Task: Design a Vector Pattern for a Beachside Spiritual Gathering.
Action: Mouse moved to (56, 93)
Screenshot: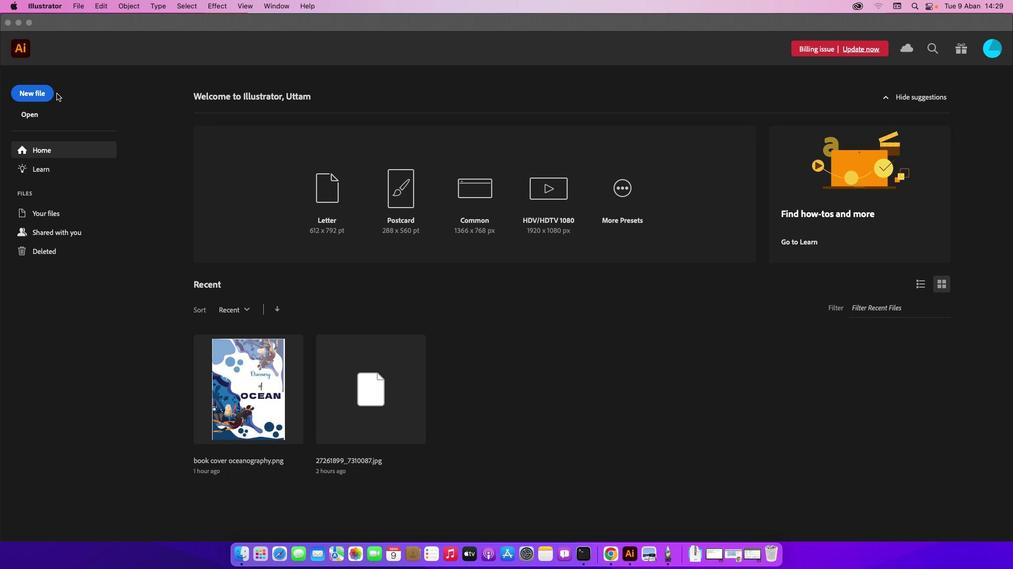 
Action: Mouse pressed left at (56, 93)
Screenshot: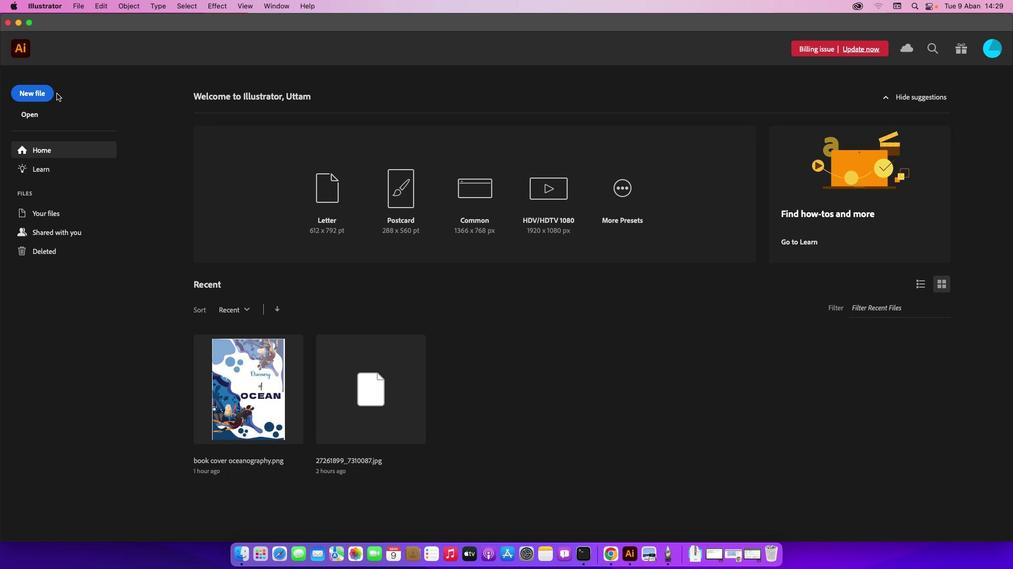 
Action: Mouse moved to (45, 96)
Screenshot: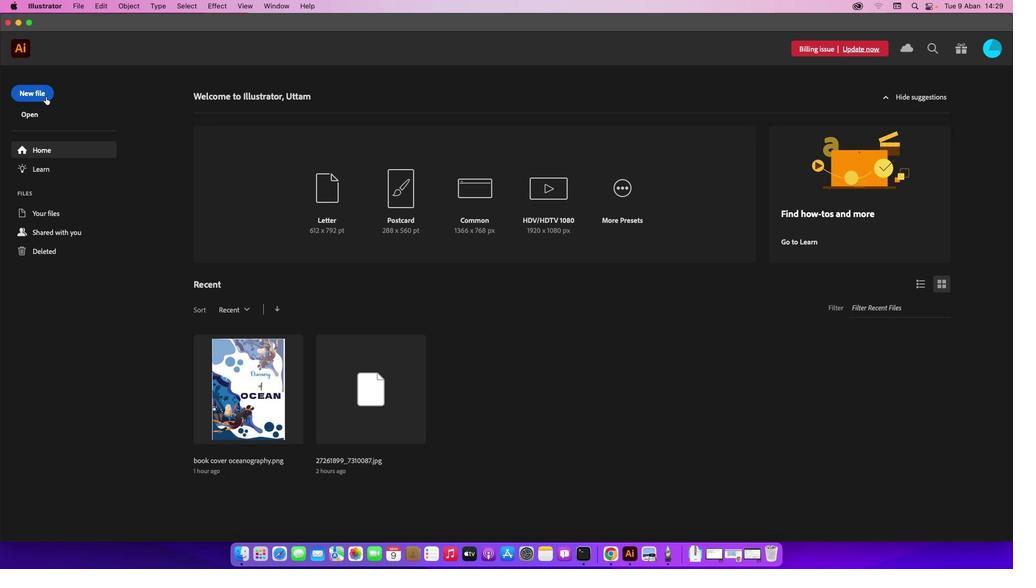 
Action: Mouse pressed left at (45, 96)
Screenshot: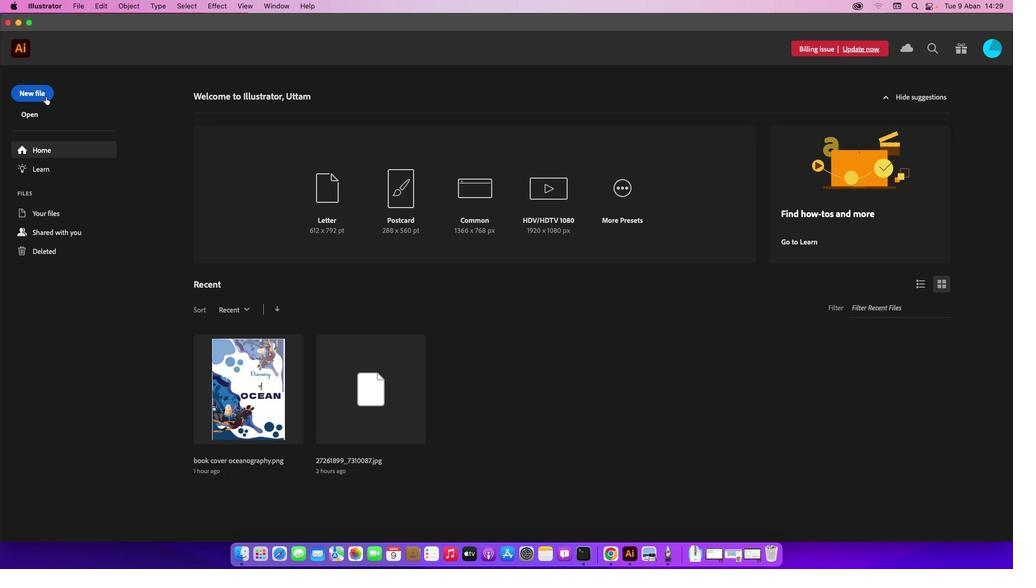 
Action: Mouse moved to (738, 434)
Screenshot: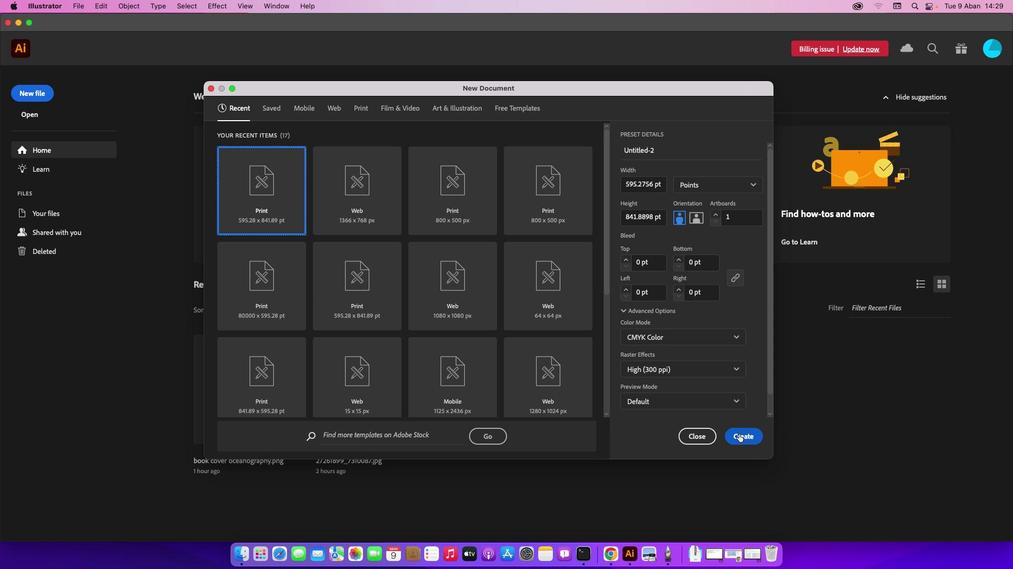 
Action: Mouse pressed left at (738, 434)
Screenshot: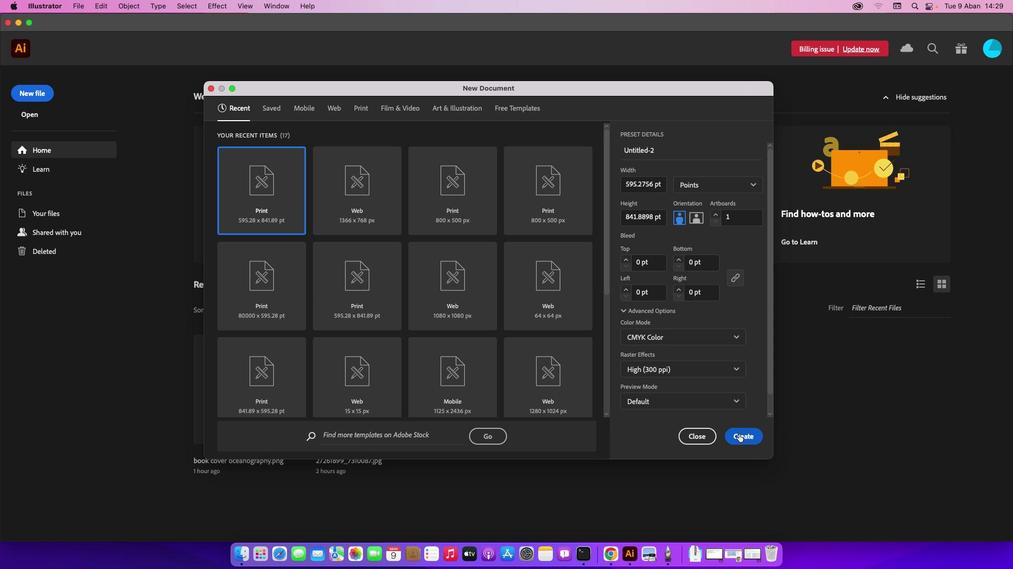
Action: Mouse moved to (75, 4)
Screenshot: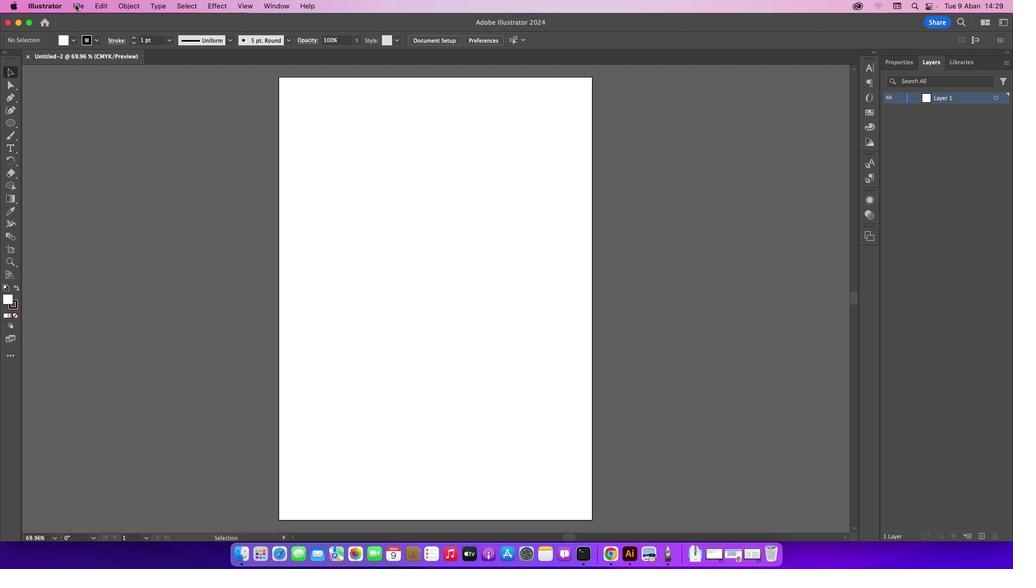 
Action: Mouse pressed left at (75, 4)
Screenshot: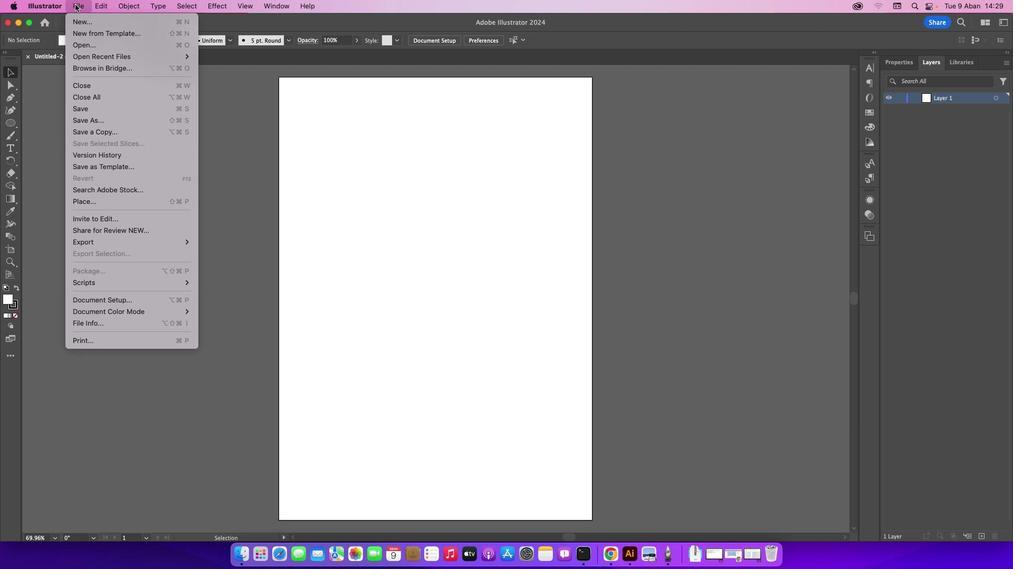 
Action: Mouse moved to (124, 42)
Screenshot: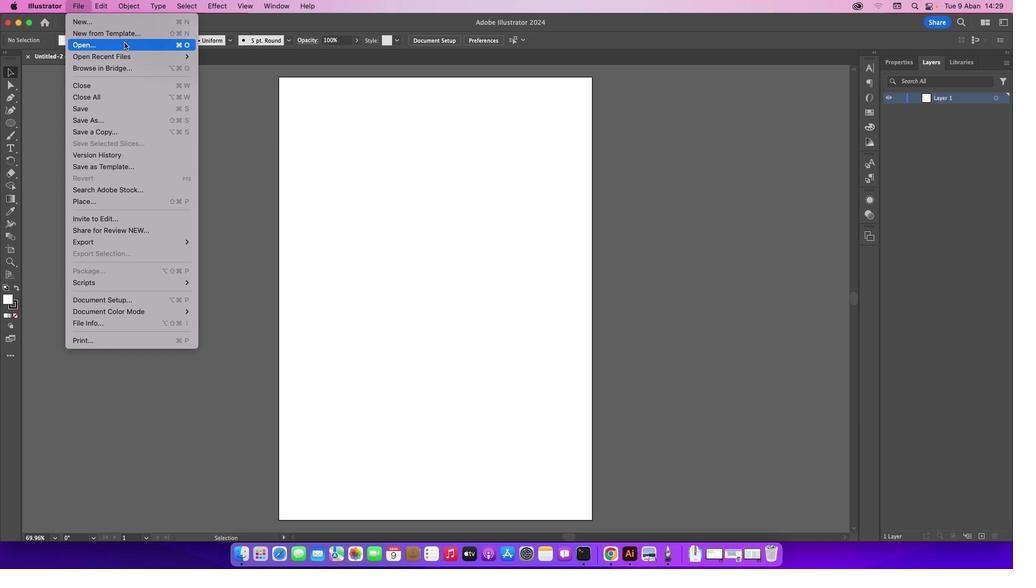 
Action: Mouse pressed left at (124, 42)
Screenshot: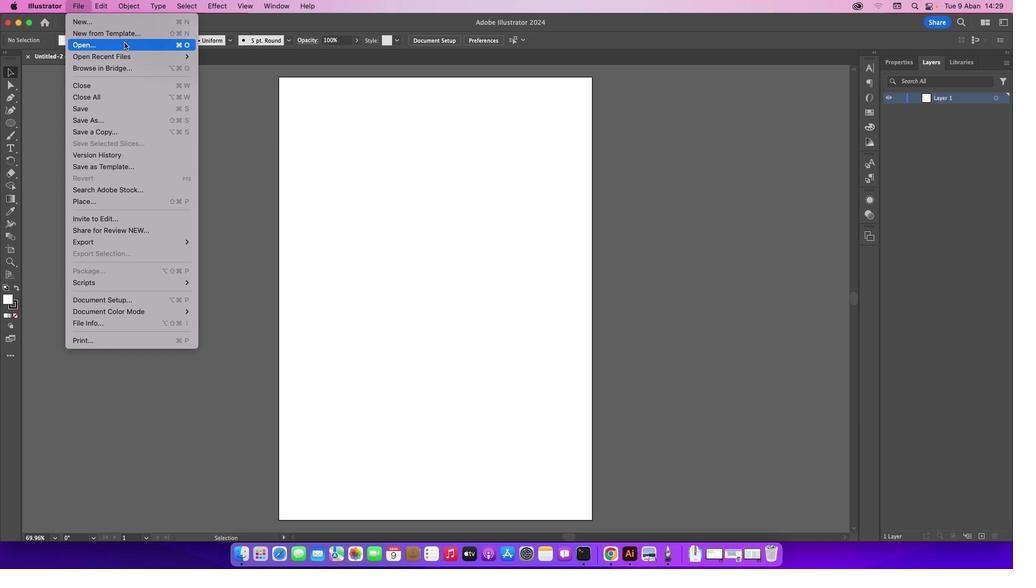 
Action: Mouse moved to (421, 159)
Screenshot: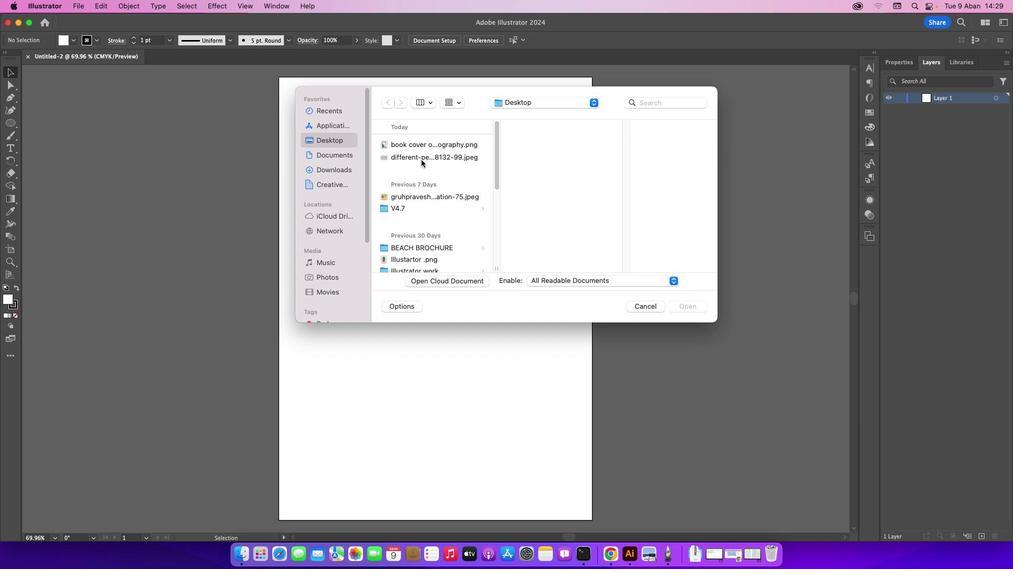 
Action: Mouse pressed left at (421, 159)
Screenshot: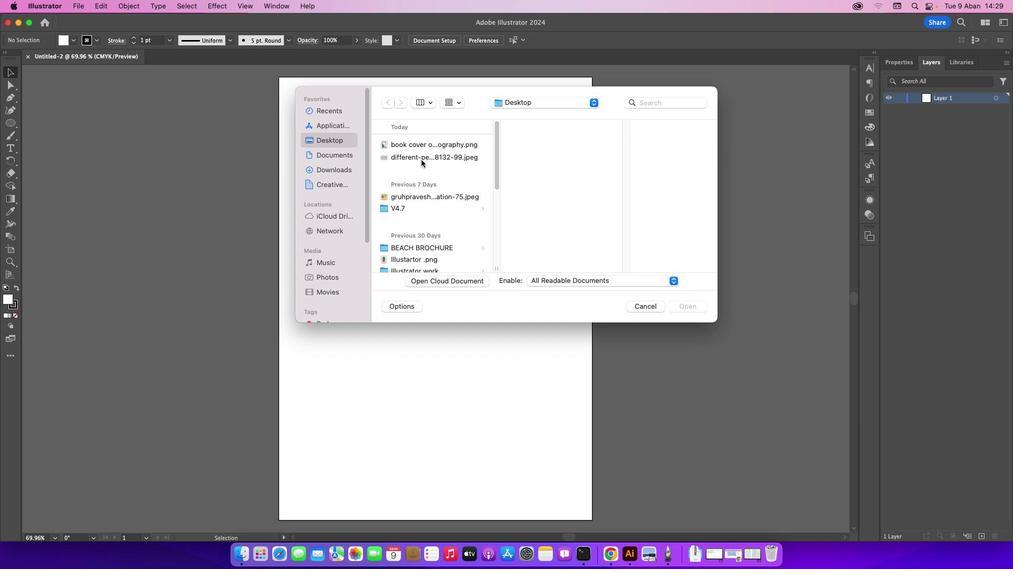 
Action: Mouse moved to (699, 309)
Screenshot: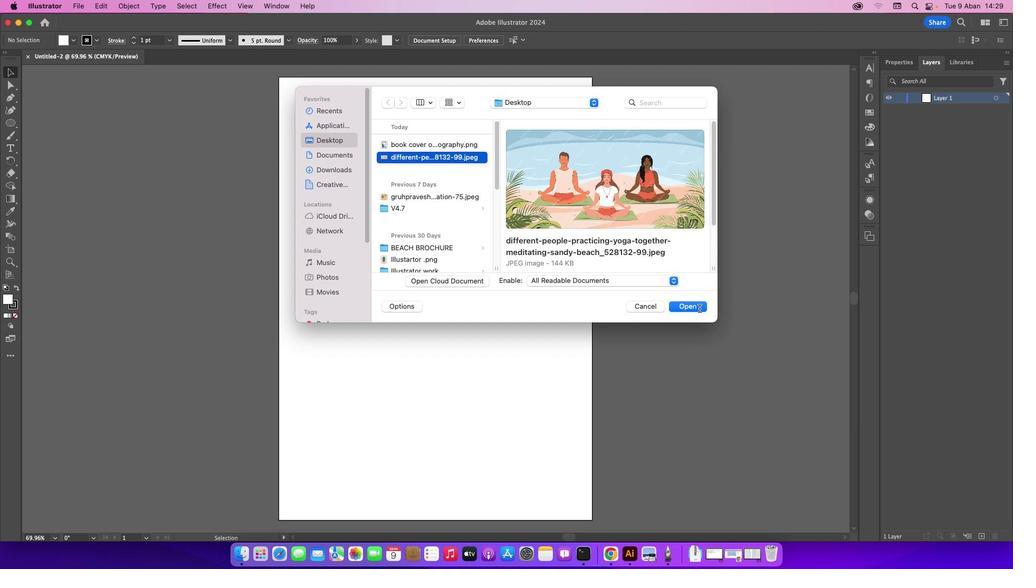 
Action: Mouse pressed left at (699, 309)
Screenshot: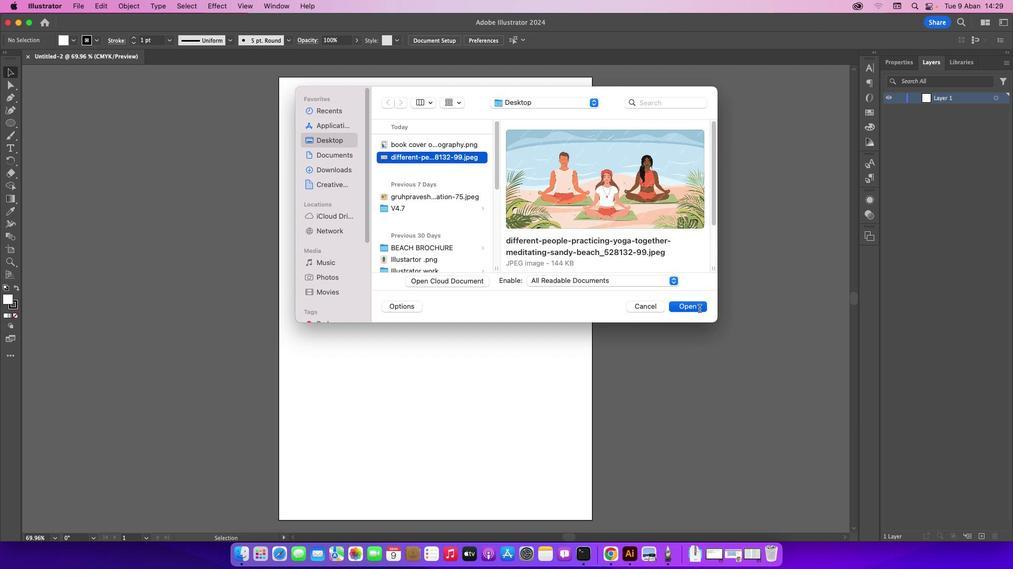 
Action: Mouse moved to (915, 97)
Screenshot: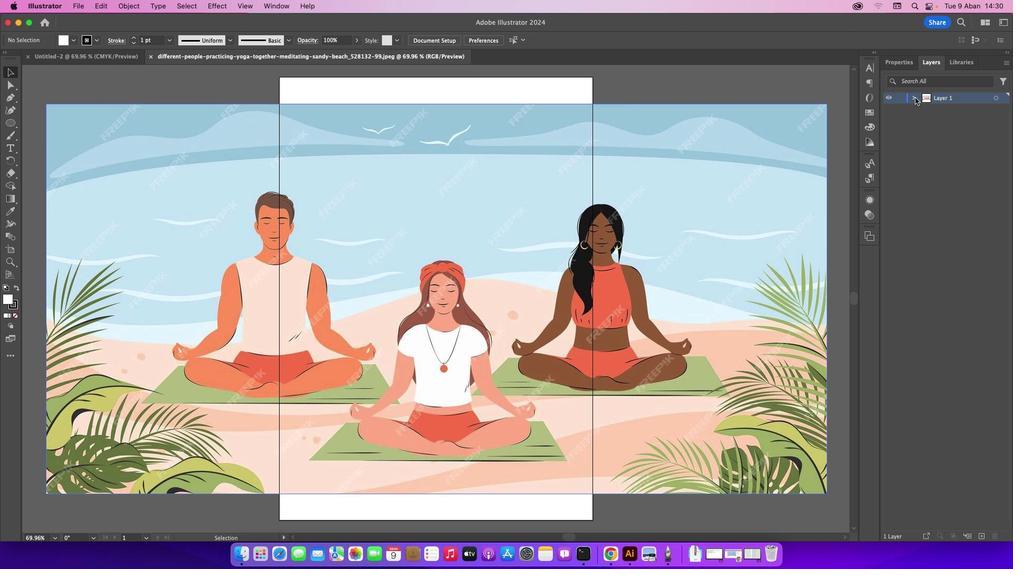 
Action: Mouse pressed left at (915, 97)
Screenshot: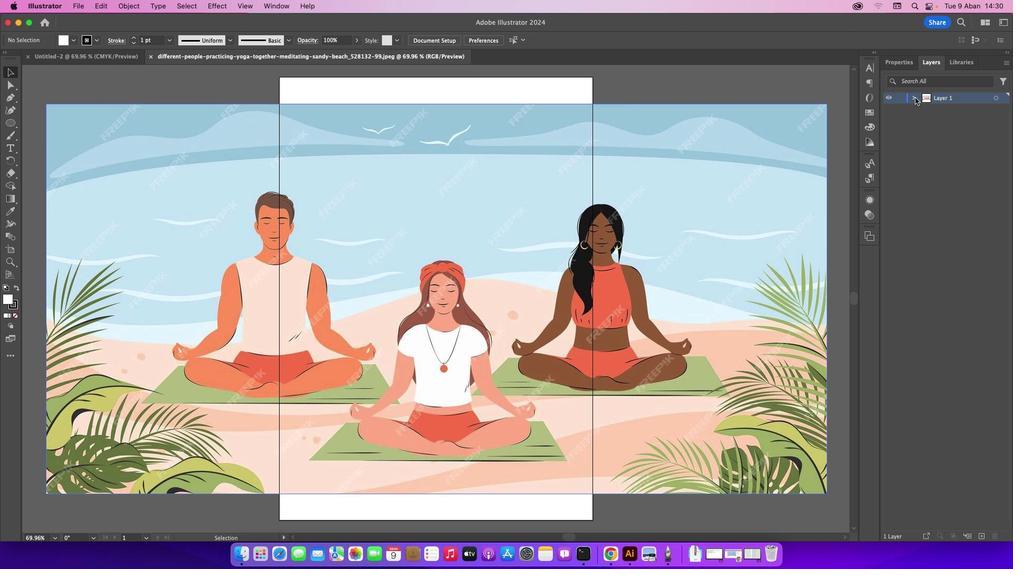 
Action: Mouse moved to (899, 110)
Screenshot: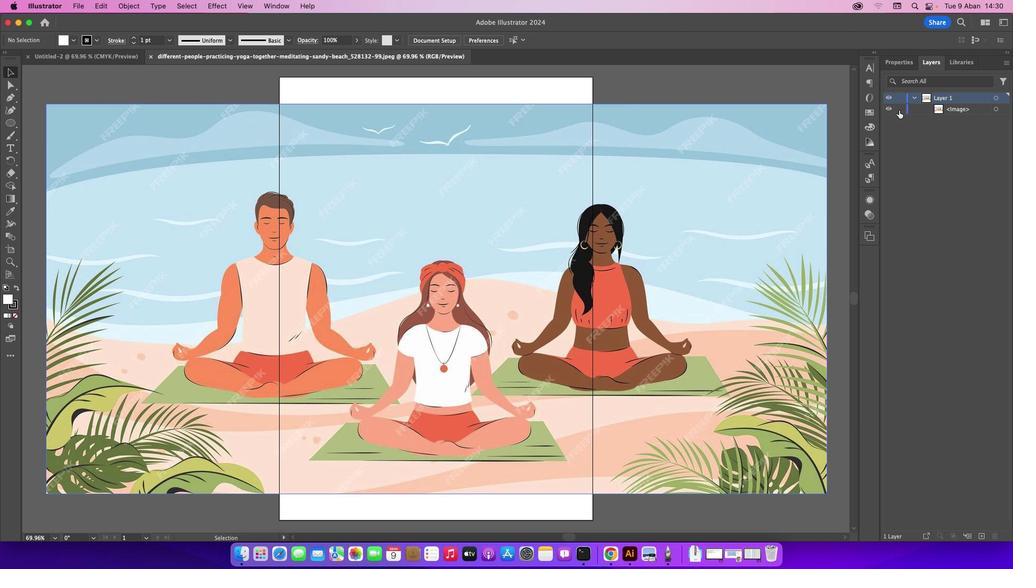 
Action: Mouse pressed left at (899, 110)
Screenshot: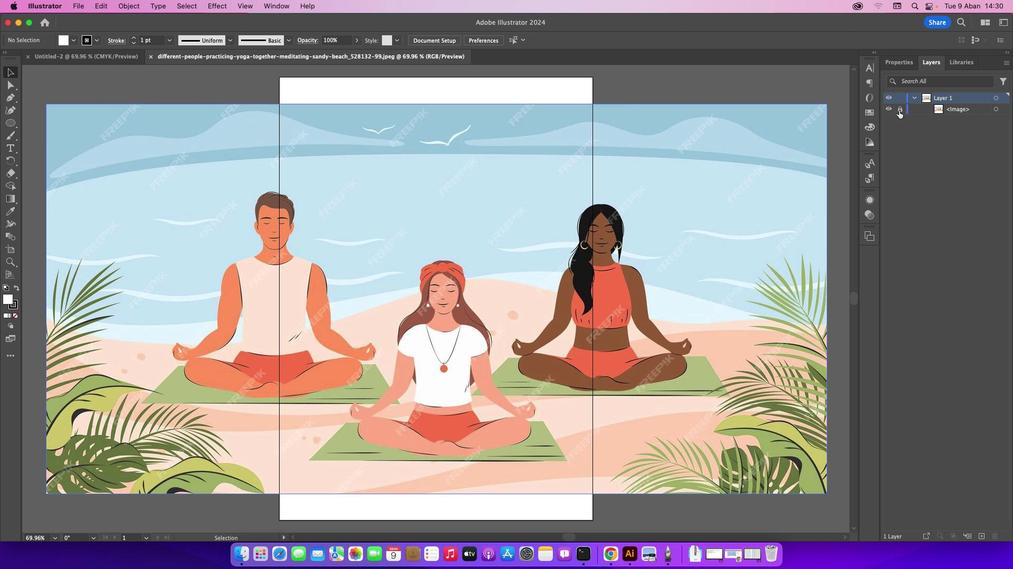 
Action: Mouse moved to (915, 100)
Screenshot: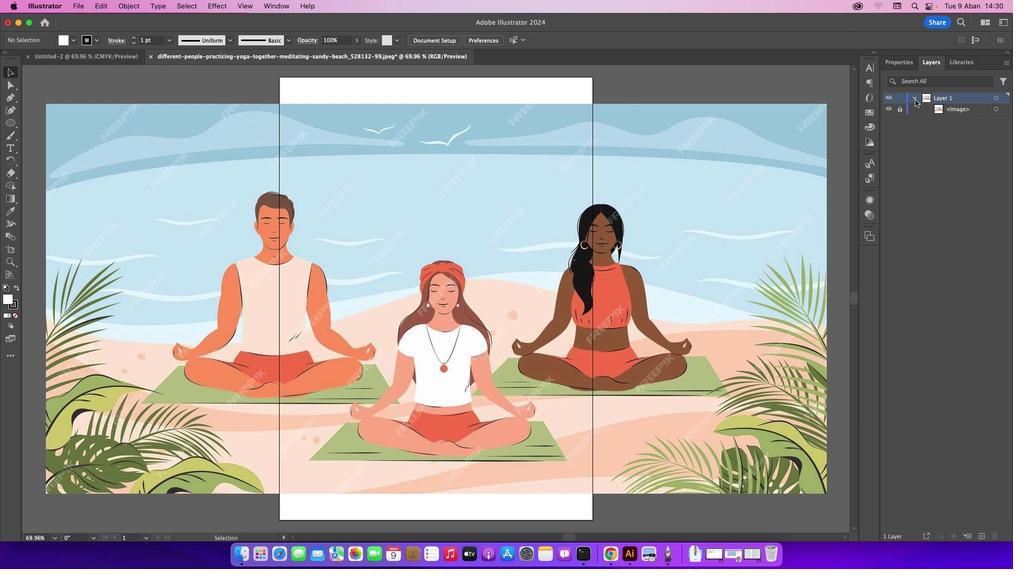 
Action: Mouse pressed left at (915, 100)
Screenshot: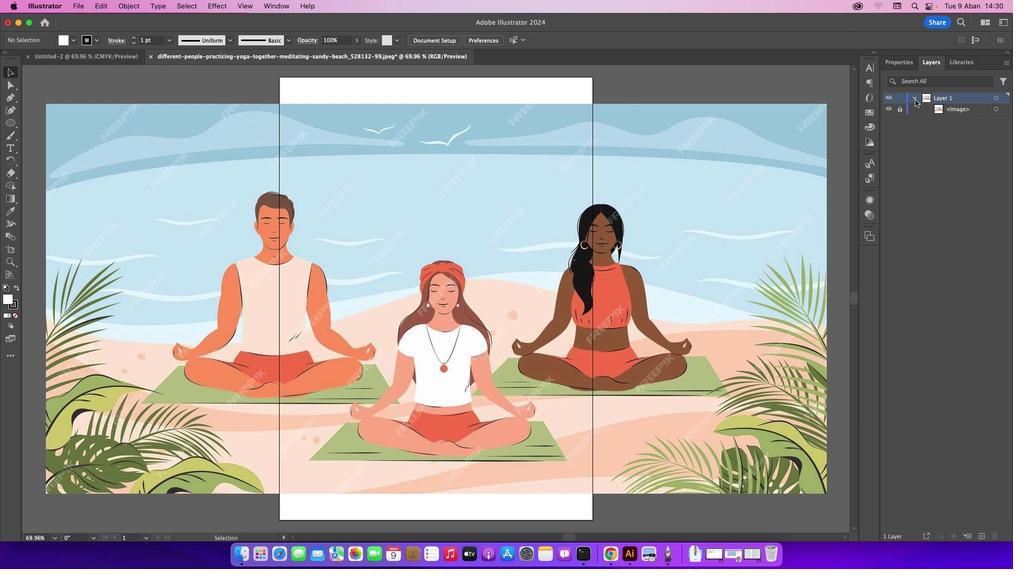 
Action: Mouse pressed left at (915, 100)
Screenshot: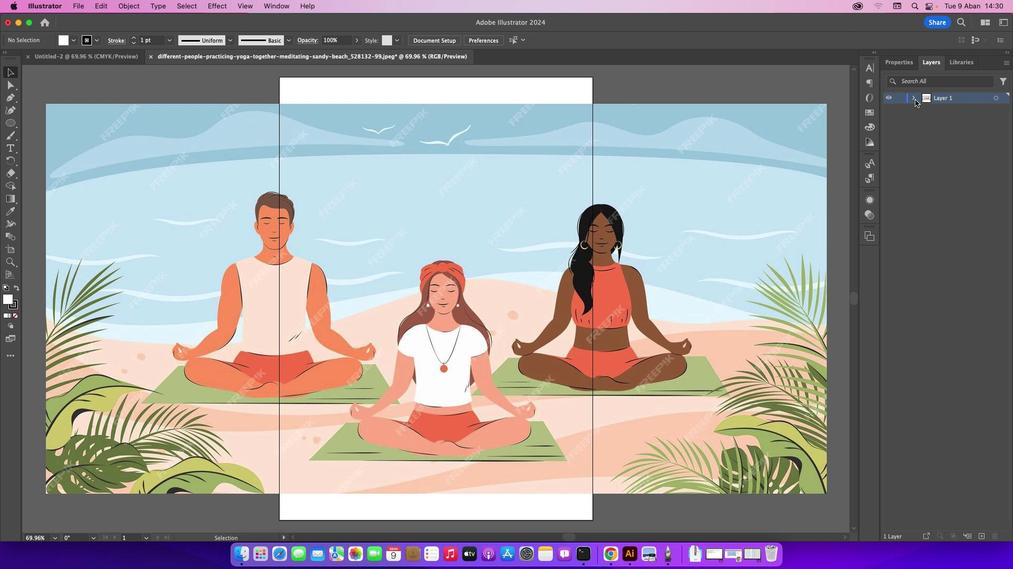 
Action: Mouse pressed left at (915, 100)
Screenshot: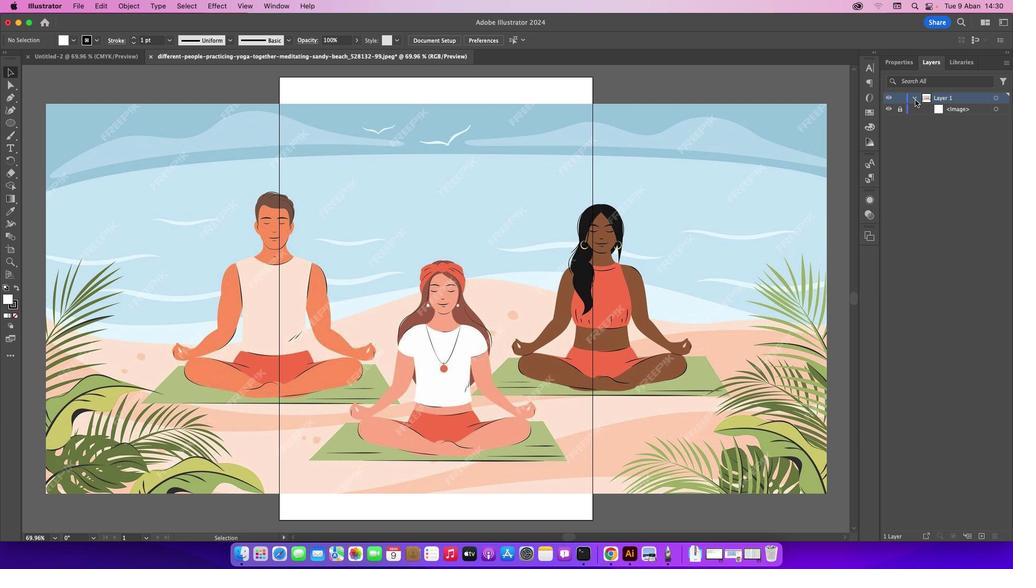 
Action: Mouse moved to (565, 535)
Screenshot: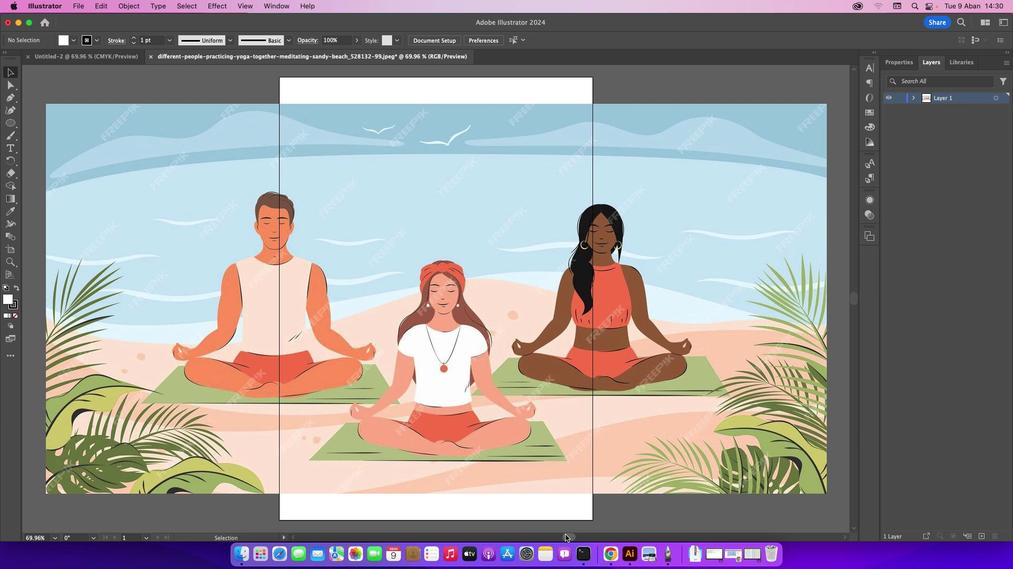 
Action: Mouse pressed left at (565, 535)
Screenshot: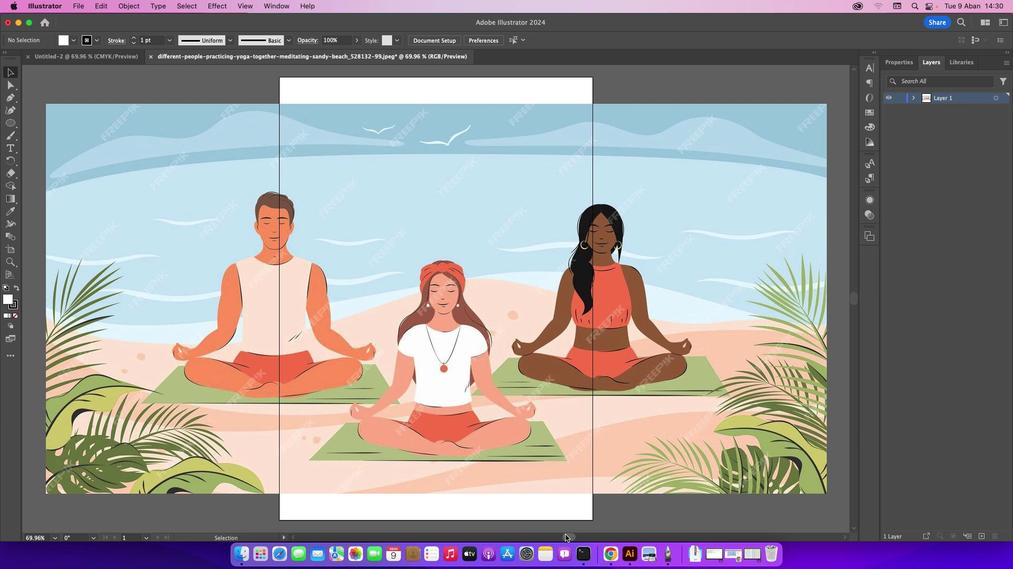 
Action: Mouse moved to (9, 100)
Screenshot: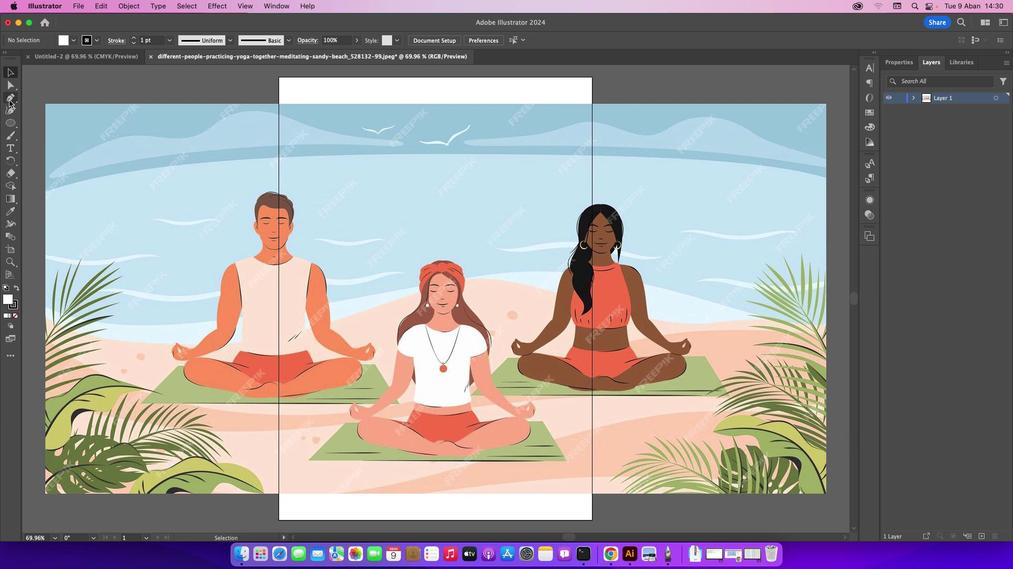 
Action: Mouse pressed left at (9, 100)
Screenshot: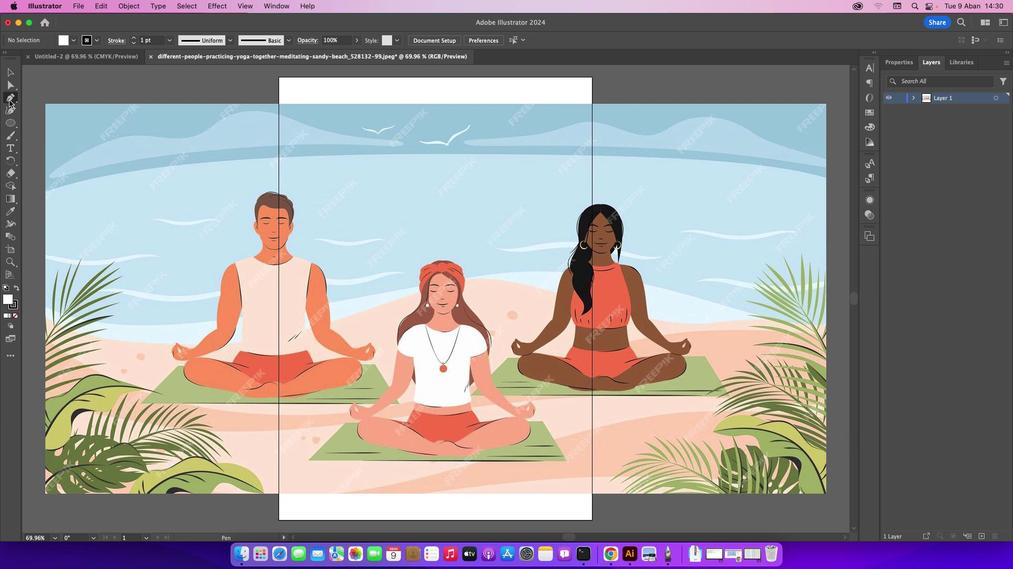 
Action: Mouse moved to (44, 193)
Screenshot: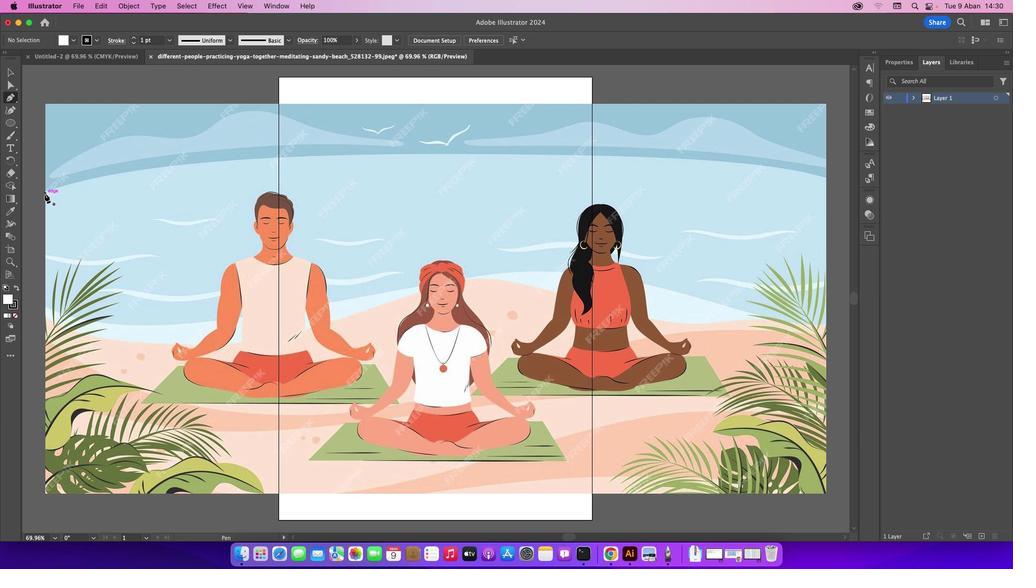 
Action: Mouse pressed left at (44, 193)
Screenshot: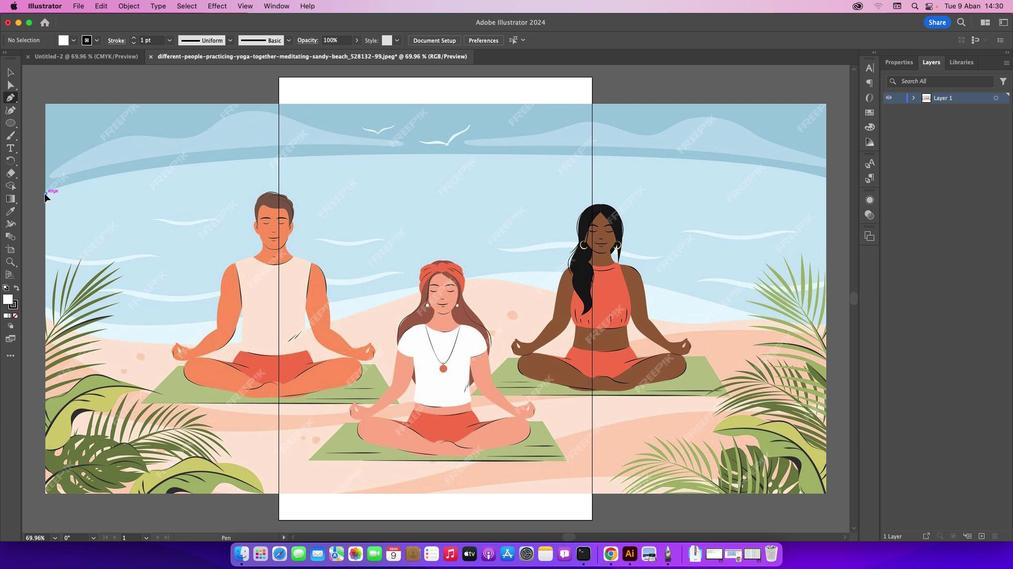 
Action: Mouse moved to (197, 163)
Screenshot: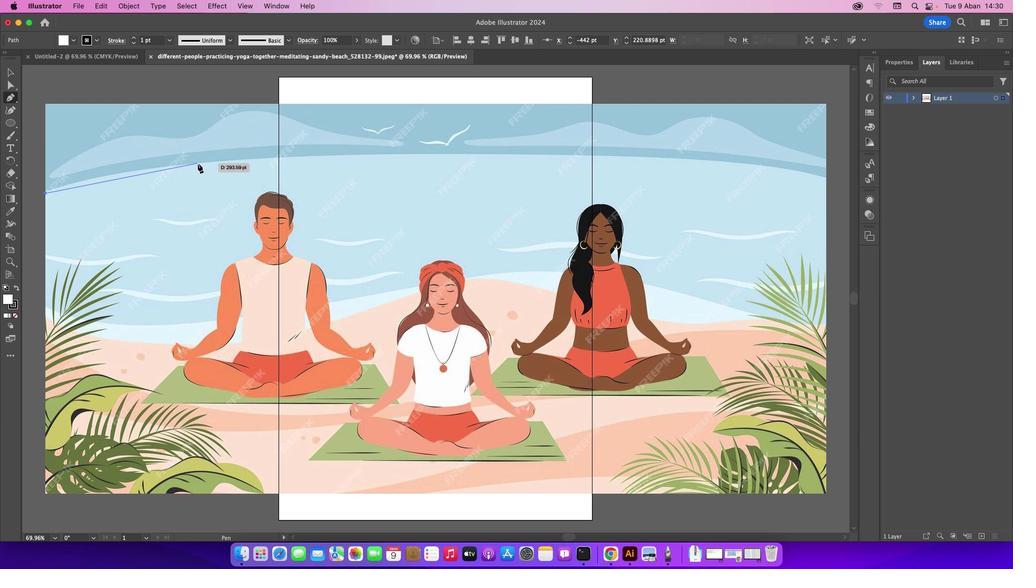 
Action: Mouse pressed left at (197, 163)
Screenshot: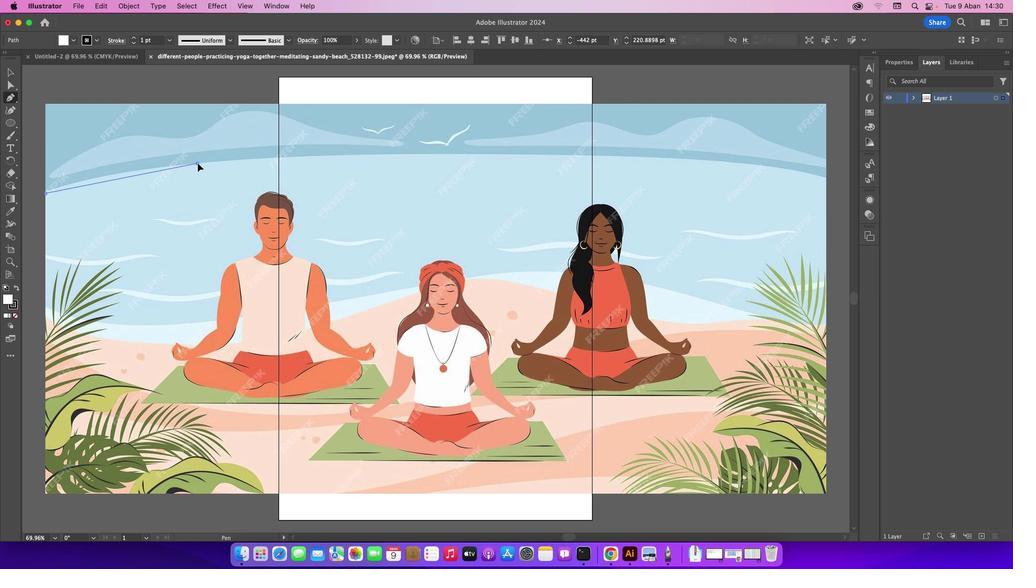 
Action: Mouse moved to (509, 154)
Screenshot: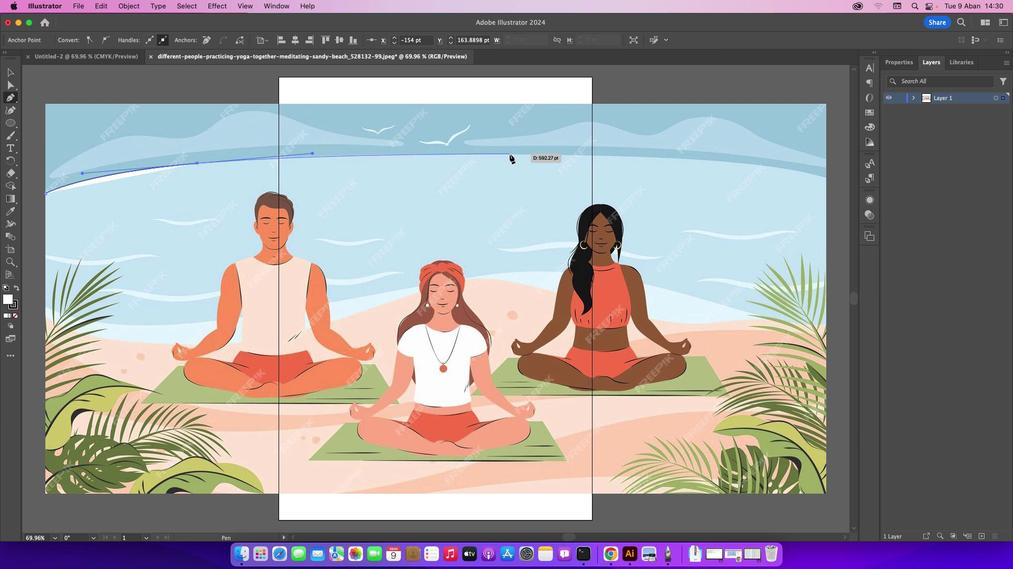 
Action: Mouse pressed left at (509, 154)
Screenshot: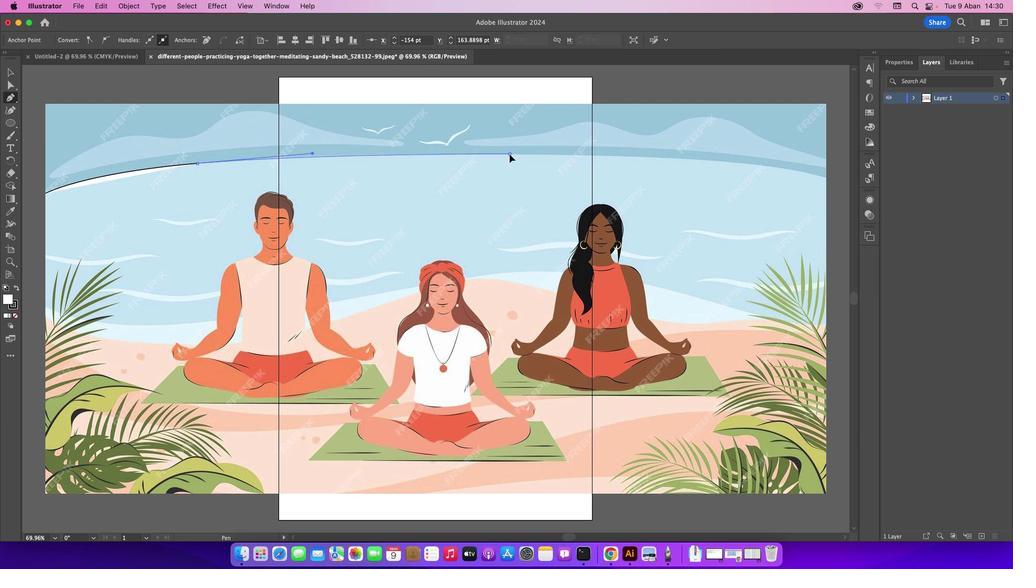 
Action: Mouse moved to (826, 179)
Screenshot: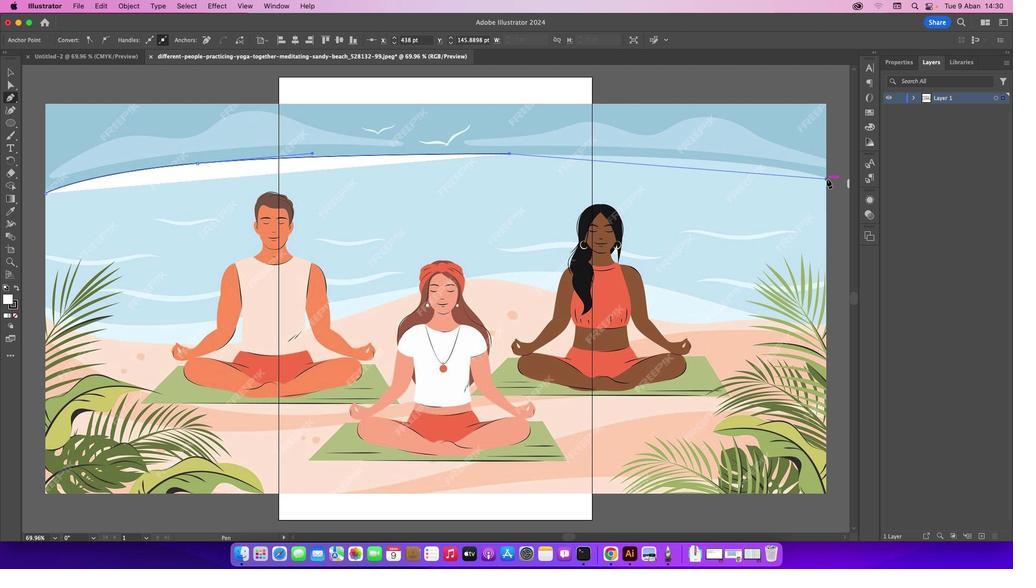 
Action: Mouse pressed left at (826, 179)
Screenshot: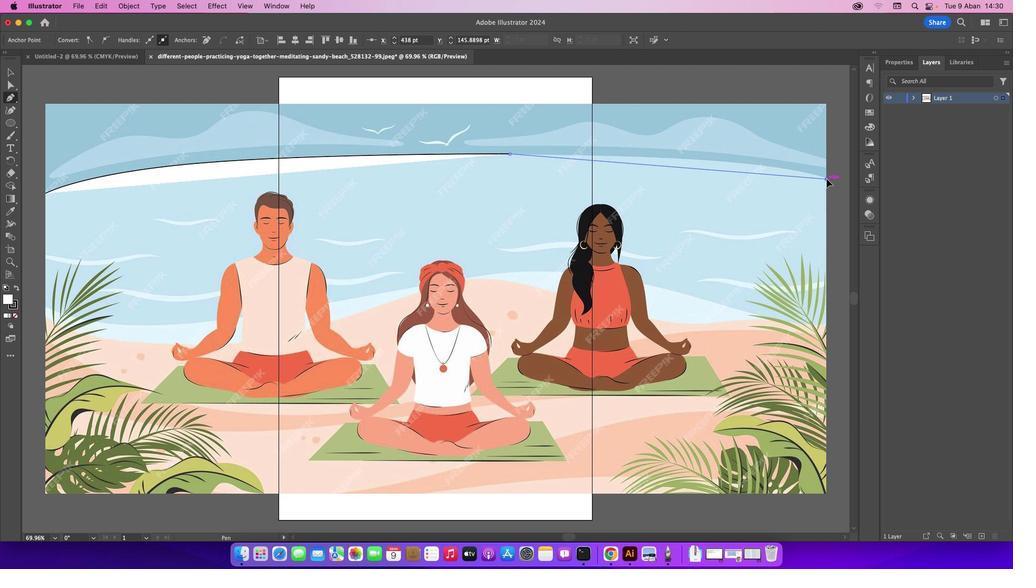 
Action: Mouse moved to (740, 178)
Screenshot: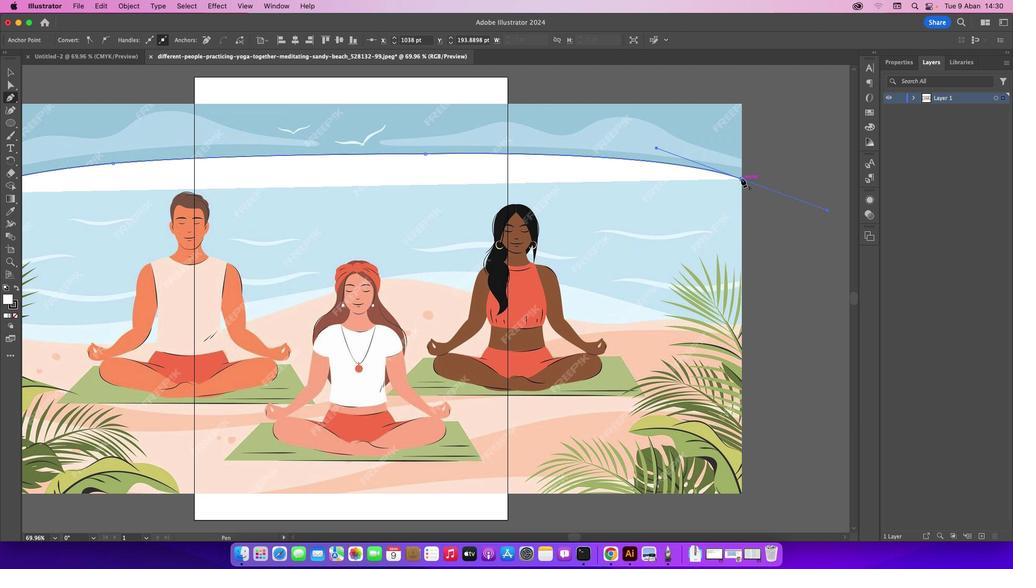 
Action: Mouse pressed left at (740, 178)
Screenshot: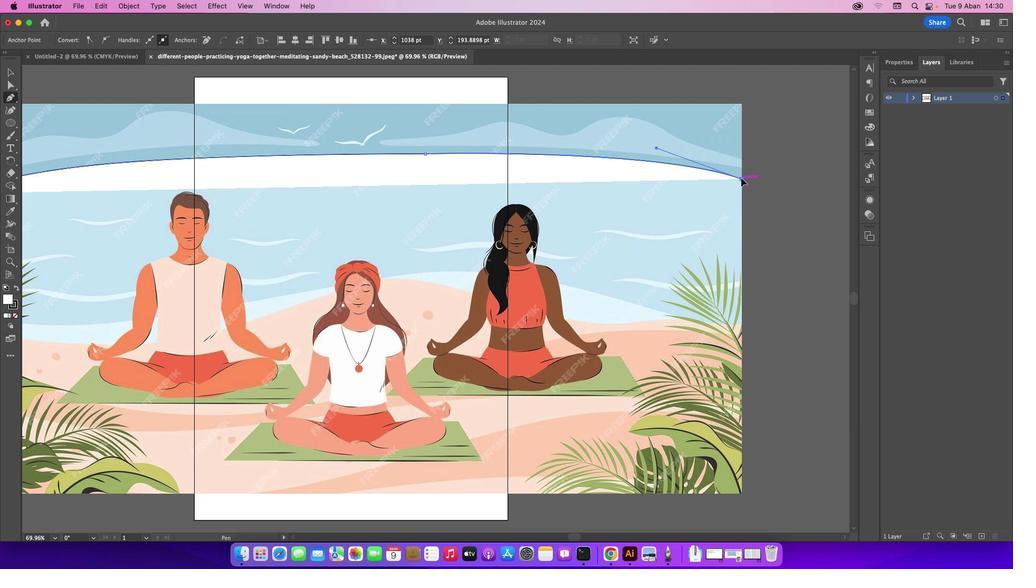 
Action: Mouse moved to (16, 315)
Screenshot: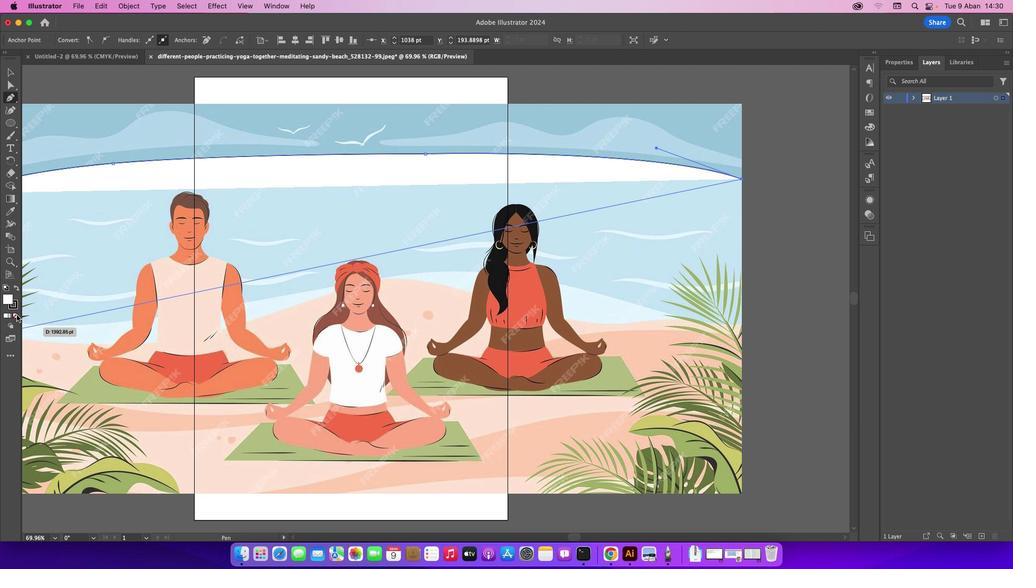 
Action: Mouse pressed left at (16, 315)
Screenshot: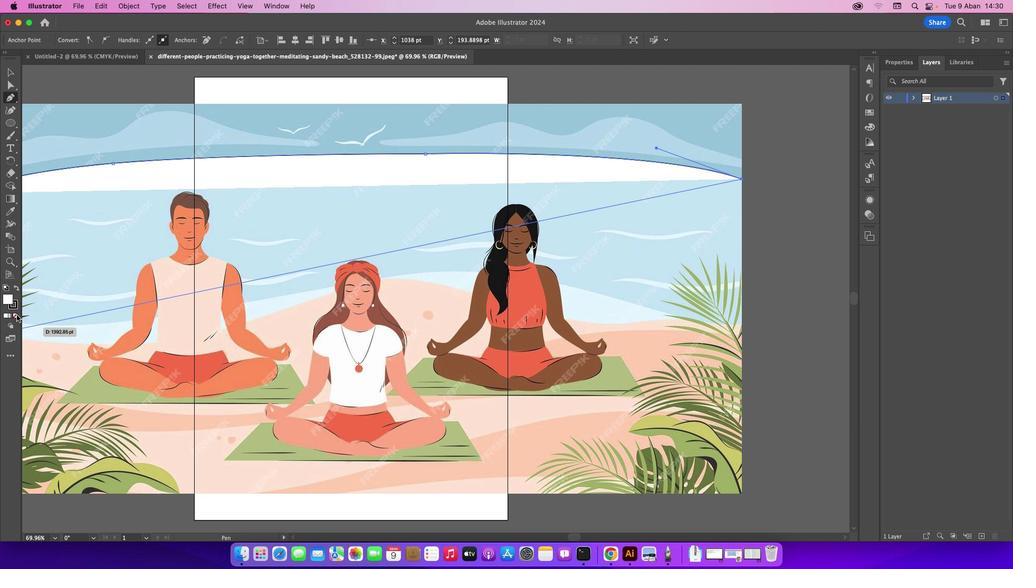 
Action: Mouse moved to (15, 307)
Screenshot: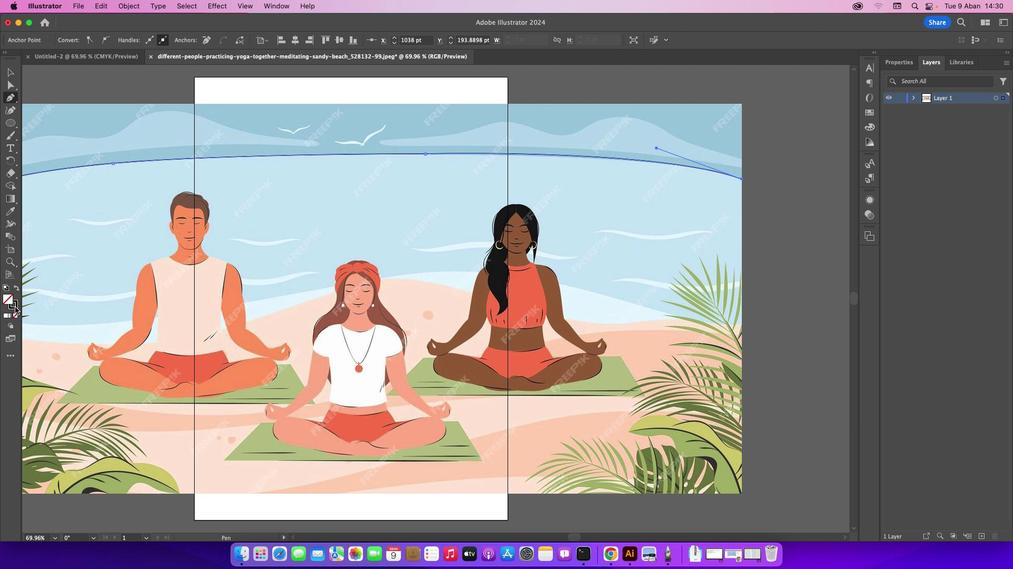
Action: Mouse pressed left at (15, 307)
Screenshot: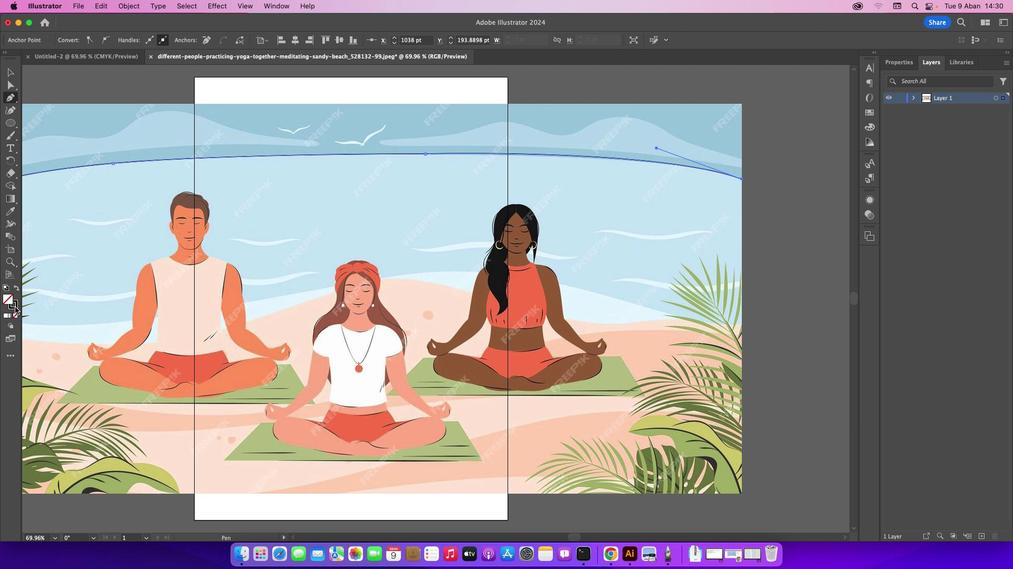 
Action: Mouse moved to (18, 318)
Screenshot: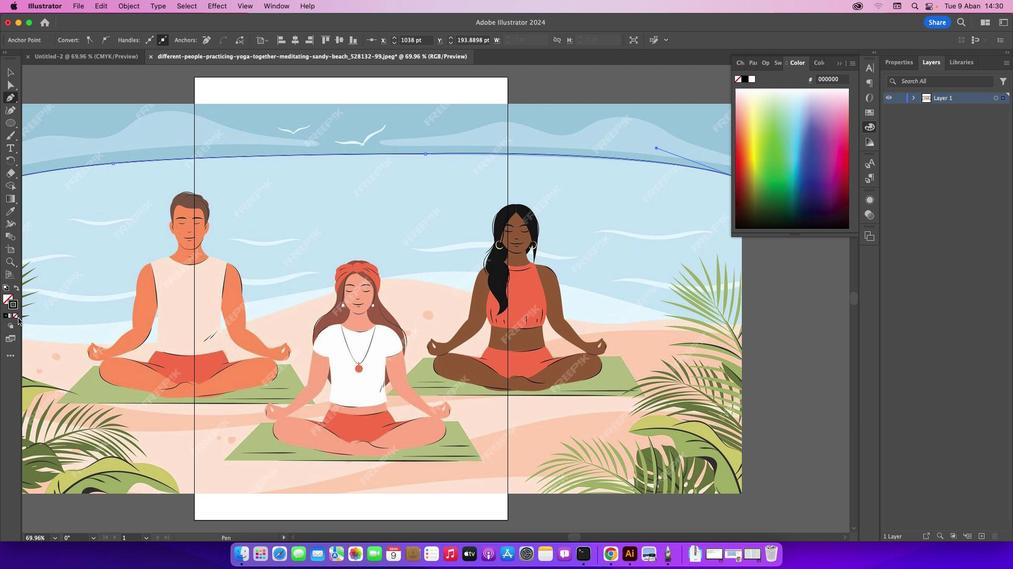 
Action: Mouse pressed left at (18, 318)
Screenshot: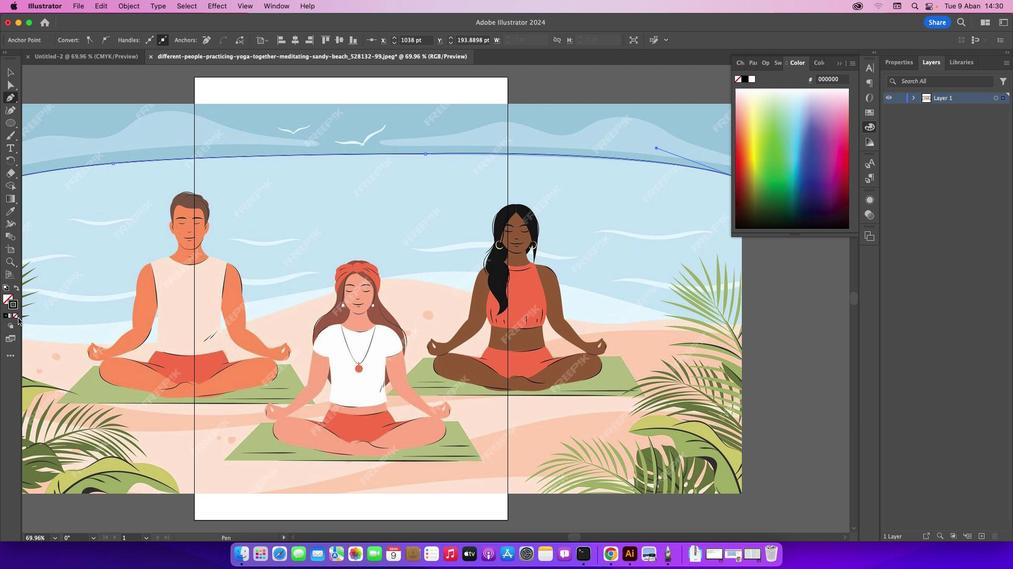 
Action: Mouse moved to (16, 318)
Screenshot: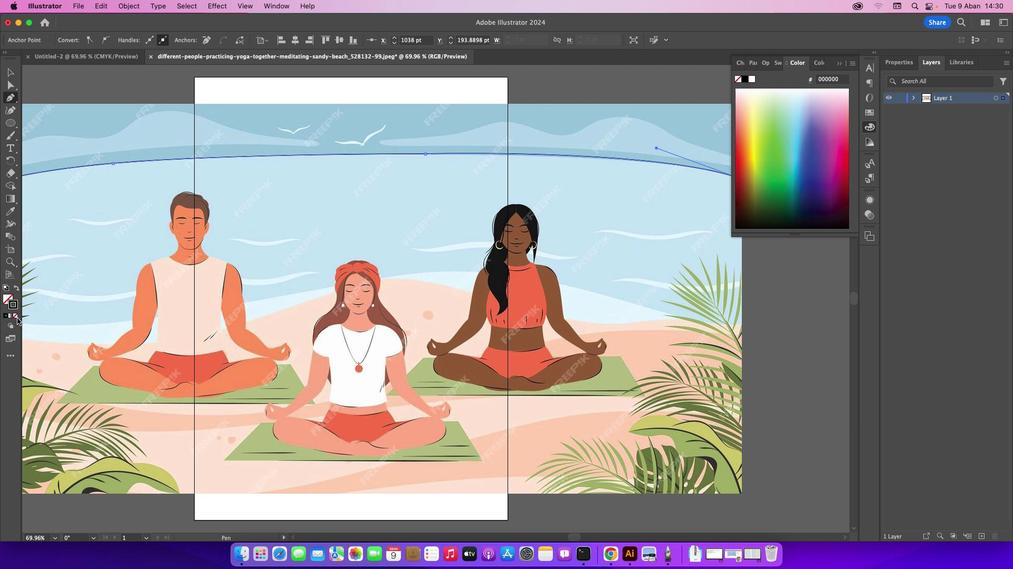 
Action: Mouse pressed left at (16, 318)
Screenshot: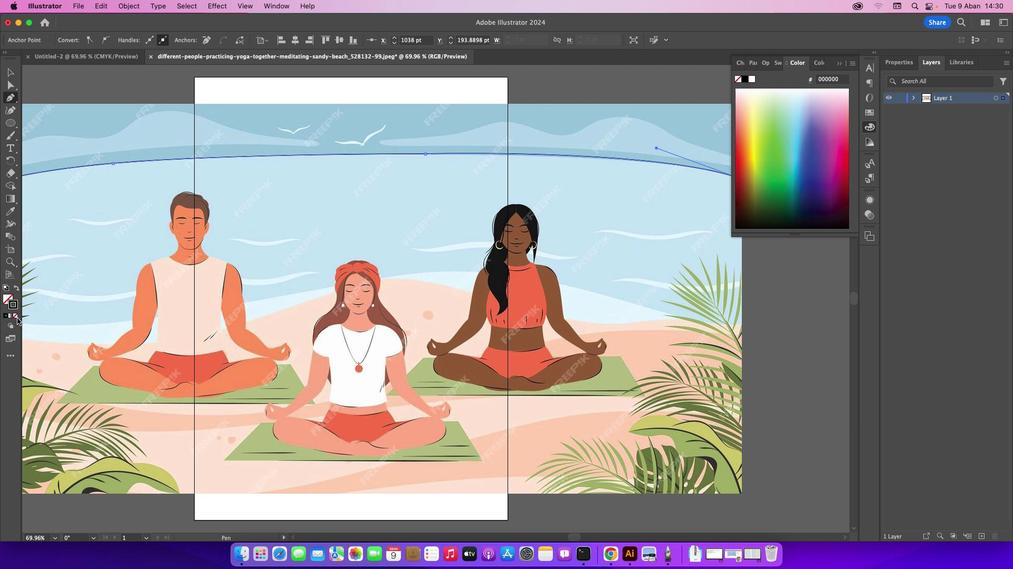 
Action: Mouse moved to (836, 62)
Screenshot: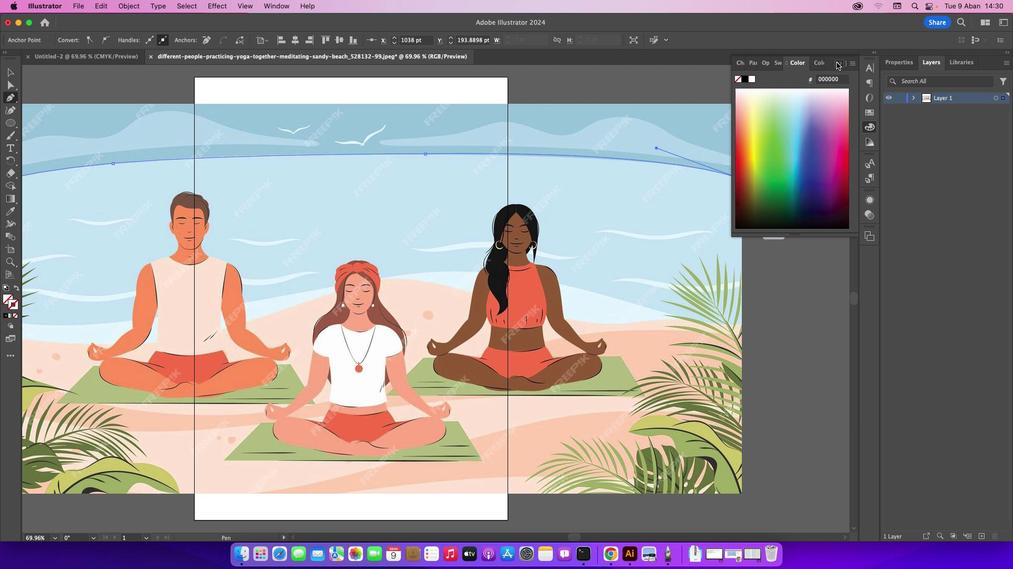 
Action: Mouse pressed left at (836, 62)
Screenshot: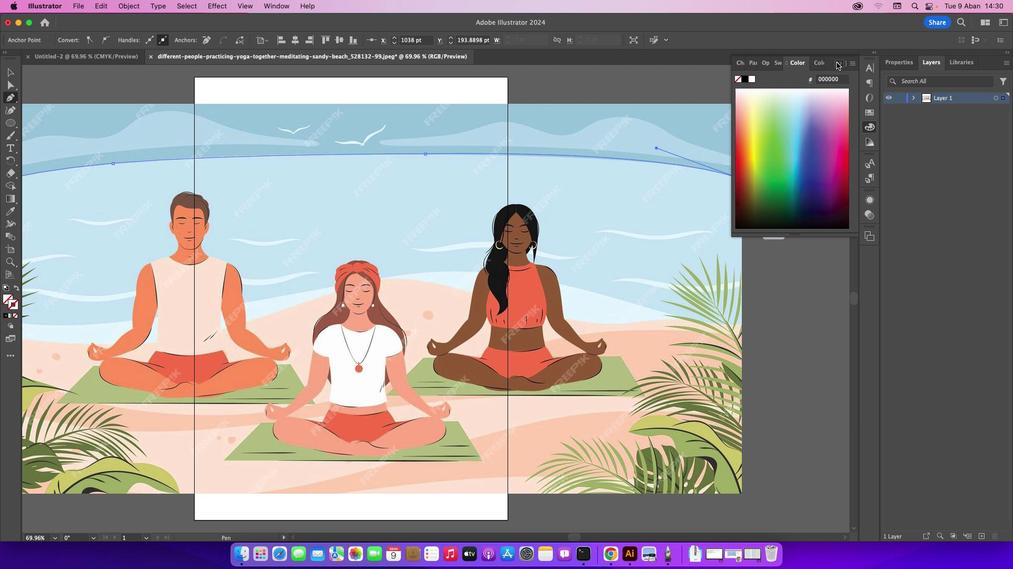 
Action: Mouse moved to (742, 103)
Screenshot: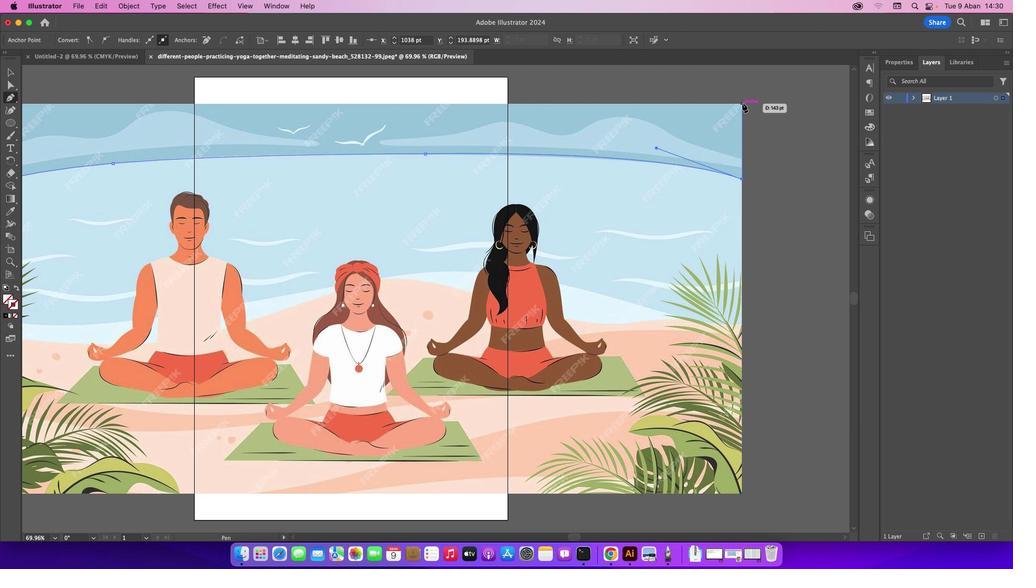 
Action: Mouse pressed left at (742, 103)
Screenshot: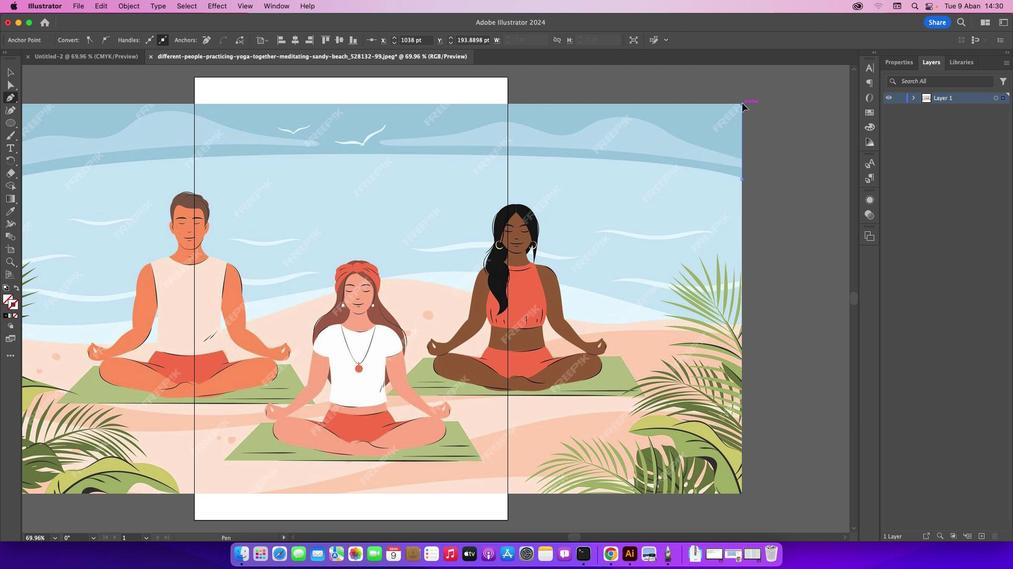 
Action: Mouse moved to (313, 103)
Screenshot: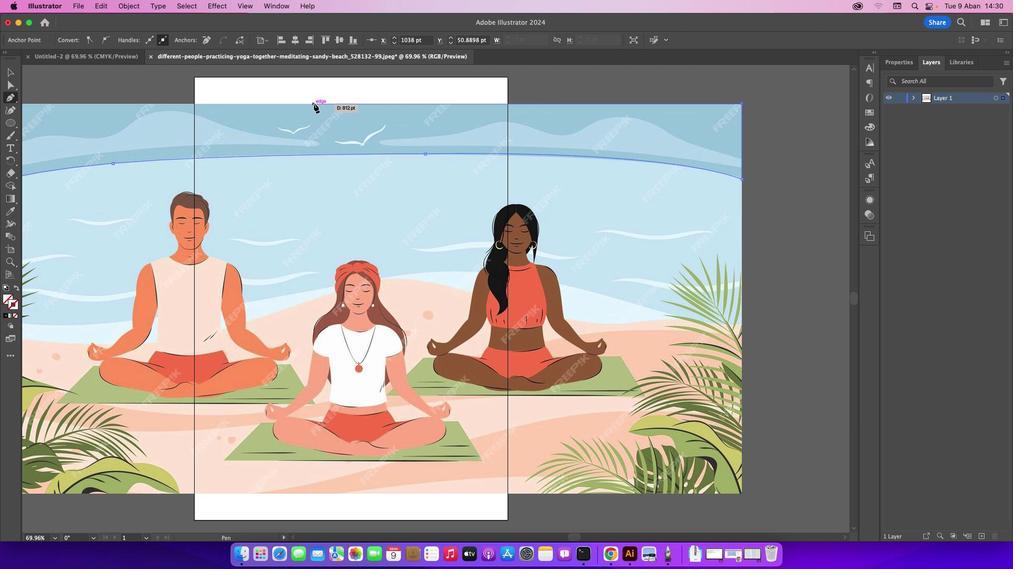 
Action: Mouse pressed left at (313, 103)
Screenshot: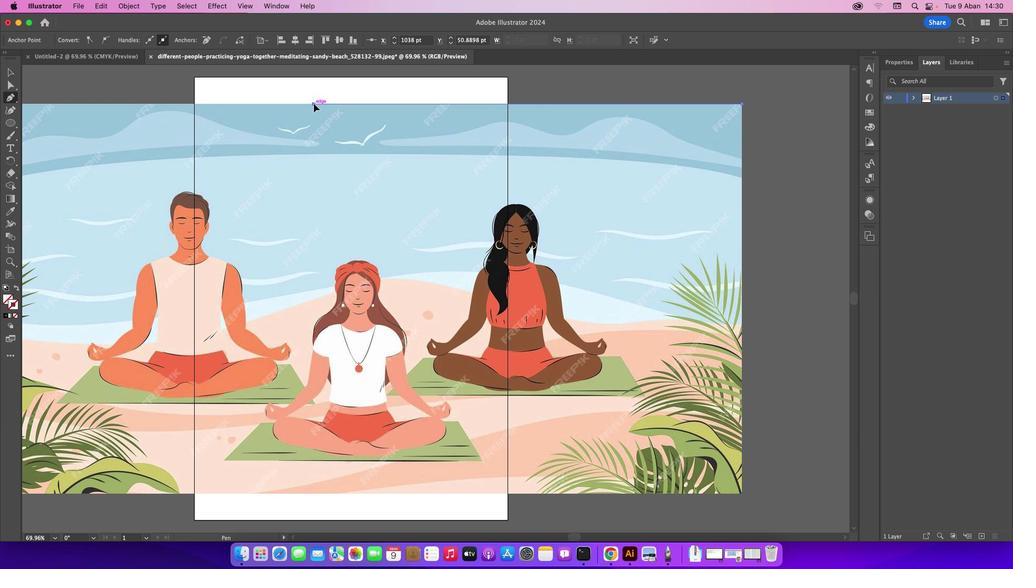
Action: Mouse moved to (295, 539)
Screenshot: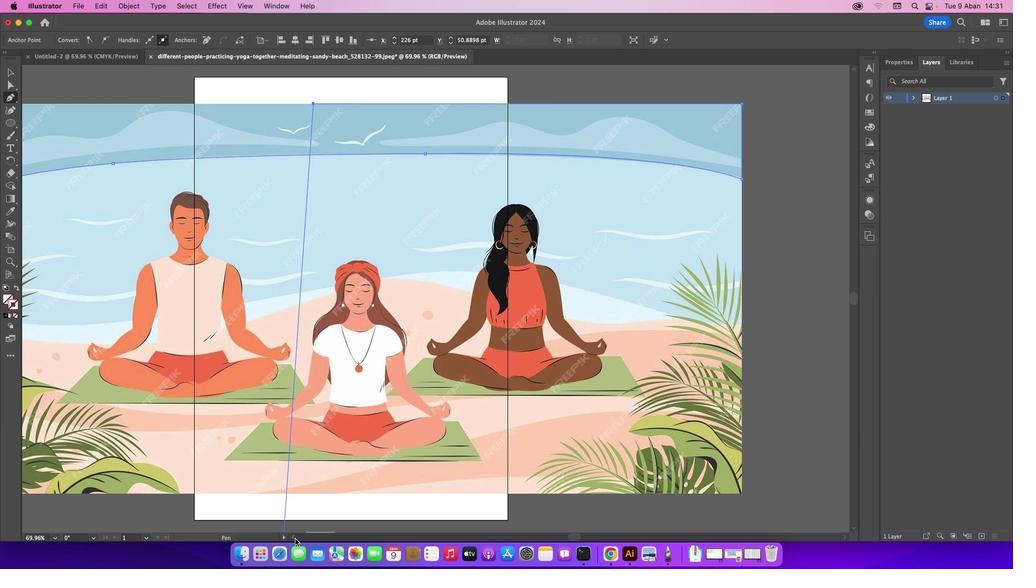 
Action: Mouse pressed left at (295, 539)
Screenshot: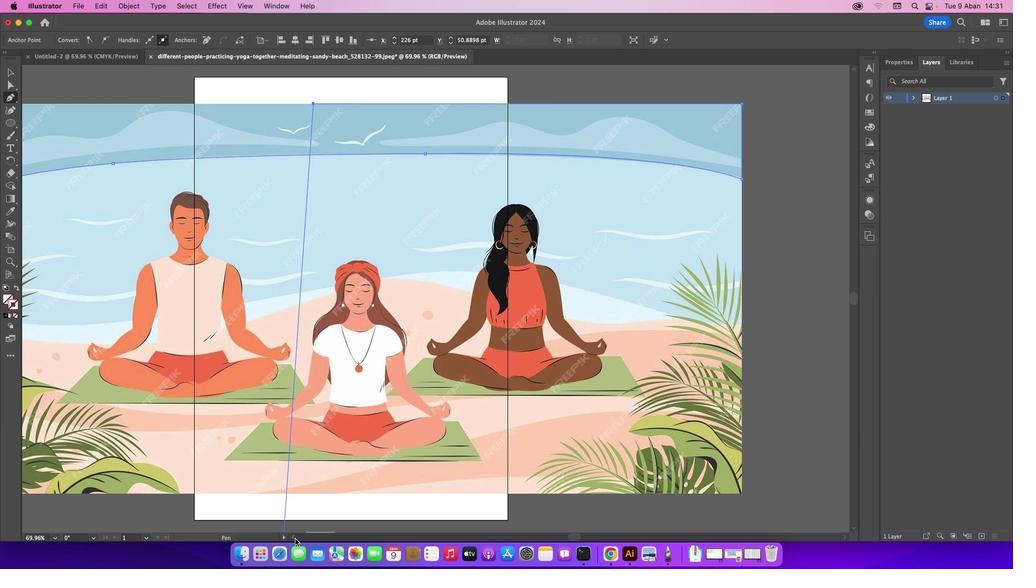 
Action: Mouse pressed left at (295, 539)
Screenshot: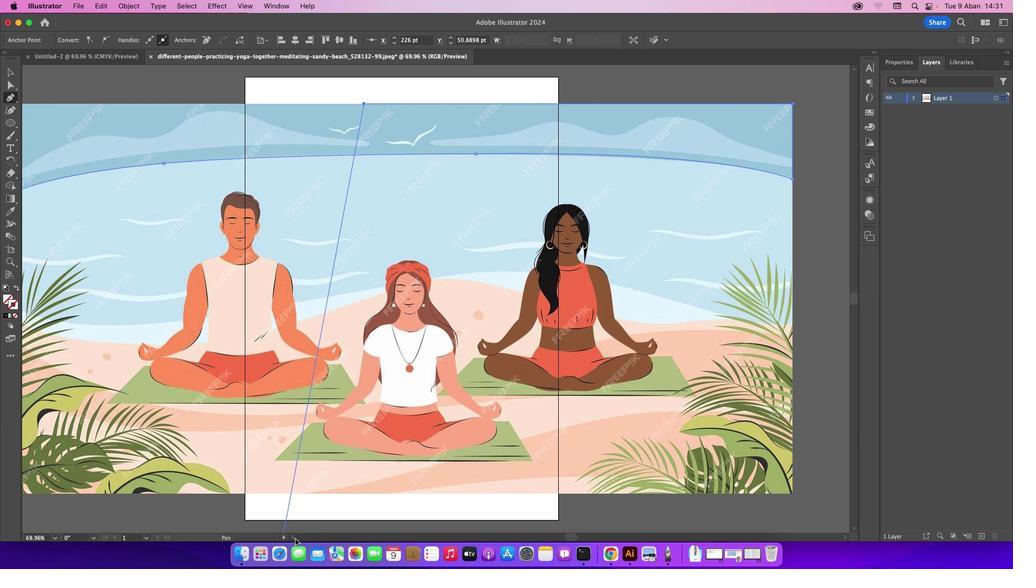 
Action: Mouse pressed left at (295, 539)
Screenshot: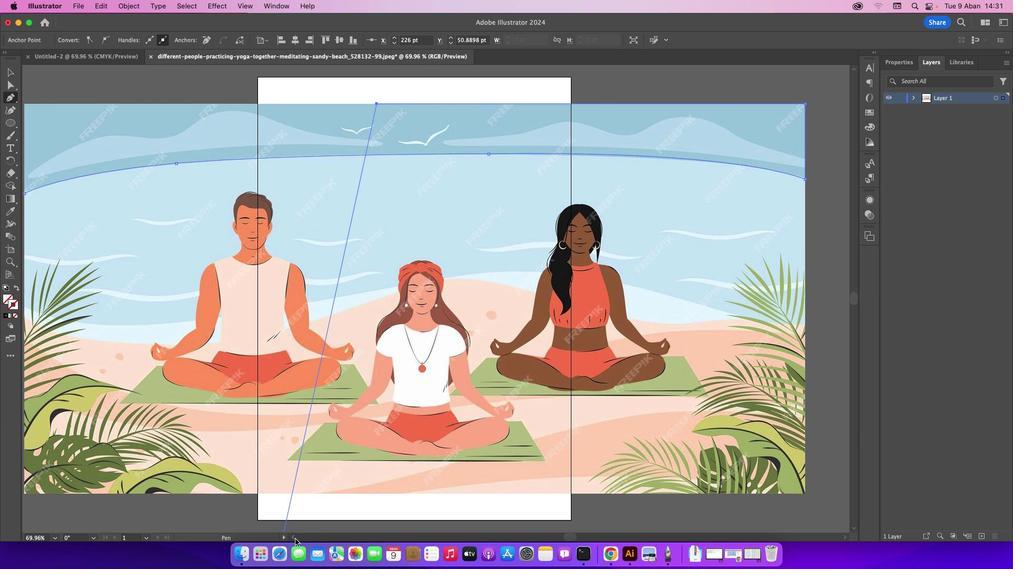 
Action: Mouse pressed left at (295, 539)
Screenshot: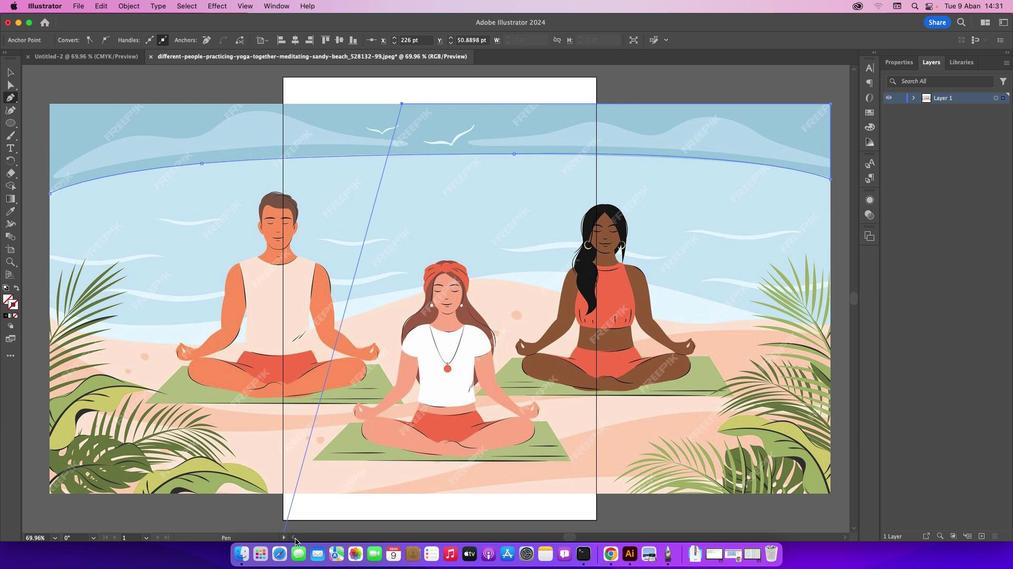 
Action: Mouse pressed left at (295, 539)
Screenshot: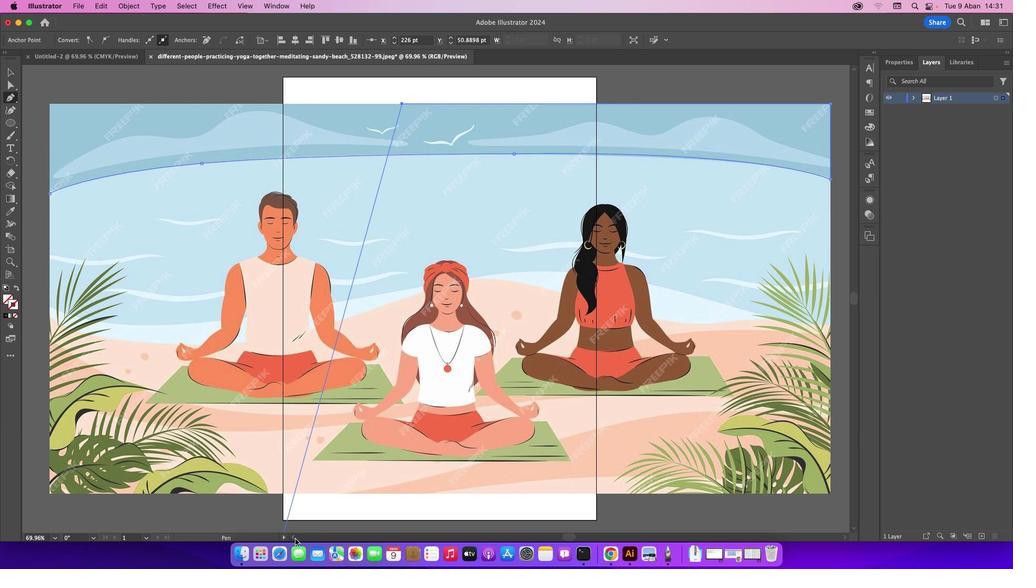 
Action: Mouse pressed left at (295, 539)
Screenshot: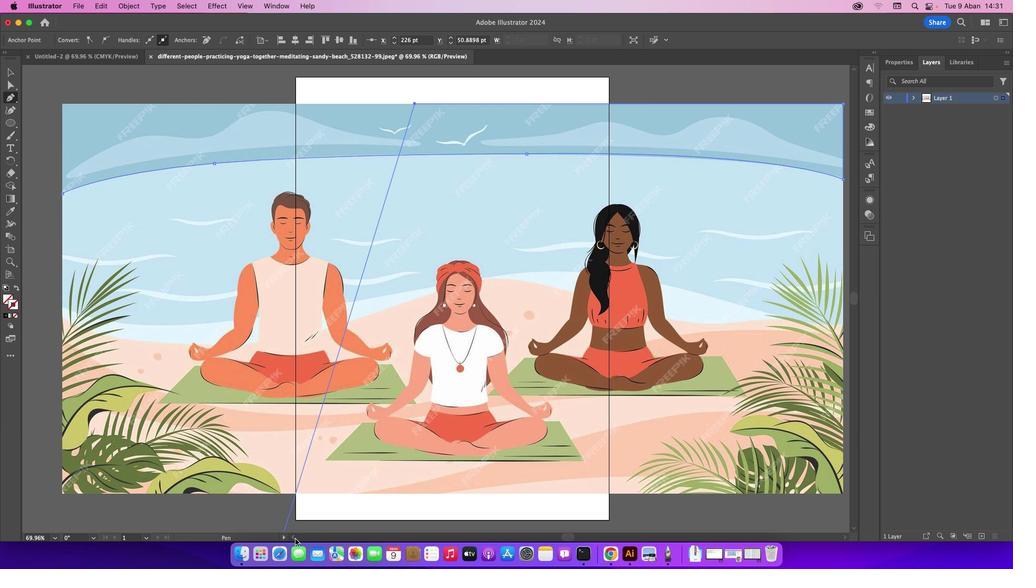 
Action: Mouse pressed left at (295, 539)
Screenshot: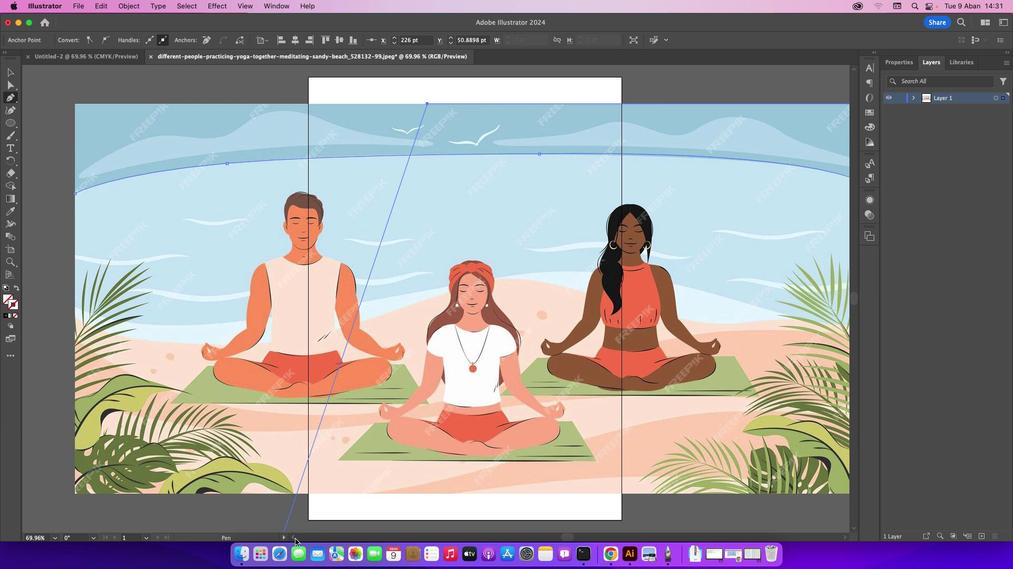 
Action: Mouse moved to (86, 104)
Screenshot: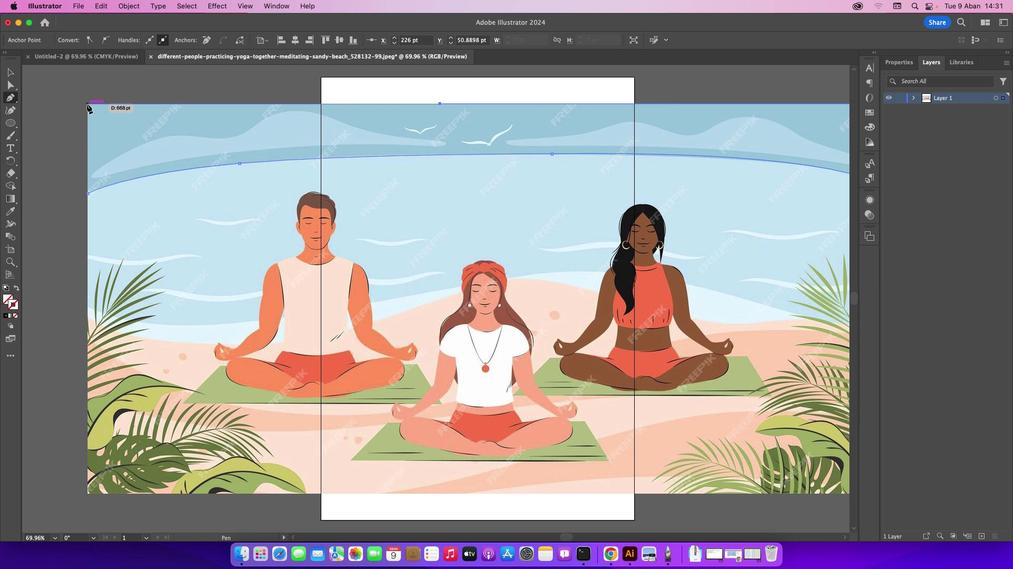 
Action: Mouse pressed left at (86, 104)
Screenshot: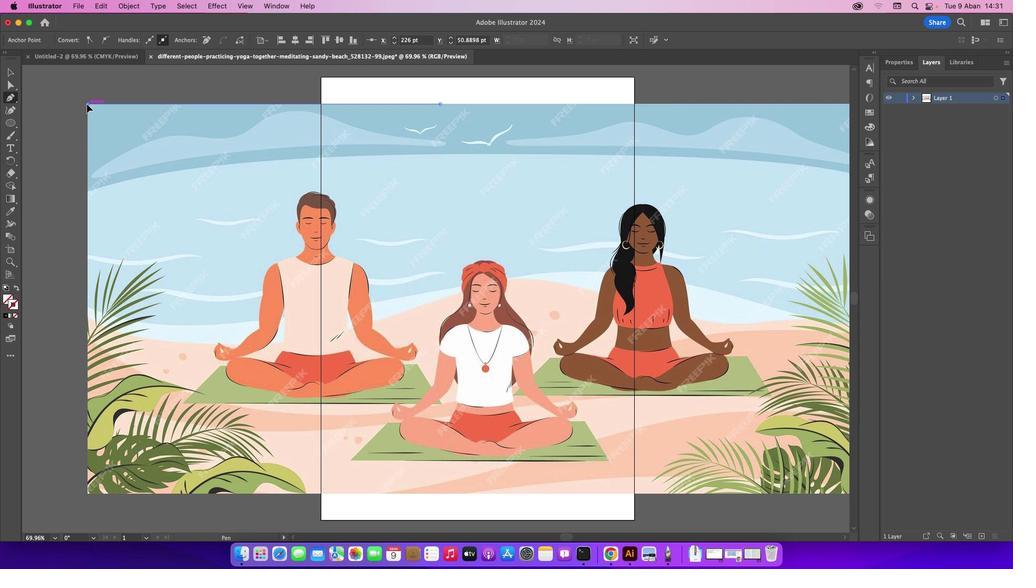 
Action: Mouse moved to (87, 194)
Screenshot: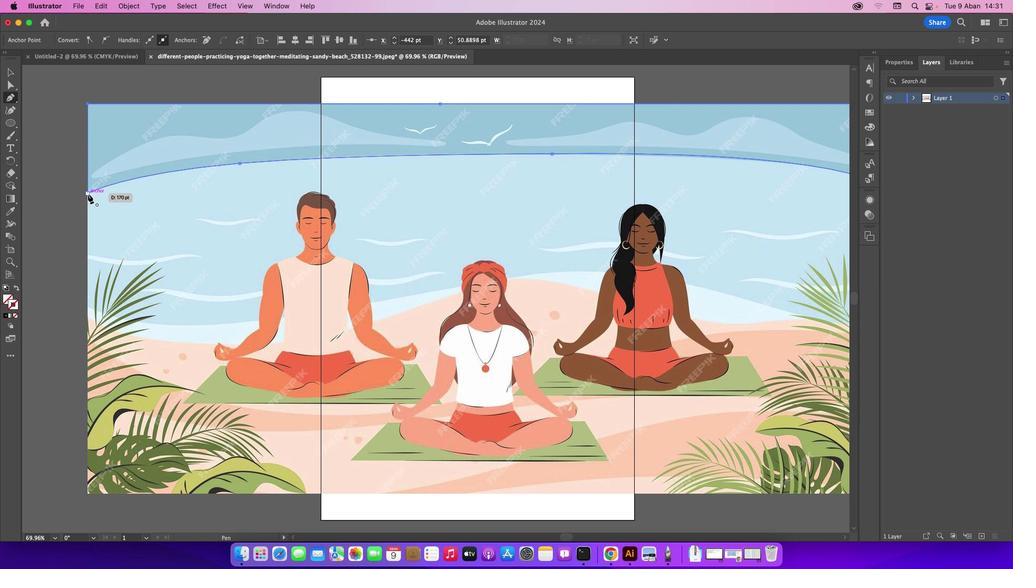 
Action: Mouse pressed left at (87, 194)
Screenshot: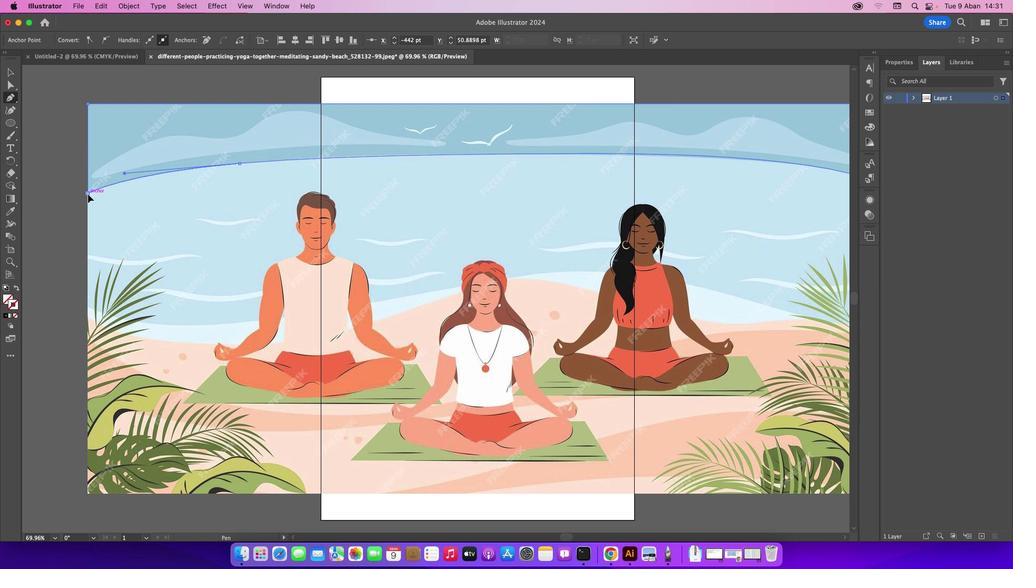 
Action: Mouse moved to (7, 75)
Screenshot: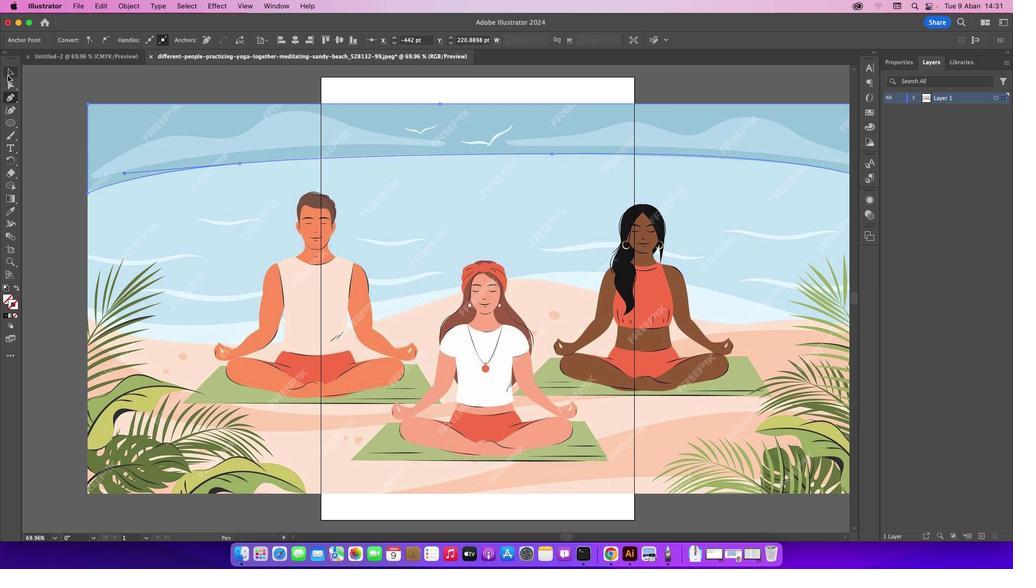 
Action: Mouse pressed left at (7, 75)
Screenshot: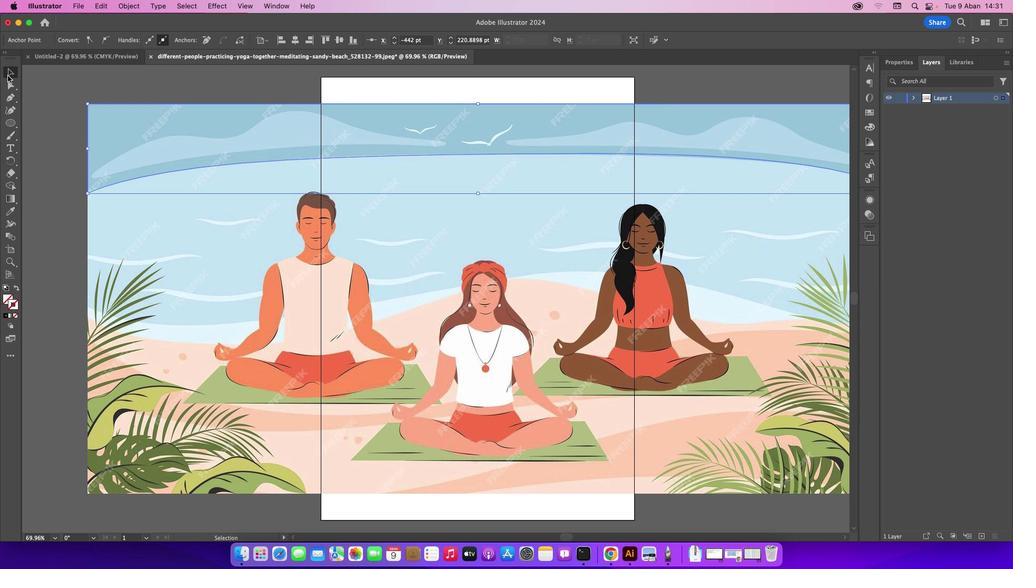 
Action: Mouse moved to (294, 103)
Screenshot: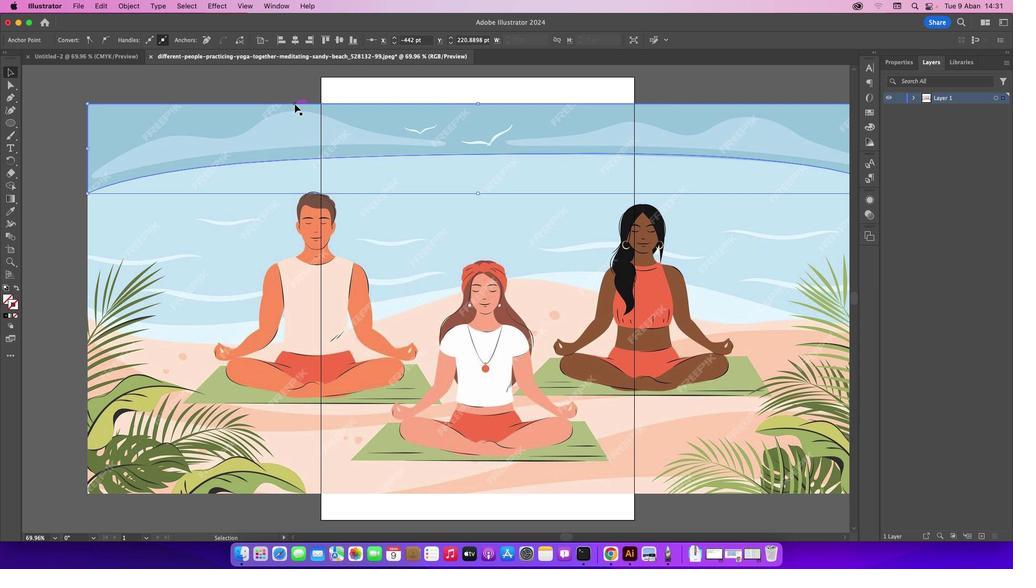
Action: Mouse pressed left at (294, 103)
Screenshot: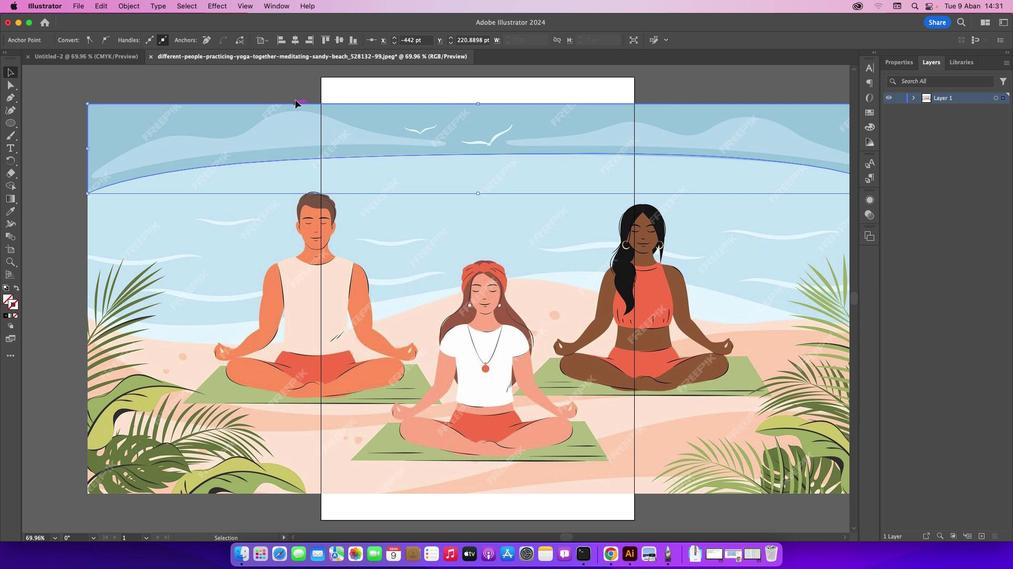 
Action: Mouse moved to (221, 125)
Screenshot: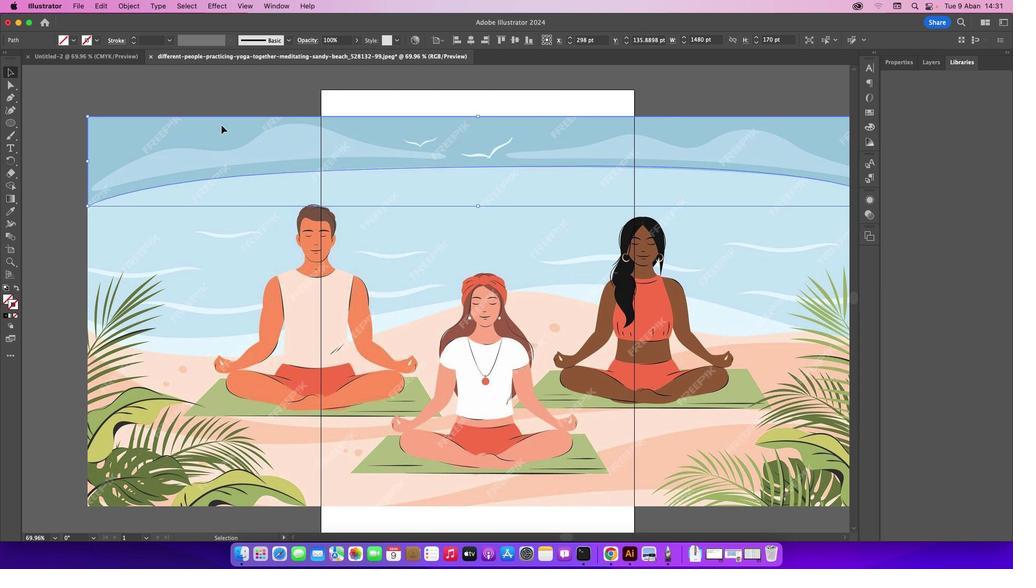 
Action: Mouse scrolled (221, 125) with delta (0, 0)
Screenshot: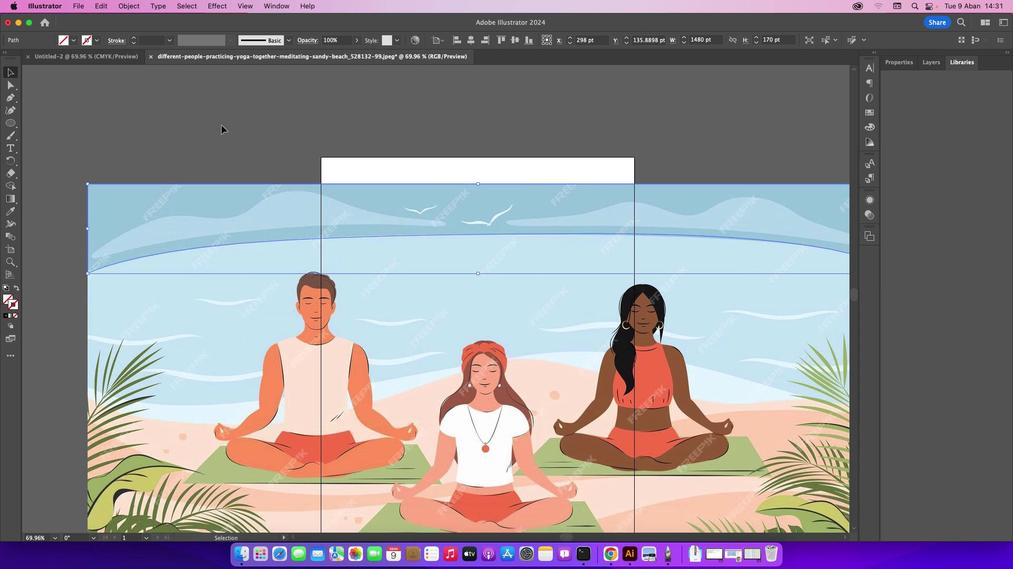 
Action: Mouse scrolled (221, 125) with delta (0, 0)
Screenshot: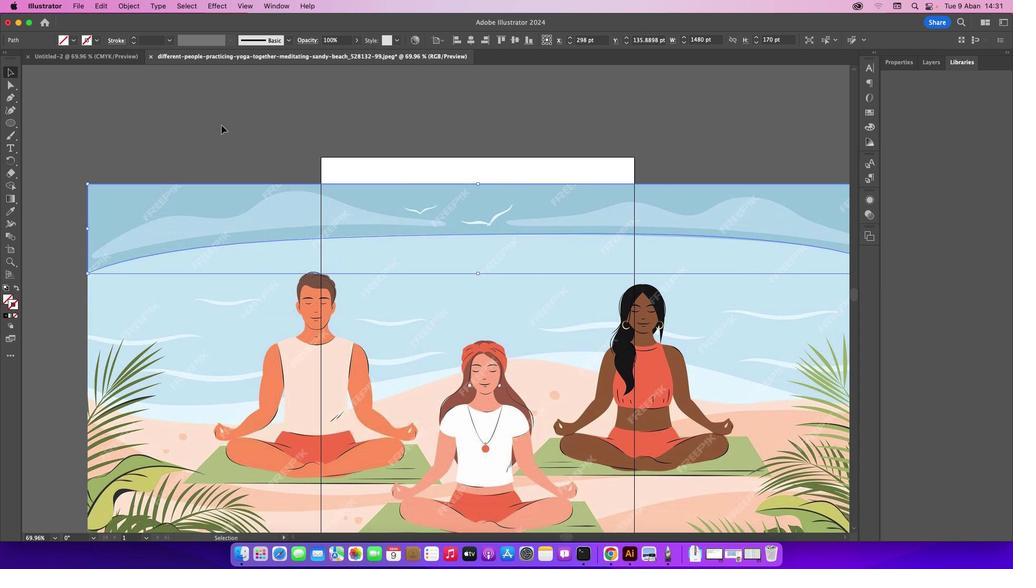 
Action: Mouse scrolled (221, 125) with delta (0, 1)
Screenshot: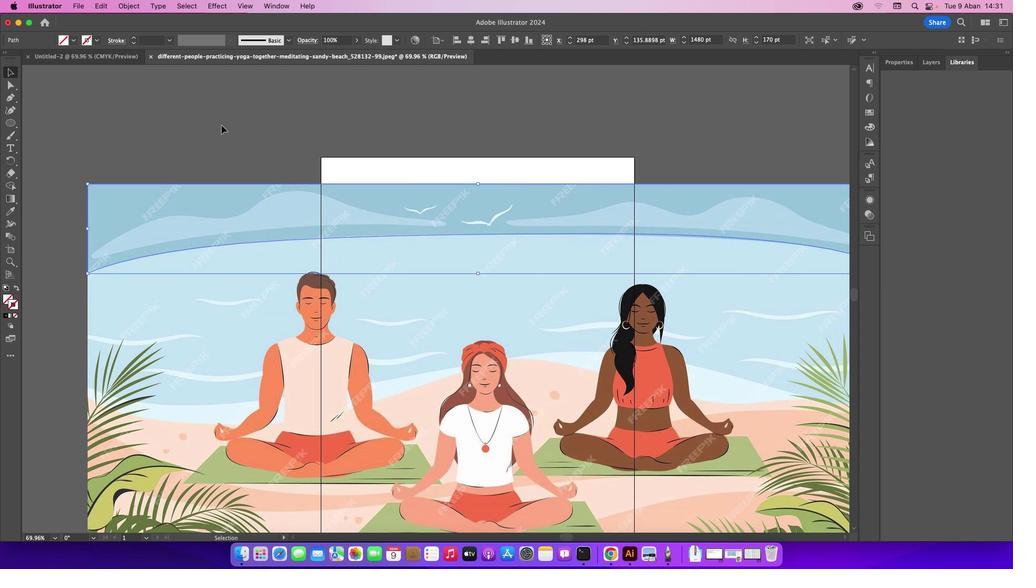 
Action: Mouse scrolled (221, 125) with delta (0, 1)
Screenshot: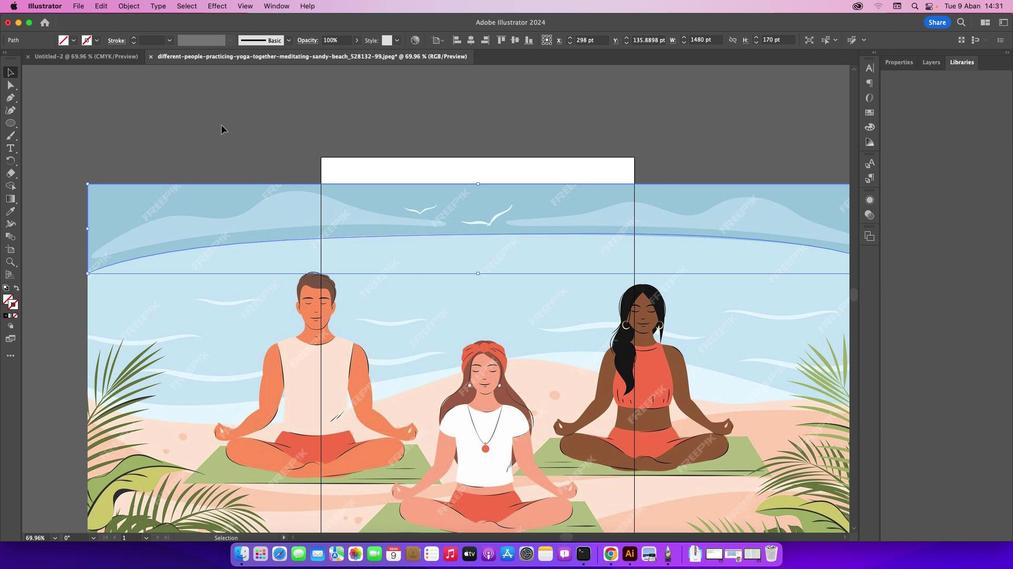 
Action: Mouse scrolled (221, 125) with delta (0, 0)
Screenshot: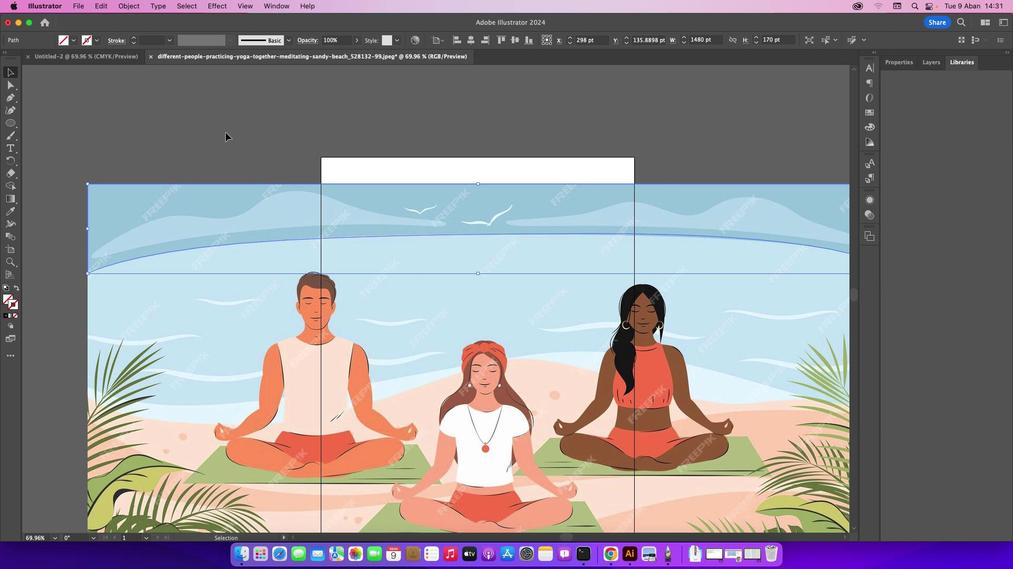 
Action: Mouse moved to (272, 183)
Screenshot: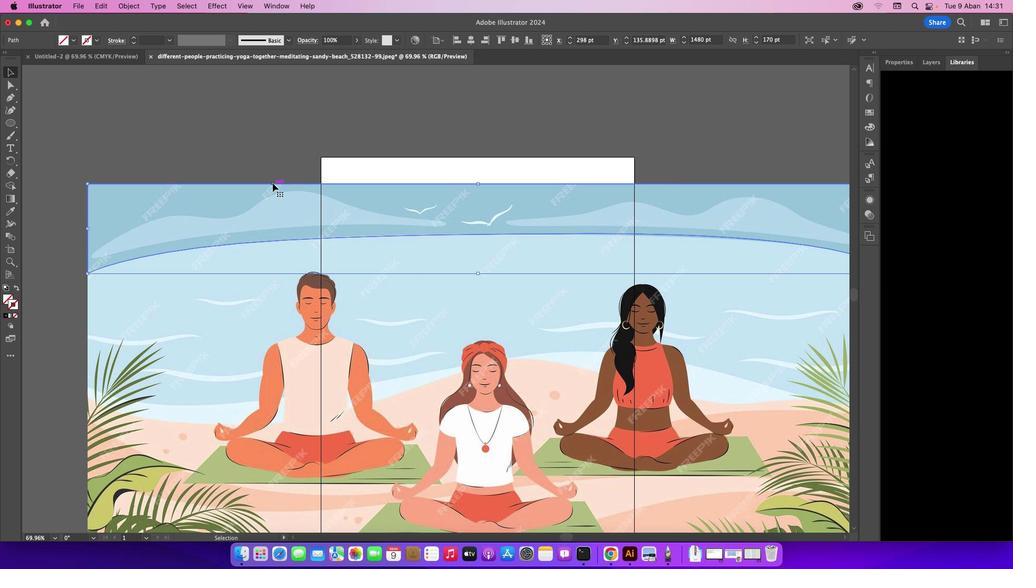 
Action: Mouse pressed left at (272, 183)
Screenshot: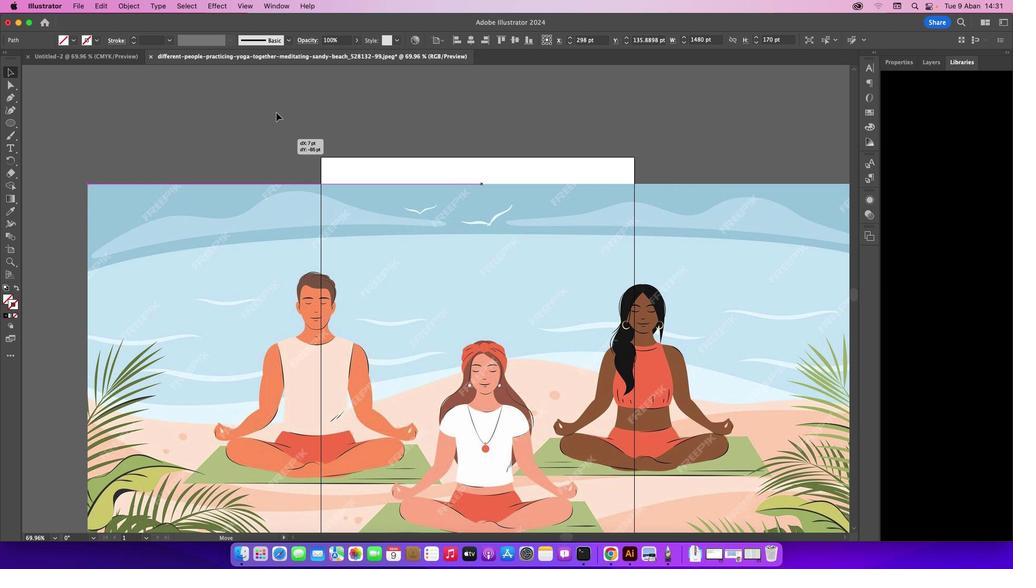 
Action: Mouse moved to (14, 207)
Screenshot: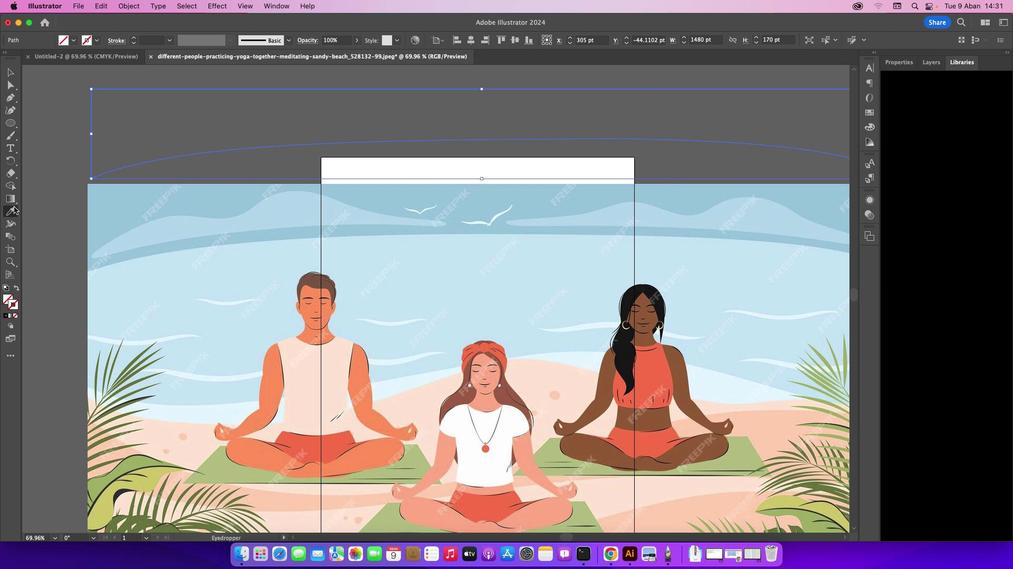 
Action: Mouse pressed left at (14, 207)
Screenshot: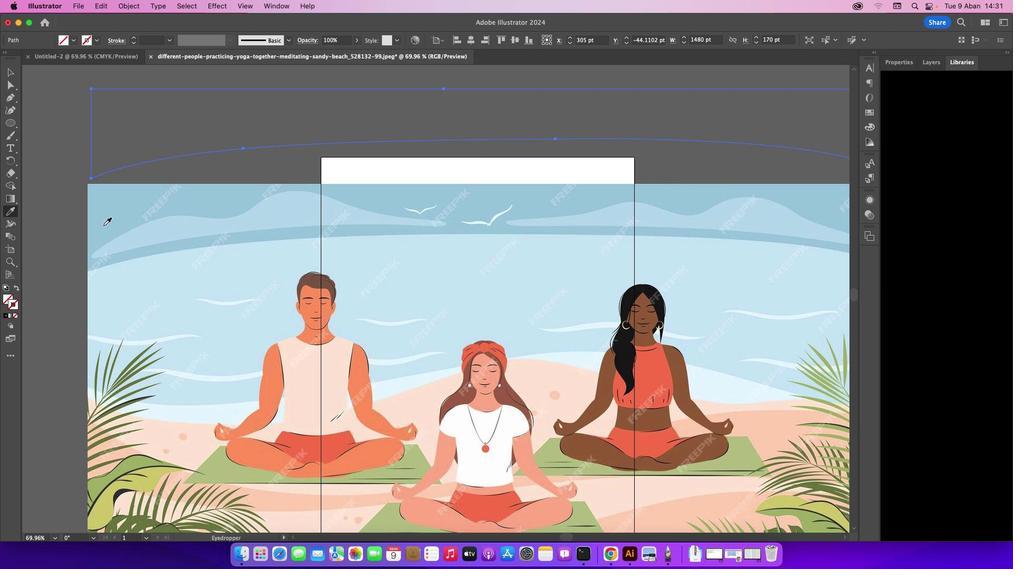
Action: Mouse moved to (115, 214)
Screenshot: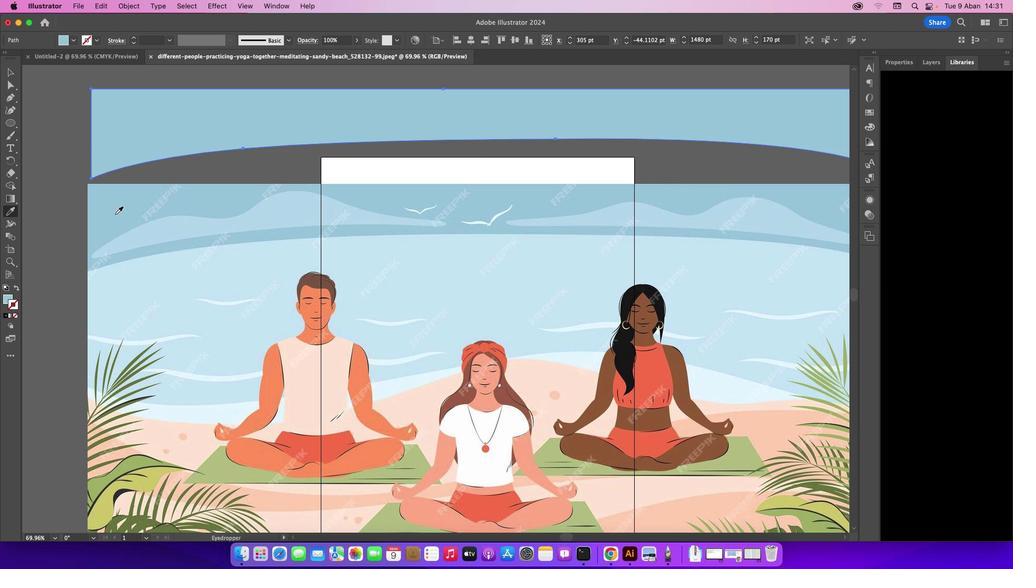 
Action: Mouse pressed left at (115, 214)
Screenshot: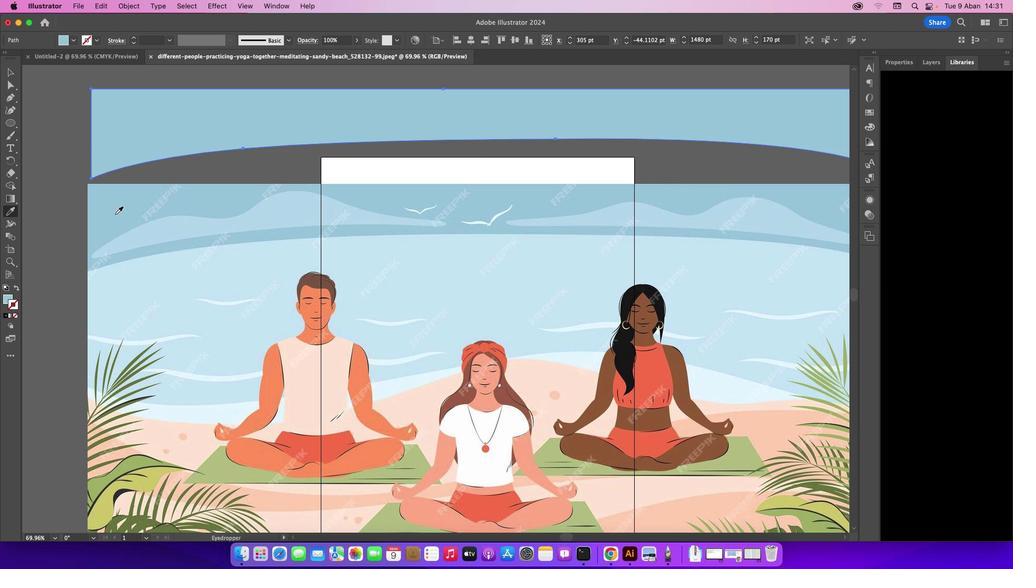 
Action: Mouse moved to (11, 73)
Screenshot: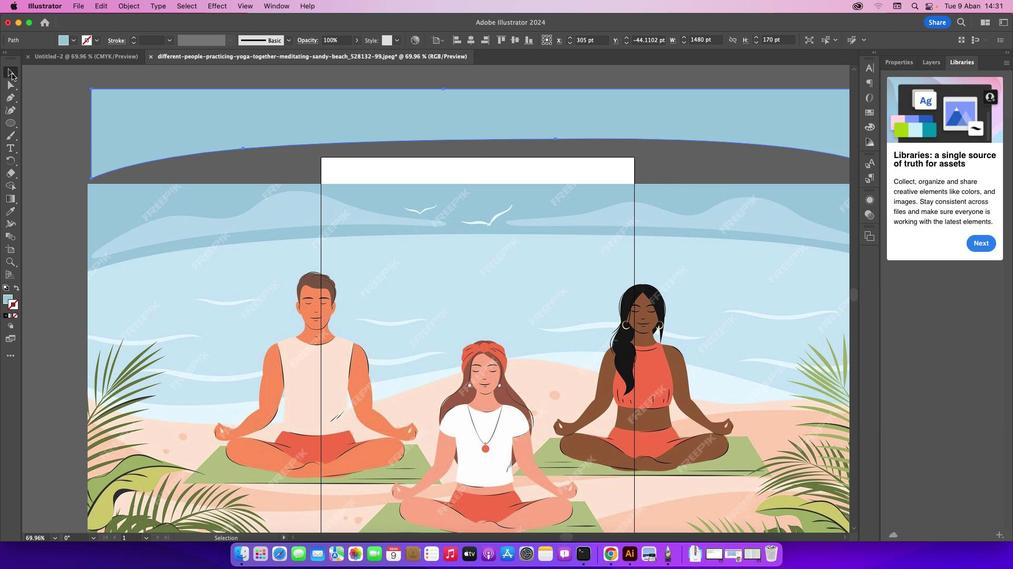 
Action: Mouse pressed left at (11, 73)
Screenshot: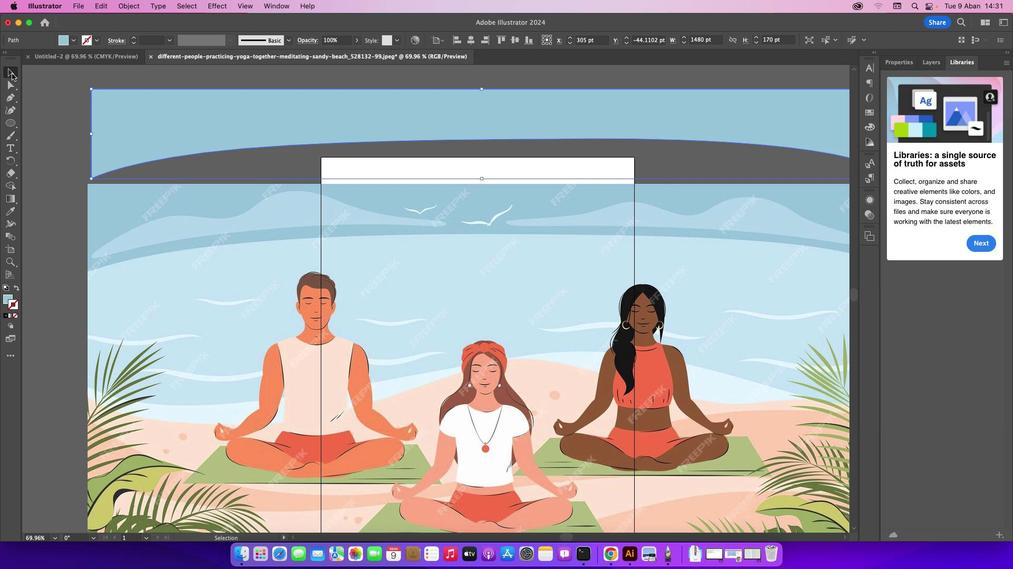 
Action: Mouse moved to (251, 122)
Screenshot: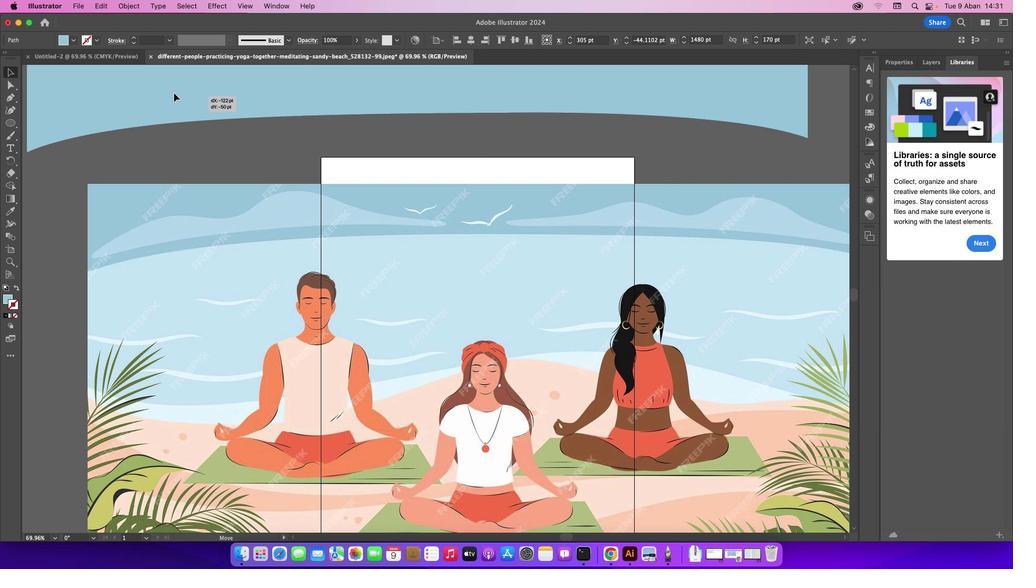 
Action: Mouse pressed left at (251, 122)
Screenshot: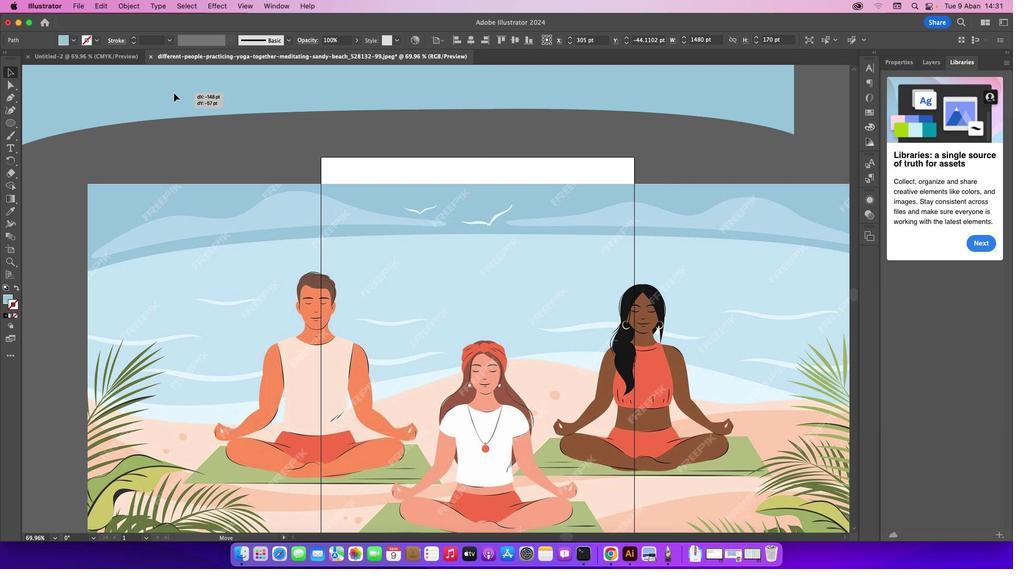 
Action: Mouse moved to (567, 537)
Screenshot: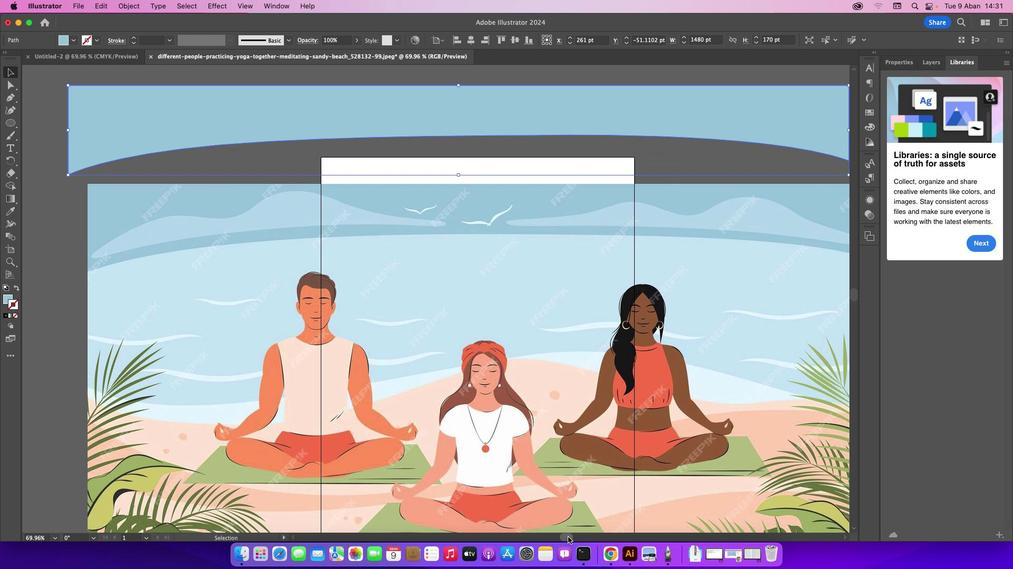 
Action: Mouse pressed left at (567, 537)
Screenshot: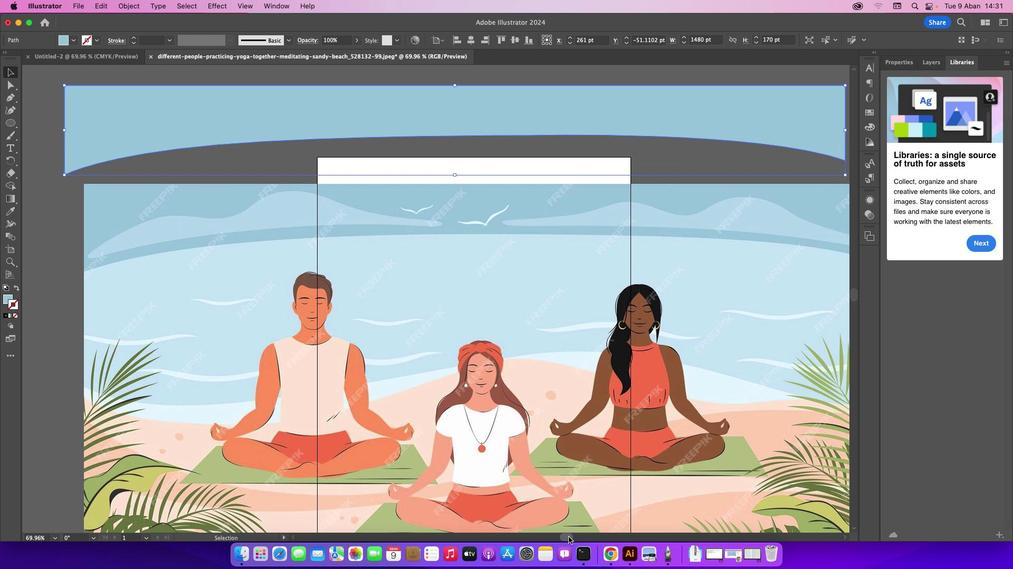 
Action: Mouse moved to (263, 107)
Screenshot: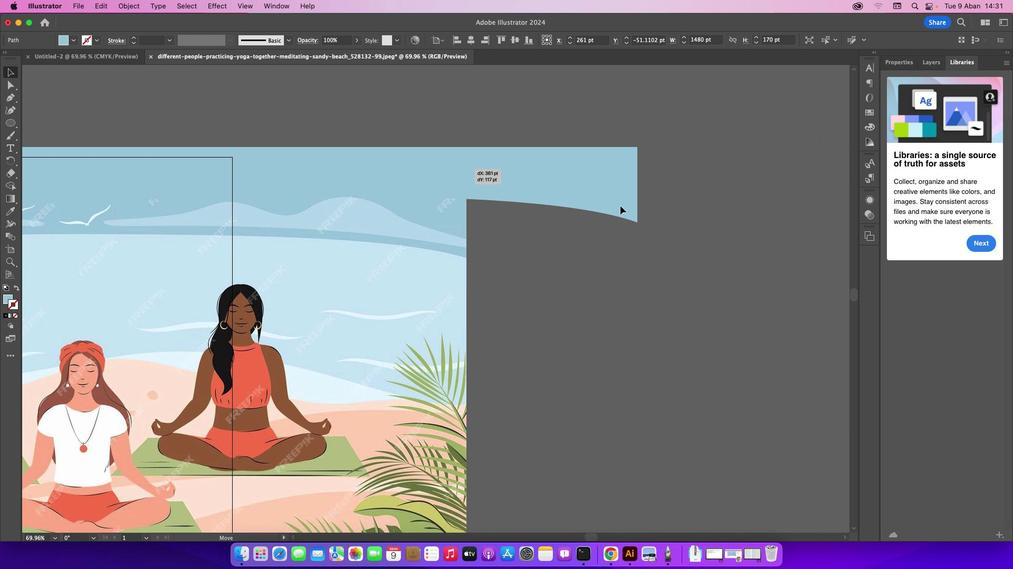 
Action: Mouse pressed left at (263, 107)
Screenshot: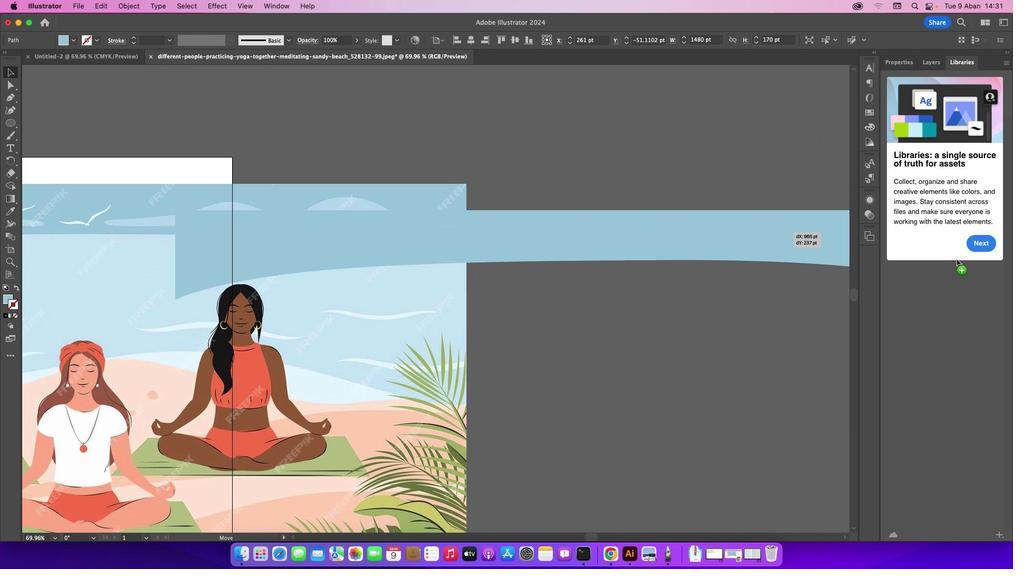 
Action: Mouse moved to (269, 109)
Screenshot: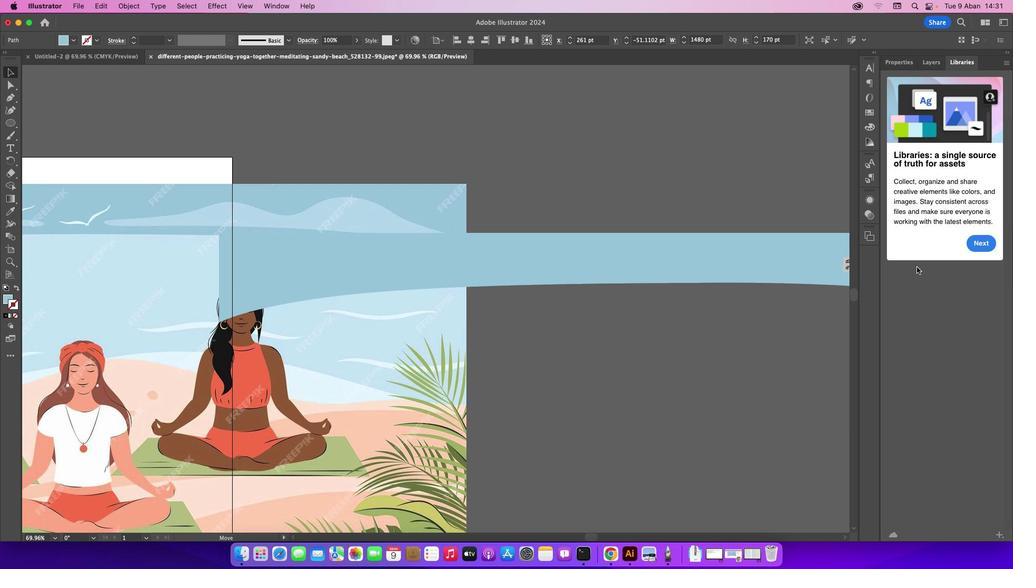 
Action: Mouse pressed left at (269, 109)
Screenshot: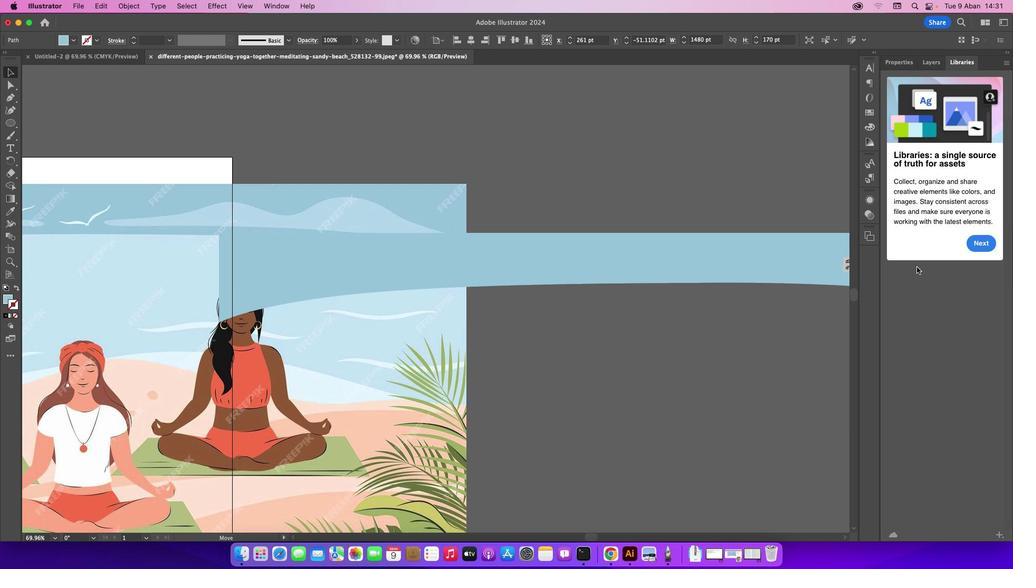 
Action: Mouse moved to (207, 106)
Screenshot: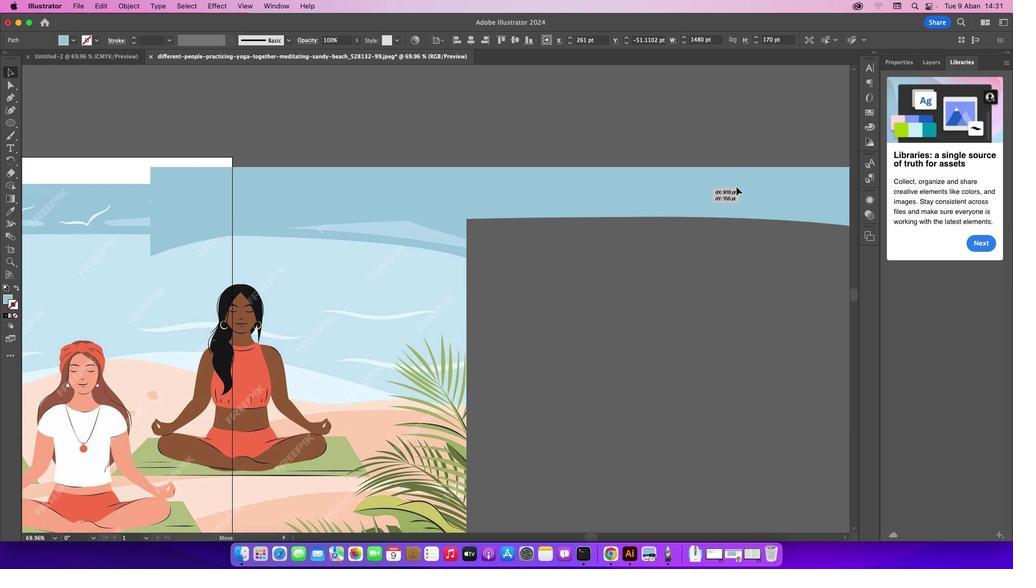 
Action: Mouse pressed left at (207, 106)
Screenshot: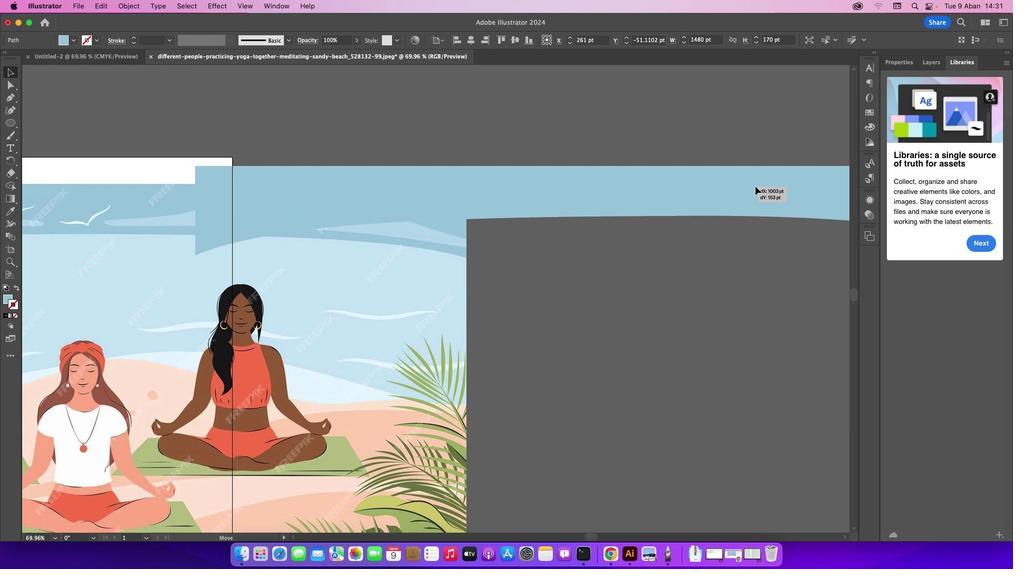 
Action: Mouse moved to (267, 191)
Screenshot: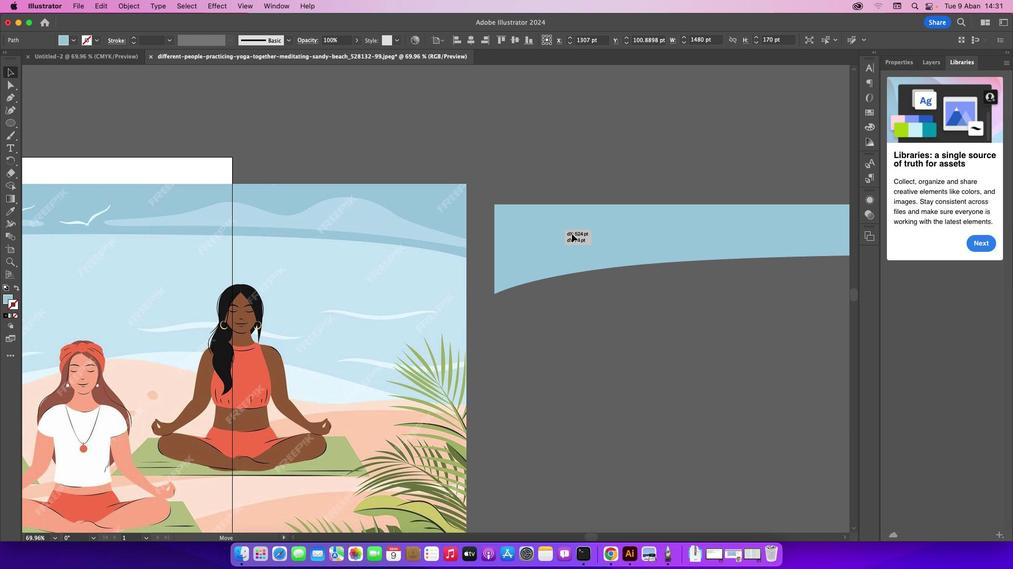 
Action: Mouse pressed left at (267, 191)
Screenshot: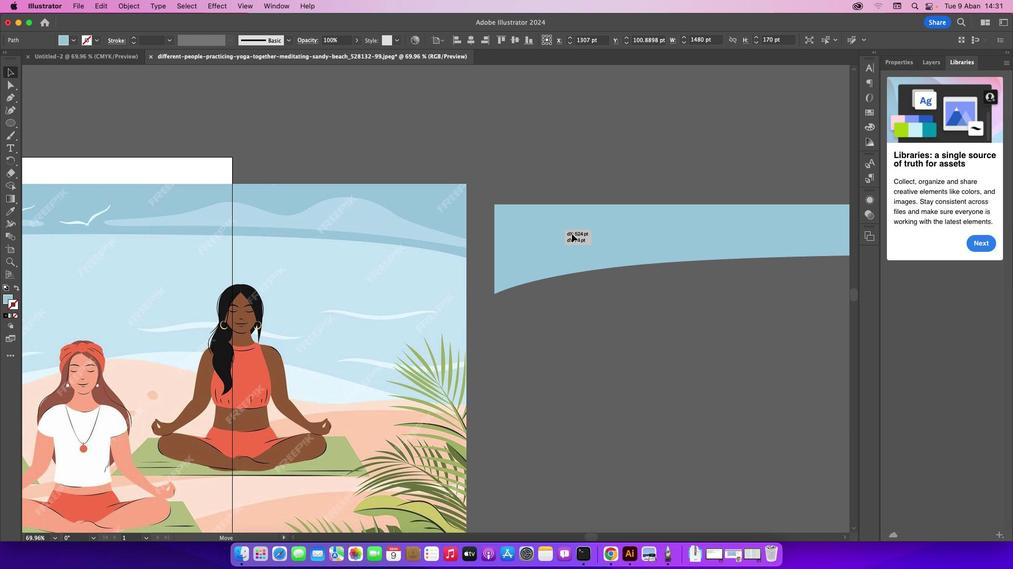 
Action: Mouse moved to (496, 125)
Screenshot: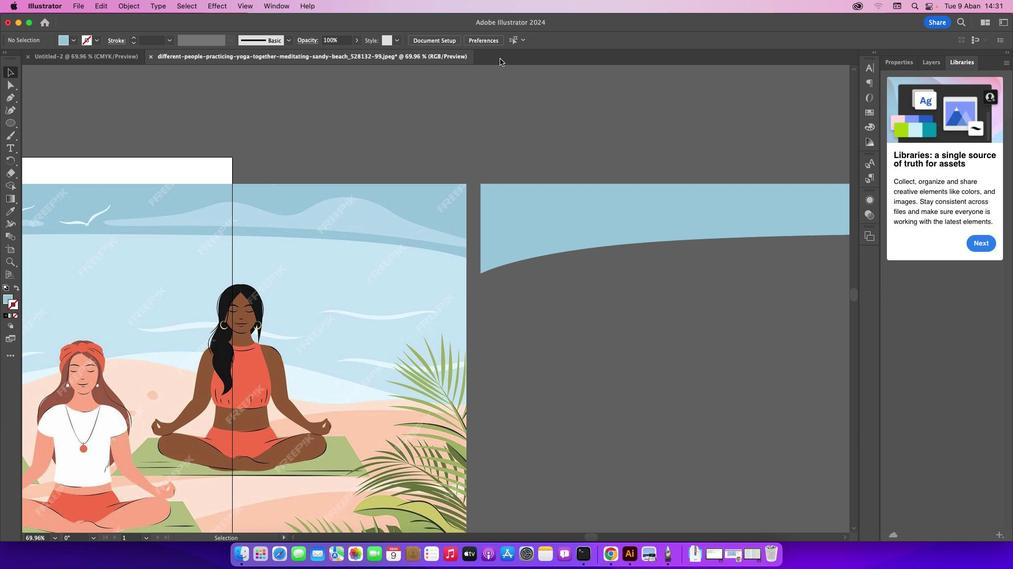 
Action: Mouse pressed left at (496, 125)
Screenshot: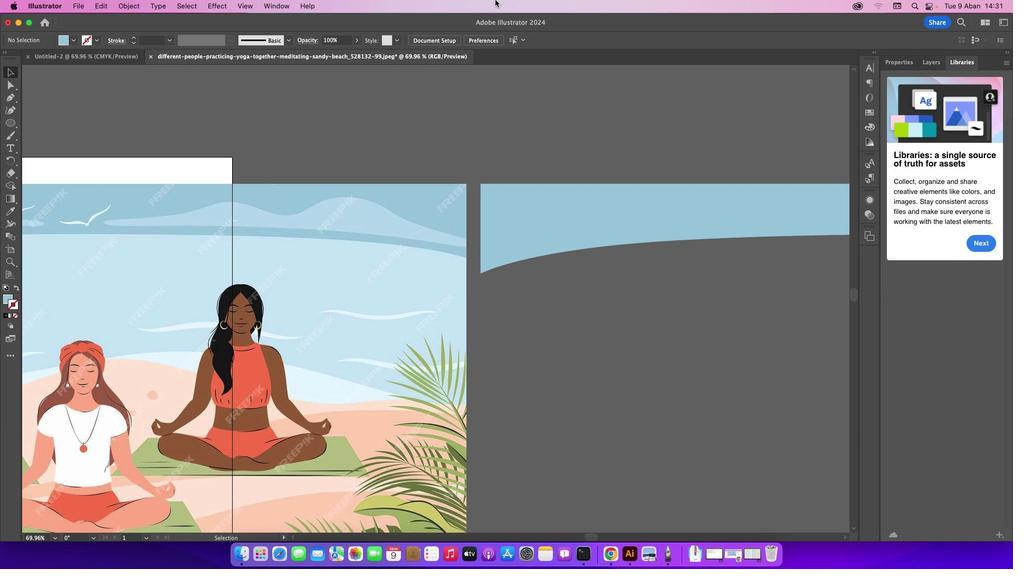 
Action: Mouse moved to (591, 537)
Screenshot: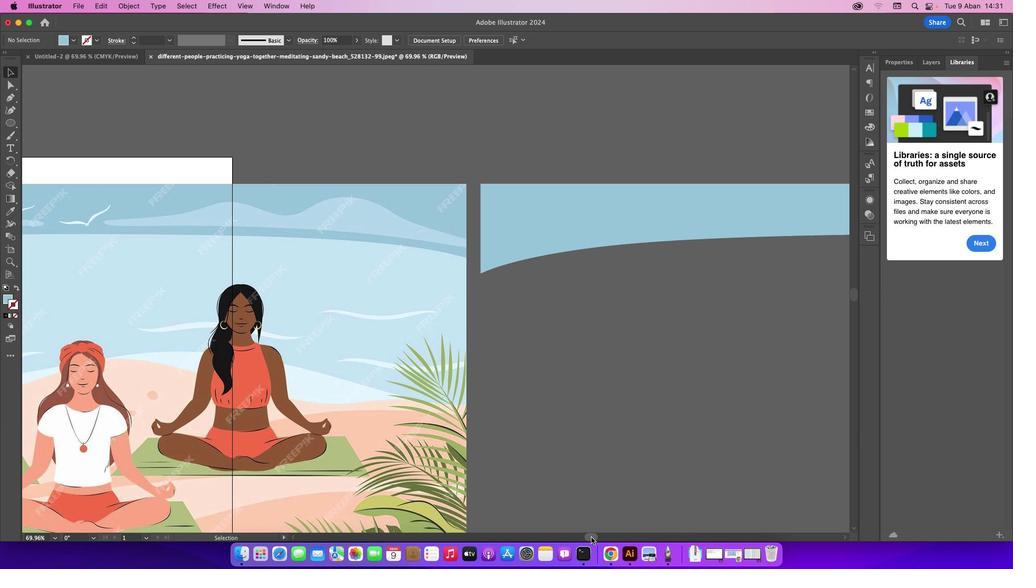 
Action: Mouse pressed left at (591, 537)
Screenshot: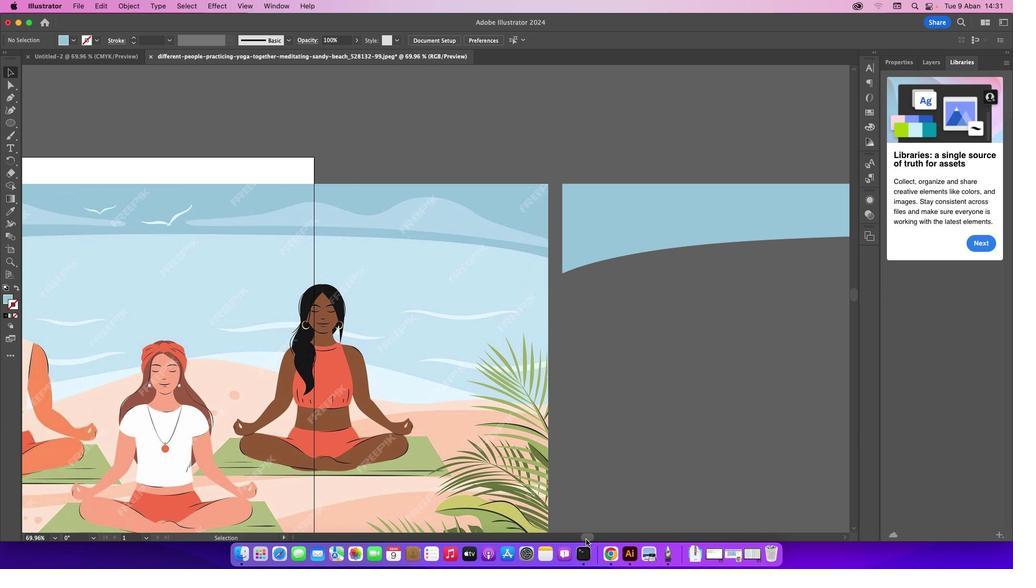 
Action: Mouse moved to (10, 99)
Screenshot: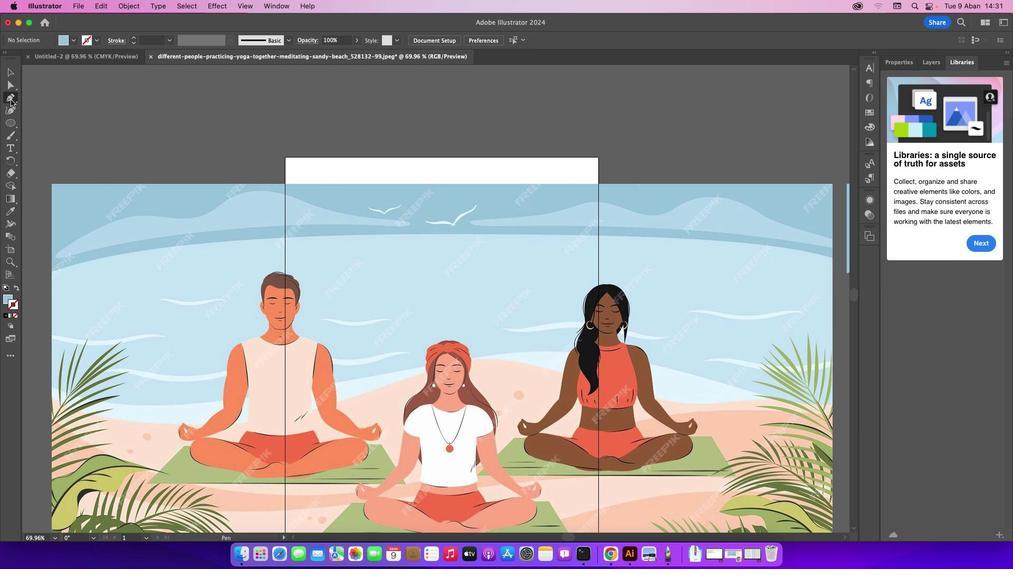 
Action: Mouse pressed left at (10, 99)
Screenshot: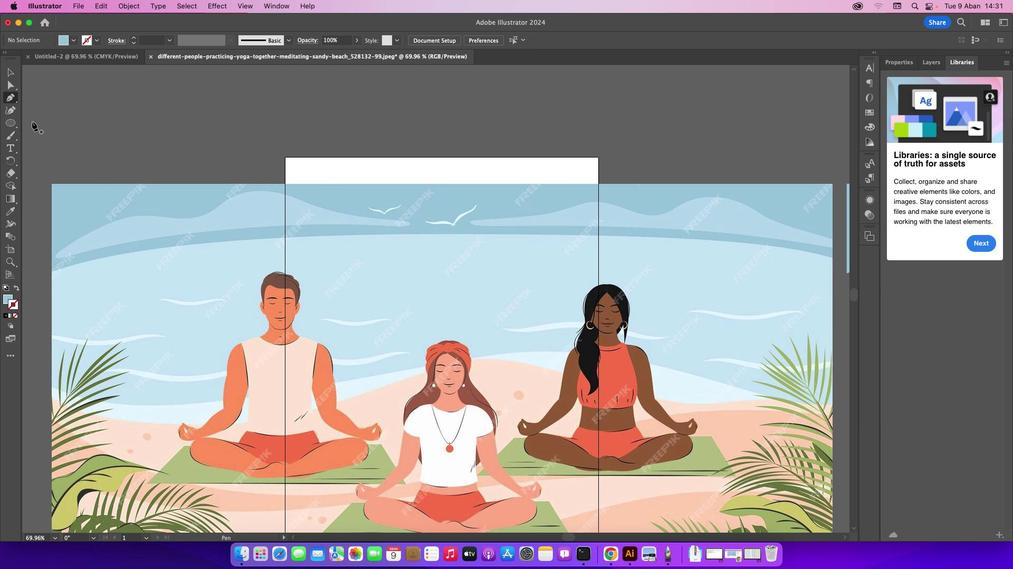 
Action: Mouse moved to (50, 273)
Screenshot: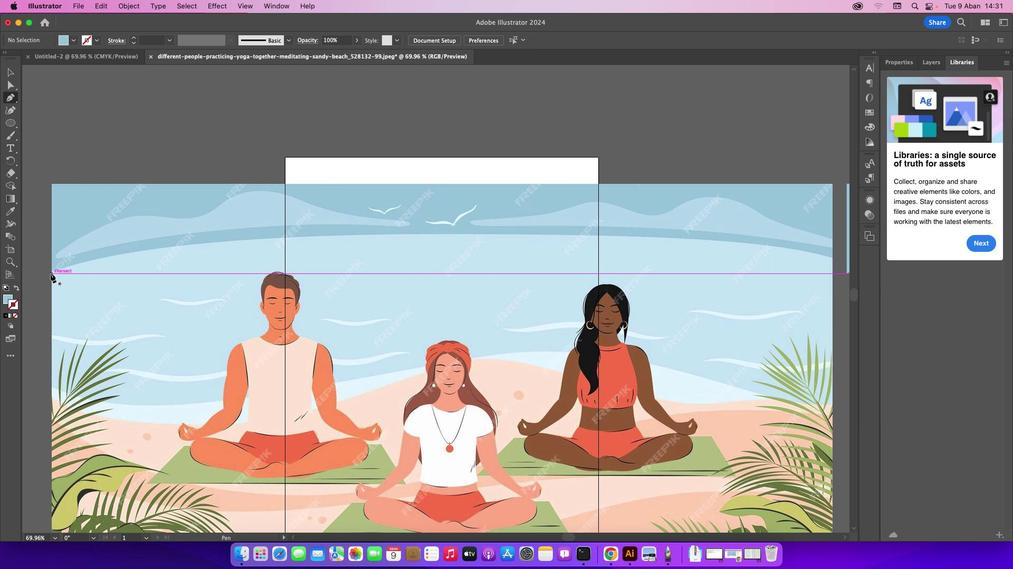 
Action: Mouse pressed left at (50, 273)
Screenshot: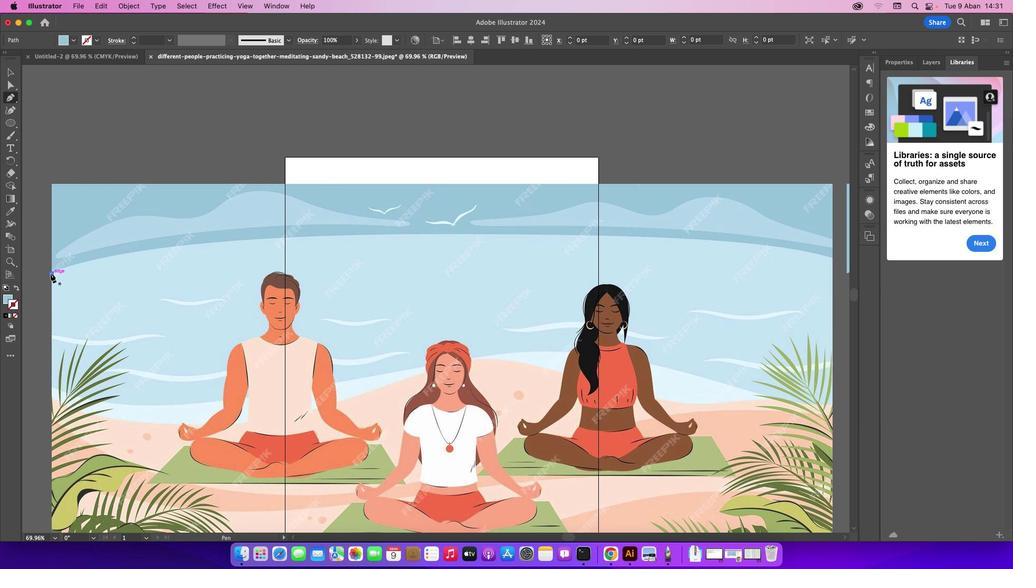 
Action: Mouse moved to (266, 239)
Screenshot: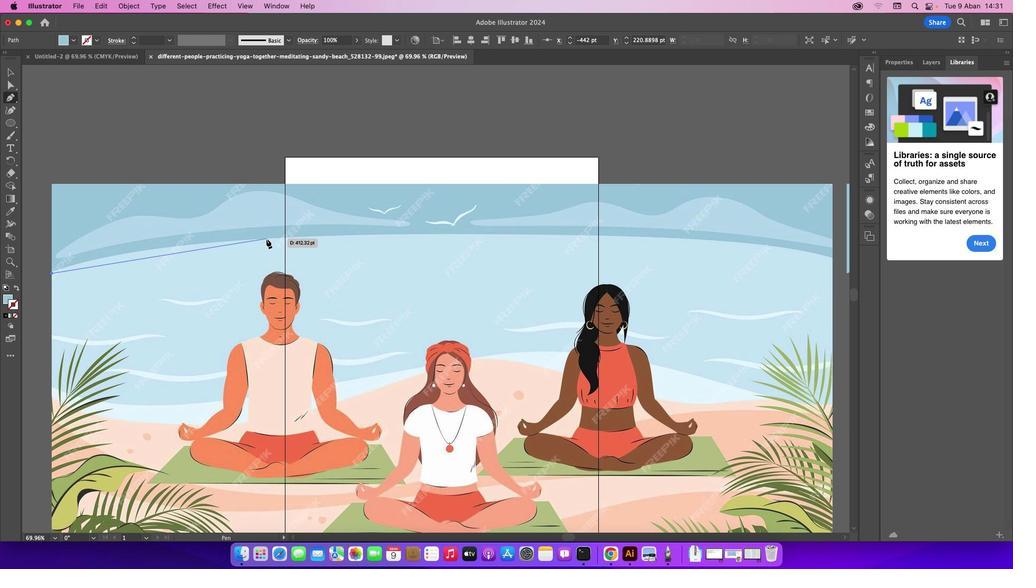 
Action: Mouse pressed left at (266, 239)
Screenshot: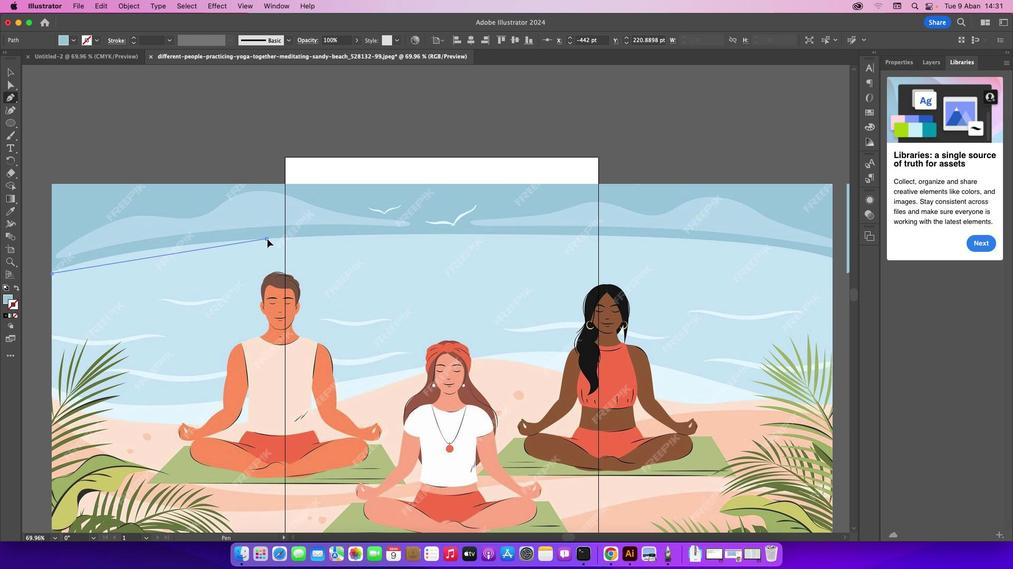
Action: Mouse moved to (398, 240)
Screenshot: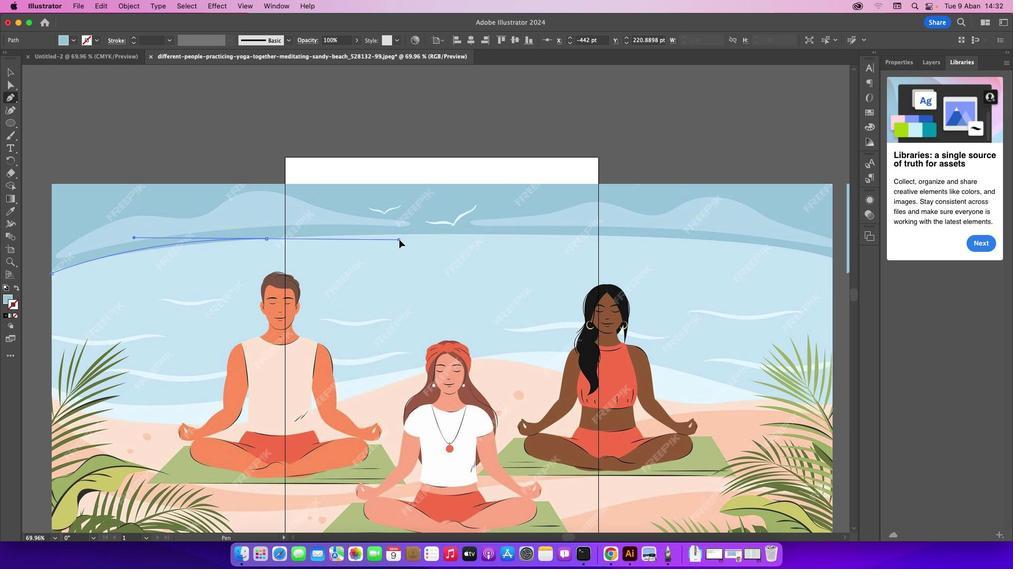
Action: Key pressed Key.cmd
Screenshot: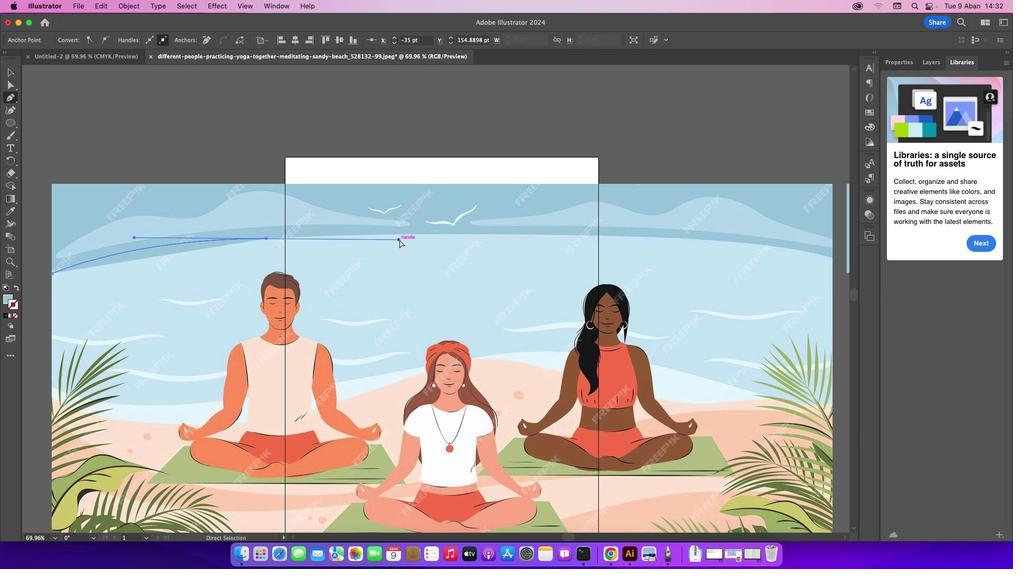 
Action: Mouse moved to (398, 240)
Screenshot: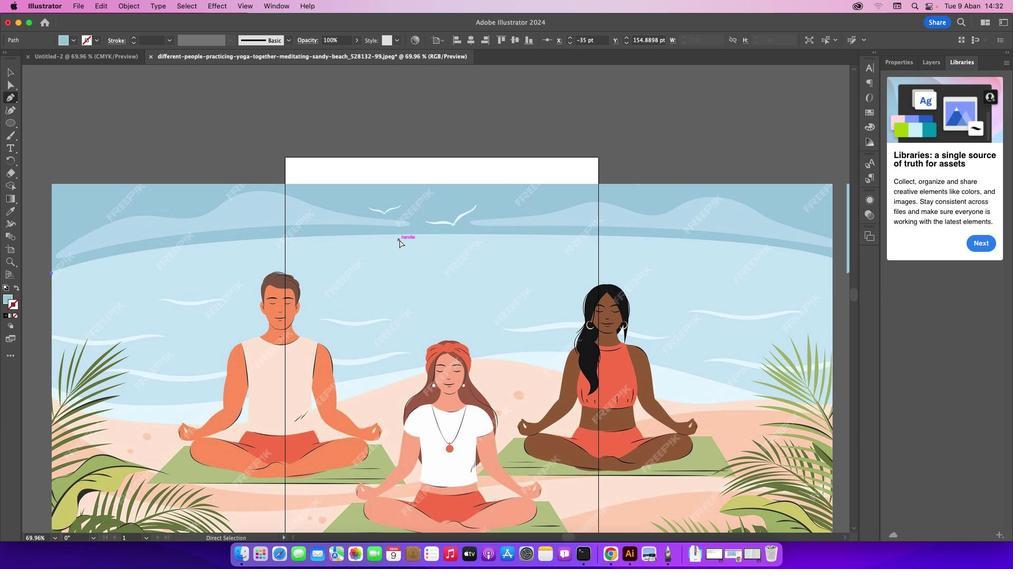 
Action: Key pressed 'z'
Screenshot: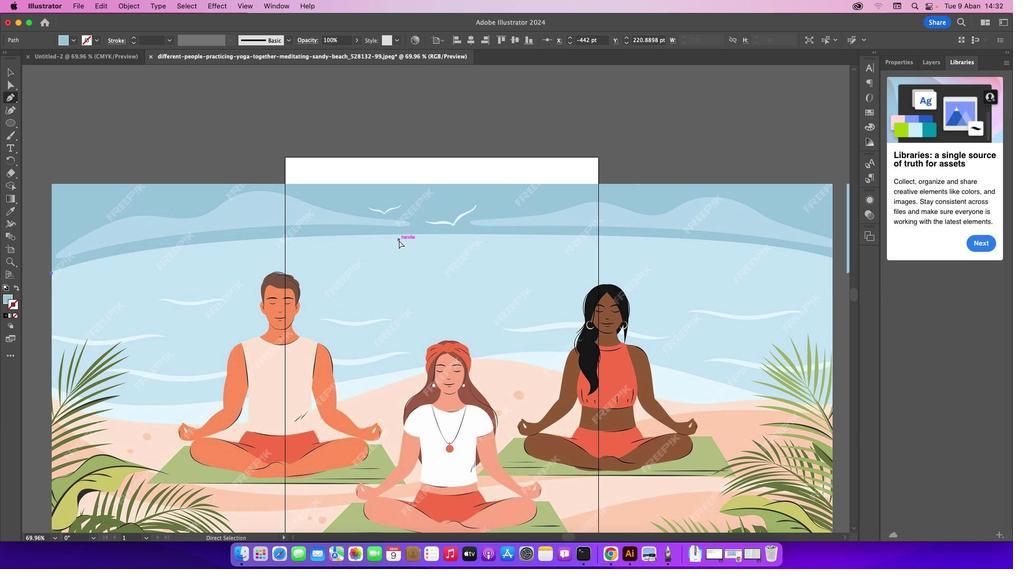 
Action: Mouse moved to (160, 249)
Screenshot: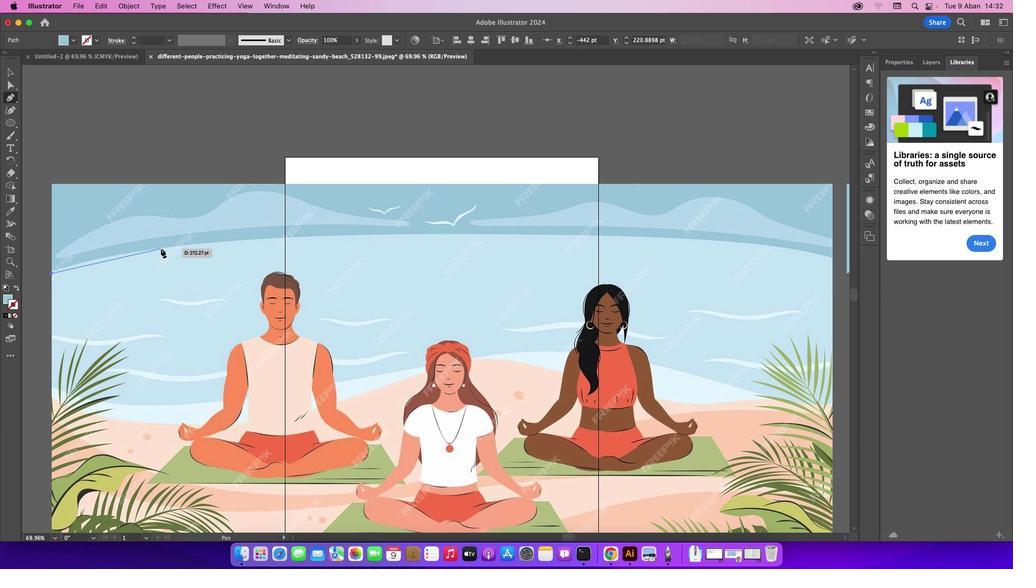
Action: Mouse pressed left at (160, 249)
Screenshot: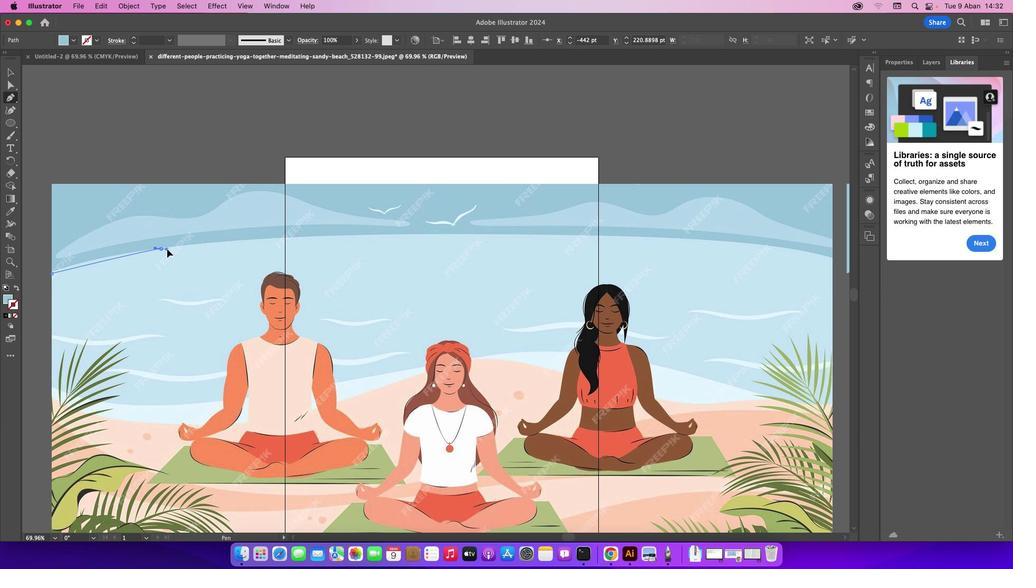 
Action: Mouse moved to (162, 247)
Screenshot: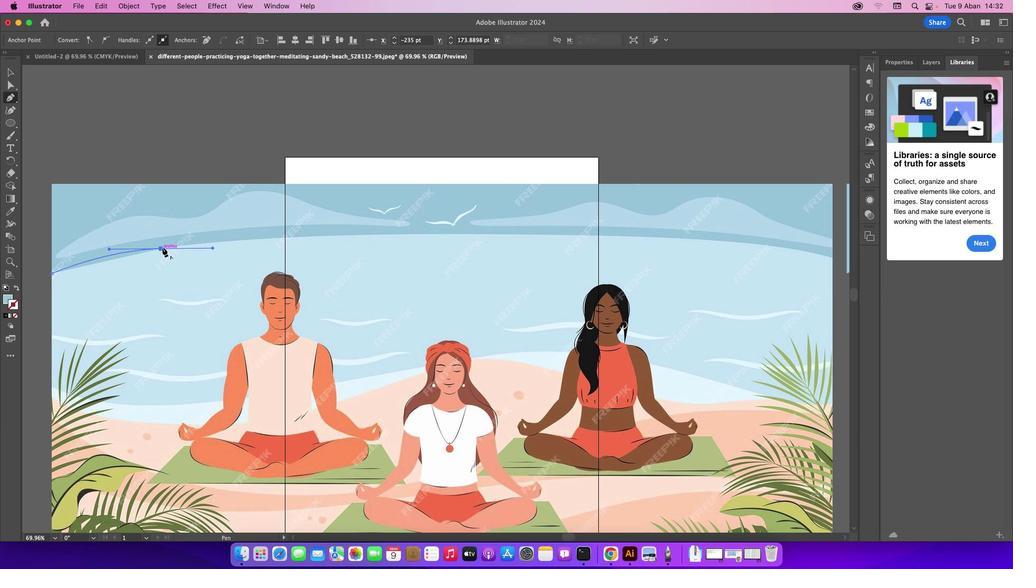 
Action: Mouse pressed left at (162, 247)
Screenshot: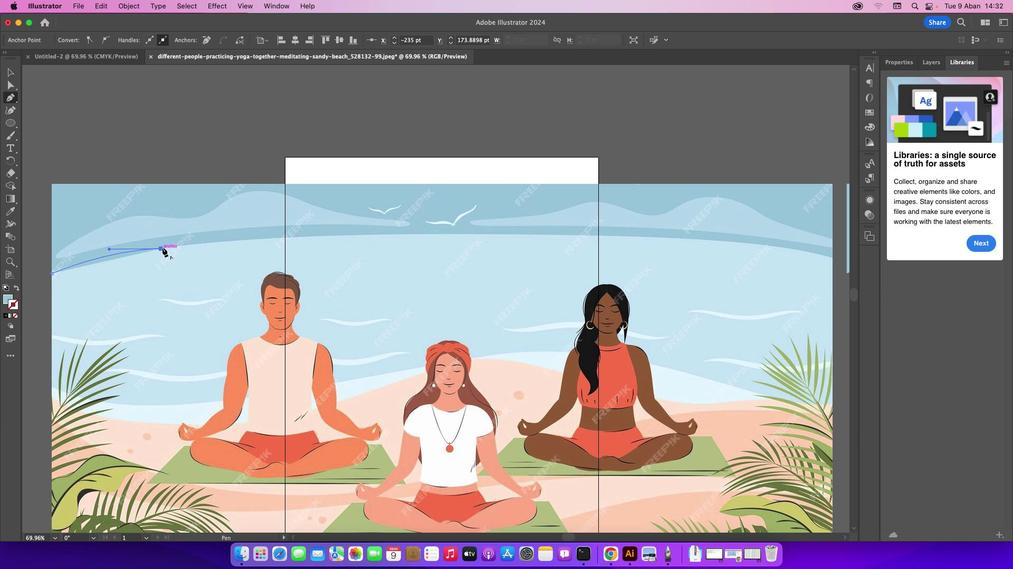 
Action: Mouse moved to (310, 236)
Screenshot: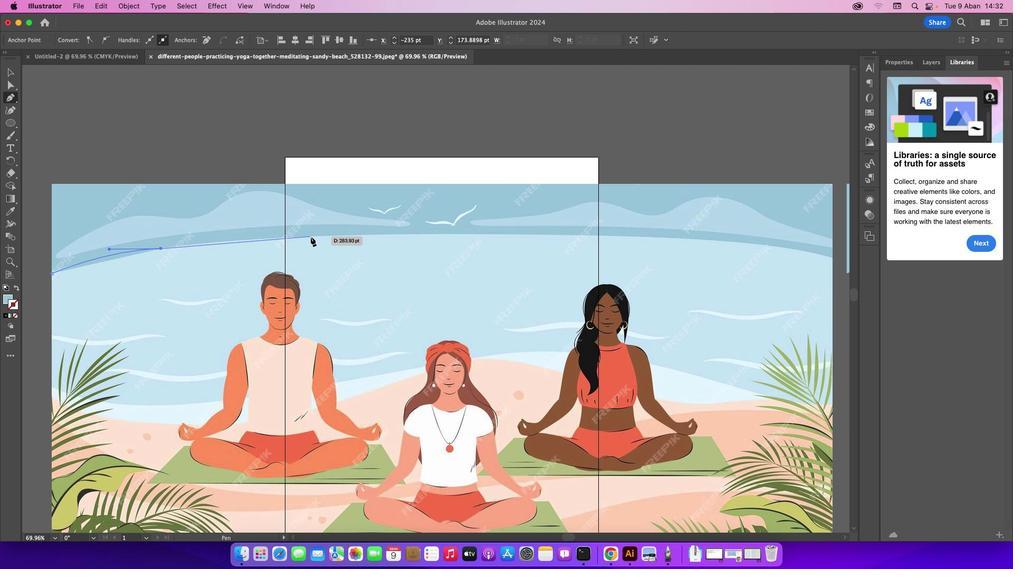 
Action: Mouse pressed left at (310, 236)
Screenshot: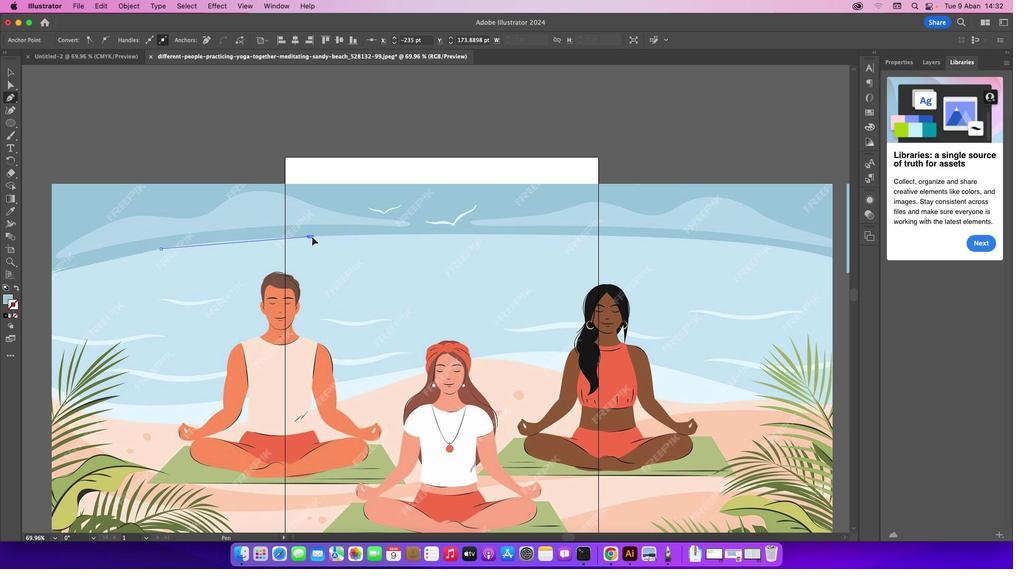 
Action: Mouse moved to (604, 235)
Screenshot: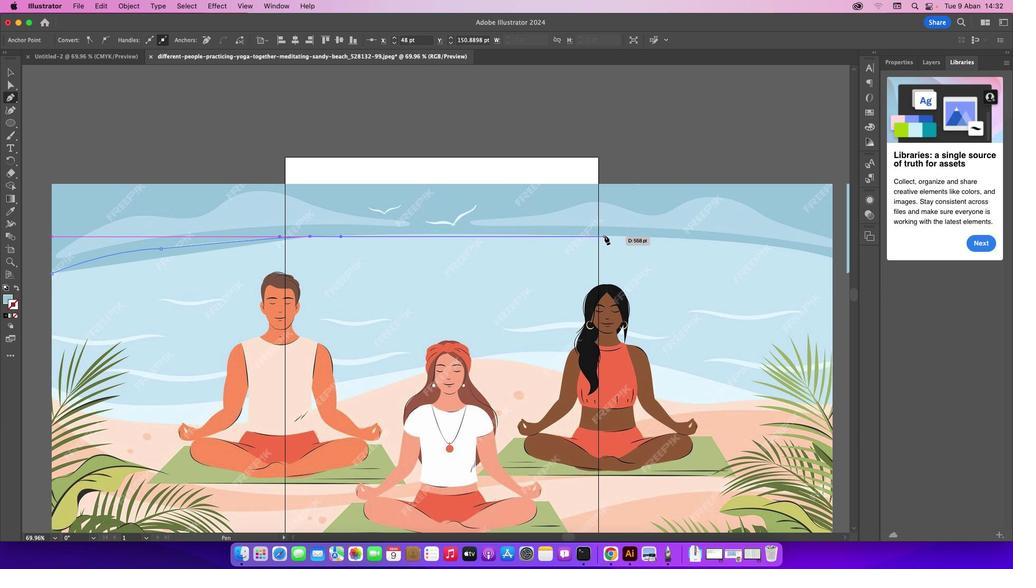 
Action: Mouse pressed left at (604, 235)
Screenshot: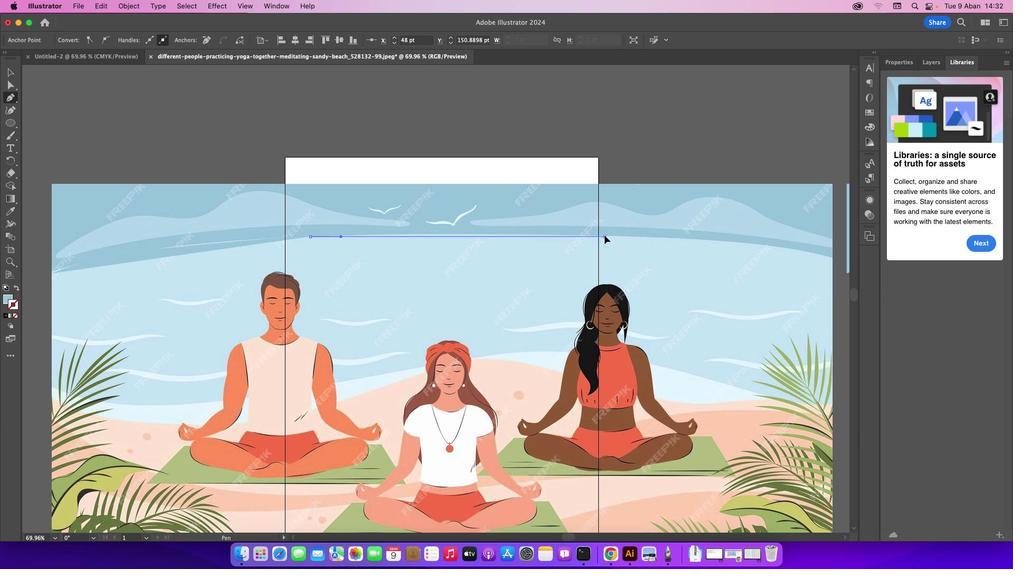 
Action: Mouse moved to (831, 259)
Screenshot: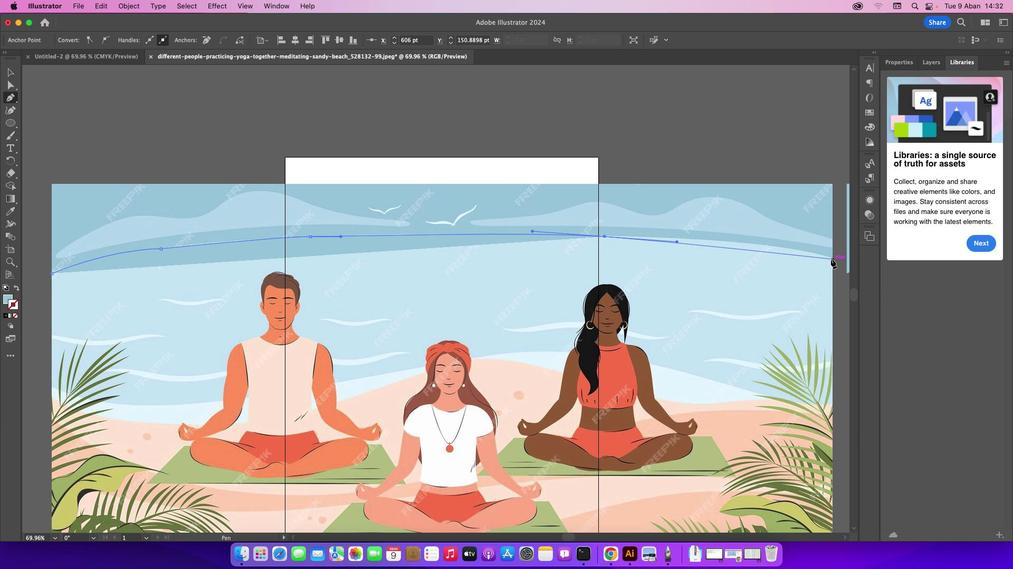 
Action: Mouse pressed left at (831, 259)
Screenshot: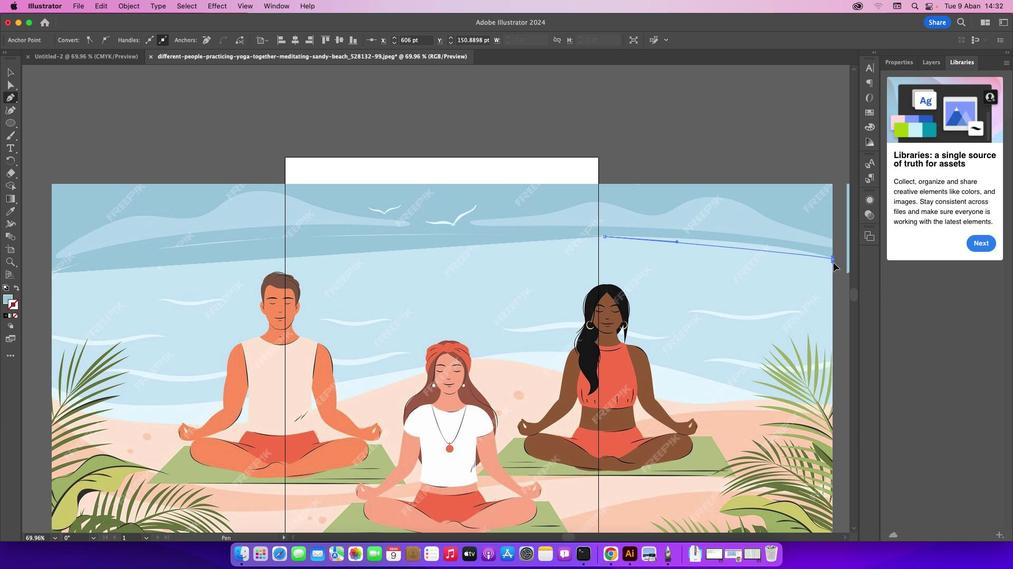 
Action: Mouse moved to (722, 258)
Screenshot: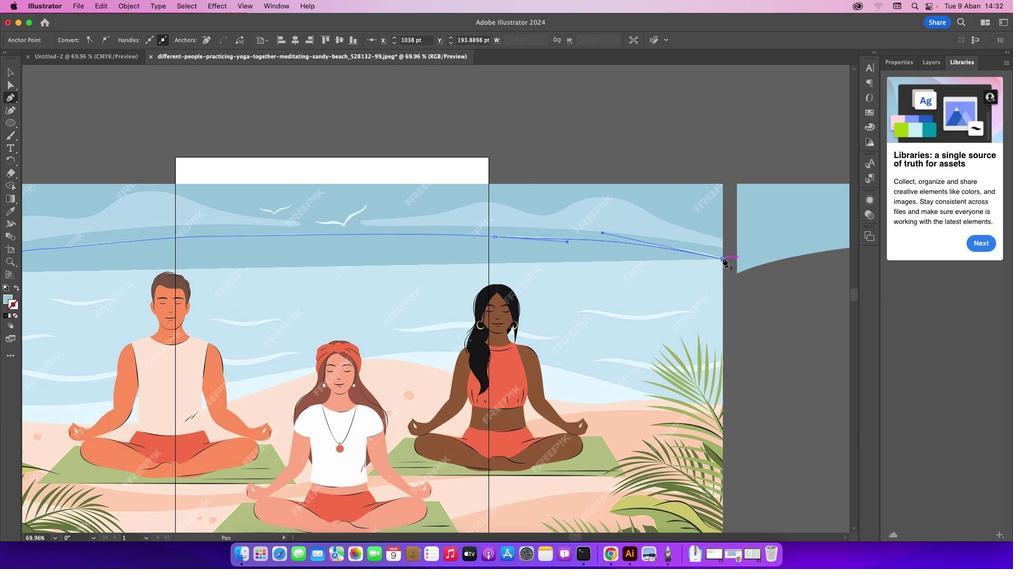 
Action: Mouse pressed left at (722, 258)
Screenshot: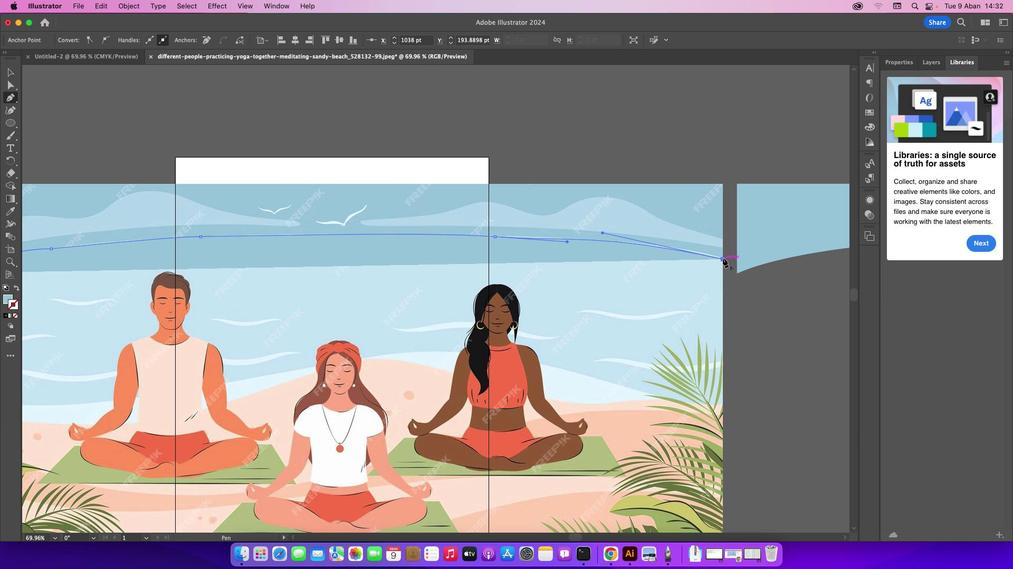 
Action: Mouse moved to (722, 404)
Screenshot: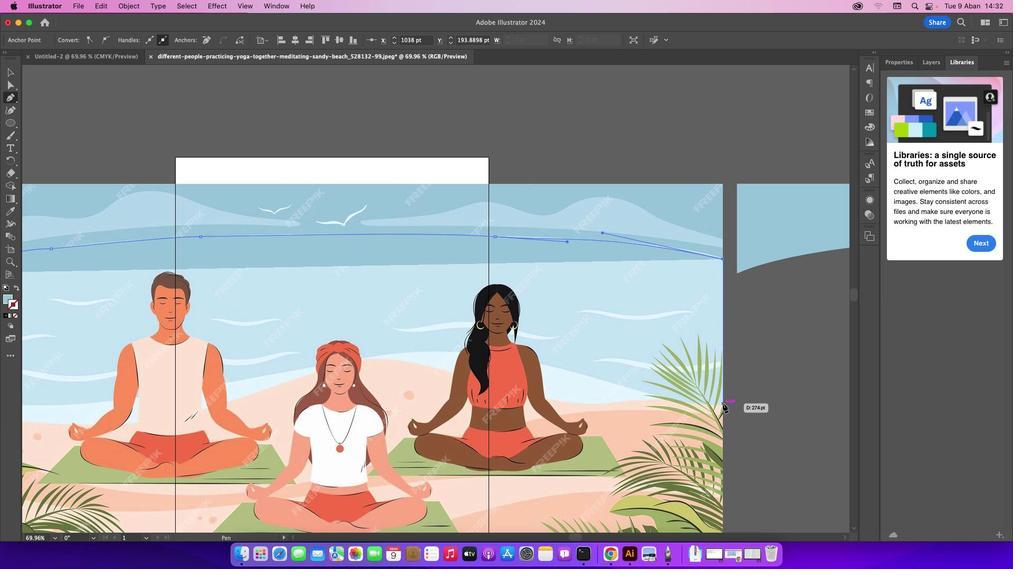 
Action: Mouse pressed left at (722, 404)
Screenshot: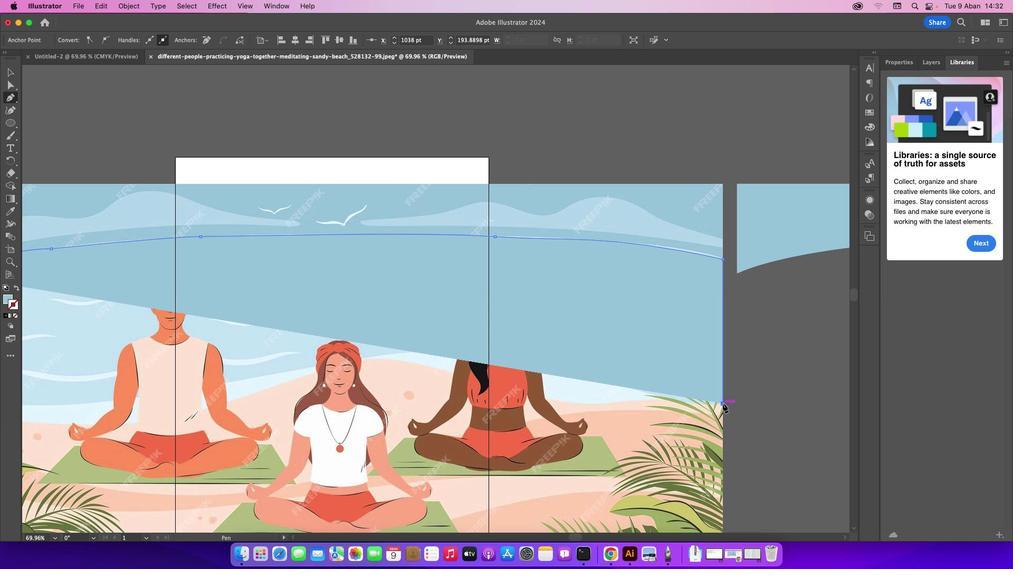 
Action: Mouse moved to (18, 318)
Screenshot: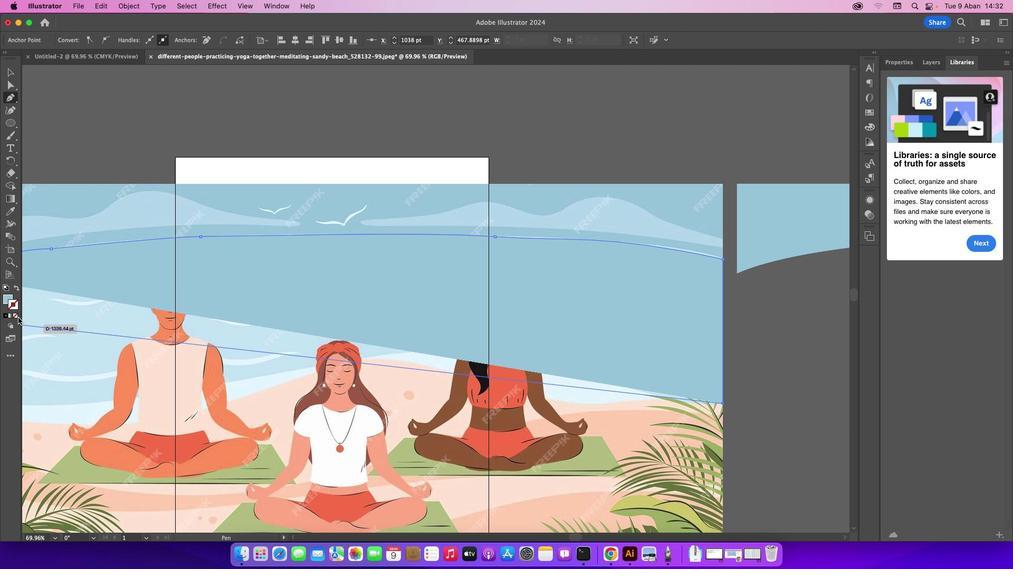 
Action: Mouse pressed left at (18, 318)
Screenshot: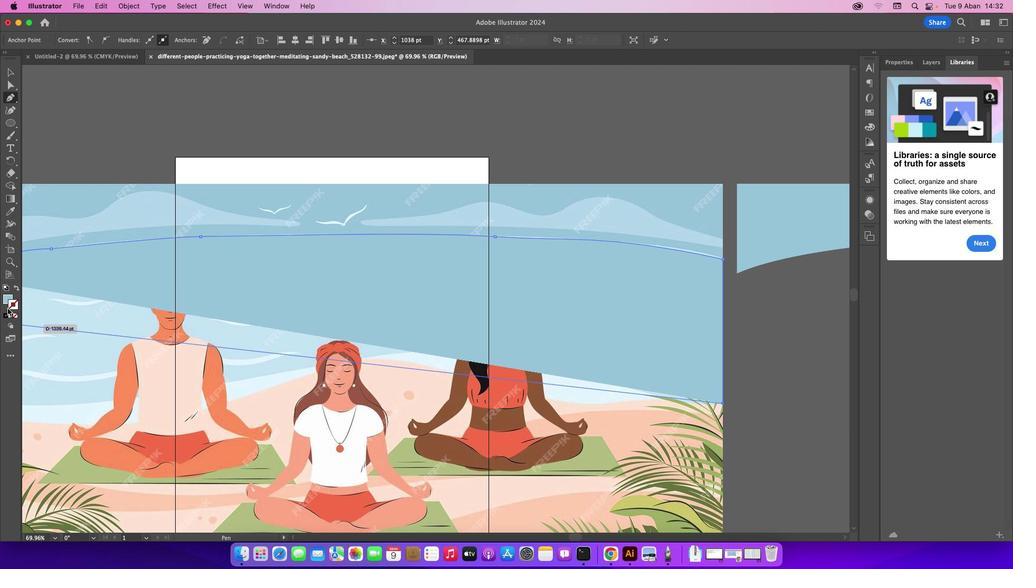
Action: Mouse moved to (6, 298)
Screenshot: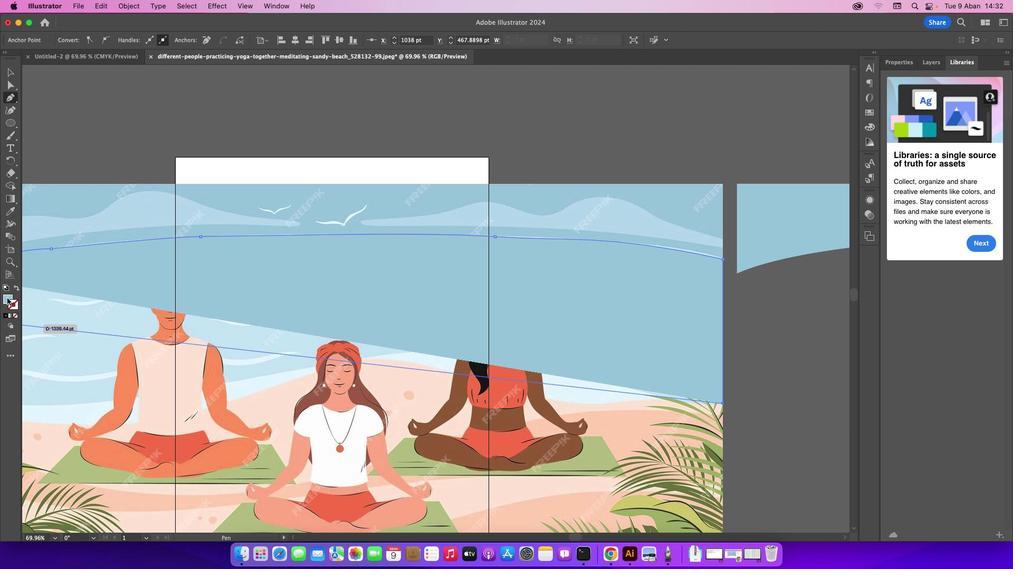 
Action: Mouse pressed left at (6, 298)
Screenshot: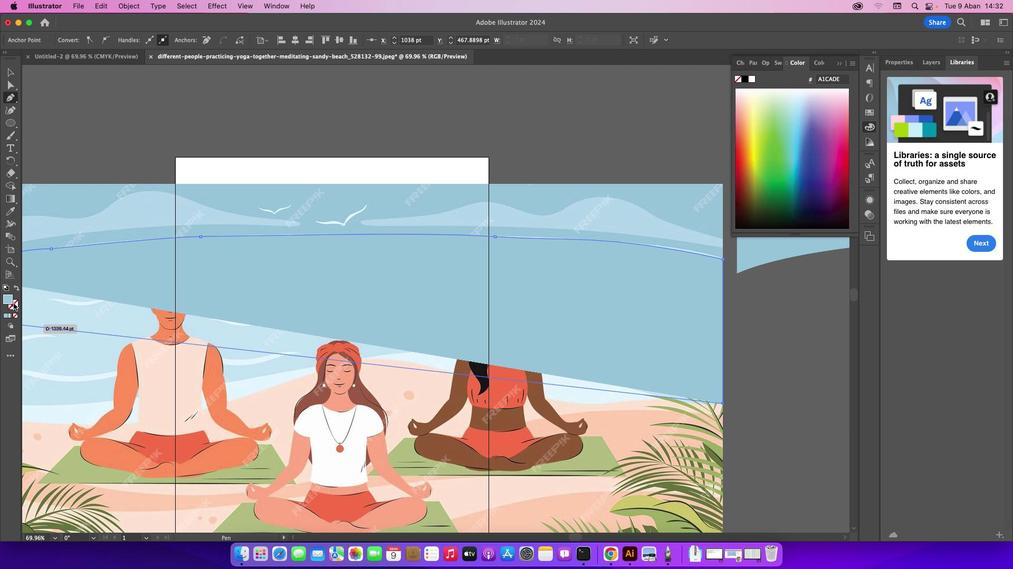 
Action: Mouse moved to (16, 316)
Screenshot: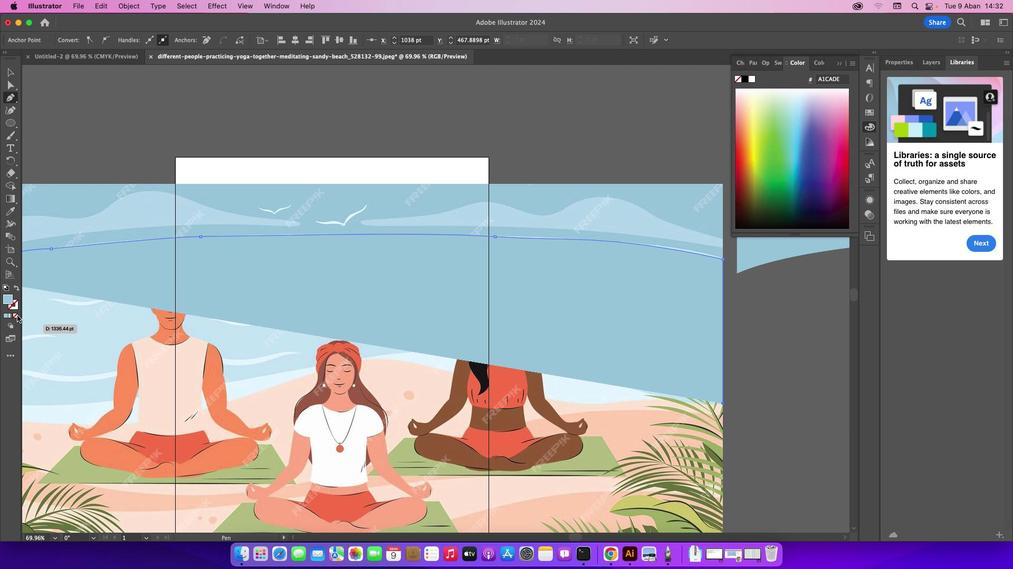 
Action: Mouse pressed left at (16, 316)
Screenshot: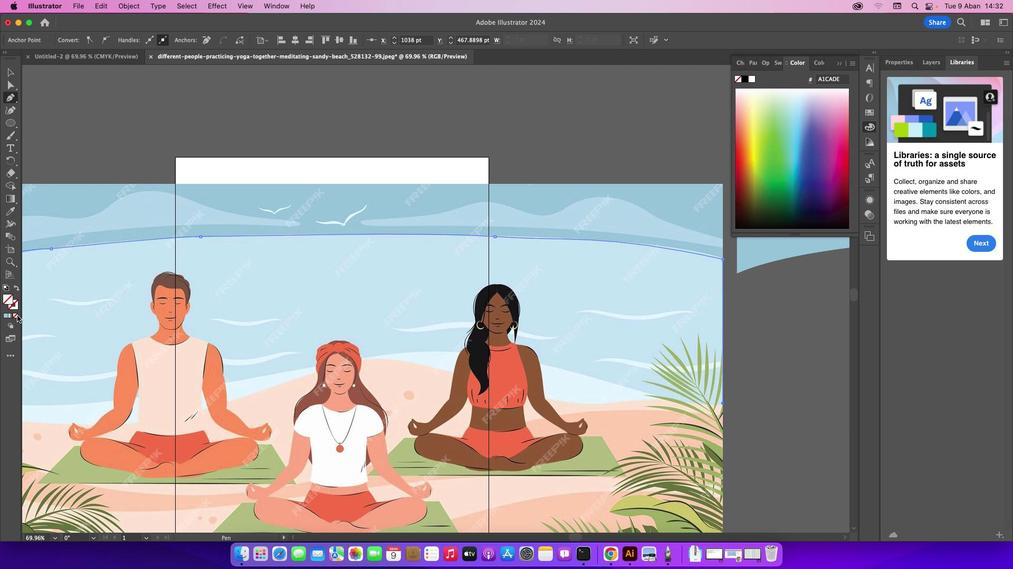 
Action: Mouse moved to (143, 416)
Screenshot: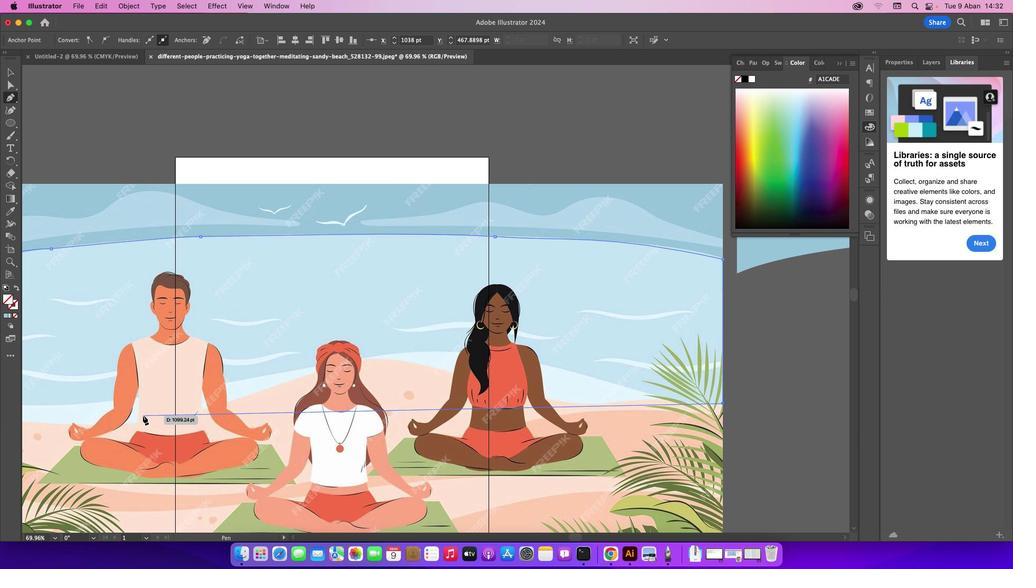 
Action: Mouse pressed left at (143, 416)
Screenshot: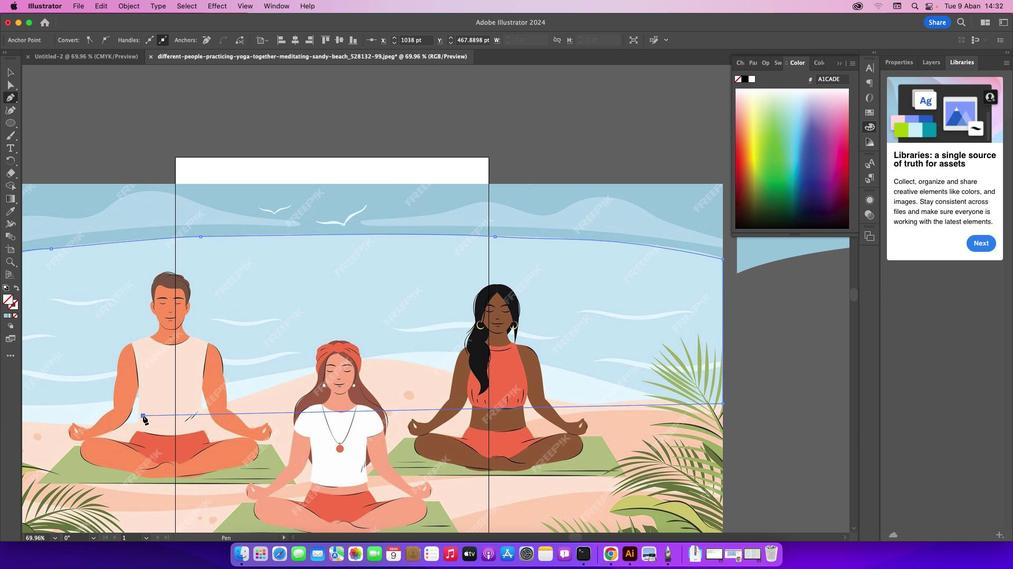 
Action: Mouse moved to (573, 539)
Screenshot: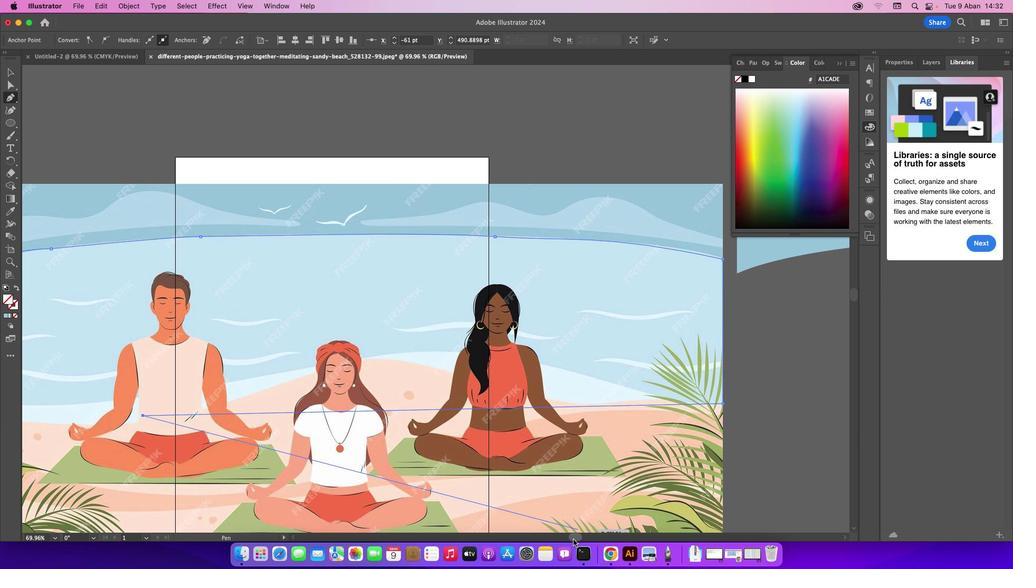 
Action: Mouse pressed left at (573, 539)
Screenshot: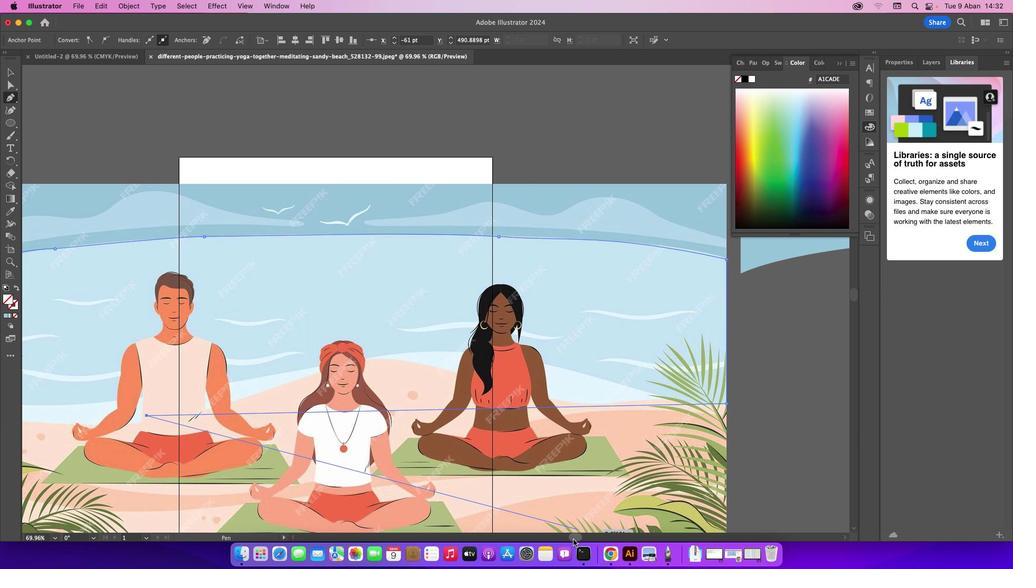 
Action: Mouse moved to (307, 420)
Screenshot: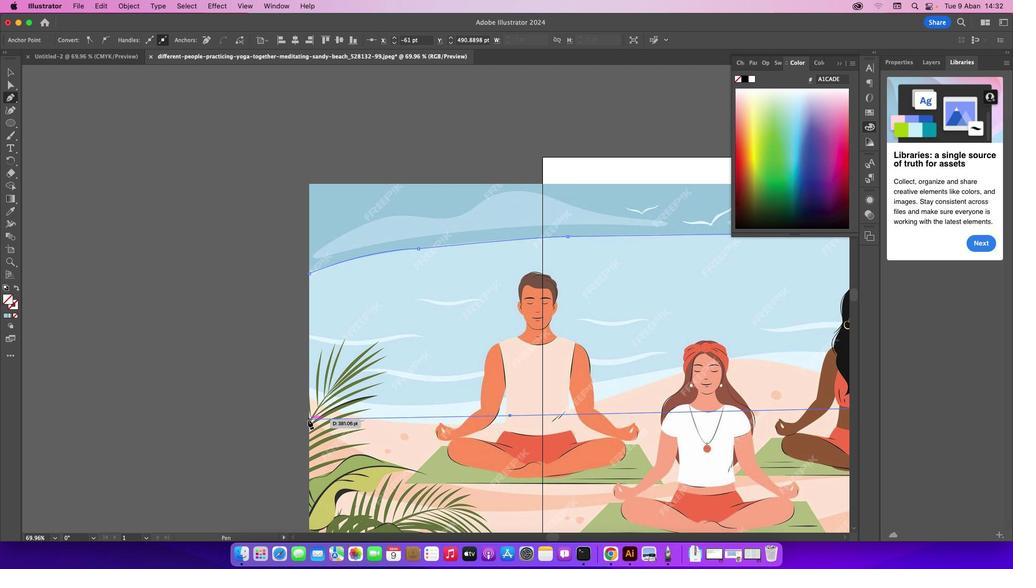
Action: Mouse pressed left at (307, 420)
Screenshot: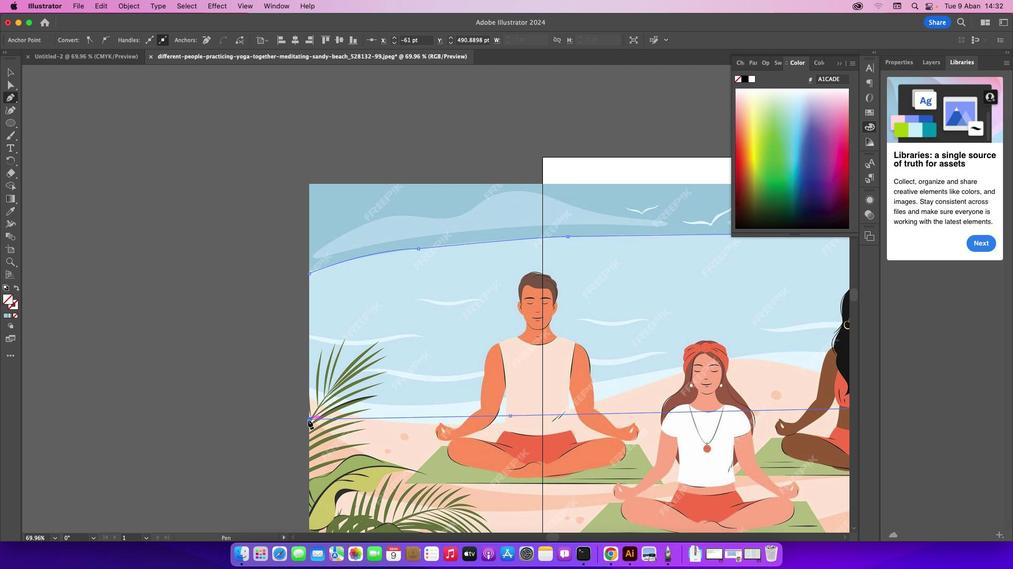 
Action: Mouse moved to (310, 273)
Screenshot: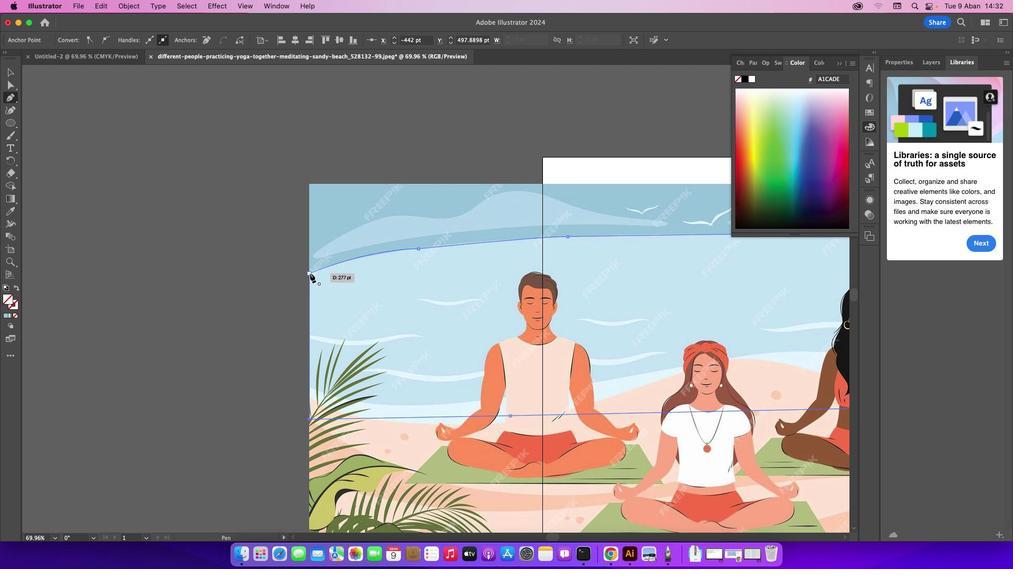 
Action: Mouse pressed left at (310, 273)
Screenshot: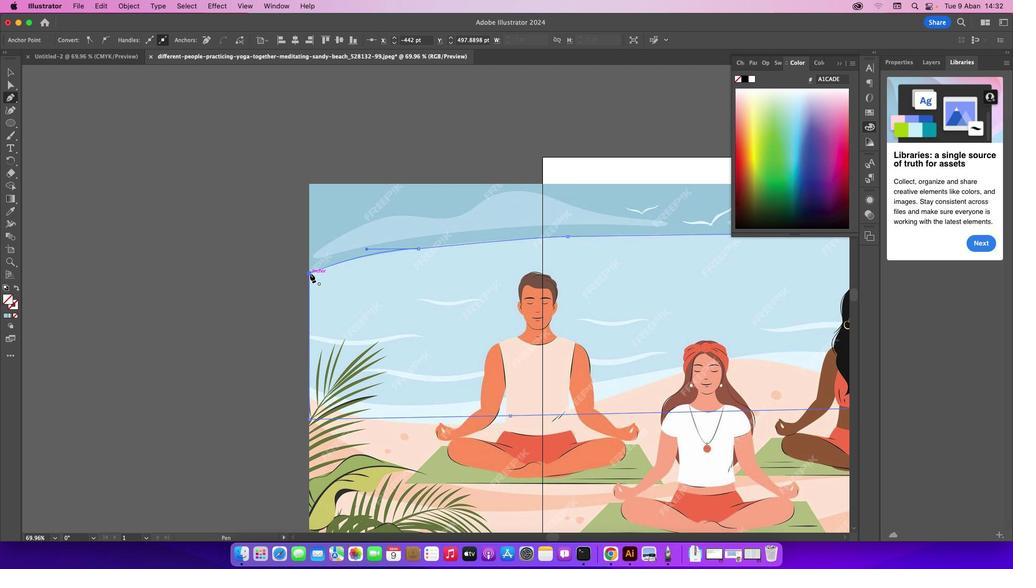 
Action: Mouse moved to (14, 73)
Screenshot: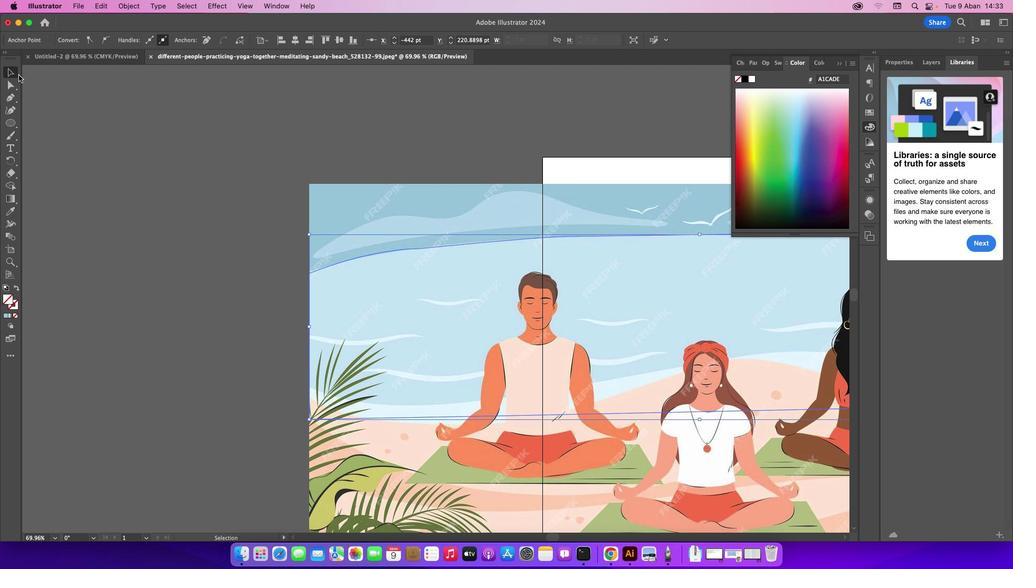 
Action: Mouse pressed left at (14, 73)
Screenshot: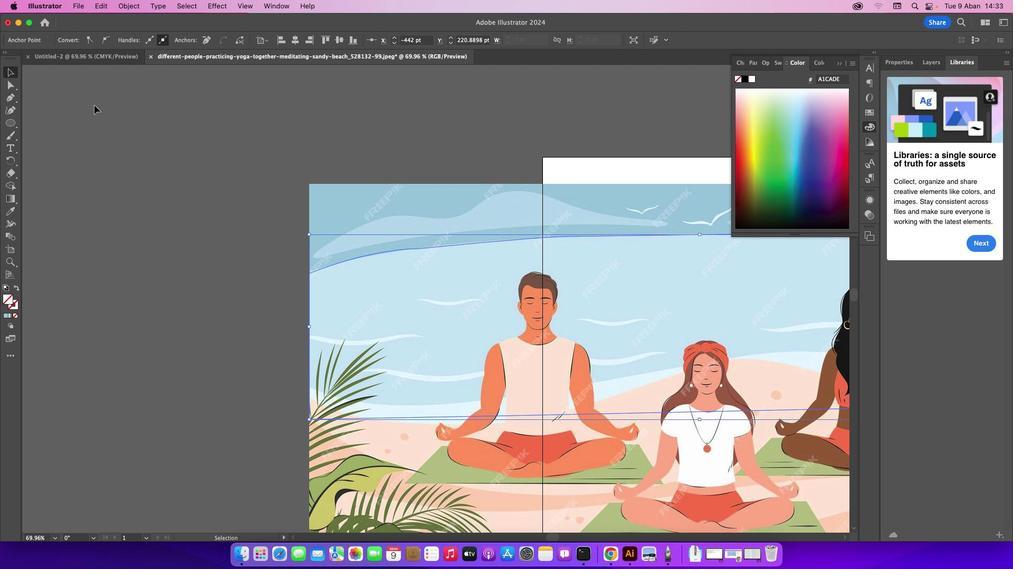 
Action: Mouse moved to (101, 107)
Screenshot: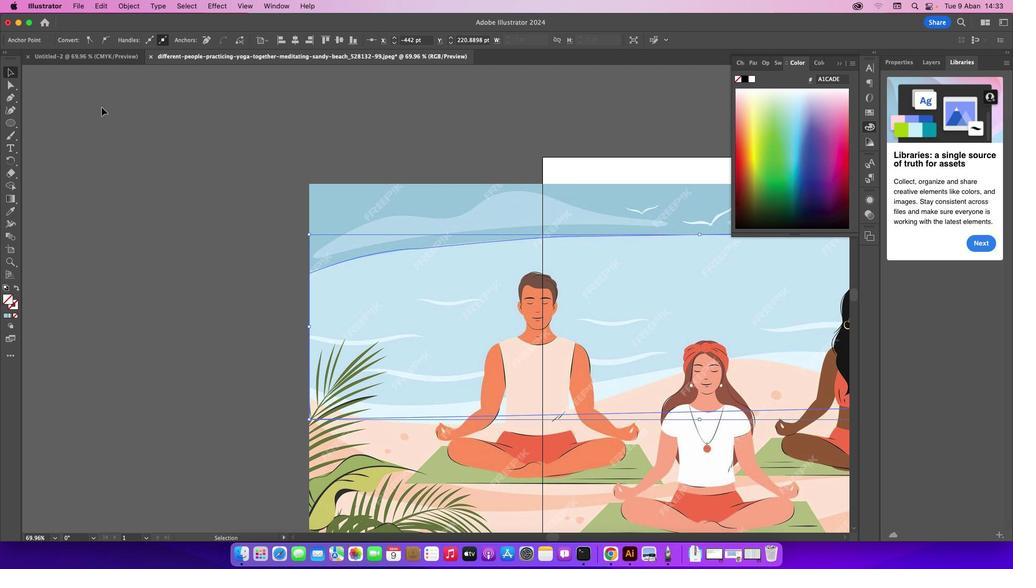 
Action: Mouse pressed left at (101, 107)
Screenshot: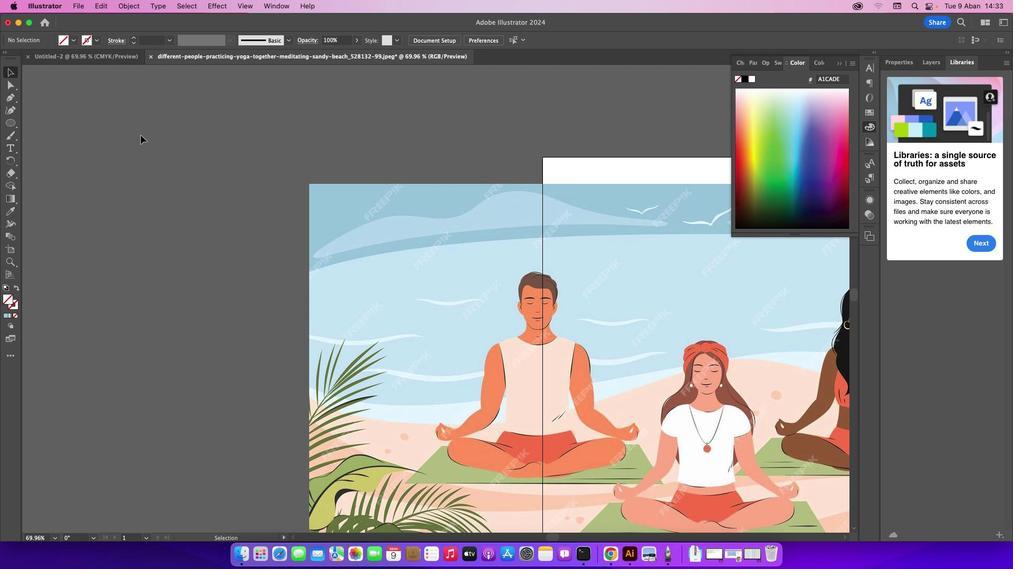 
Action: Mouse moved to (412, 248)
Screenshot: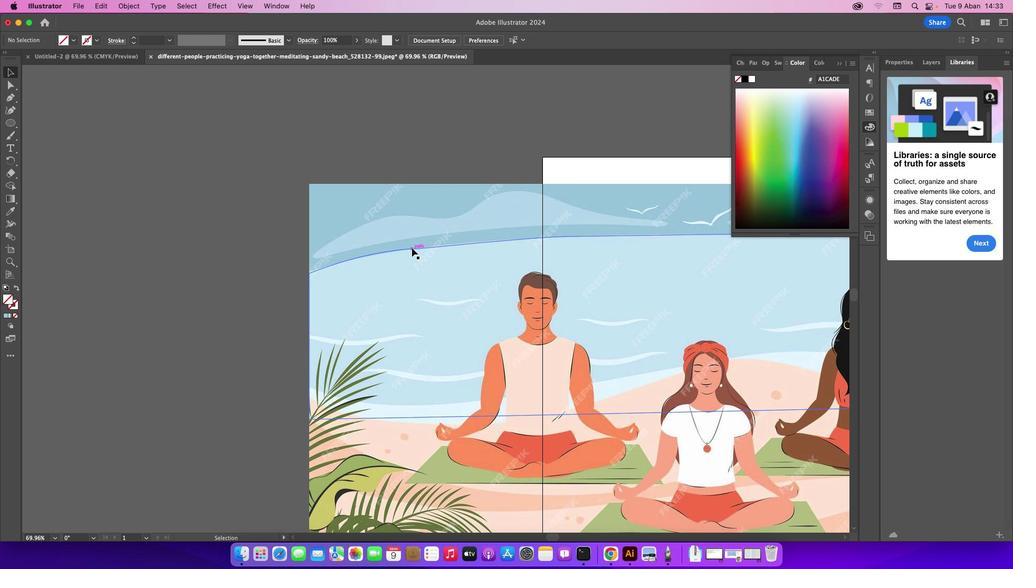 
Action: Mouse pressed left at (412, 248)
Screenshot: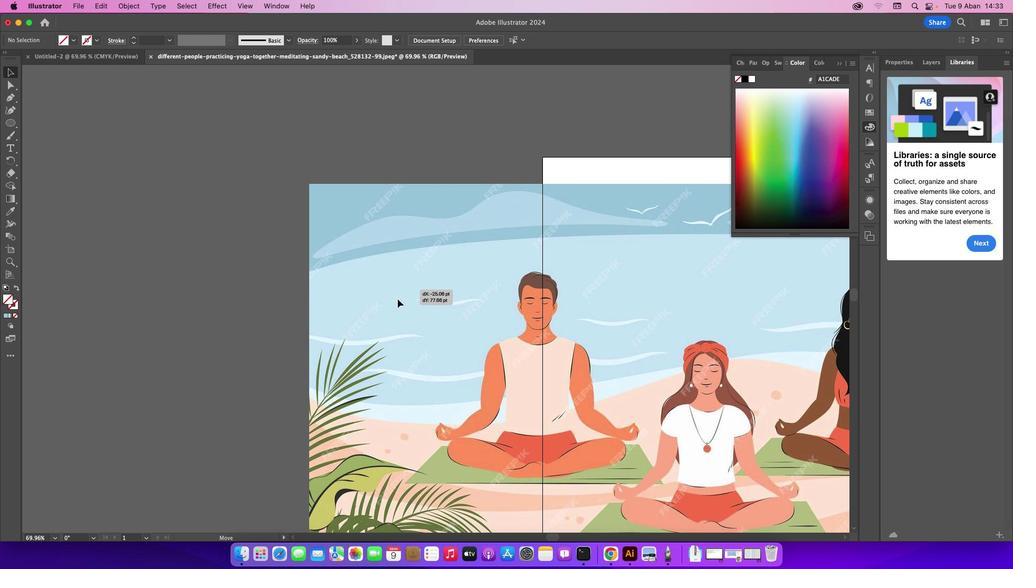 
Action: Mouse moved to (7, 214)
Screenshot: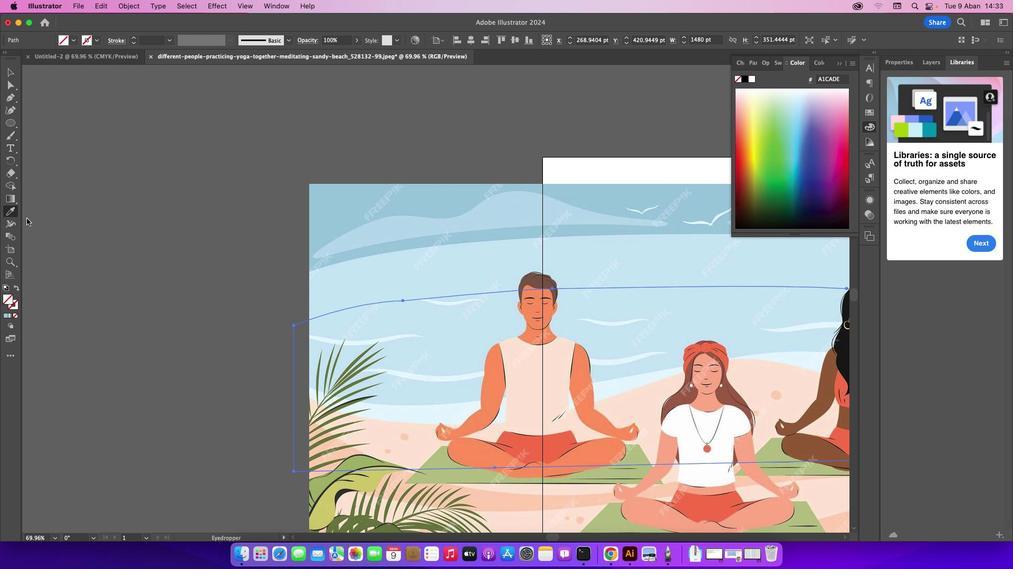 
Action: Mouse pressed left at (7, 214)
Screenshot: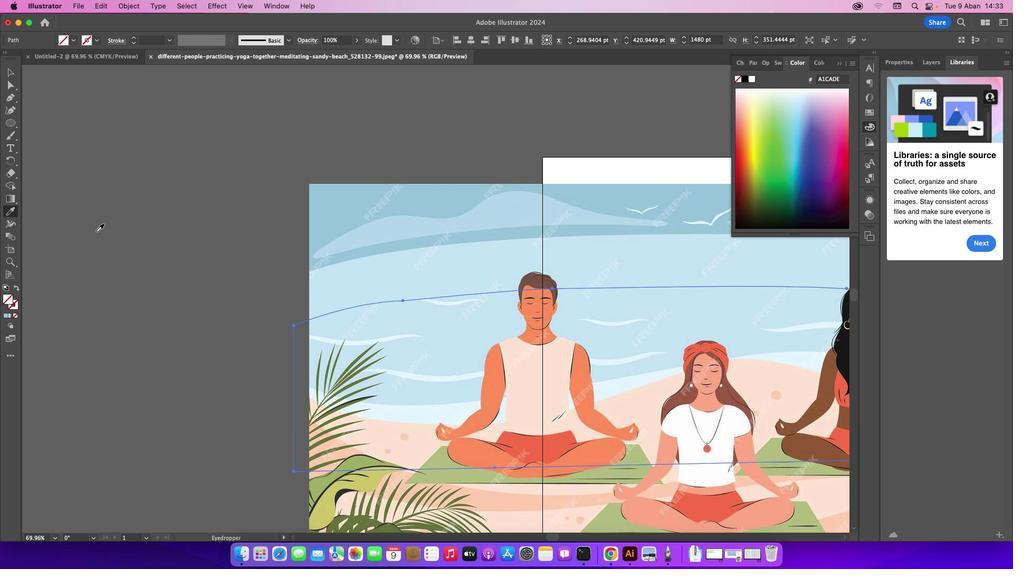 
Action: Mouse moved to (392, 272)
Screenshot: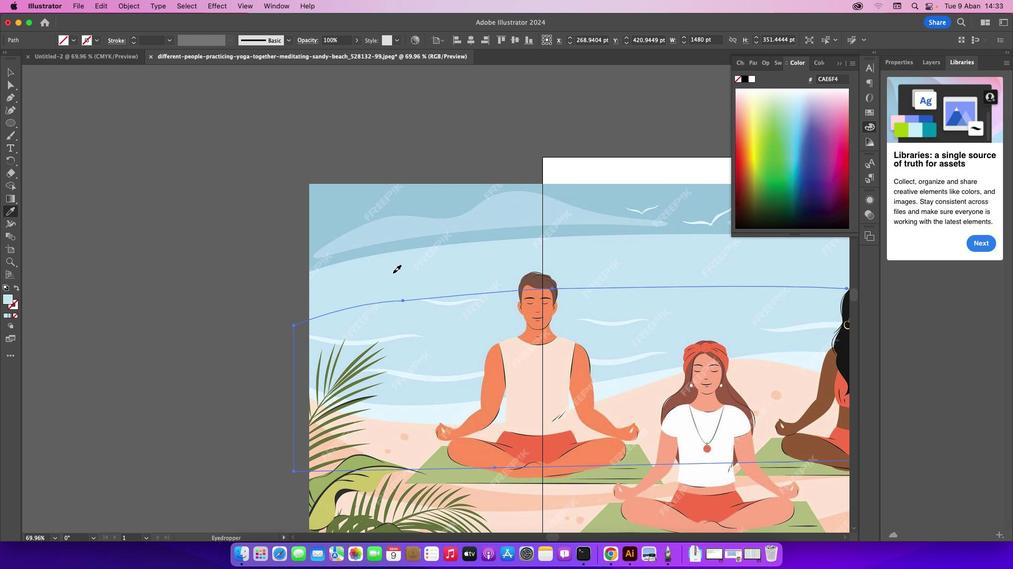 
Action: Mouse pressed left at (392, 272)
Screenshot: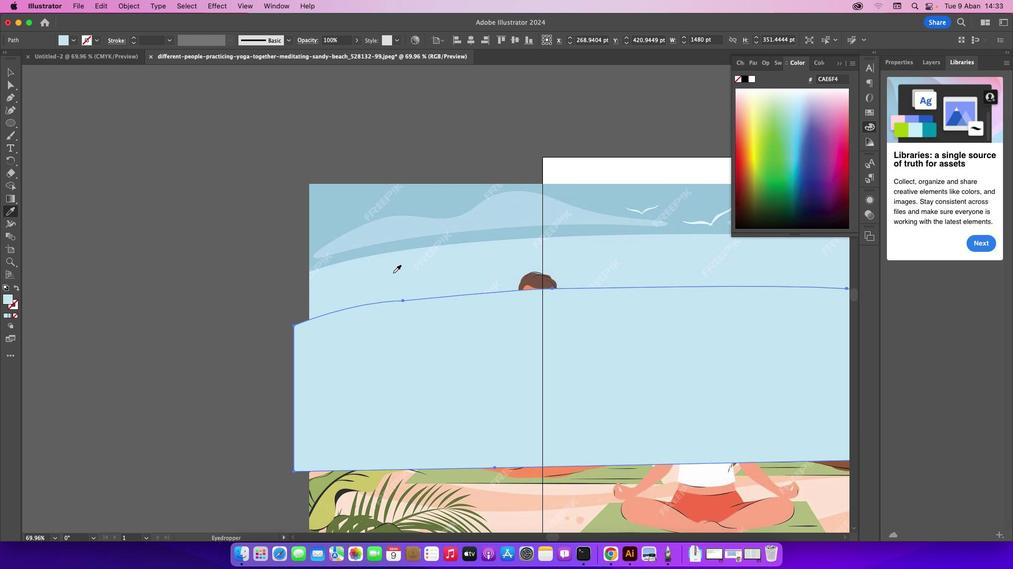 
Action: Mouse moved to (14, 72)
Screenshot: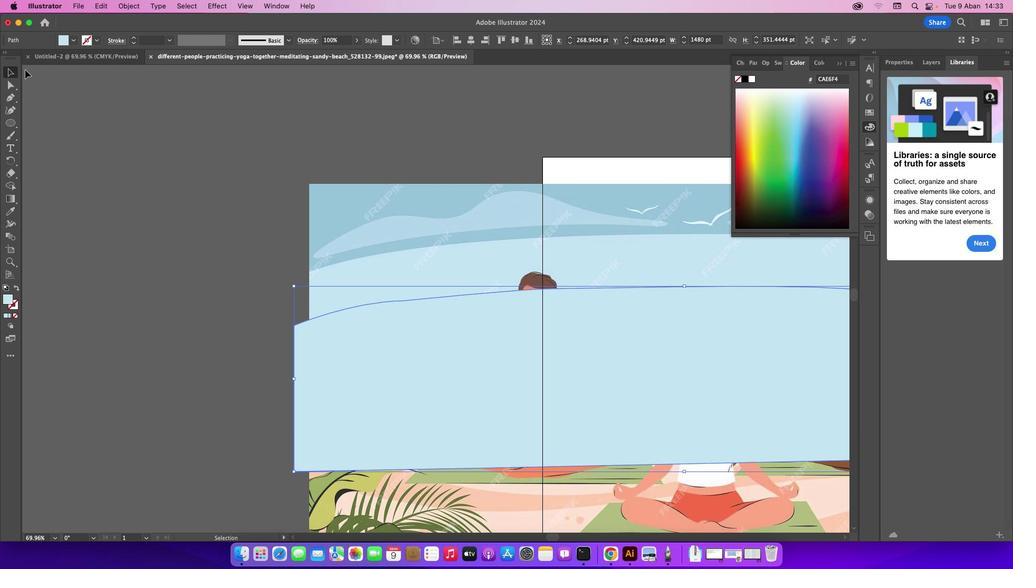 
Action: Mouse pressed left at (14, 72)
Screenshot: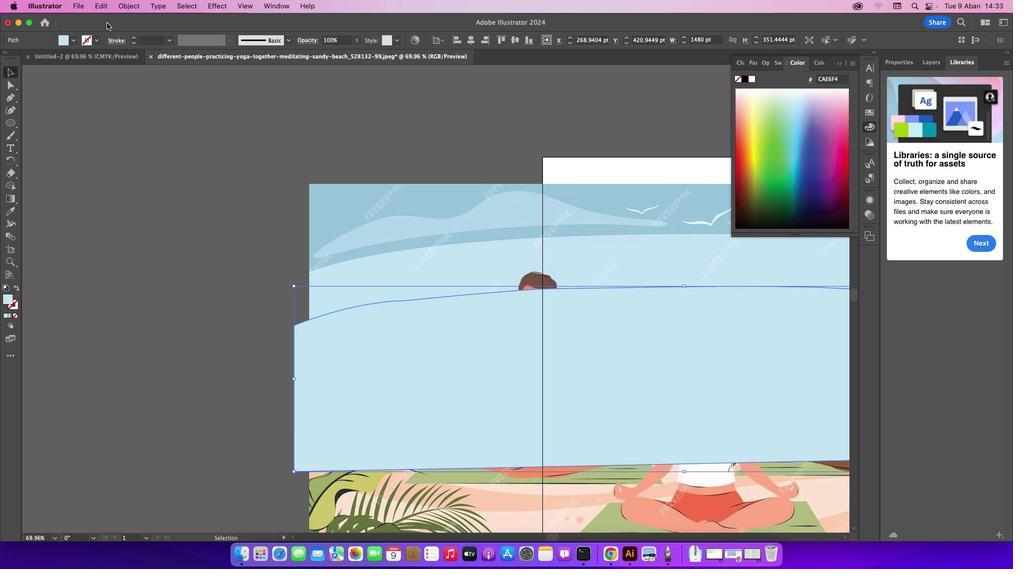 
Action: Mouse moved to (550, 537)
Screenshot: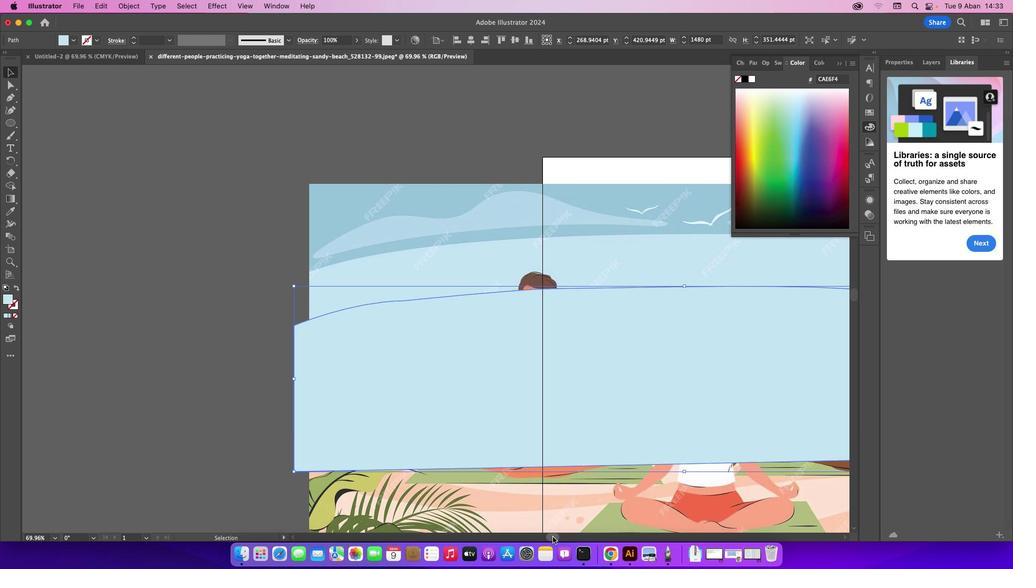 
Action: Mouse pressed left at (550, 537)
Screenshot: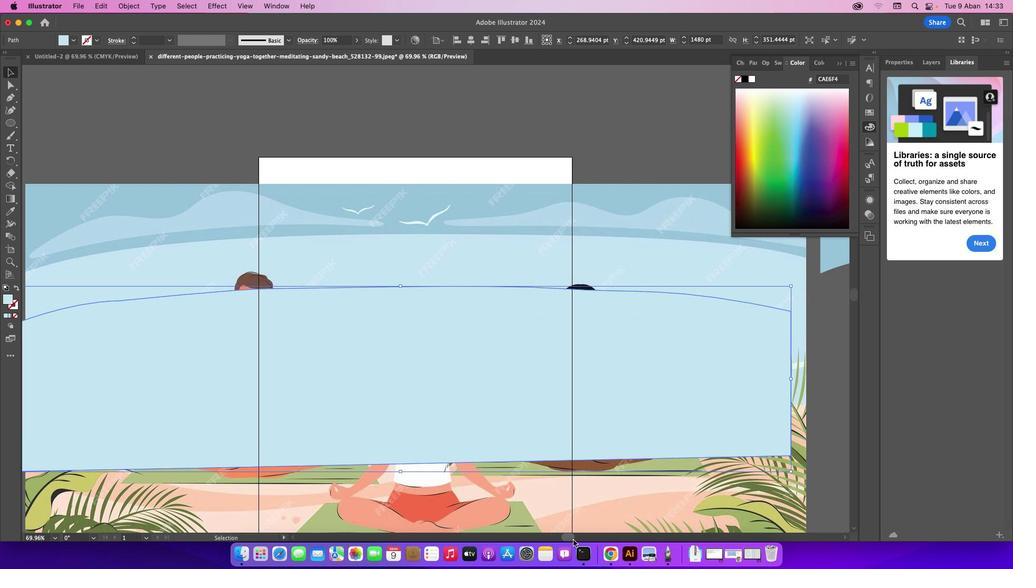
Action: Mouse moved to (178, 332)
Screenshot: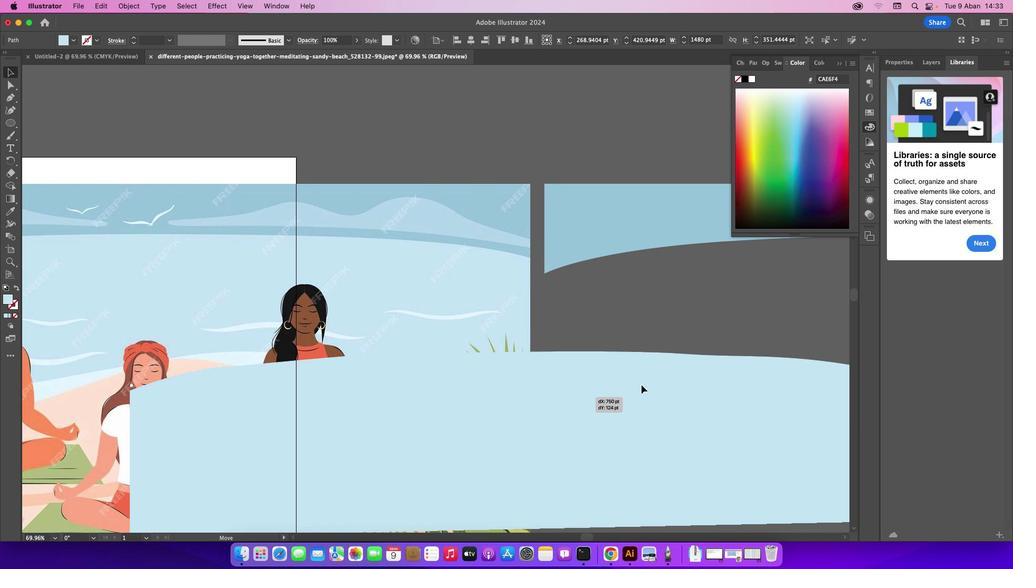 
Action: Mouse pressed left at (178, 332)
Screenshot: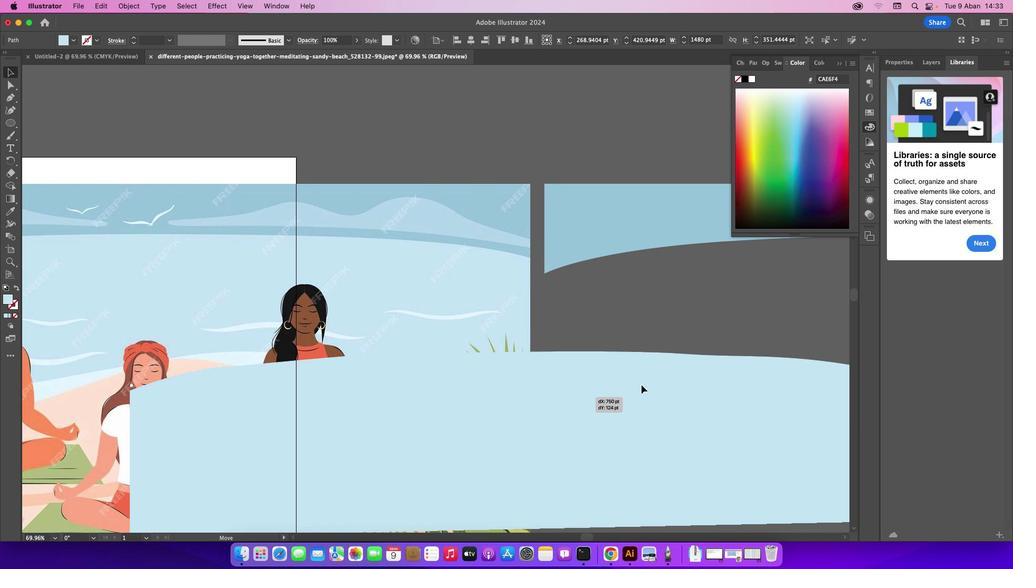 
Action: Mouse moved to (291, 434)
Screenshot: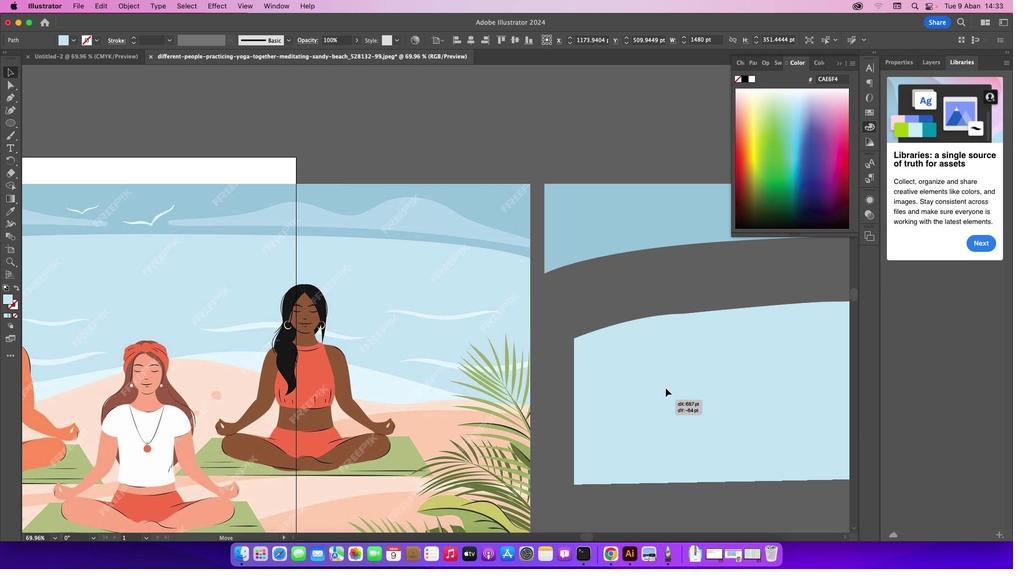 
Action: Mouse pressed left at (291, 434)
Screenshot: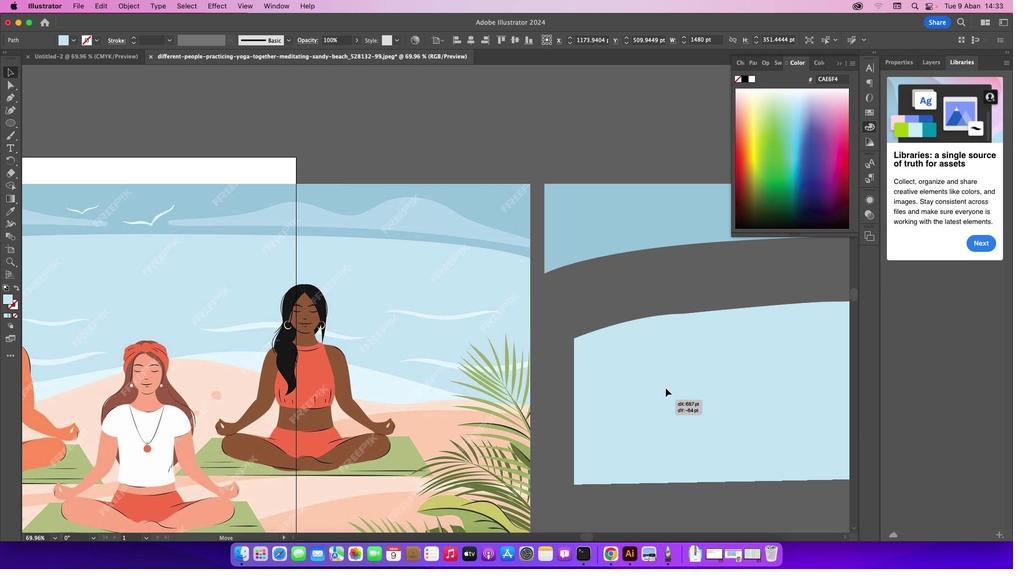 
Action: Mouse moved to (834, 62)
Screenshot: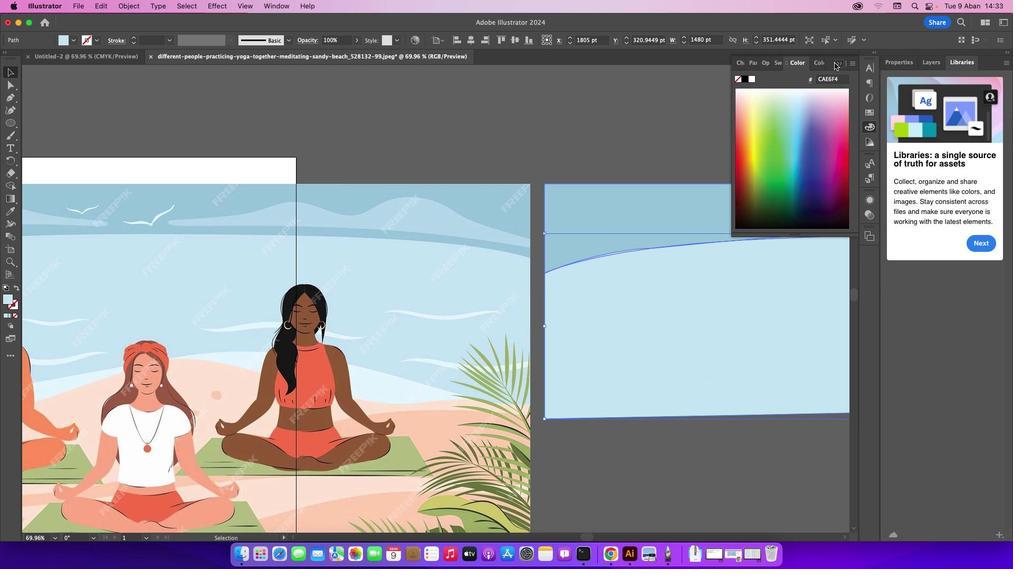 
Action: Mouse pressed left at (834, 62)
Screenshot: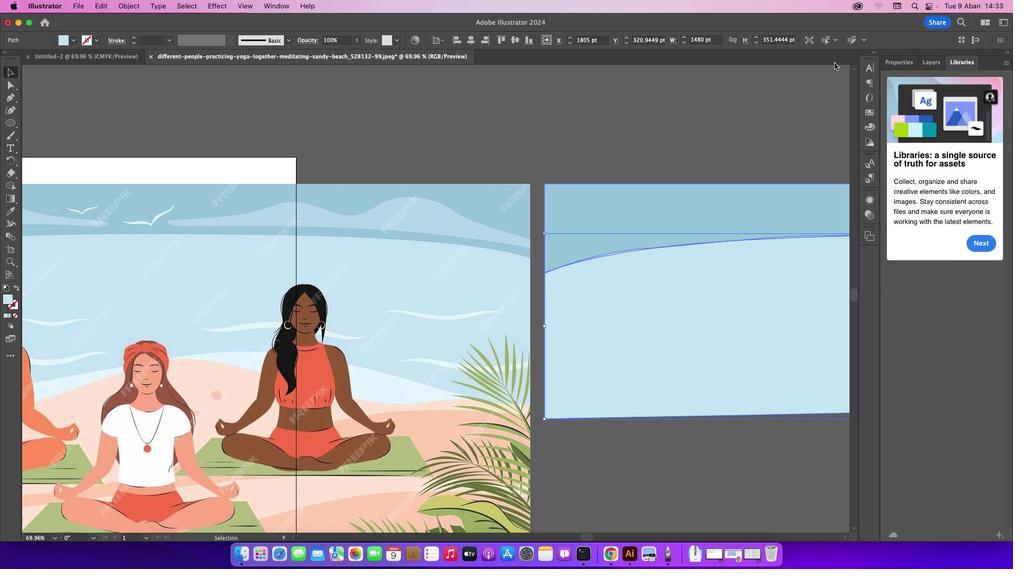 
Action: Mouse moved to (588, 425)
Screenshot: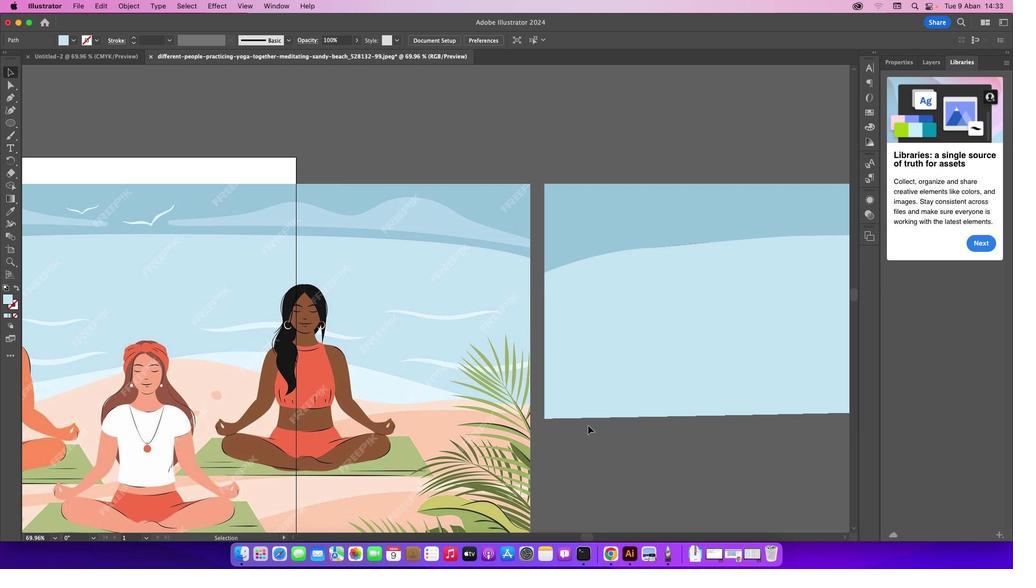 
Action: Mouse pressed left at (588, 425)
Screenshot: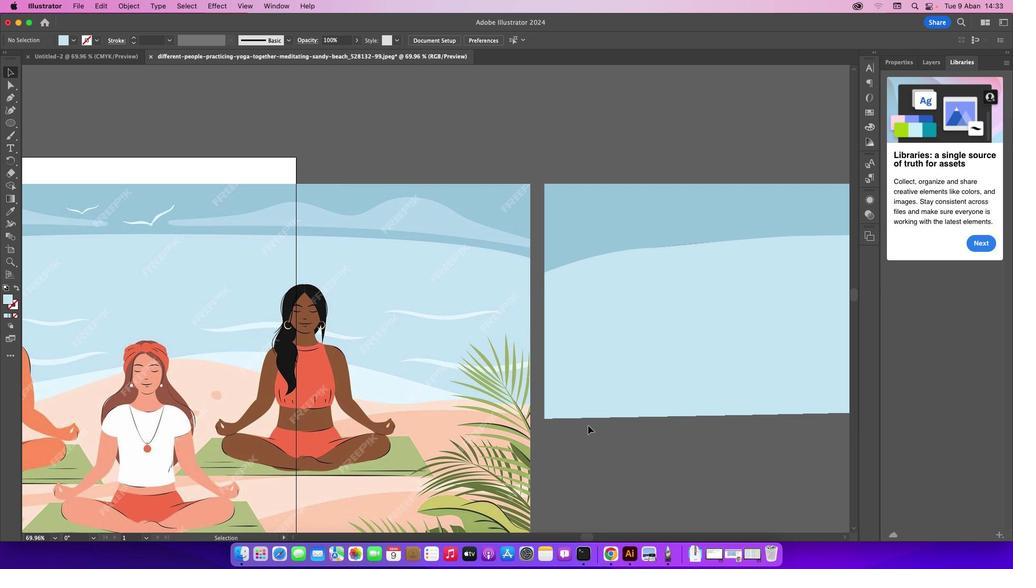 
Action: Mouse moved to (586, 537)
Screenshot: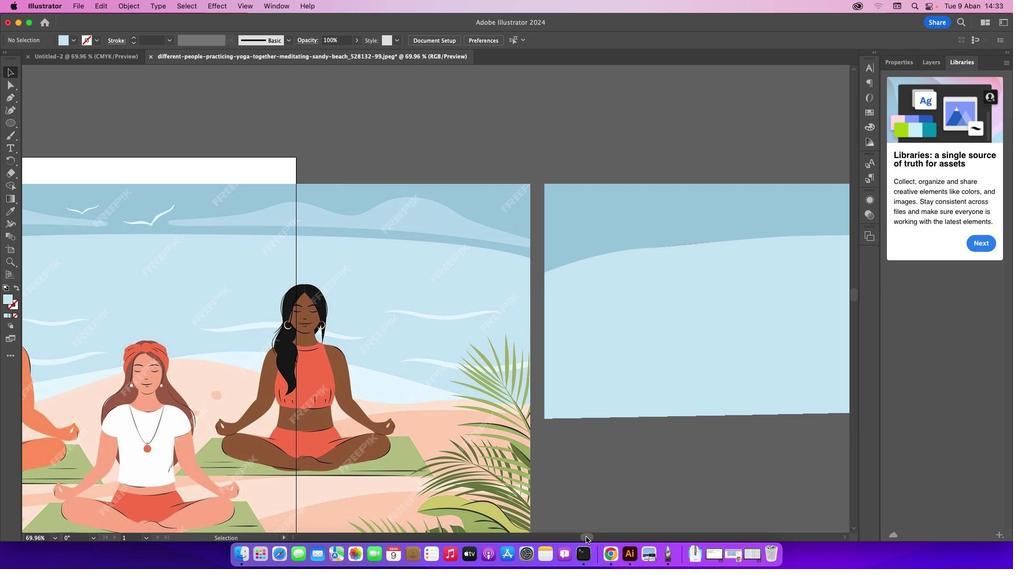 
Action: Mouse pressed left at (586, 537)
Screenshot: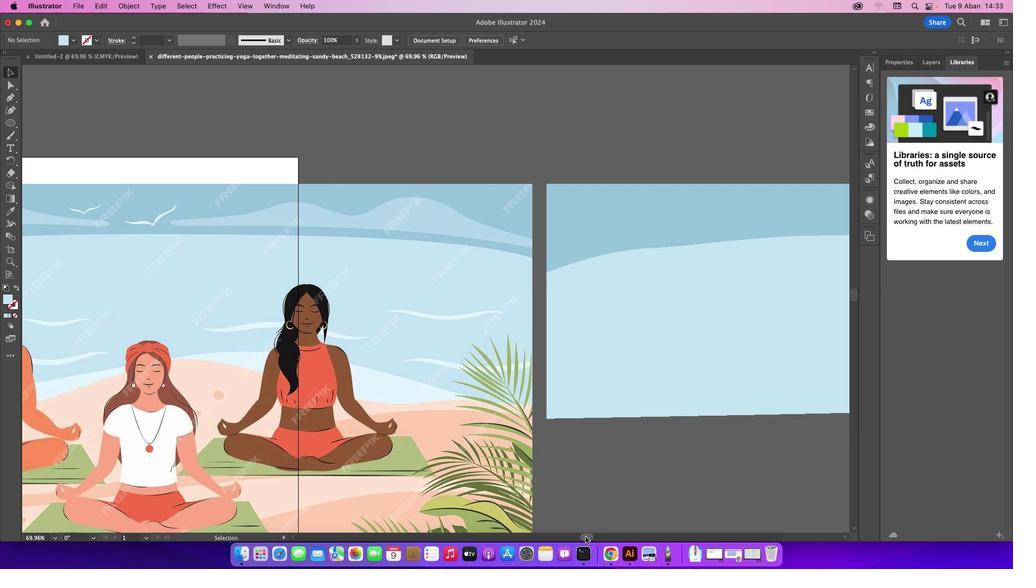 
Action: Mouse moved to (13, 99)
Screenshot: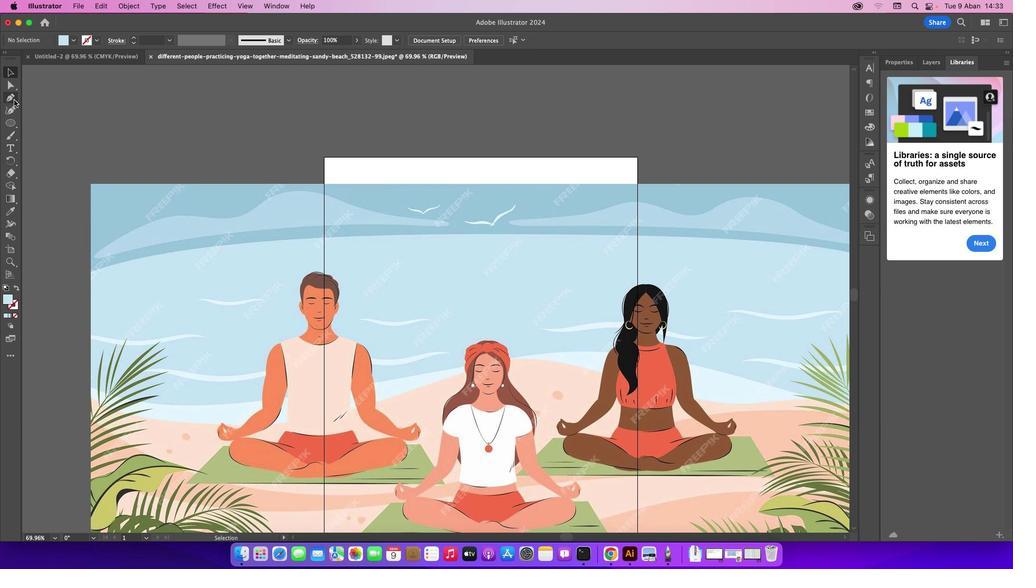 
Action: Mouse pressed left at (13, 99)
Screenshot: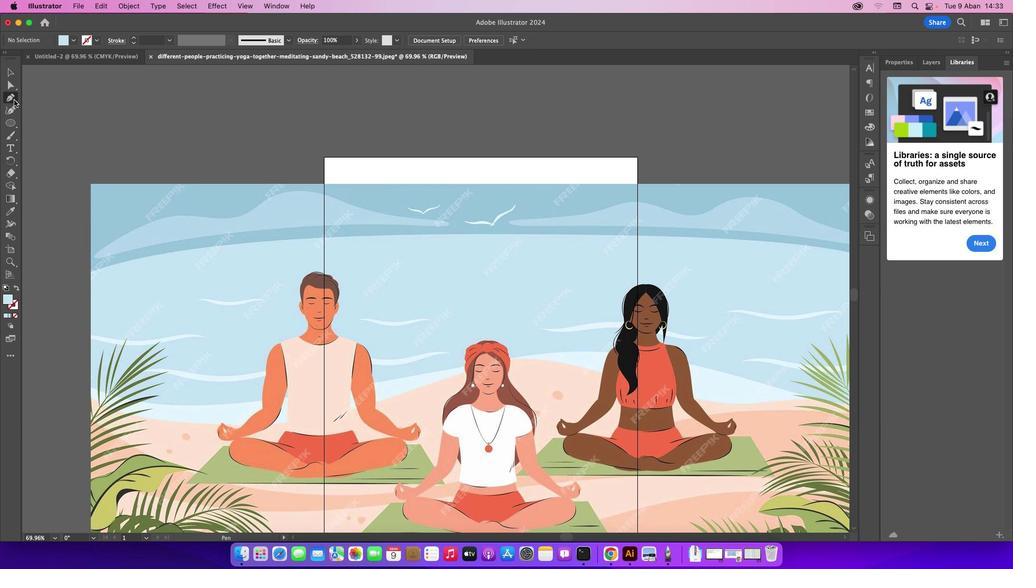 
Action: Mouse moved to (113, 254)
Screenshot: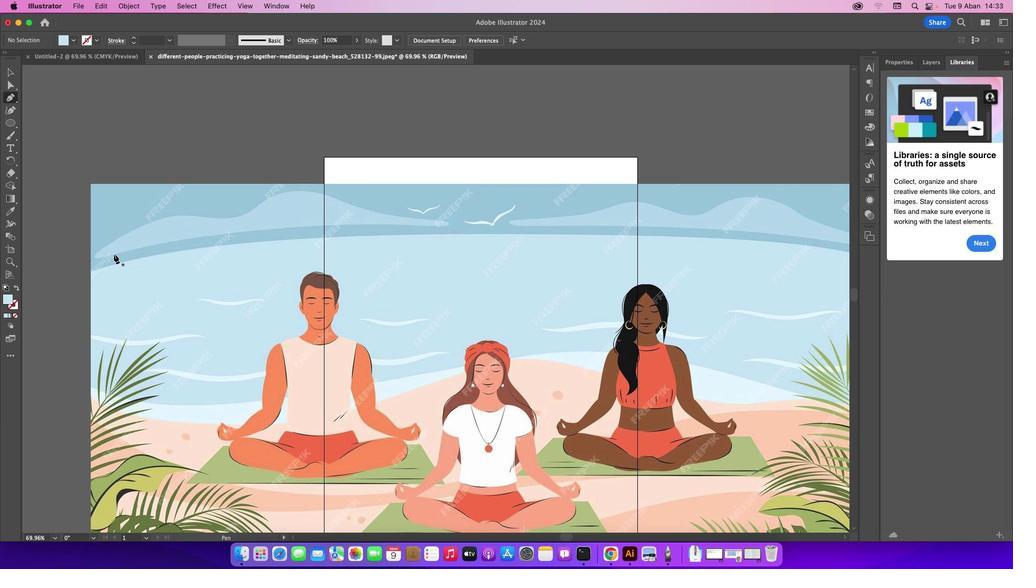 
Action: Mouse pressed left at (113, 254)
Screenshot: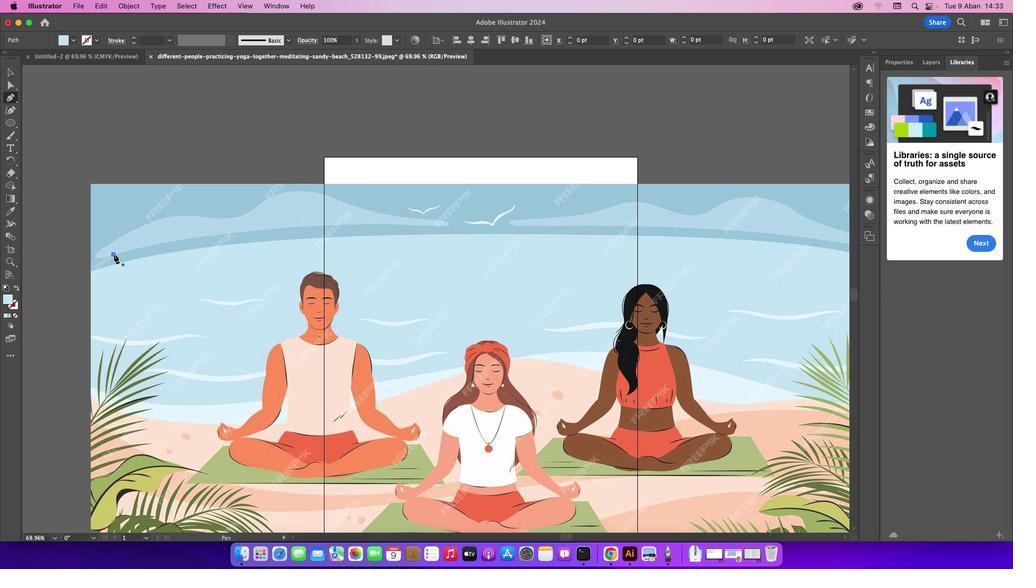 
Action: Mouse moved to (284, 227)
Screenshot: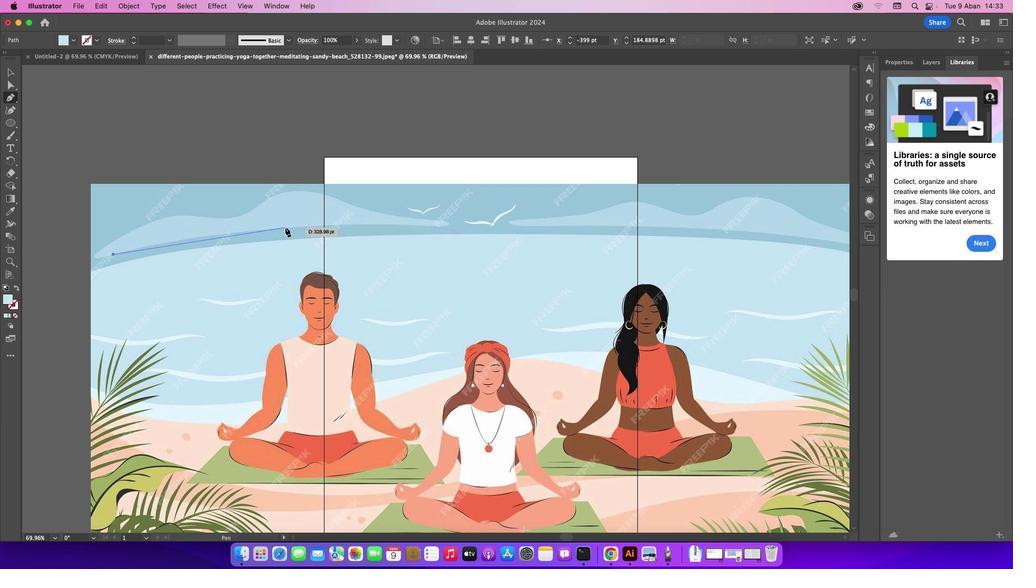 
Action: Mouse pressed left at (284, 227)
Screenshot: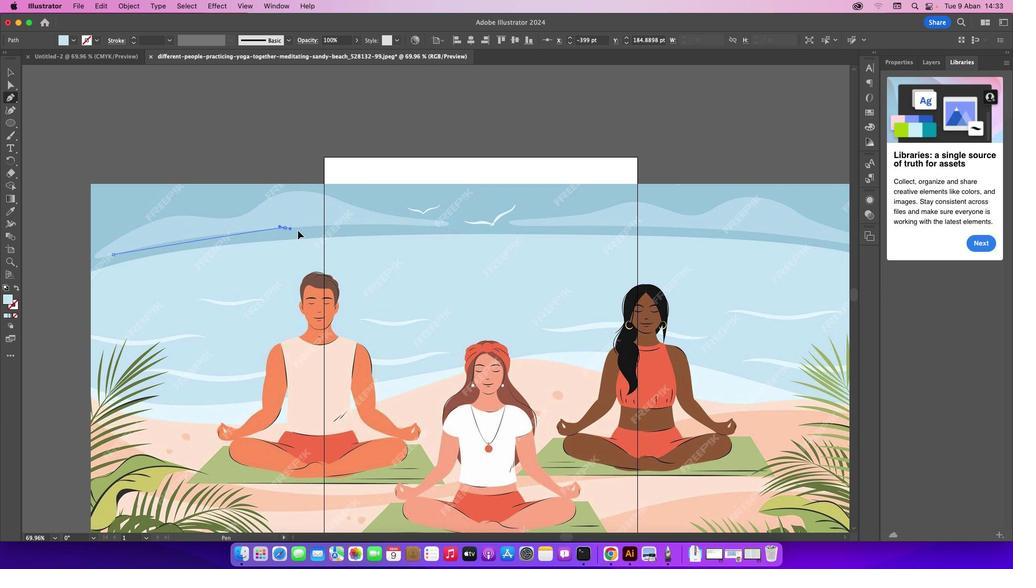 
Action: Mouse moved to (395, 224)
Screenshot: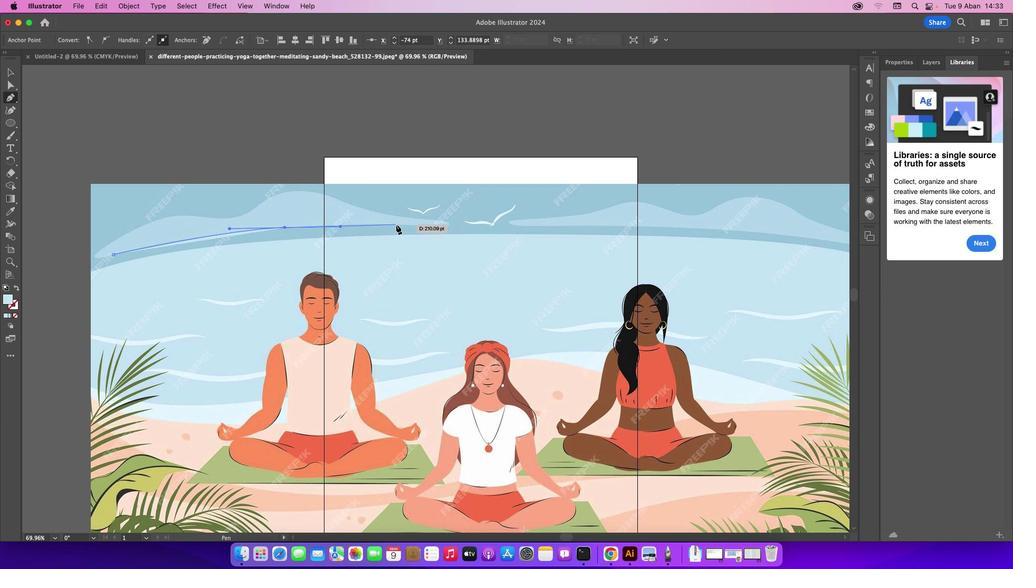 
Action: Mouse pressed left at (395, 224)
Screenshot: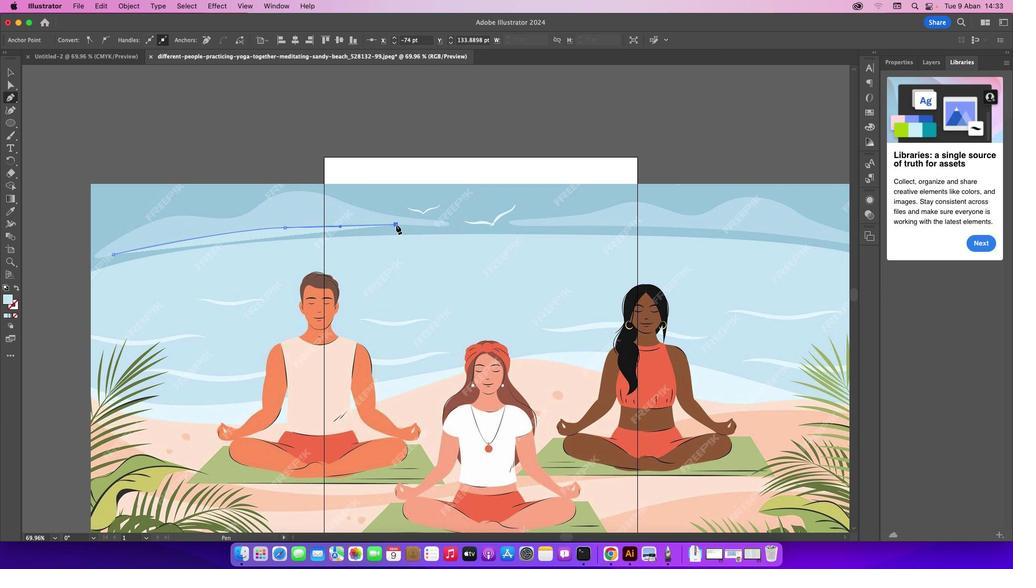 
Action: Mouse moved to (440, 227)
Screenshot: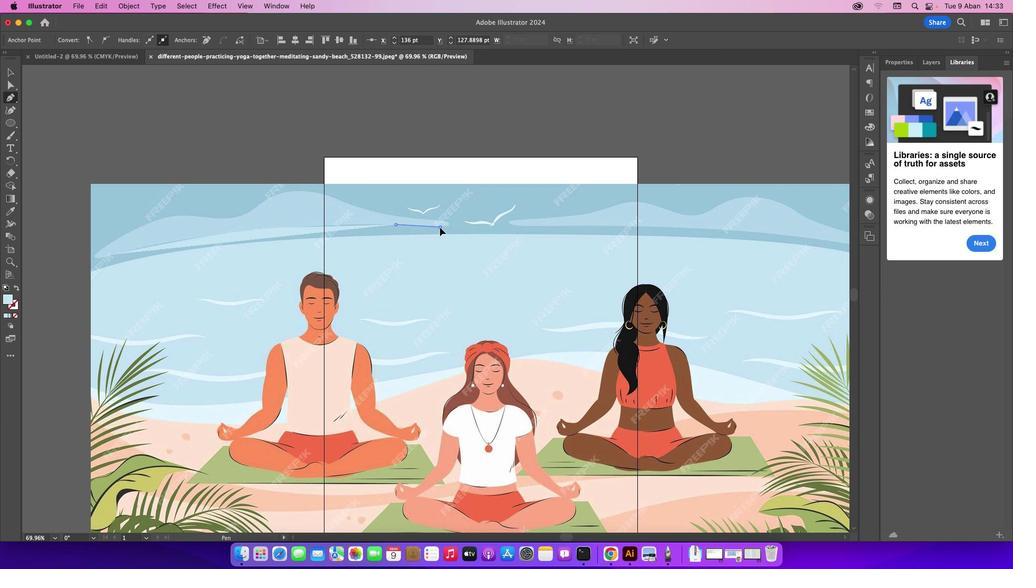 
Action: Mouse pressed left at (440, 227)
Screenshot: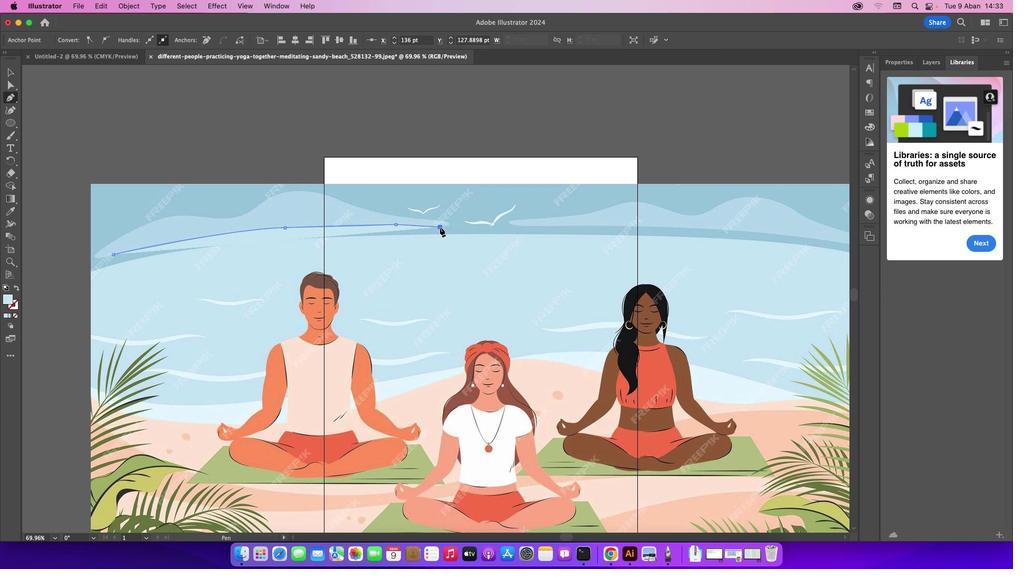 
Action: Mouse moved to (446, 223)
Screenshot: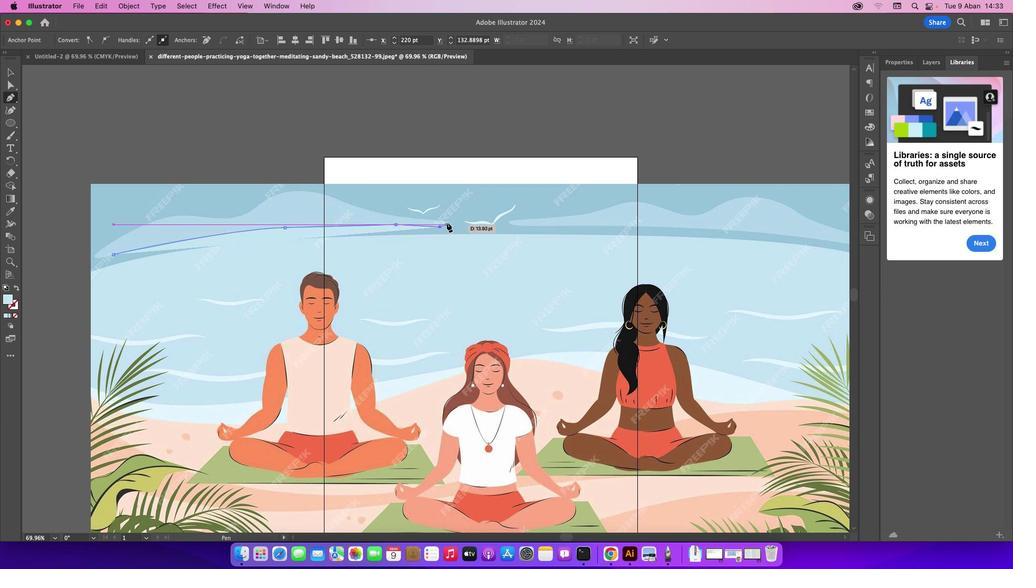 
Action: Mouse pressed left at (446, 223)
Screenshot: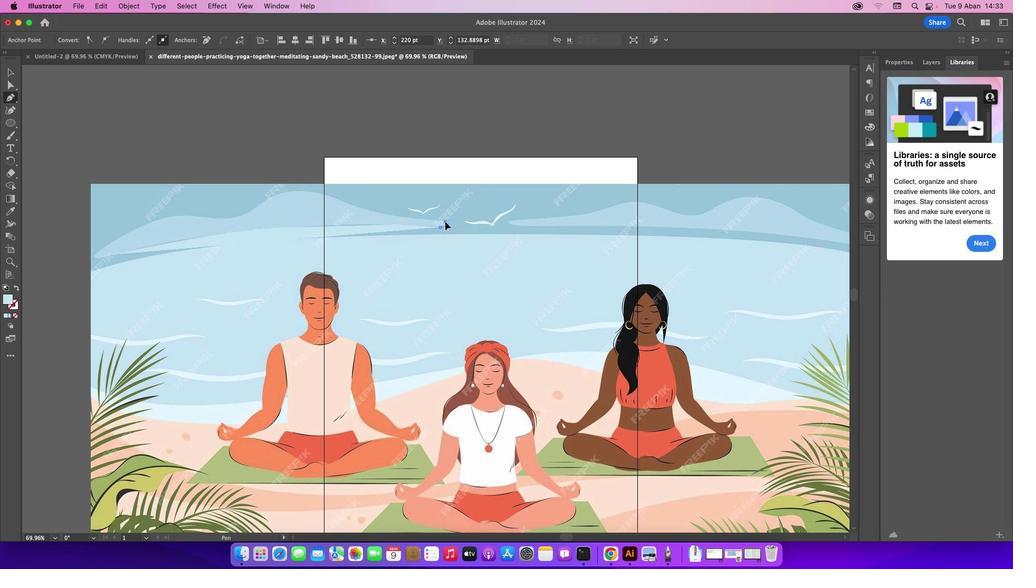 
Action: Mouse moved to (436, 221)
Screenshot: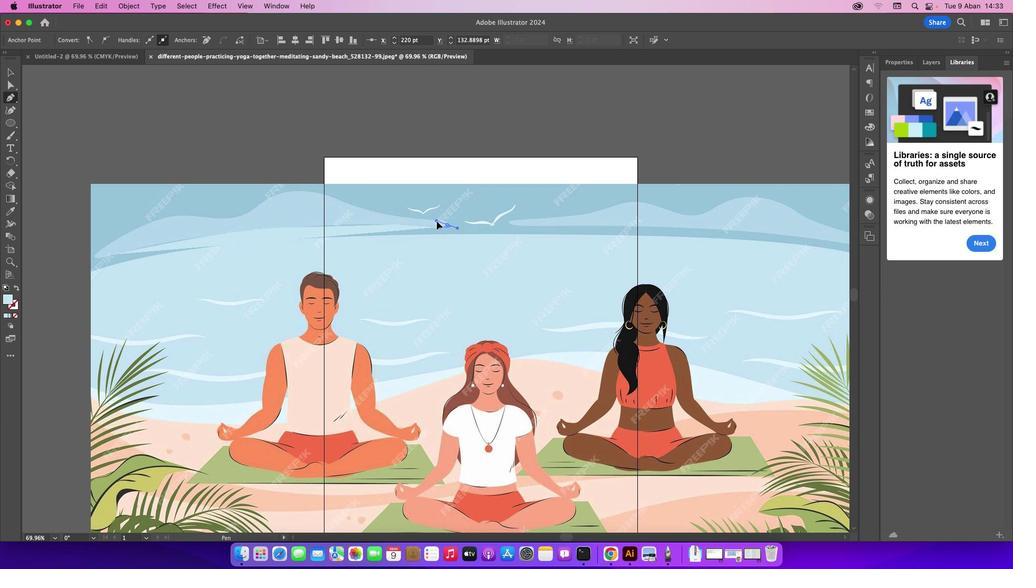
Action: Key pressed Key.cmd'z'
Screenshot: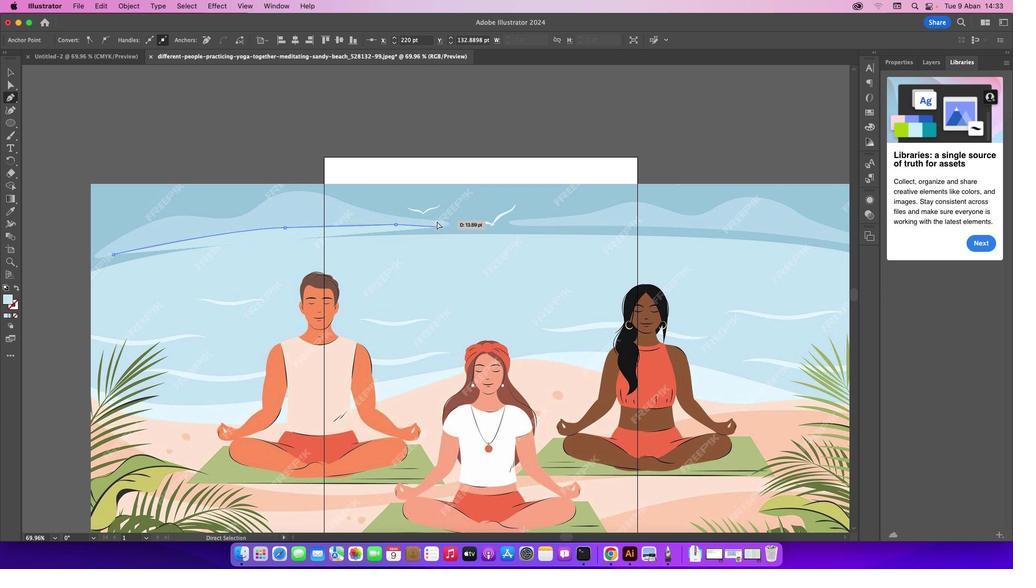 
Action: Mouse moved to (444, 221)
Screenshot: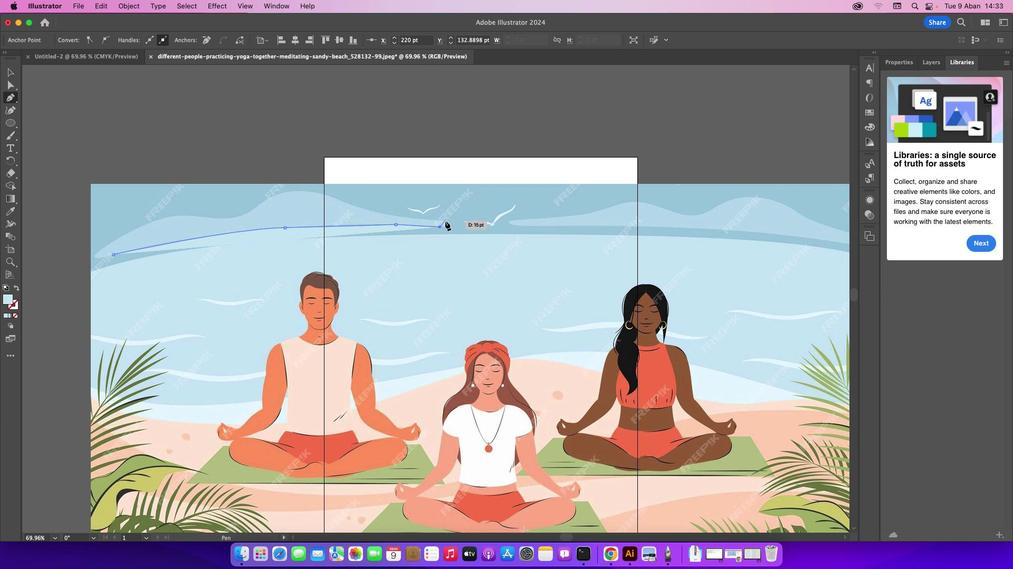 
Action: Mouse pressed left at (444, 221)
Screenshot: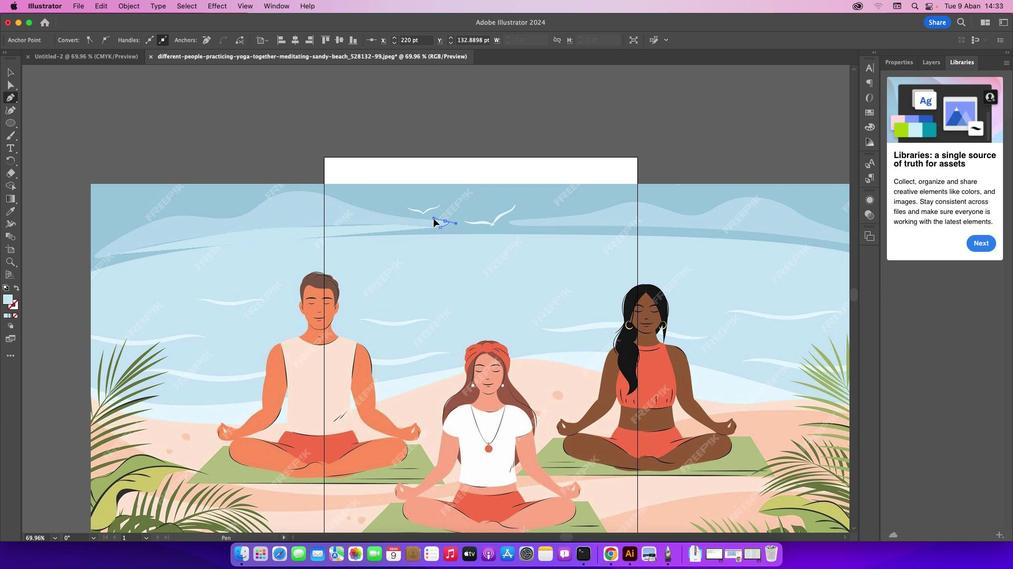 
Action: Mouse moved to (374, 211)
Screenshot: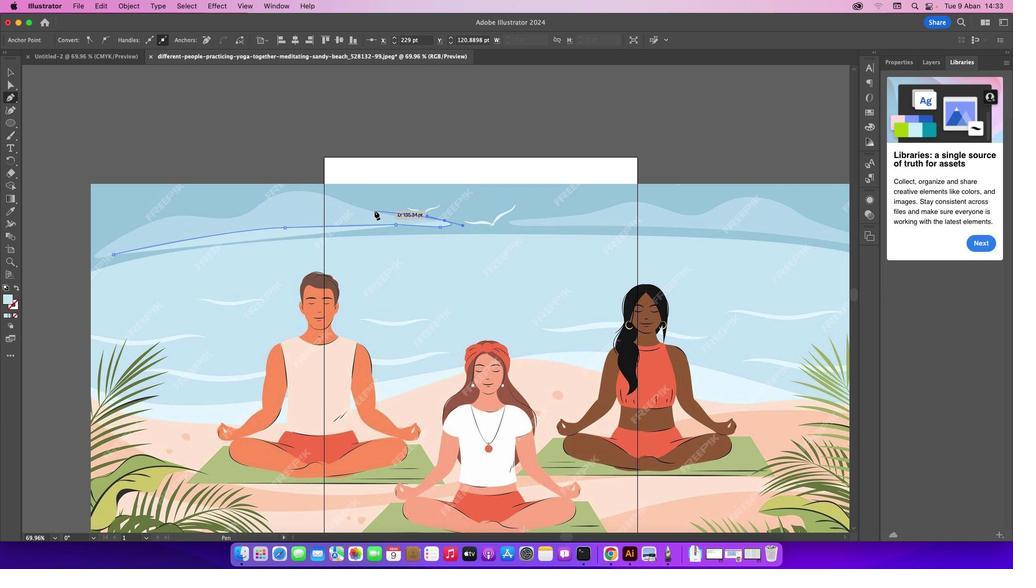 
Action: Mouse pressed left at (374, 211)
Screenshot: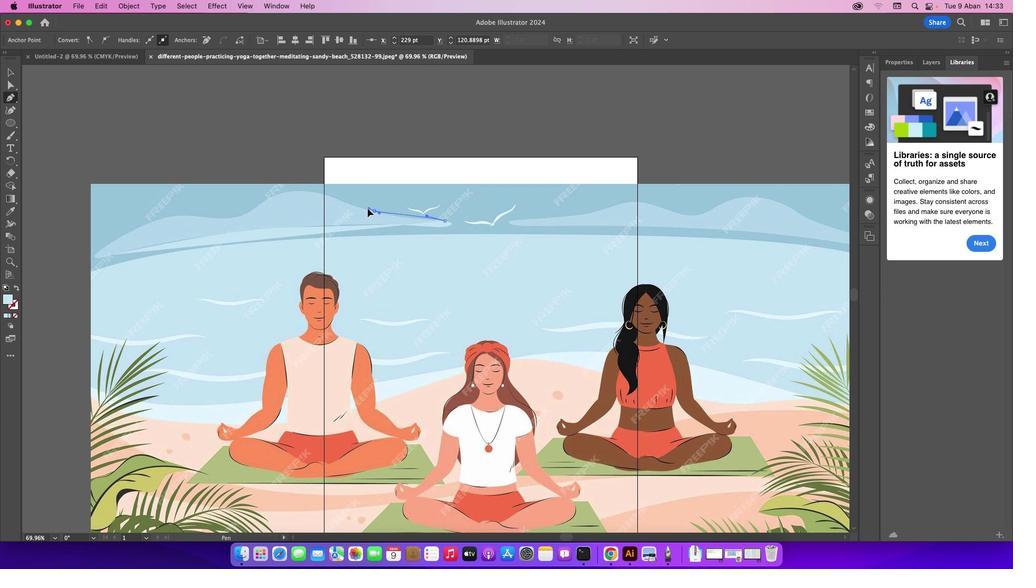 
Action: Mouse moved to (287, 192)
Screenshot: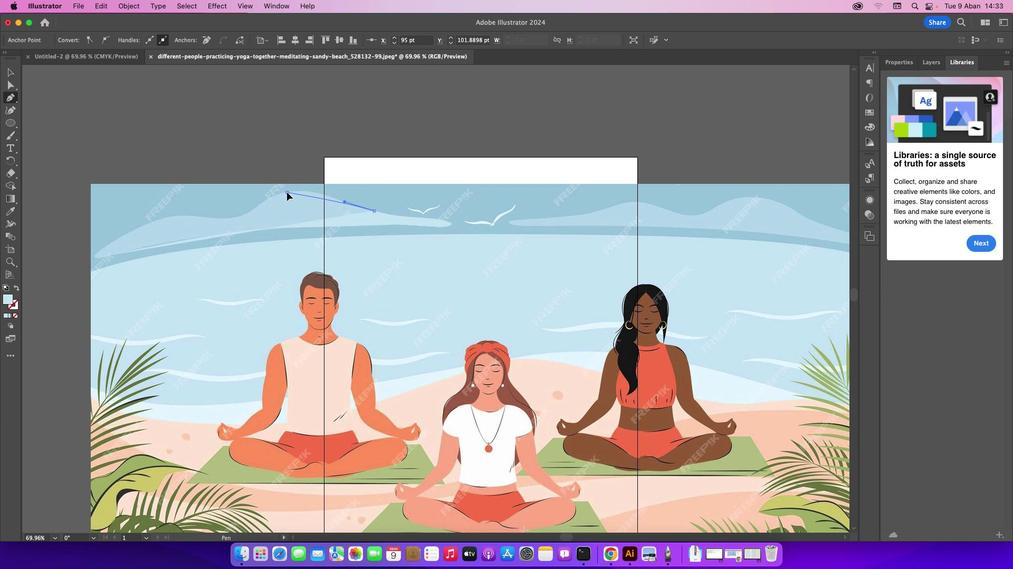 
Action: Mouse pressed left at (287, 192)
Screenshot: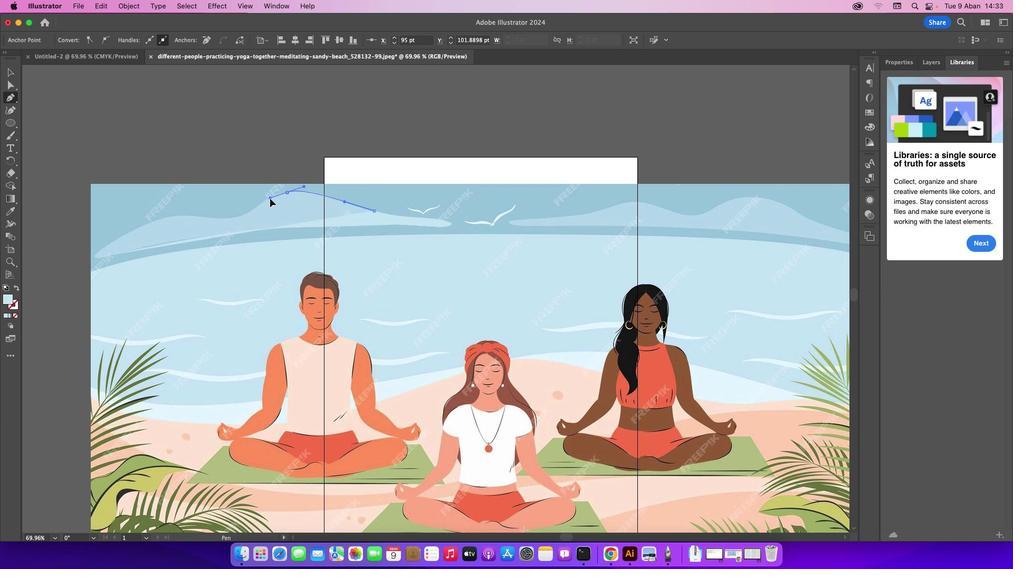 
Action: Mouse moved to (13, 316)
Screenshot: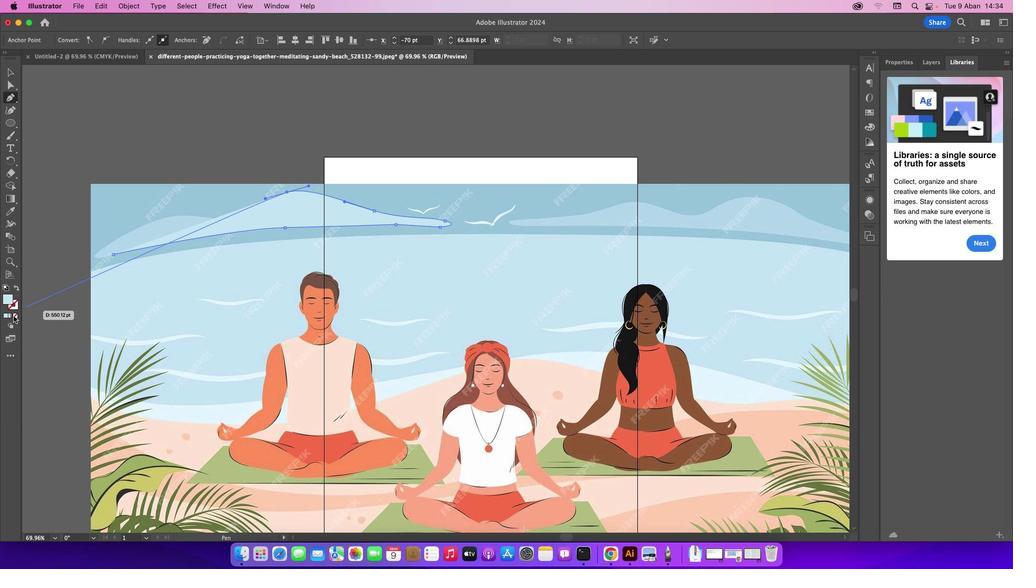 
Action: Mouse pressed left at (13, 316)
Screenshot: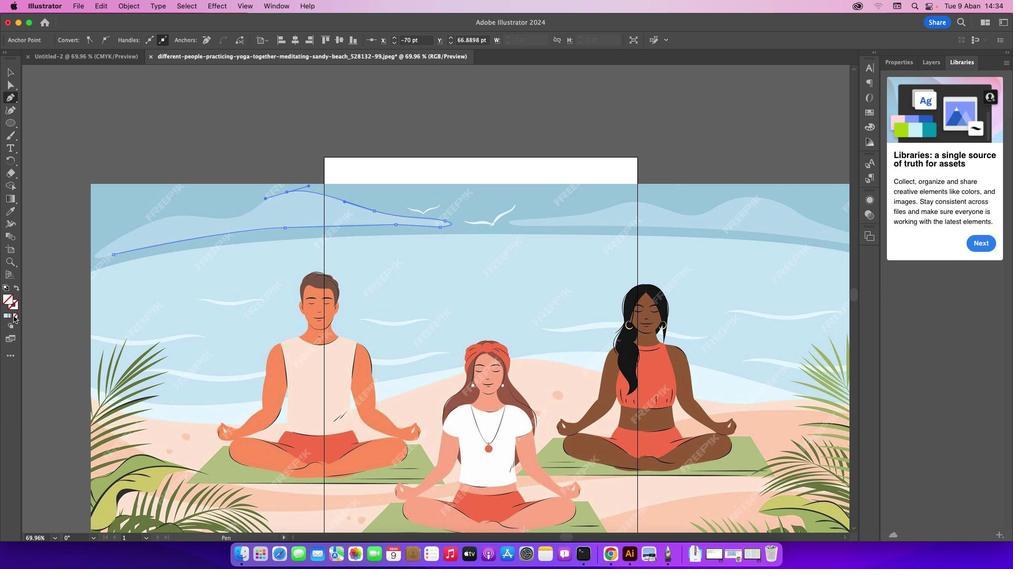 
Action: Mouse moved to (249, 212)
Screenshot: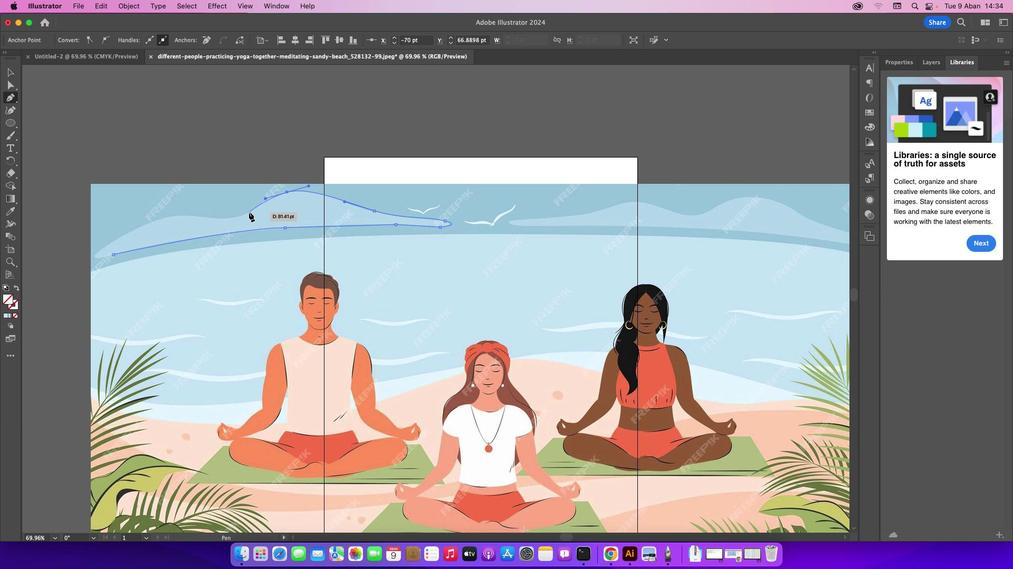 
Action: Mouse pressed left at (249, 212)
Screenshot: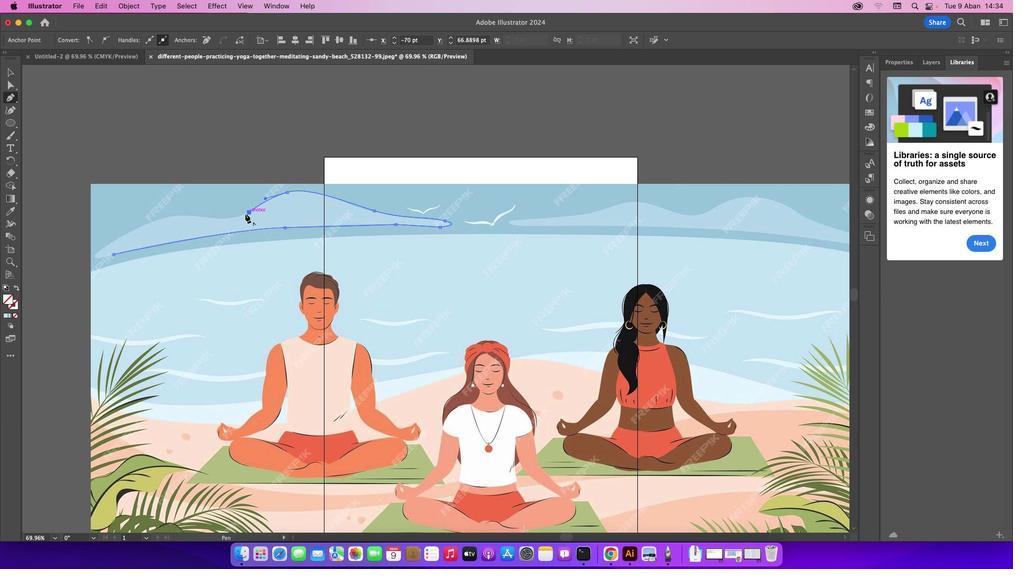 
Action: Mouse moved to (200, 217)
Screenshot: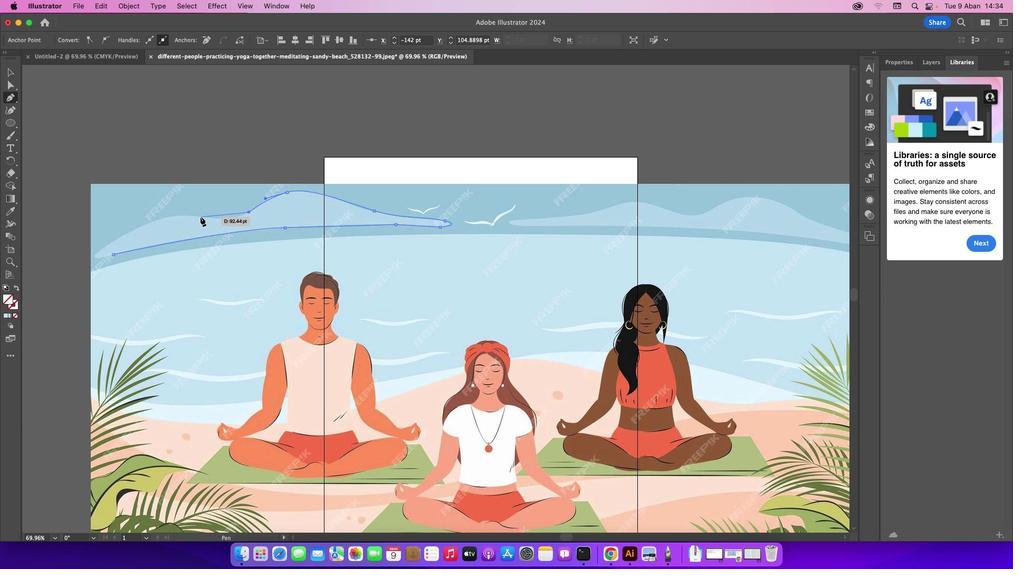 
Action: Mouse pressed left at (200, 217)
Screenshot: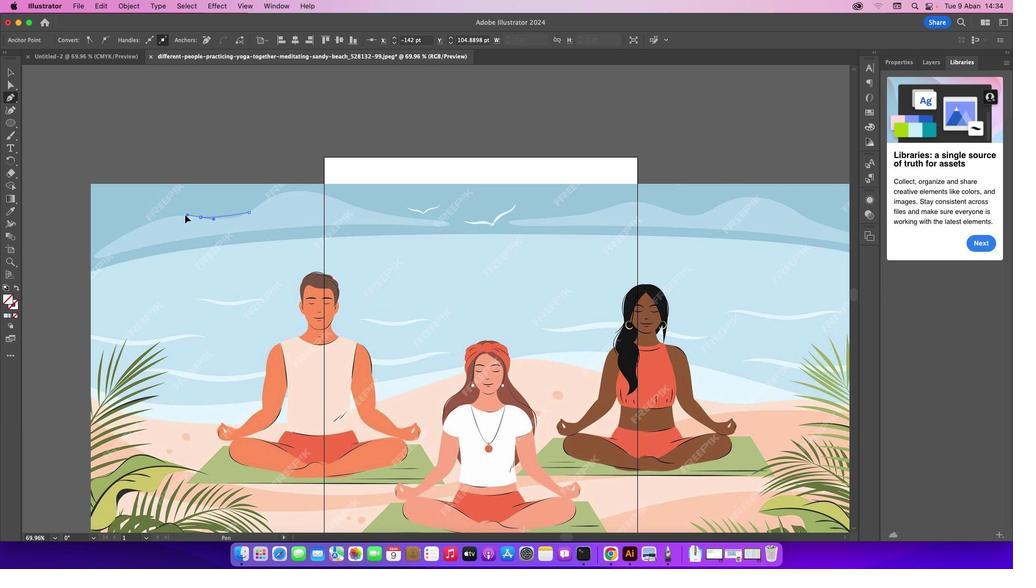 
Action: Mouse moved to (141, 225)
Screenshot: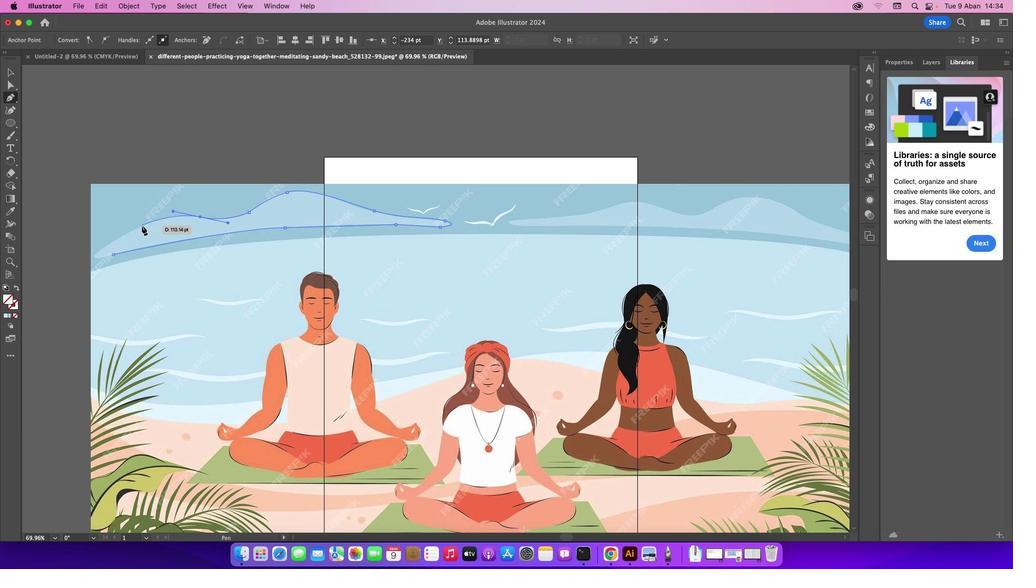 
Action: Mouse pressed left at (141, 225)
Screenshot: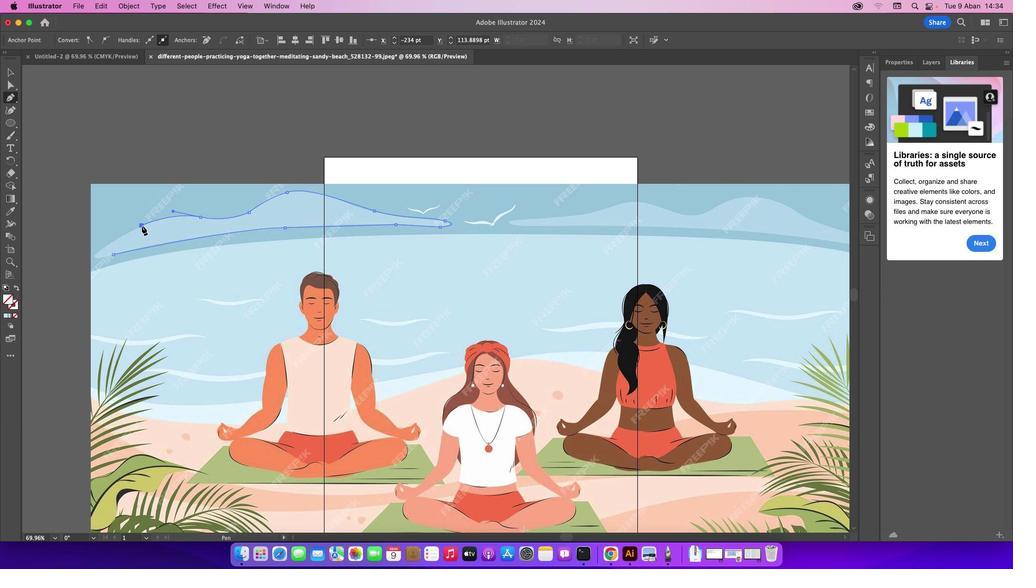 
Action: Mouse moved to (97, 250)
Screenshot: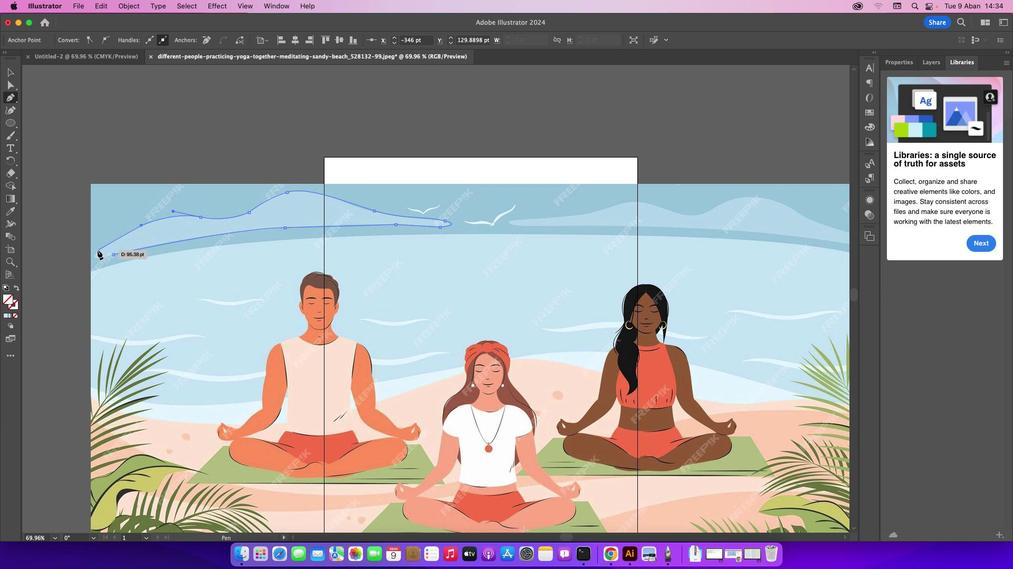 
Action: Mouse pressed left at (97, 250)
Screenshot: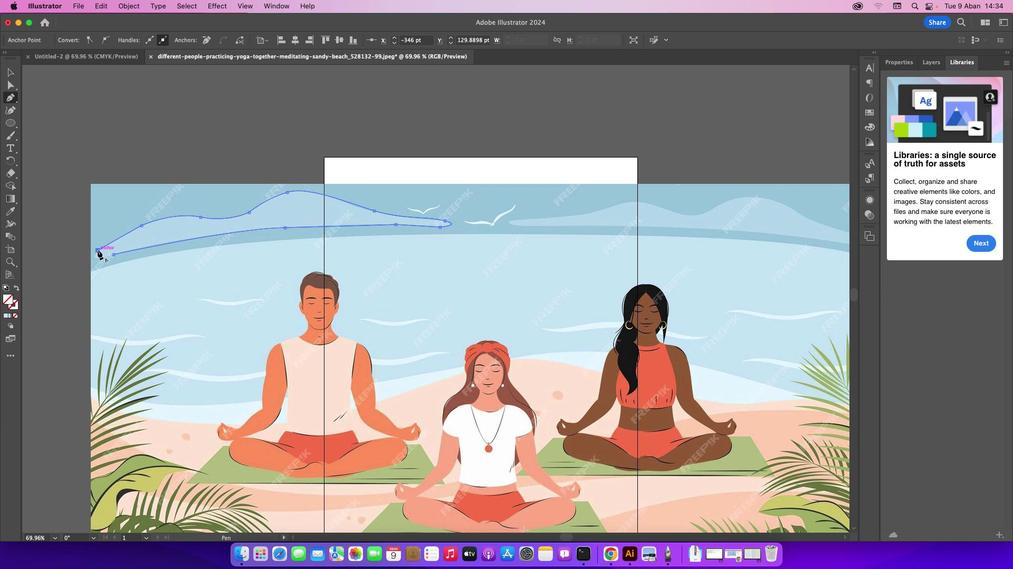 
Action: Mouse moved to (112, 254)
Screenshot: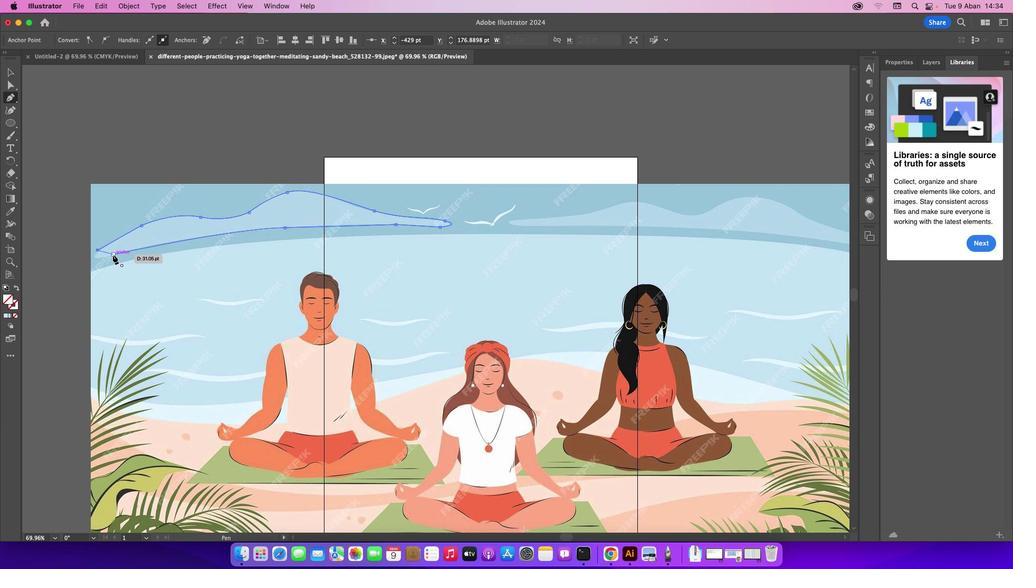 
Action: Mouse pressed left at (112, 254)
Screenshot: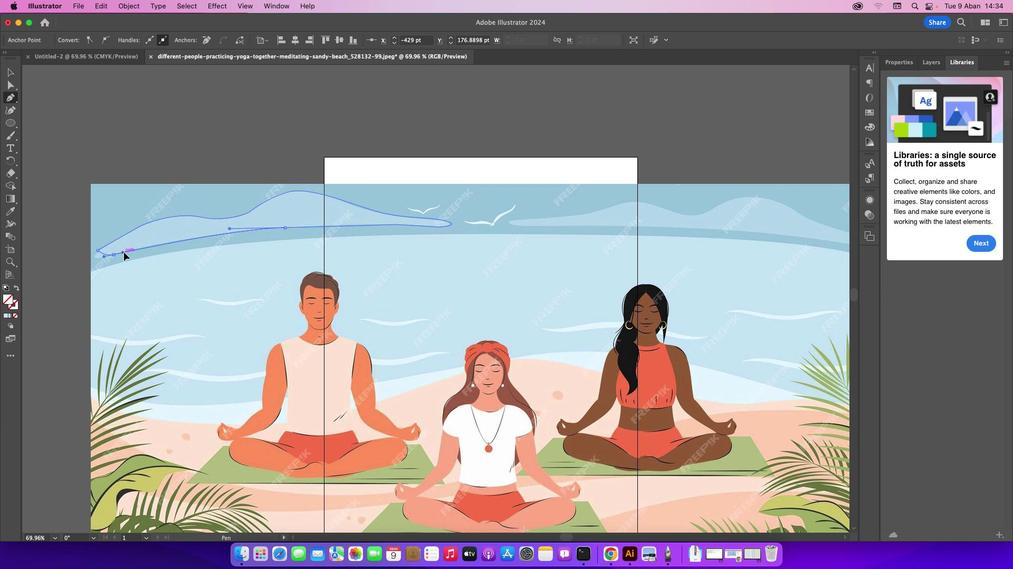 
Action: Mouse moved to (11, 68)
Screenshot: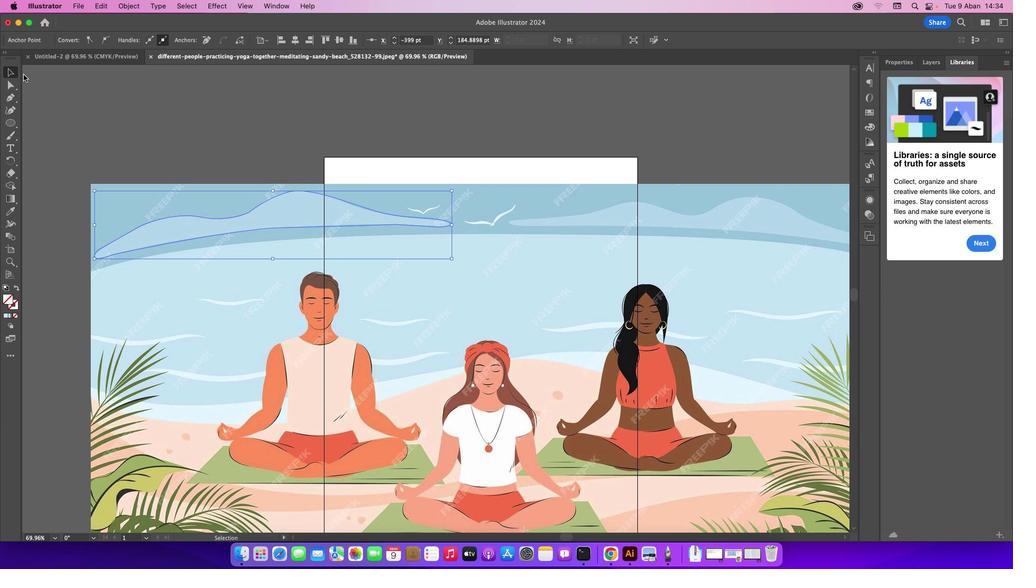 
Action: Mouse pressed left at (11, 68)
Screenshot: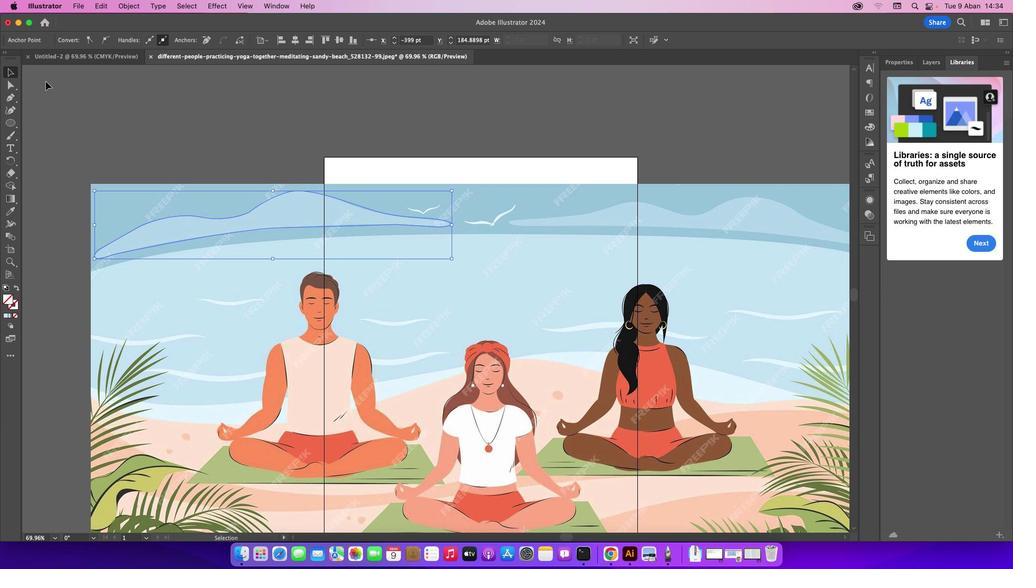 
Action: Mouse moved to (48, 81)
Screenshot: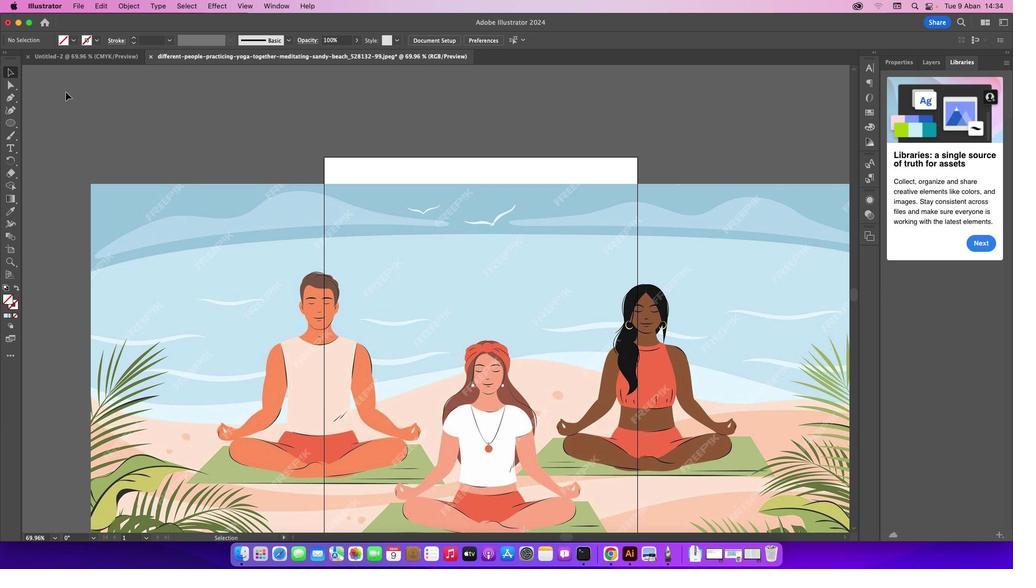
Action: Mouse pressed left at (48, 81)
Screenshot: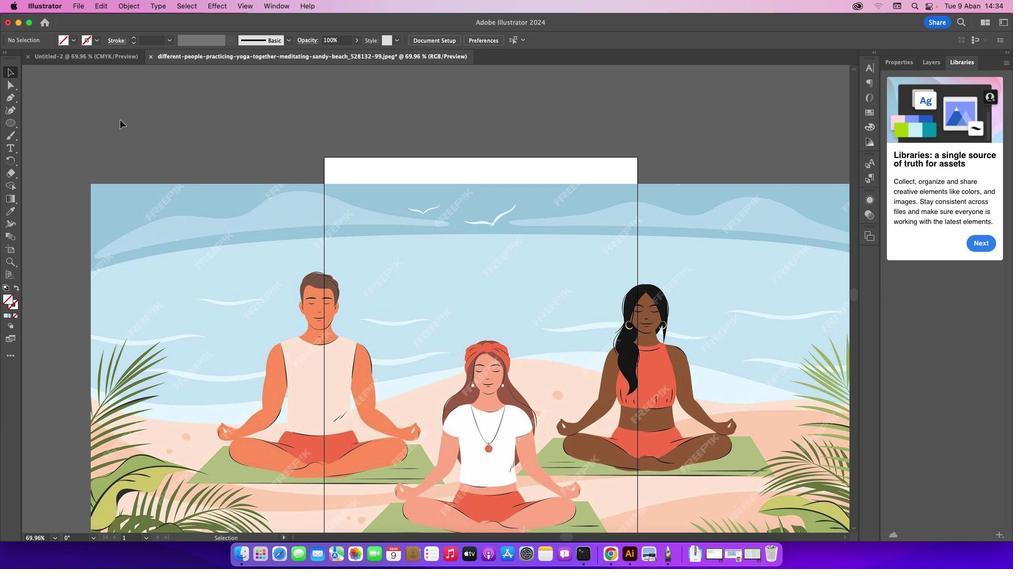 
Action: Mouse moved to (261, 206)
Screenshot: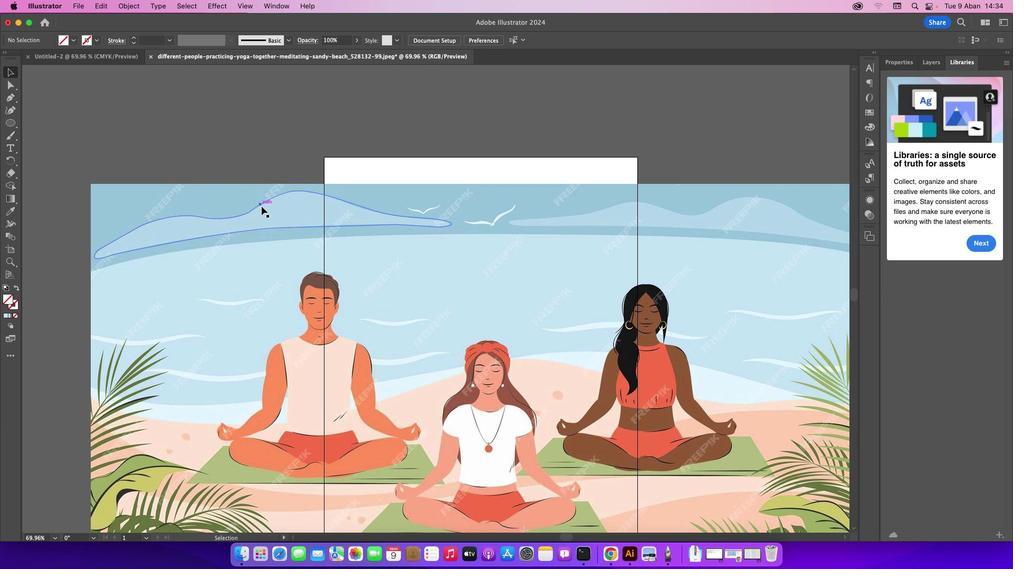 
Action: Mouse pressed left at (261, 206)
Screenshot: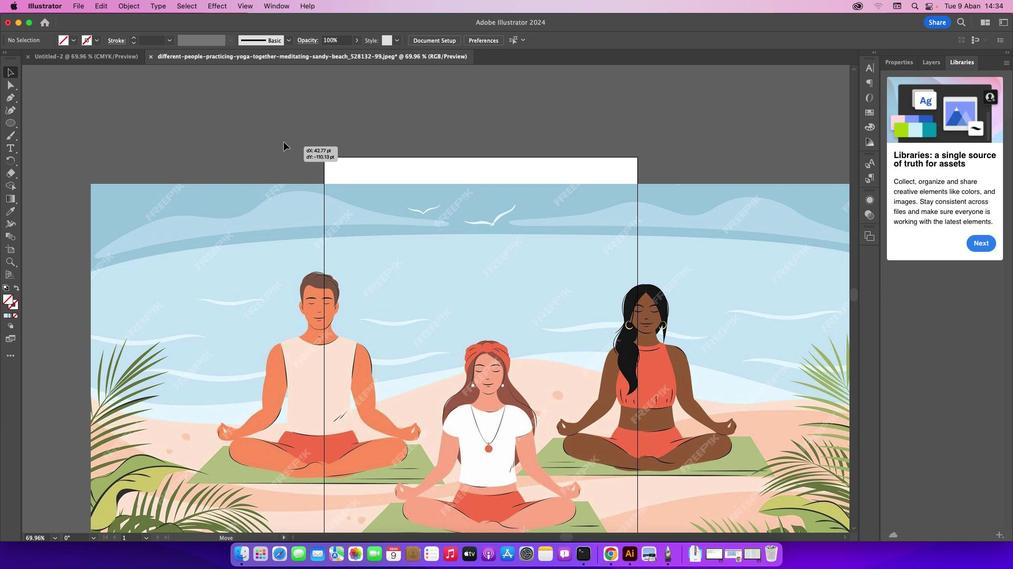 
Action: Mouse moved to (13, 210)
Screenshot: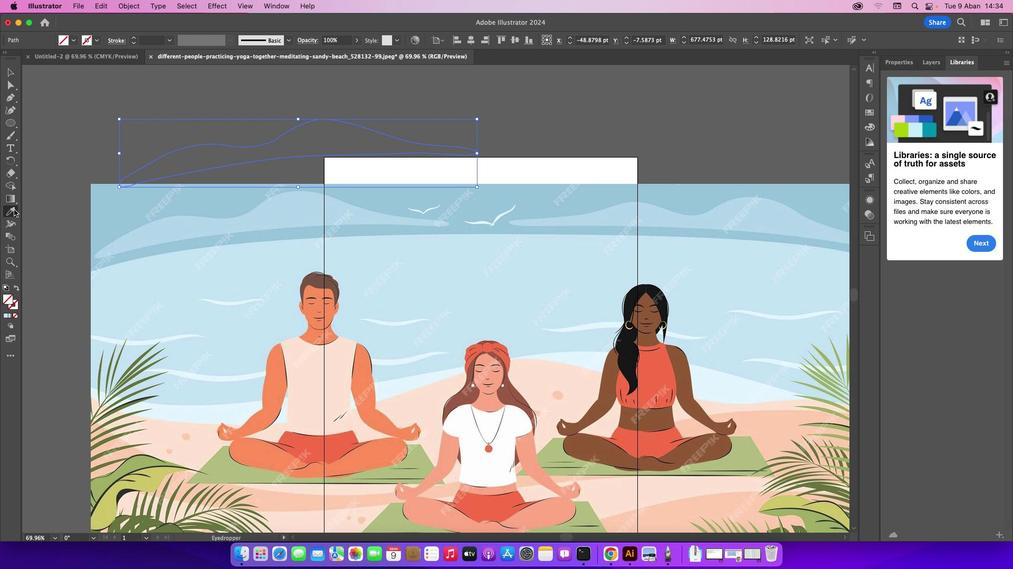 
Action: Mouse pressed left at (13, 210)
Screenshot: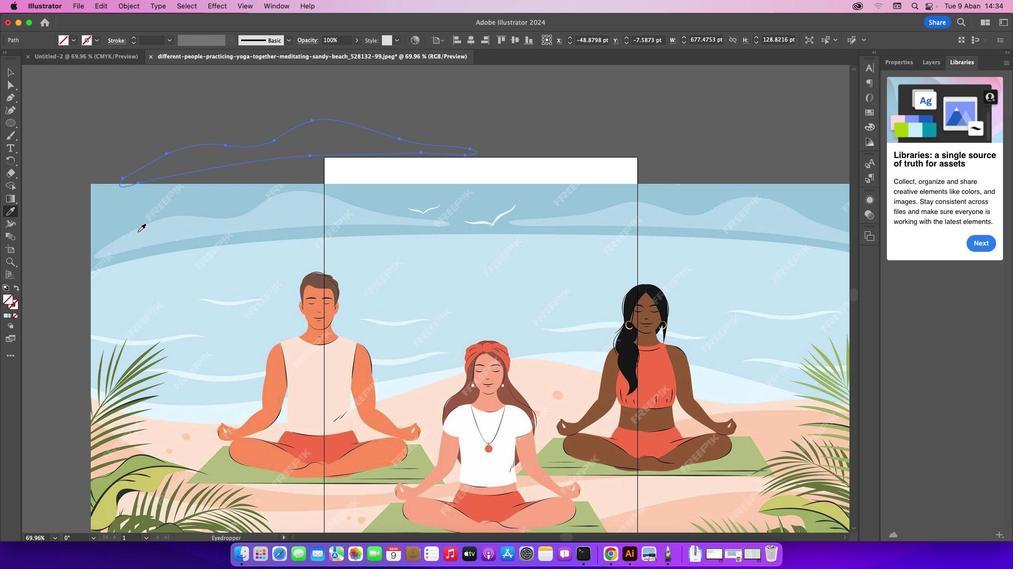 
Action: Mouse moved to (168, 233)
Screenshot: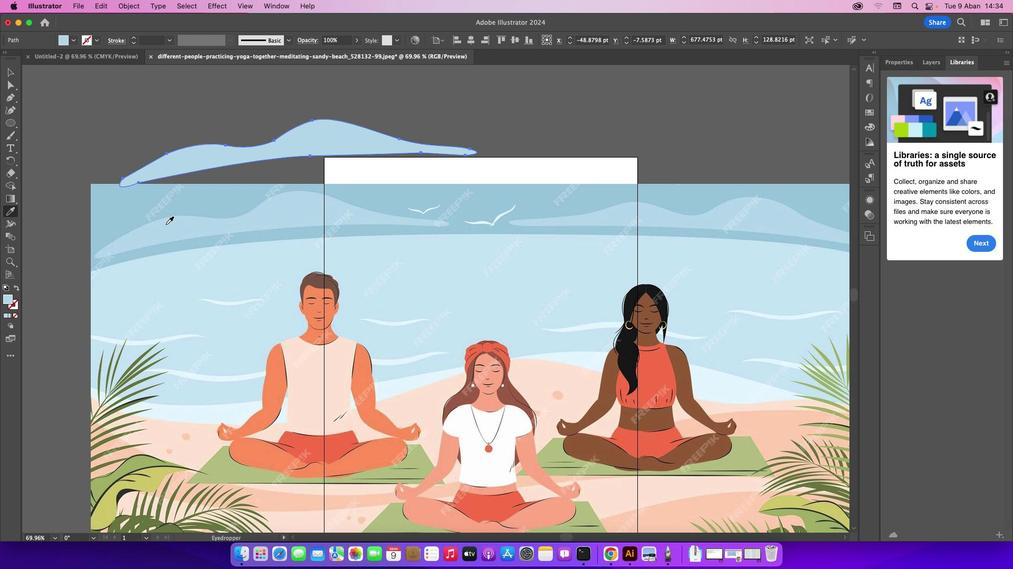 
Action: Mouse pressed left at (168, 233)
Screenshot: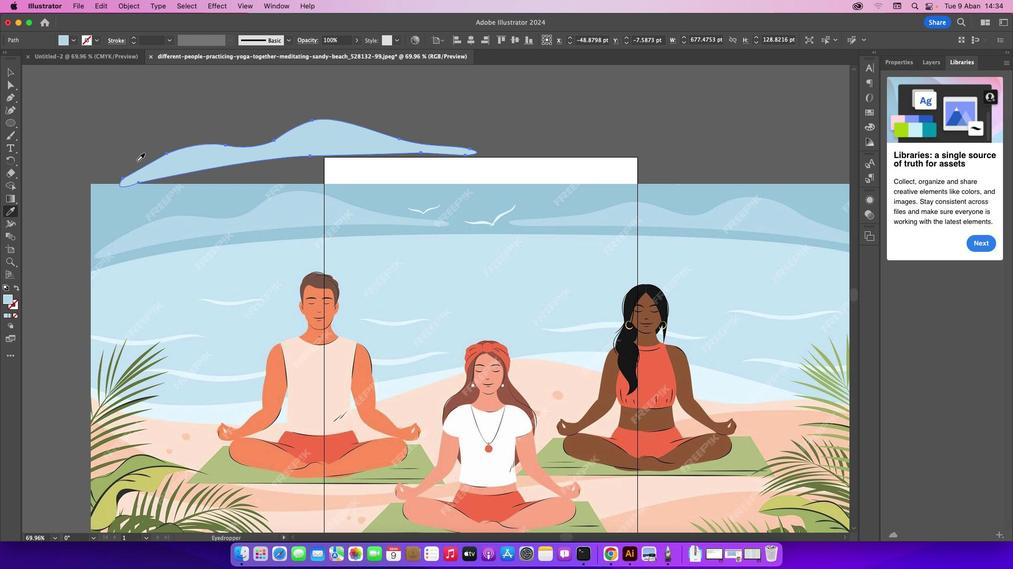 
Action: Mouse moved to (17, 69)
Screenshot: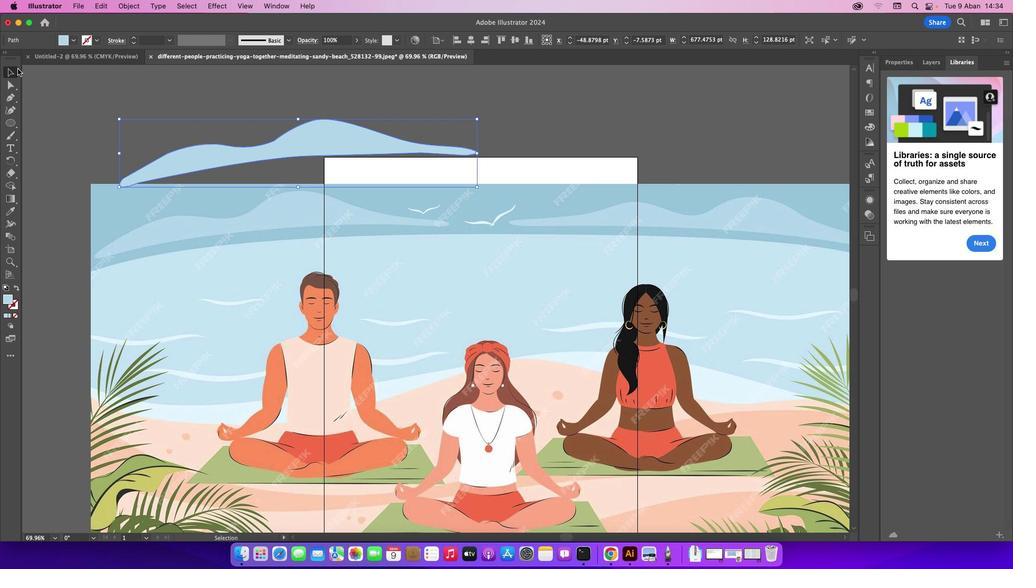 
Action: Mouse pressed left at (17, 69)
Screenshot: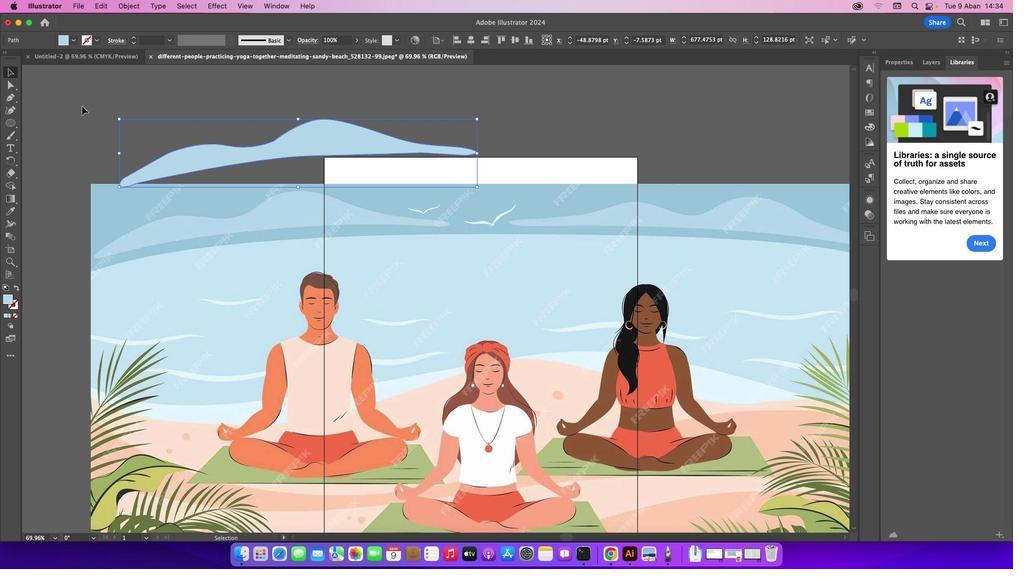 
Action: Mouse moved to (97, 110)
Screenshot: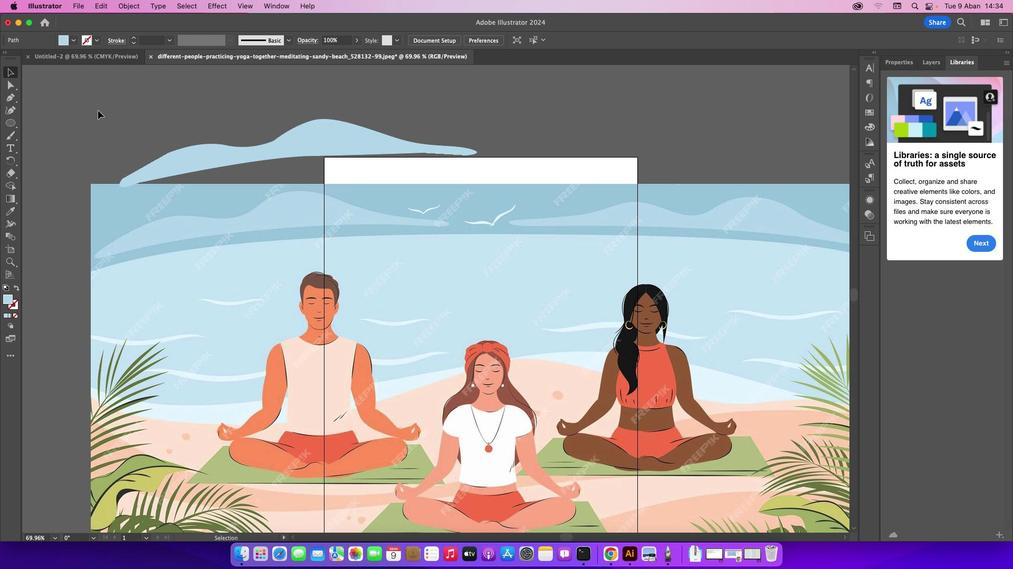 
Action: Mouse pressed left at (97, 110)
Screenshot: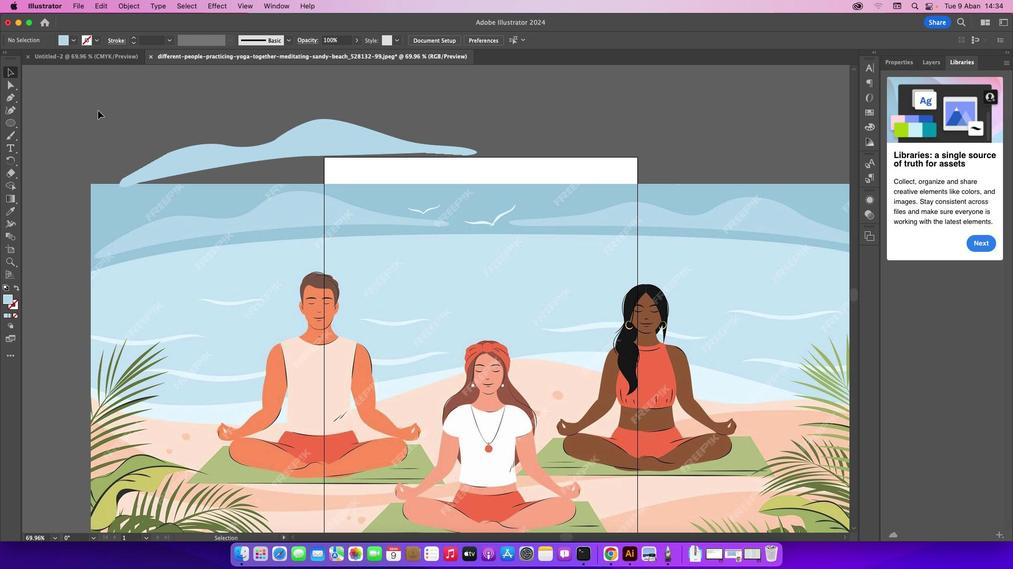 
Action: Mouse moved to (90, 112)
Screenshot: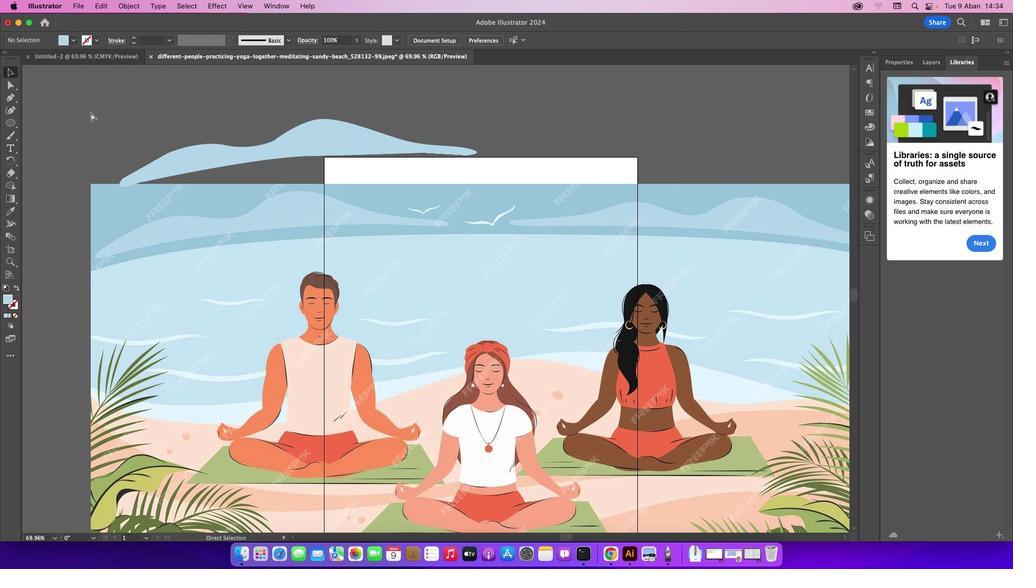 
Action: Key pressed Key.cmd_r'-''-''-'
Screenshot: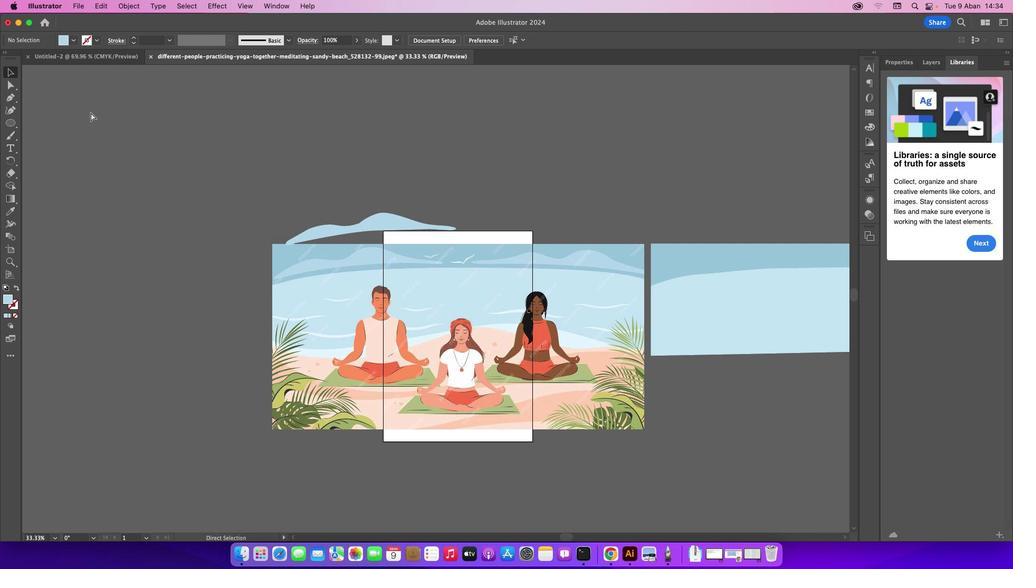 
Action: Mouse moved to (390, 217)
Screenshot: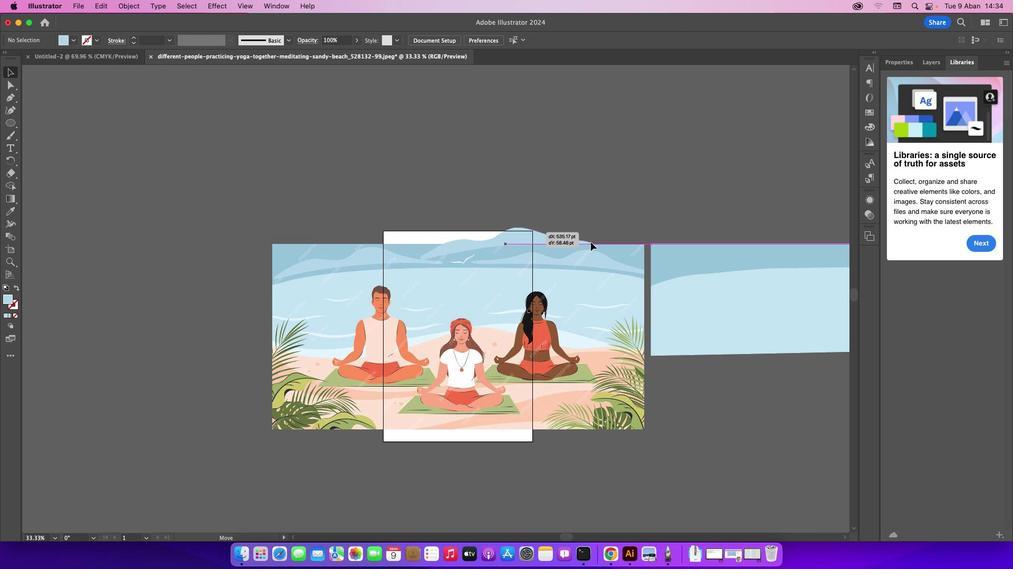 
Action: Mouse pressed left at (390, 217)
Screenshot: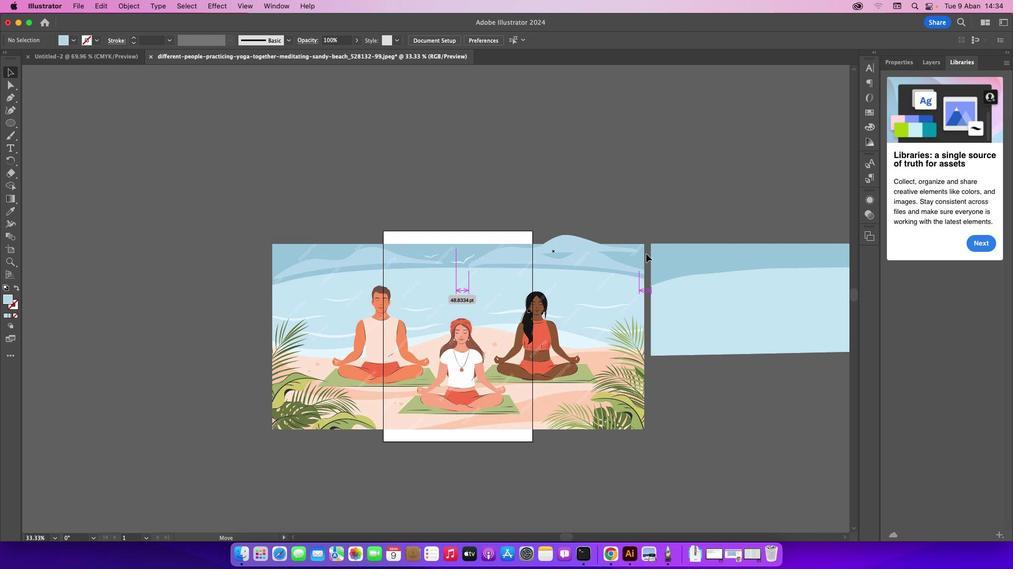 
Action: Mouse moved to (751, 212)
Screenshot: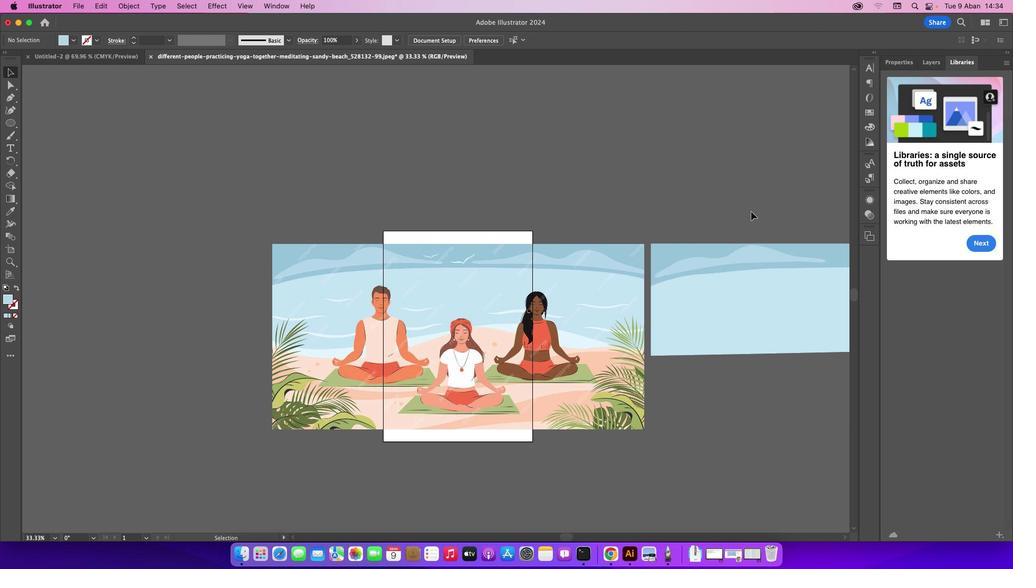 
Action: Mouse pressed left at (751, 212)
Screenshot: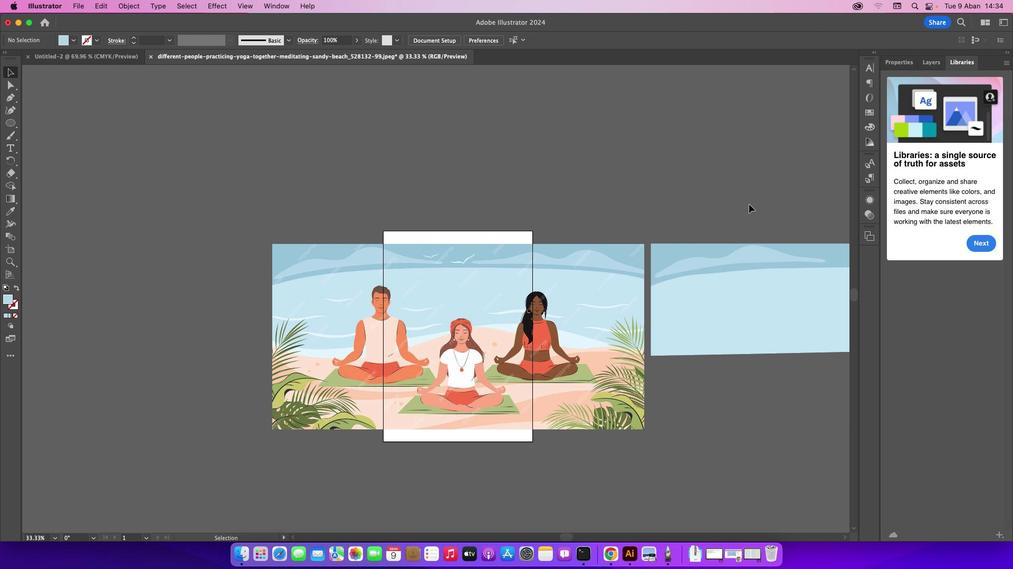 
Action: Mouse moved to (566, 536)
Screenshot: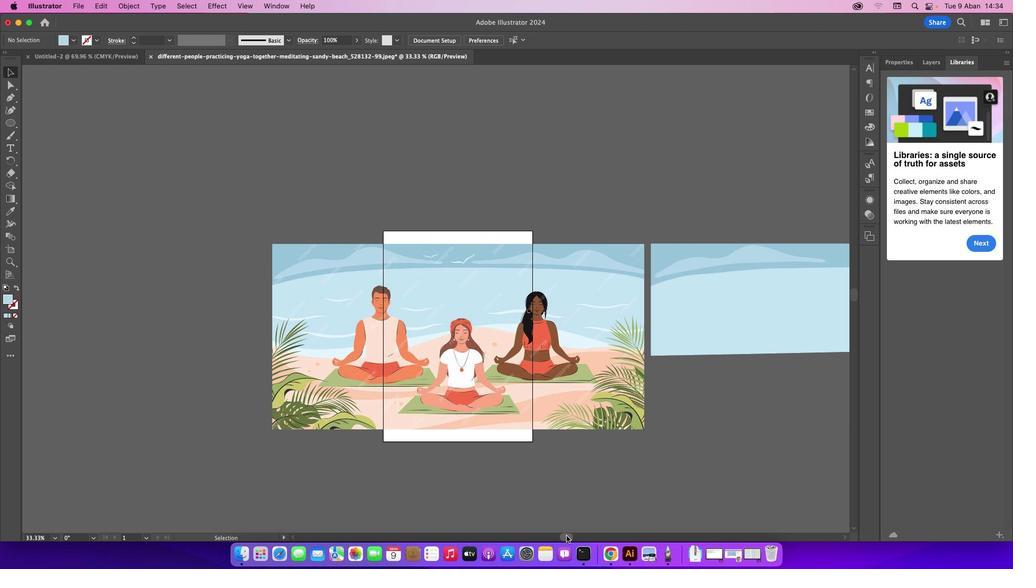 
Action: Mouse pressed left at (566, 536)
Screenshot: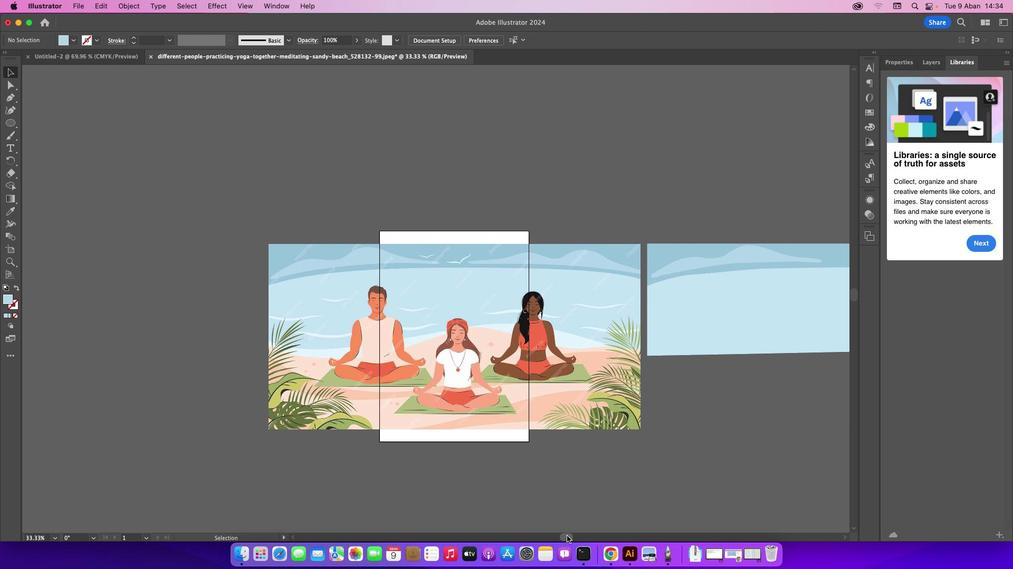 
Action: Mouse moved to (590, 293)
Screenshot: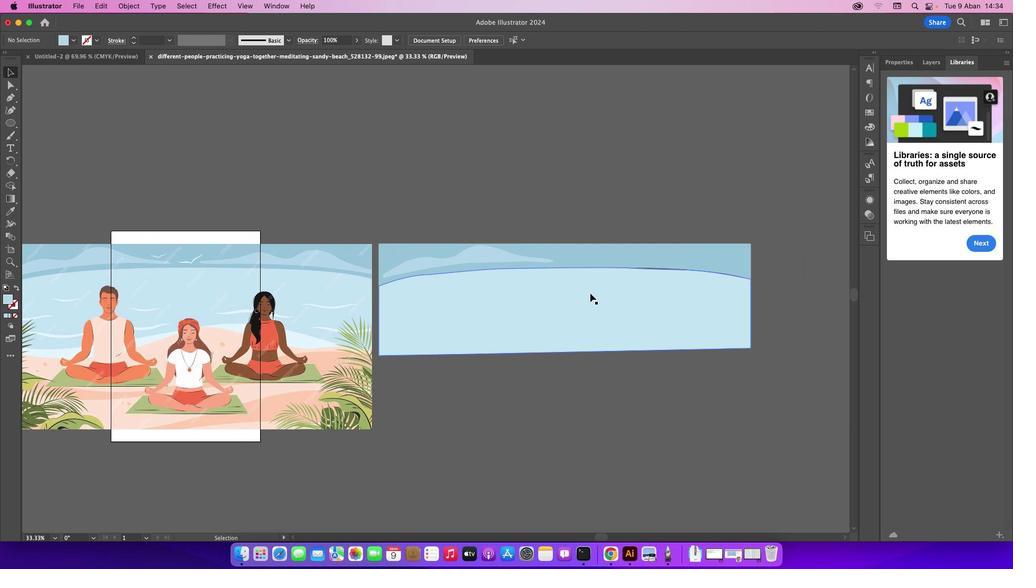 
Action: Mouse pressed left at (590, 293)
Screenshot: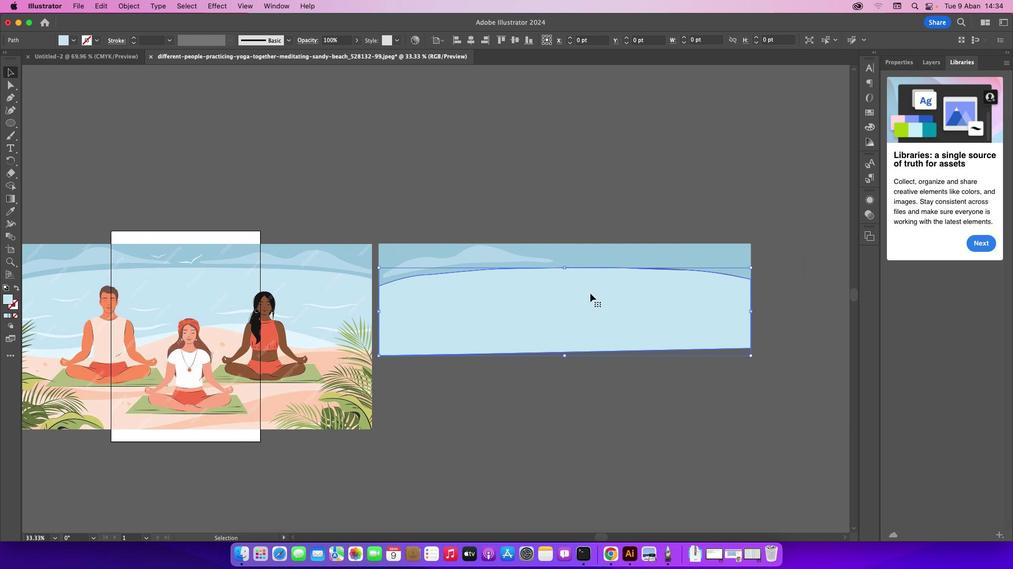 
Action: Mouse moved to (565, 267)
Screenshot: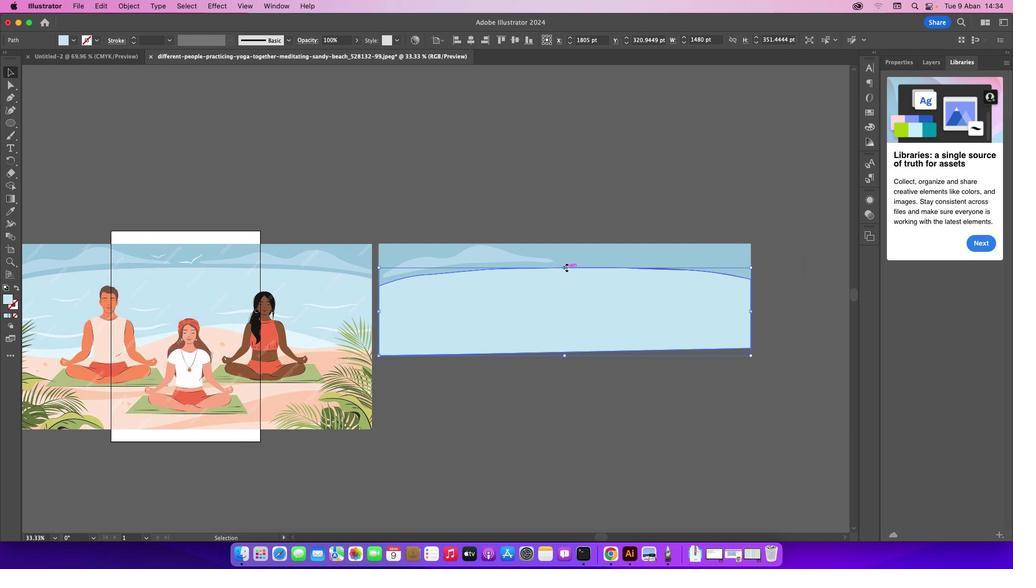
Action: Mouse pressed left at (565, 267)
Screenshot: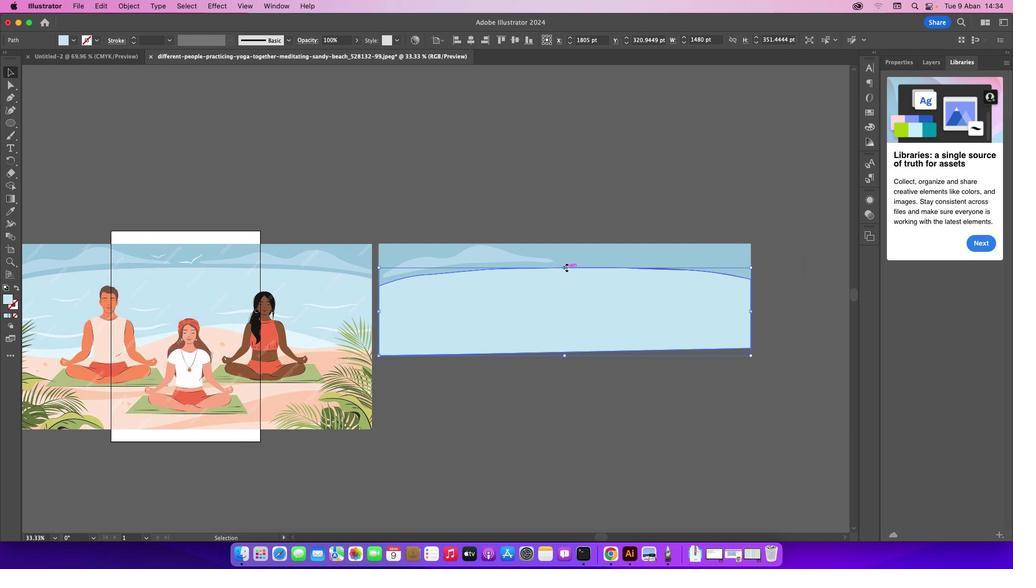 
Action: Mouse moved to (555, 195)
Screenshot: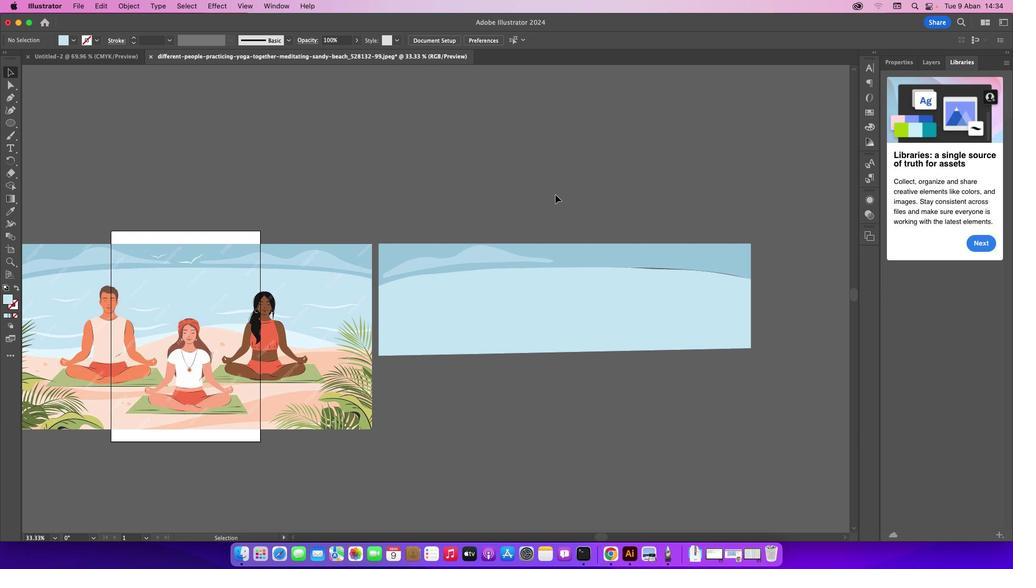
Action: Mouse pressed left at (555, 195)
Screenshot: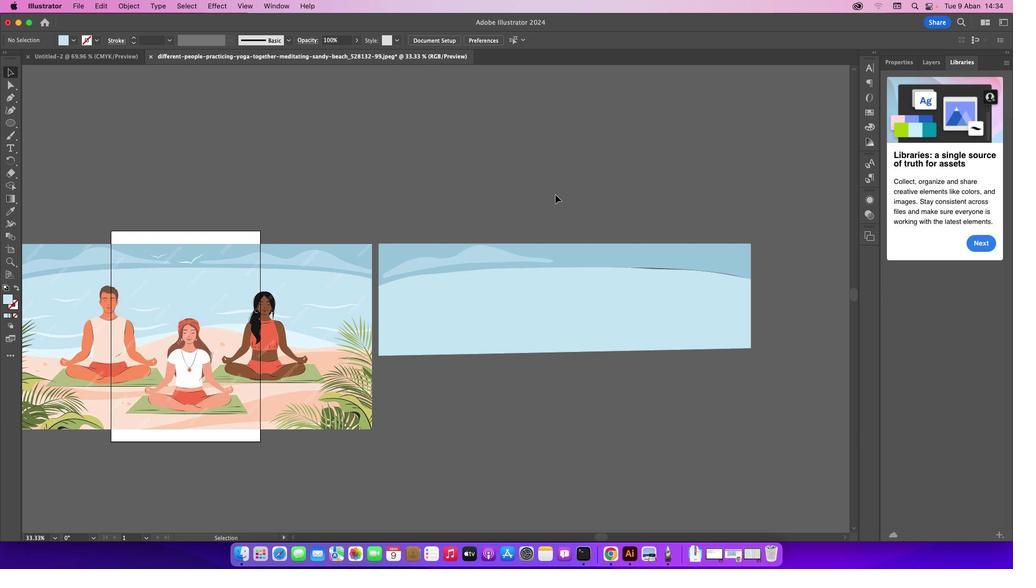 
Action: Mouse moved to (16, 98)
Screenshot: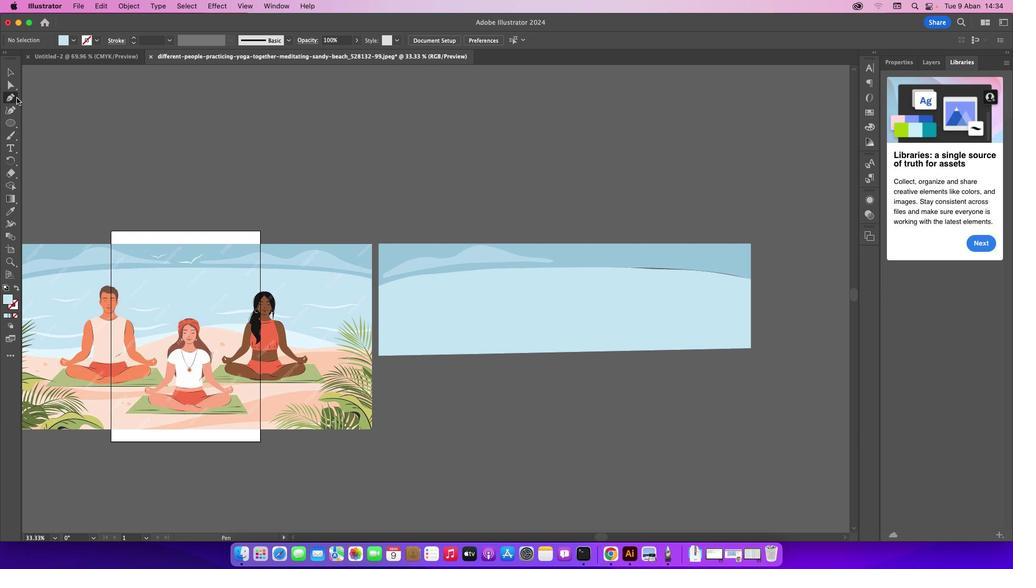 
Action: Mouse pressed left at (16, 98)
Screenshot: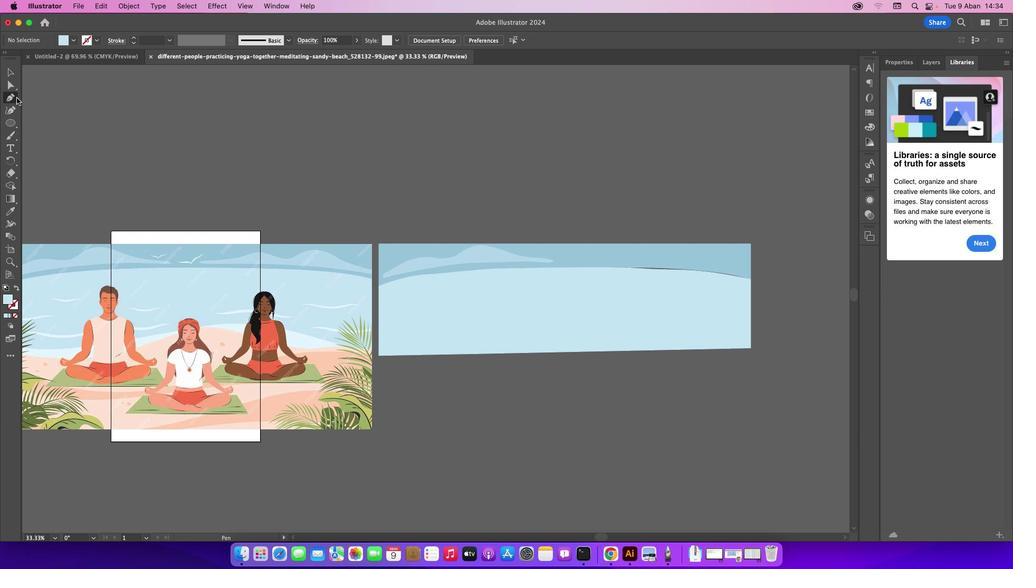 
Action: Mouse moved to (201, 264)
Screenshot: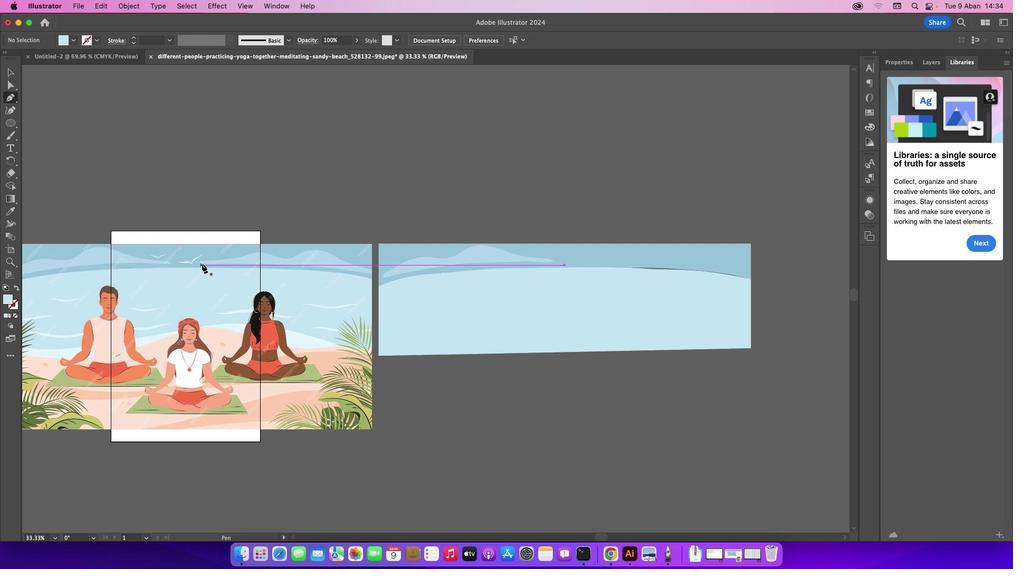 
Action: Key pressed Key.cmd_r'=''='
Screenshot: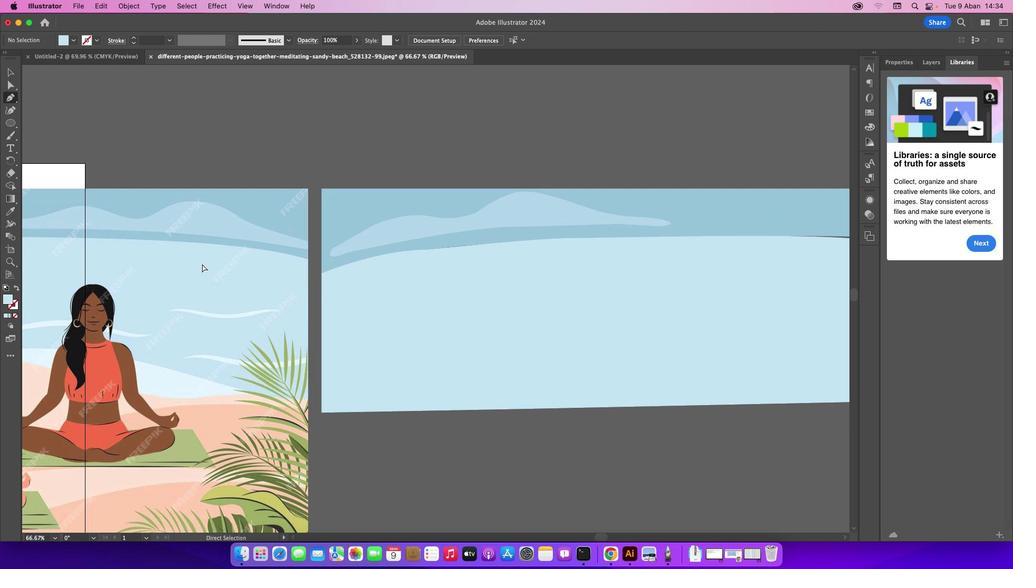 
Action: Mouse moved to (307, 241)
Screenshot: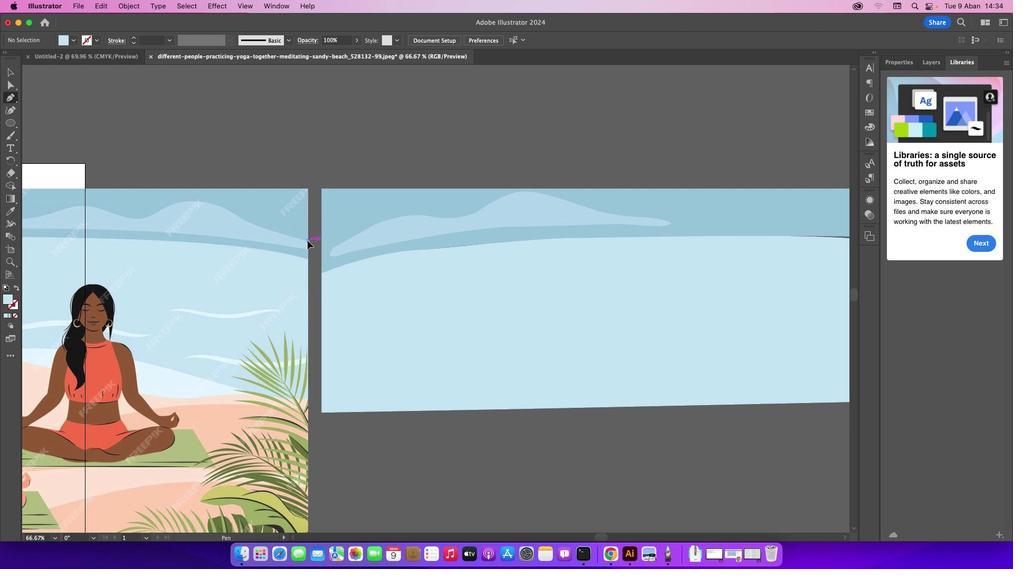 
Action: Mouse pressed left at (307, 241)
Screenshot: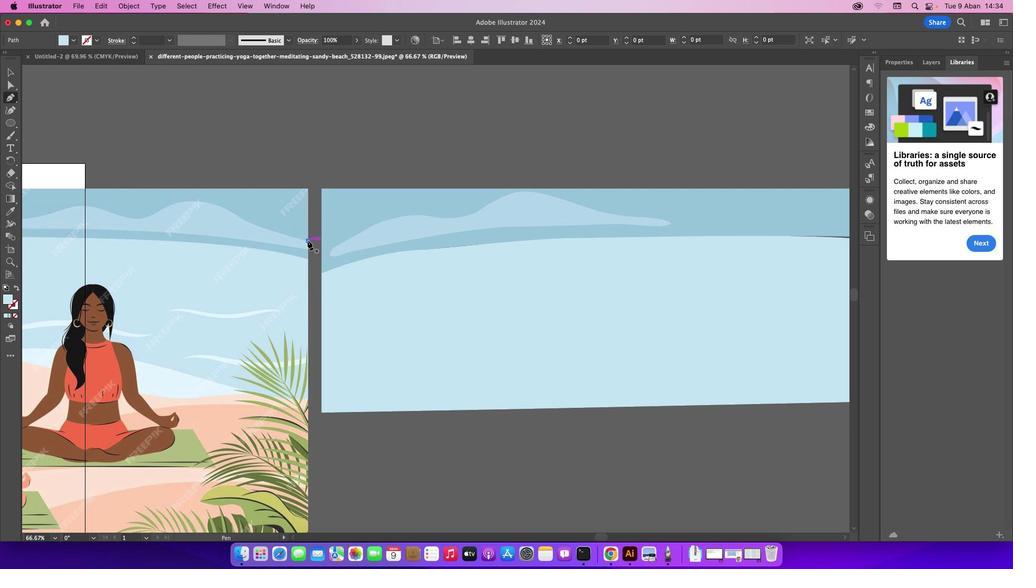
Action: Mouse moved to (306, 250)
Screenshot: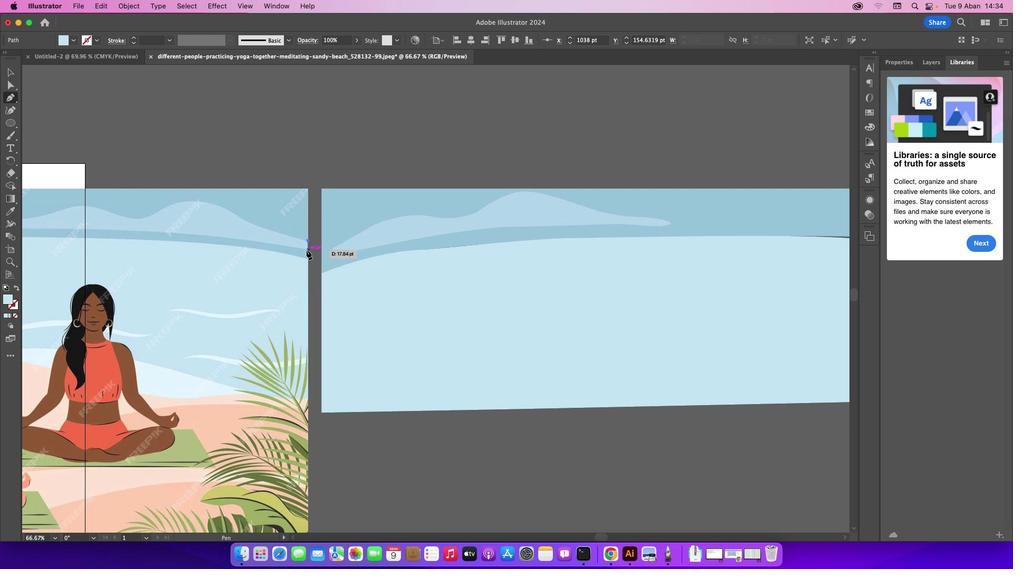 
Action: Mouse pressed left at (306, 250)
Screenshot: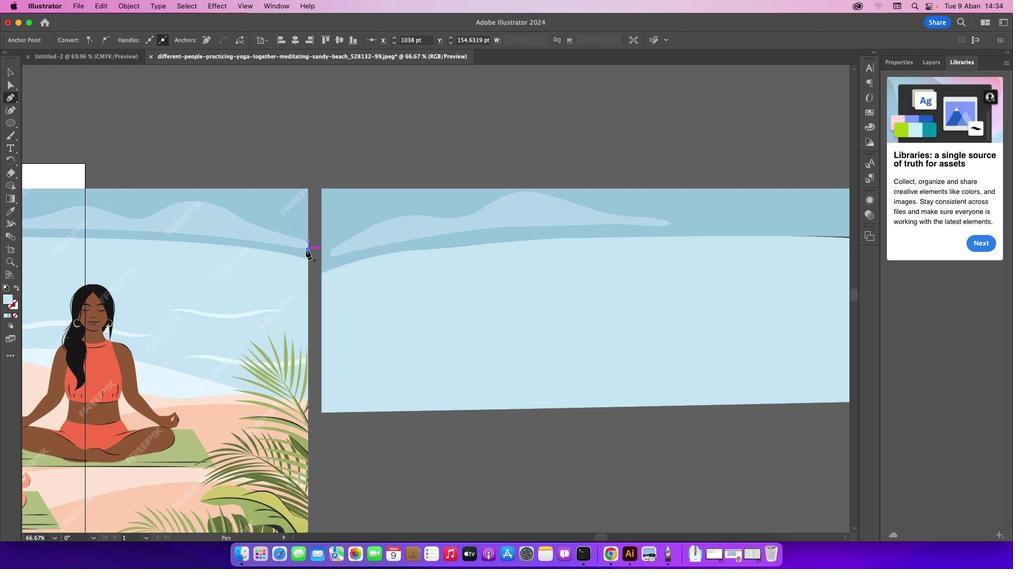
Action: Mouse moved to (199, 236)
Screenshot: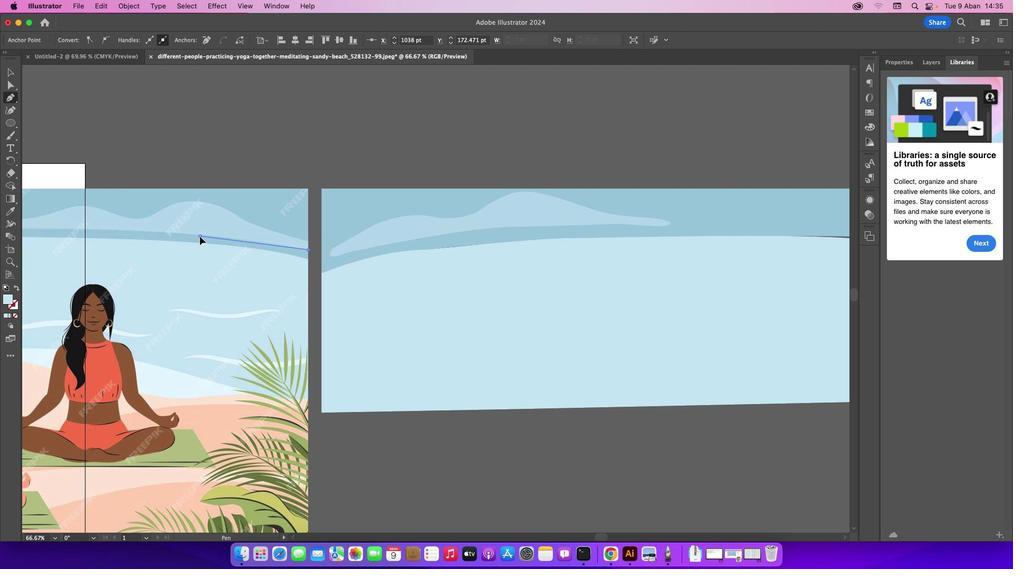
Action: Mouse pressed left at (199, 236)
Screenshot: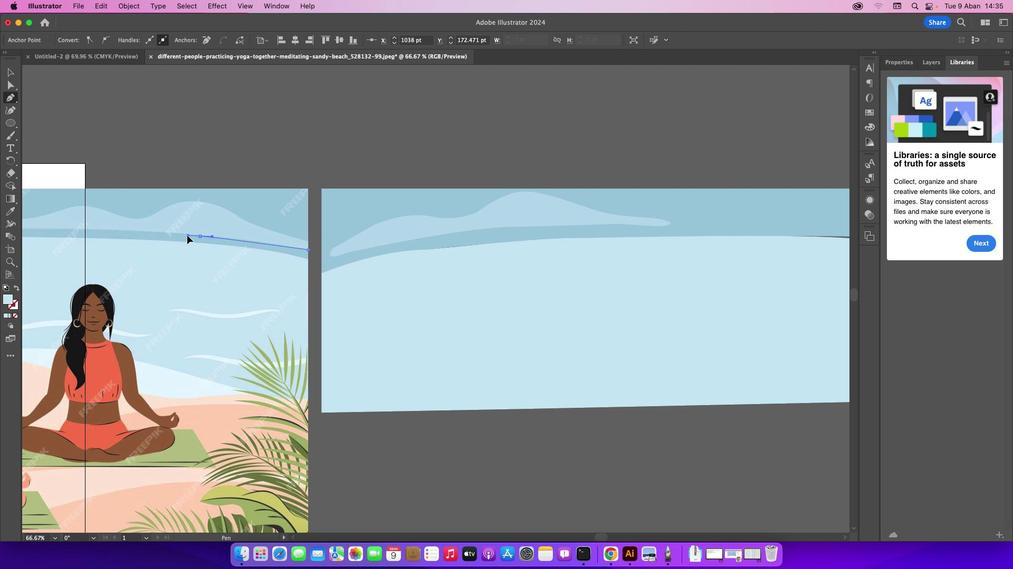 
Action: Mouse moved to (81, 229)
Screenshot: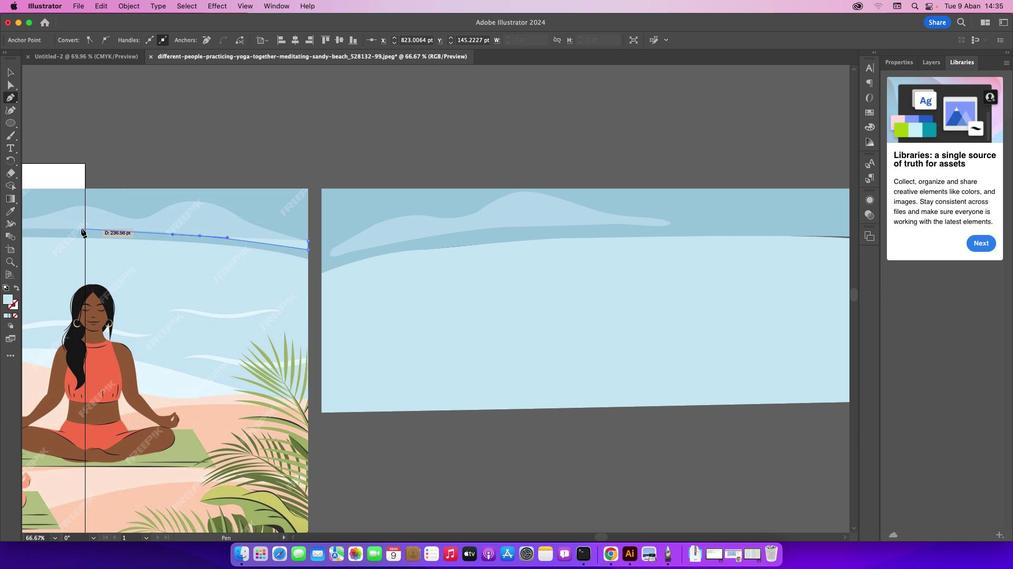 
Action: Mouse pressed left at (81, 229)
Screenshot: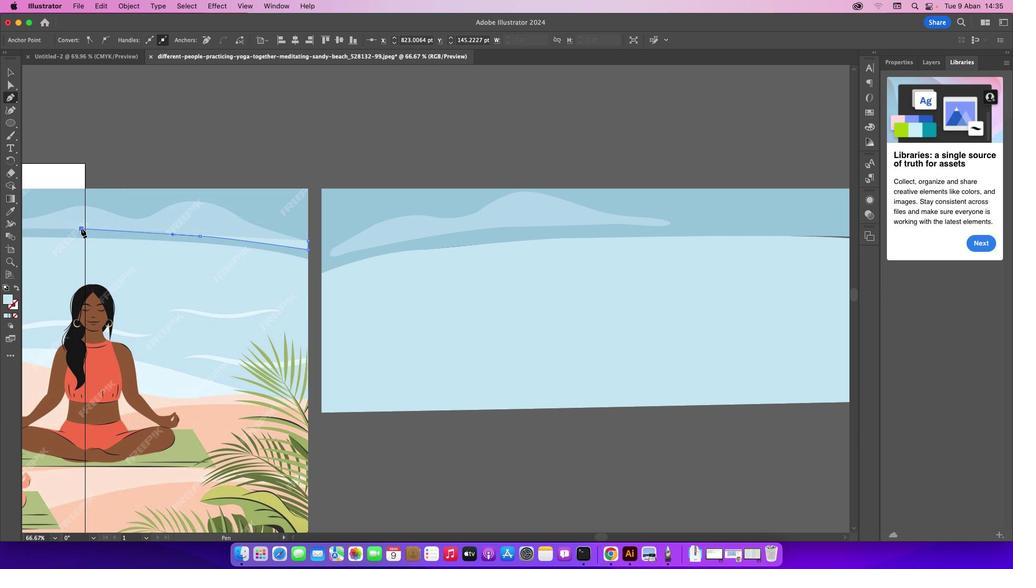 
Action: Mouse moved to (605, 537)
Screenshot: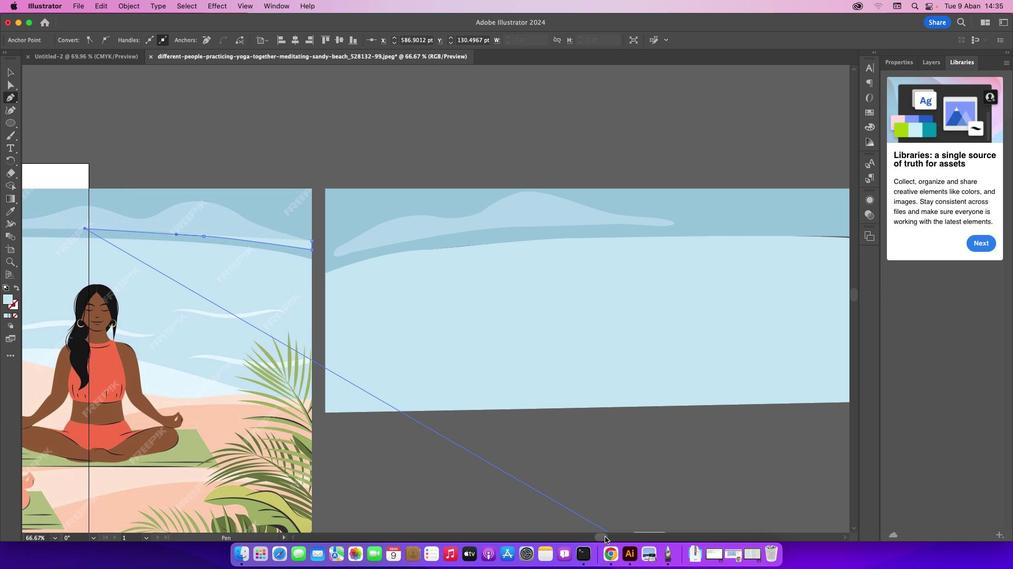 
Action: Mouse pressed left at (605, 537)
Screenshot: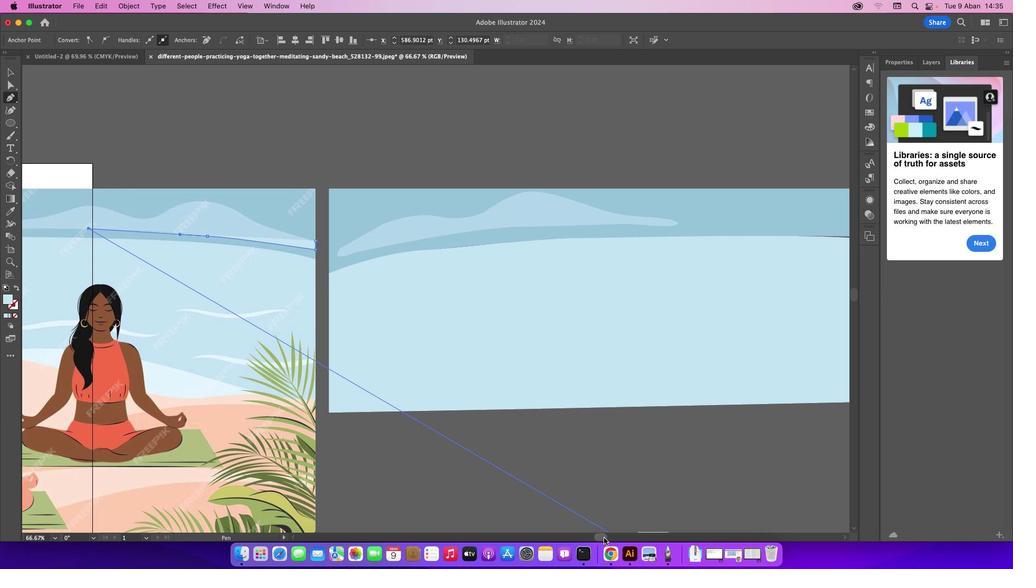 
Action: Mouse moved to (126, 230)
Screenshot: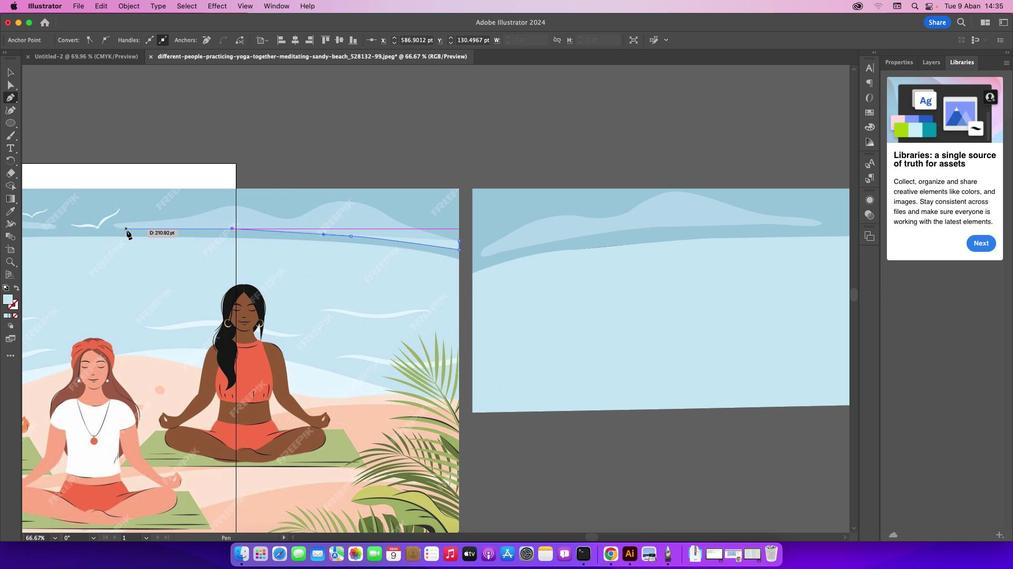 
Action: Mouse pressed left at (126, 230)
Screenshot: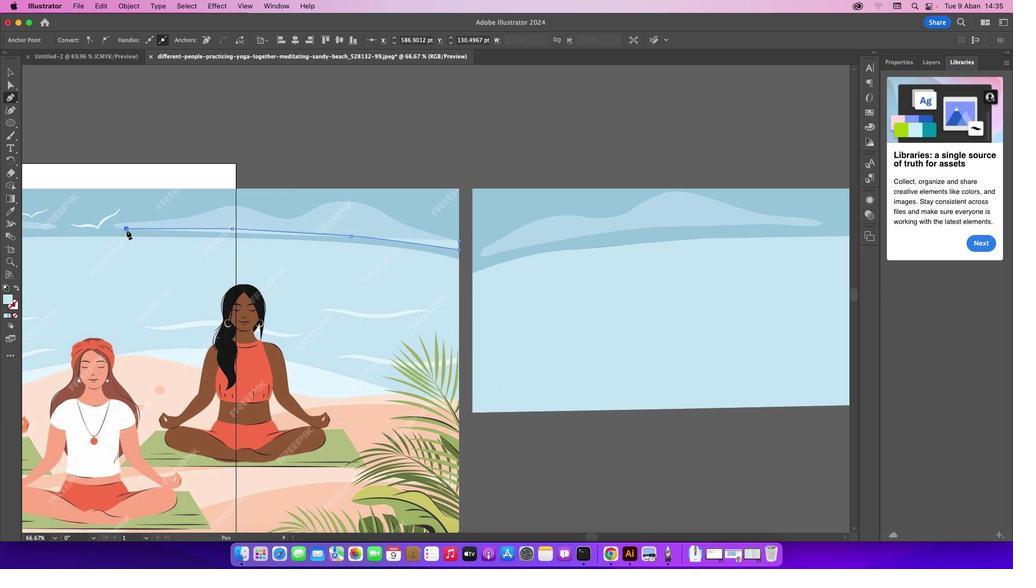 
Action: Mouse moved to (118, 222)
Screenshot: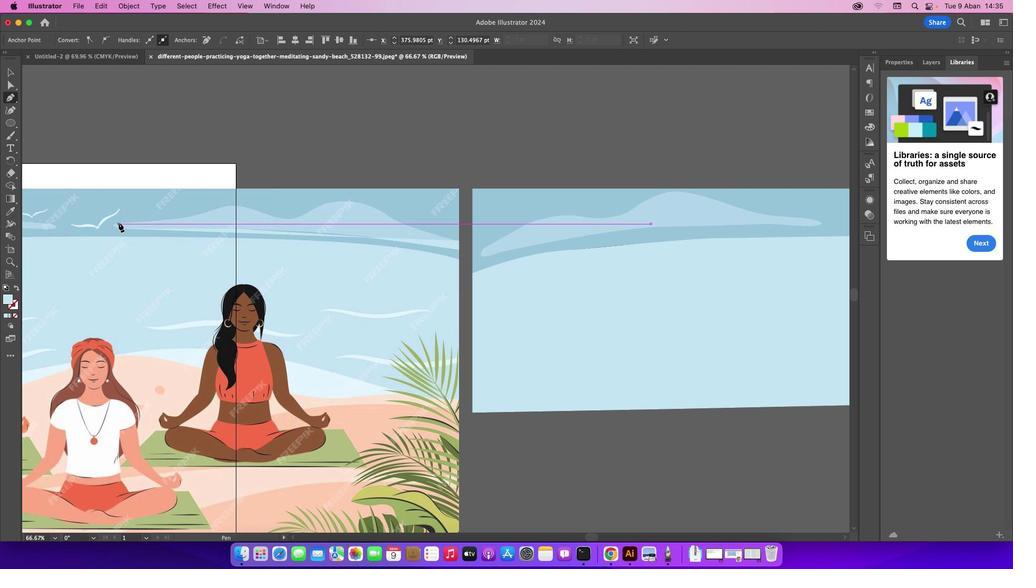 
Action: Mouse pressed left at (118, 222)
Screenshot: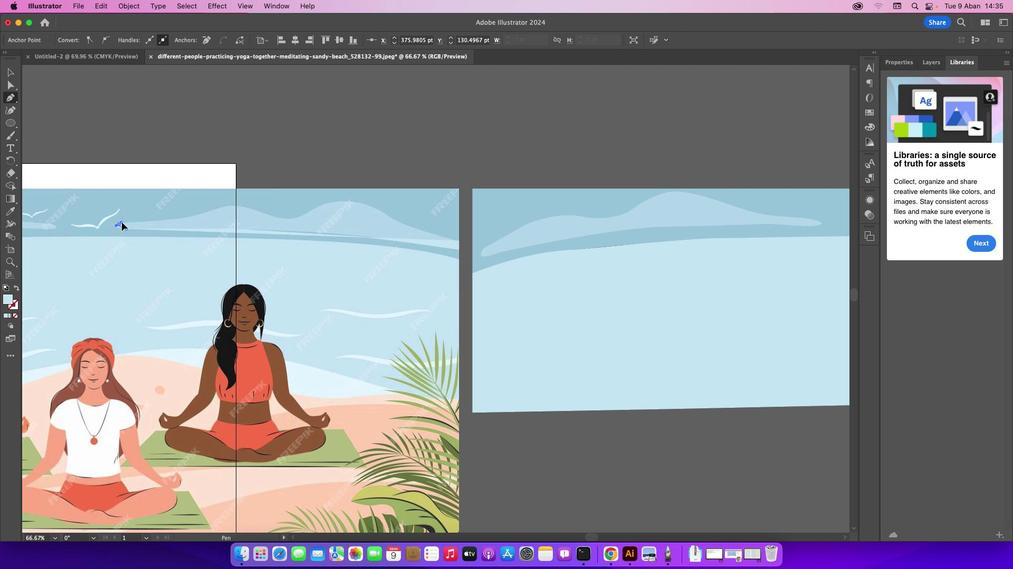 
Action: Mouse moved to (136, 224)
Screenshot: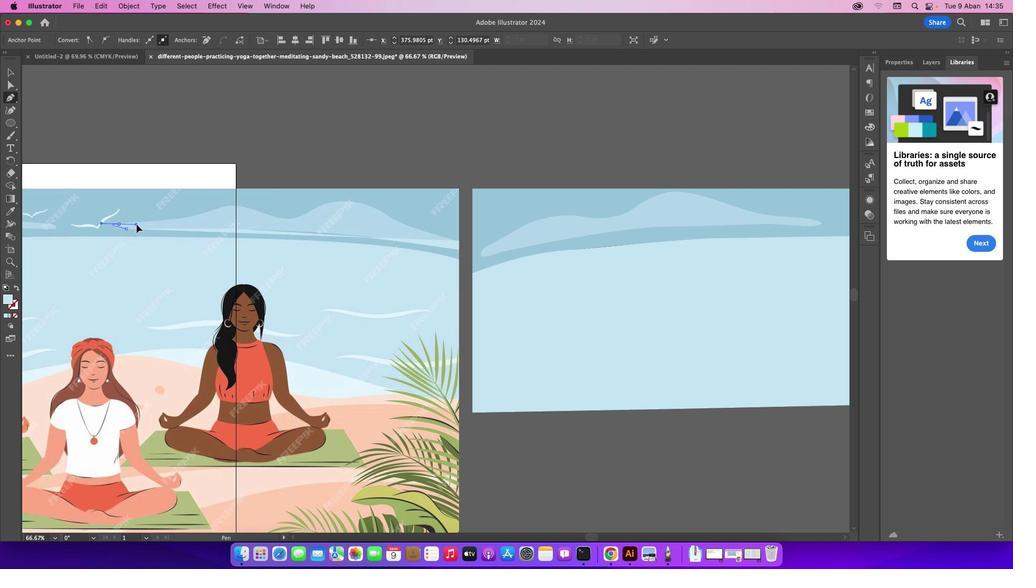 
Action: Key pressed Key.cmd'z'
Screenshot: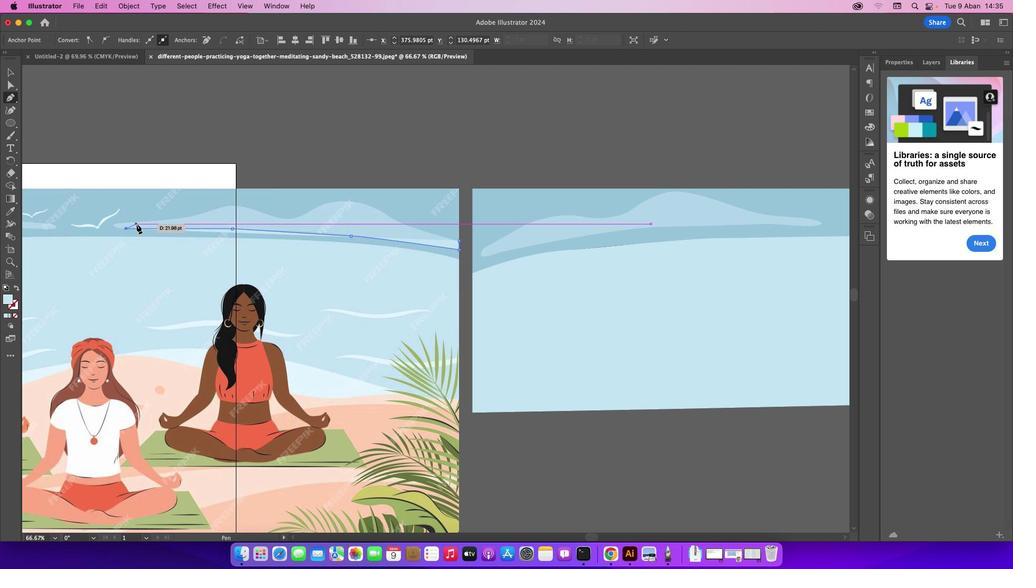 
Action: Mouse moved to (113, 223)
Screenshot: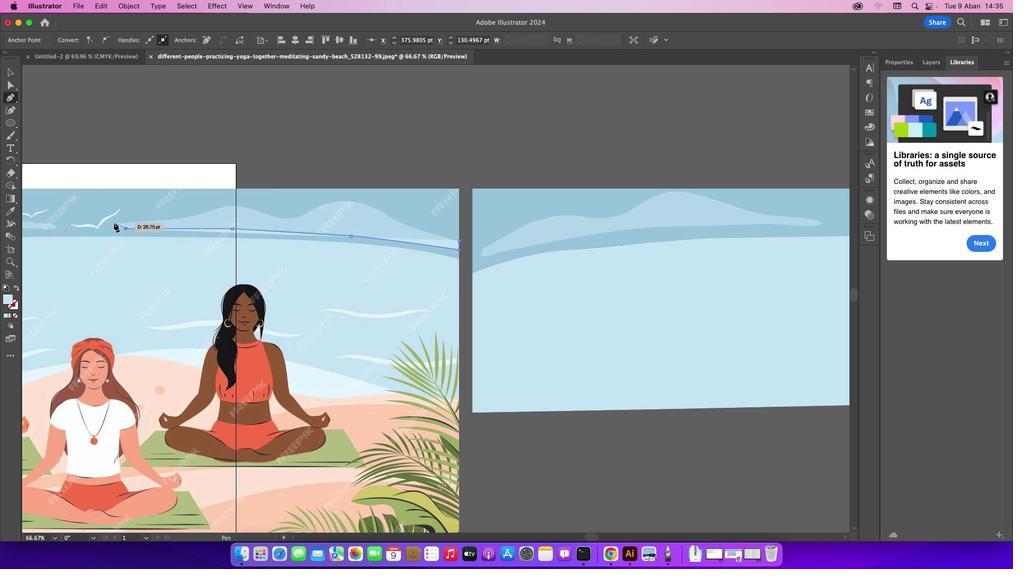 
Action: Mouse pressed left at (113, 223)
Screenshot: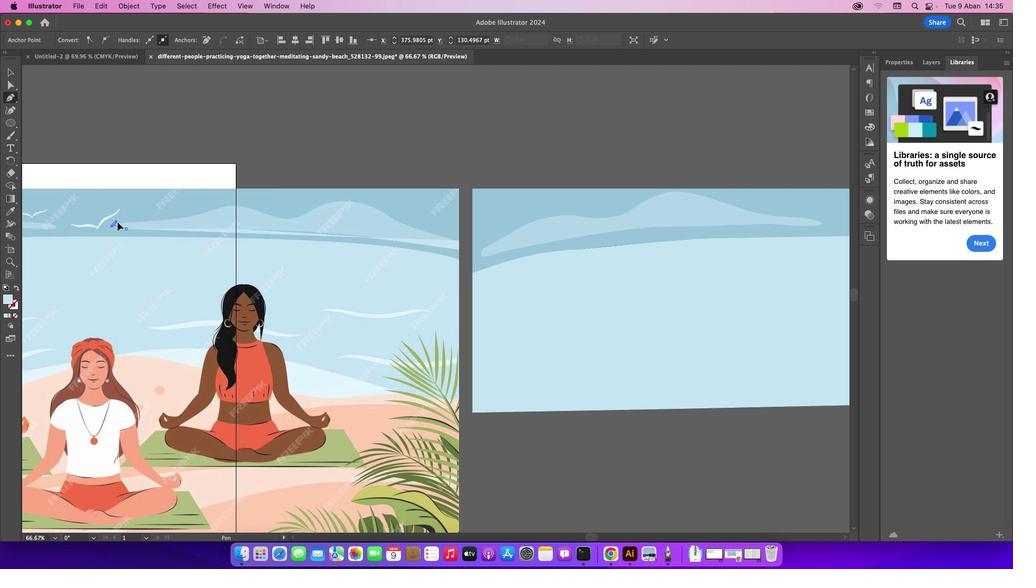 
Action: Mouse moved to (172, 221)
Screenshot: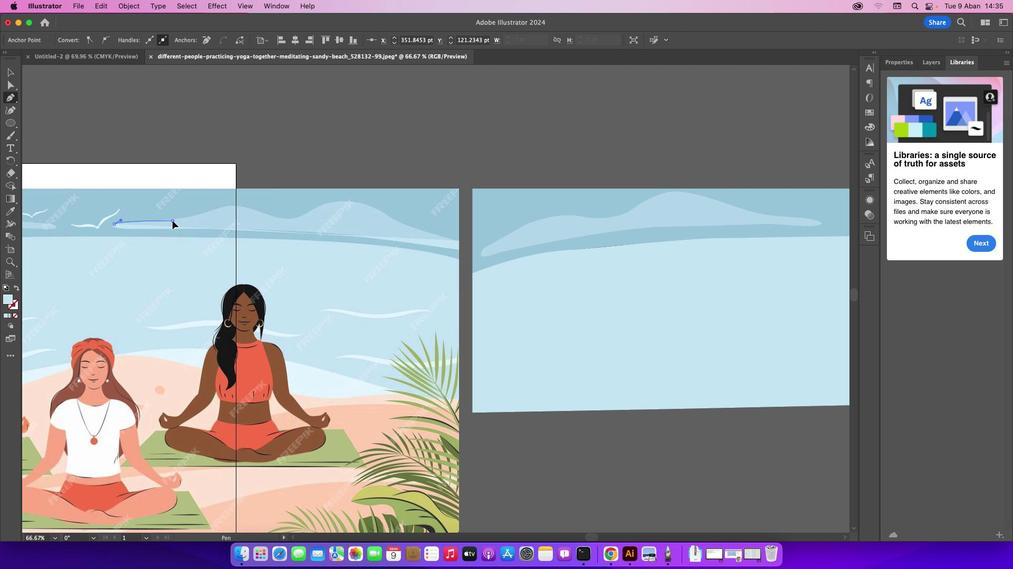 
Action: Mouse pressed left at (172, 221)
Screenshot: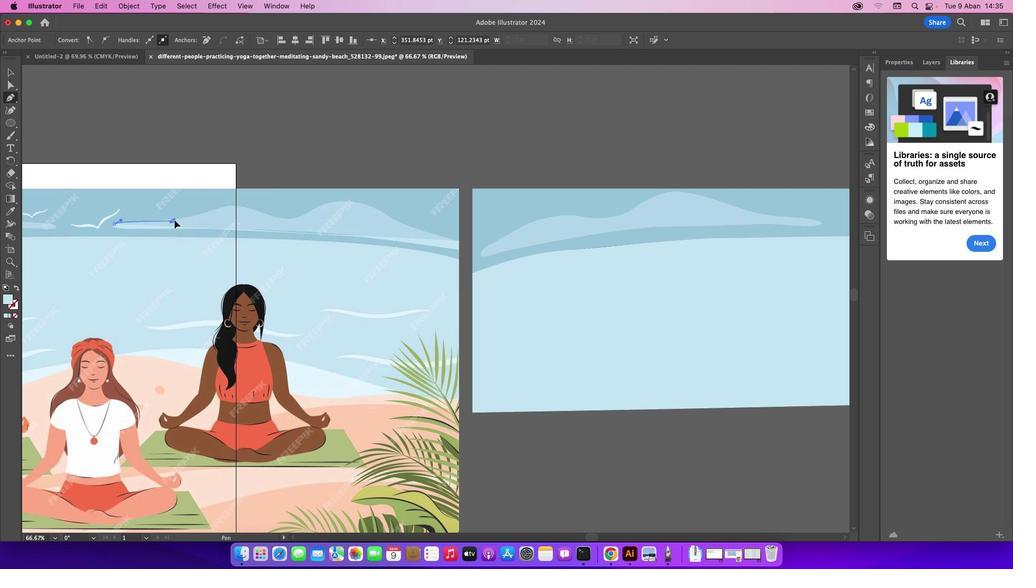 
Action: Mouse moved to (218, 207)
Screenshot: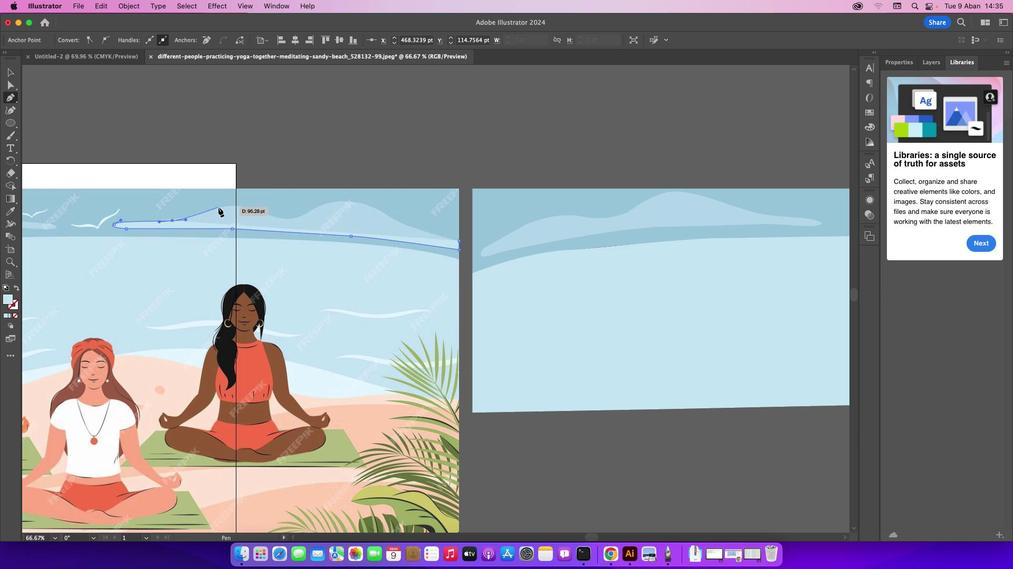 
Action: Mouse pressed left at (218, 207)
Screenshot: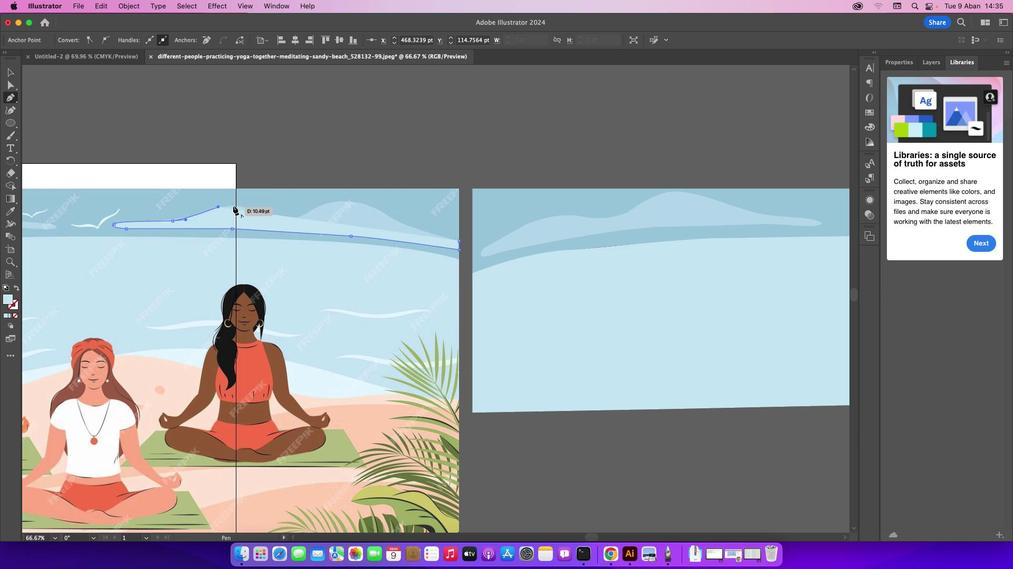 
Action: Mouse moved to (14, 315)
Screenshot: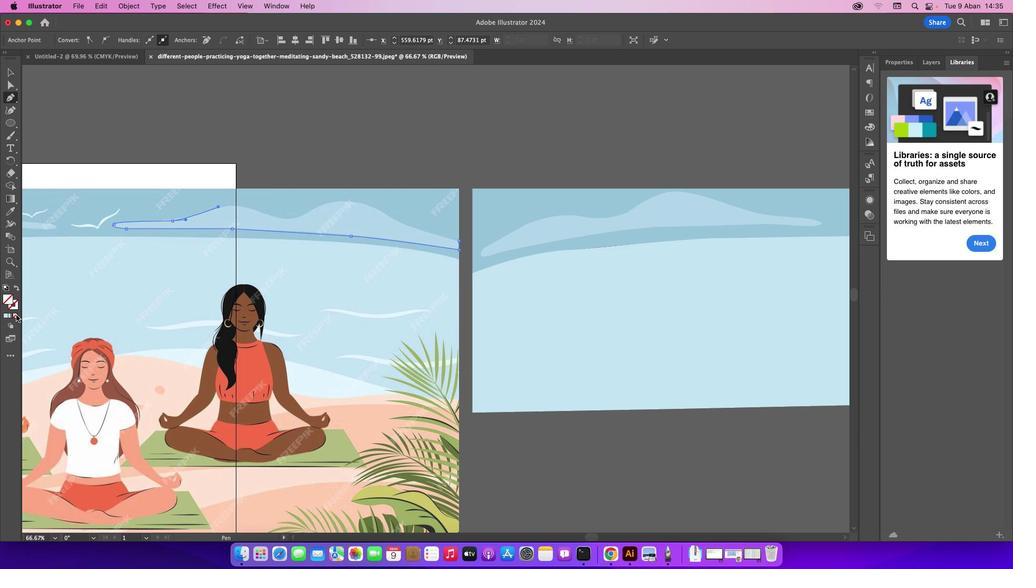 
Action: Mouse pressed left at (14, 315)
Screenshot: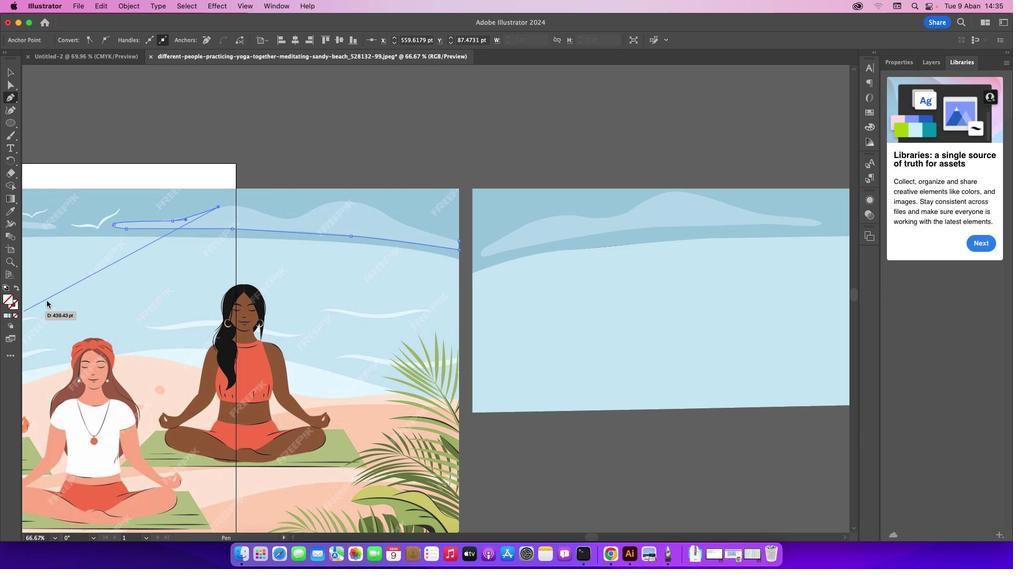 
Action: Mouse moved to (259, 212)
Screenshot: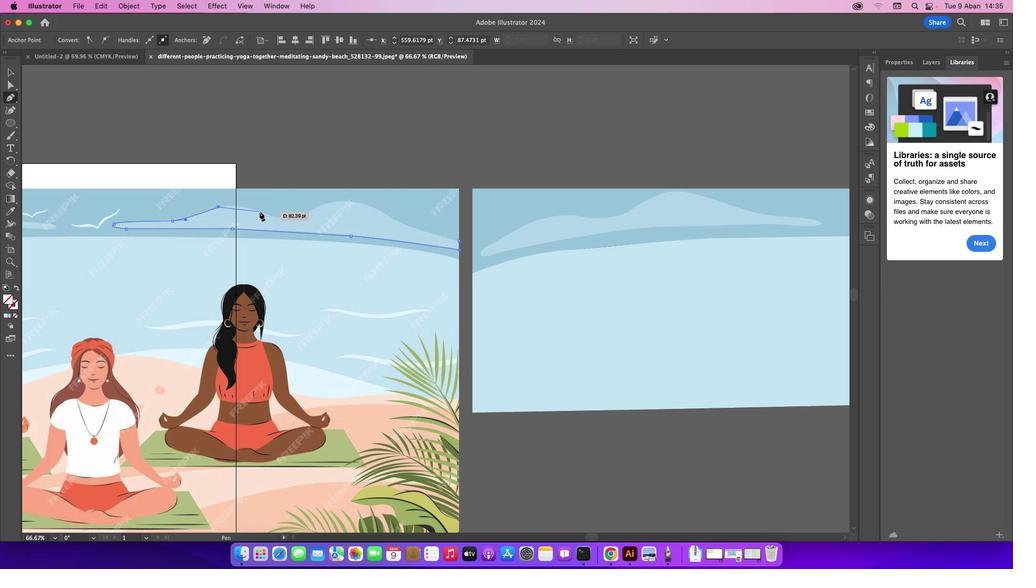 
Action: Mouse pressed left at (259, 212)
Screenshot: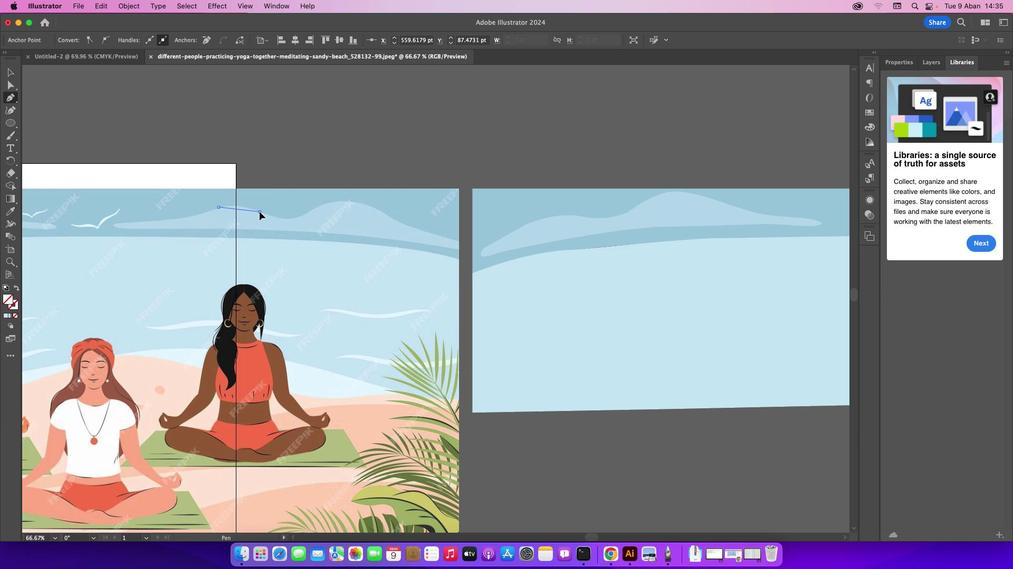 
Action: Mouse moved to (298, 216)
Screenshot: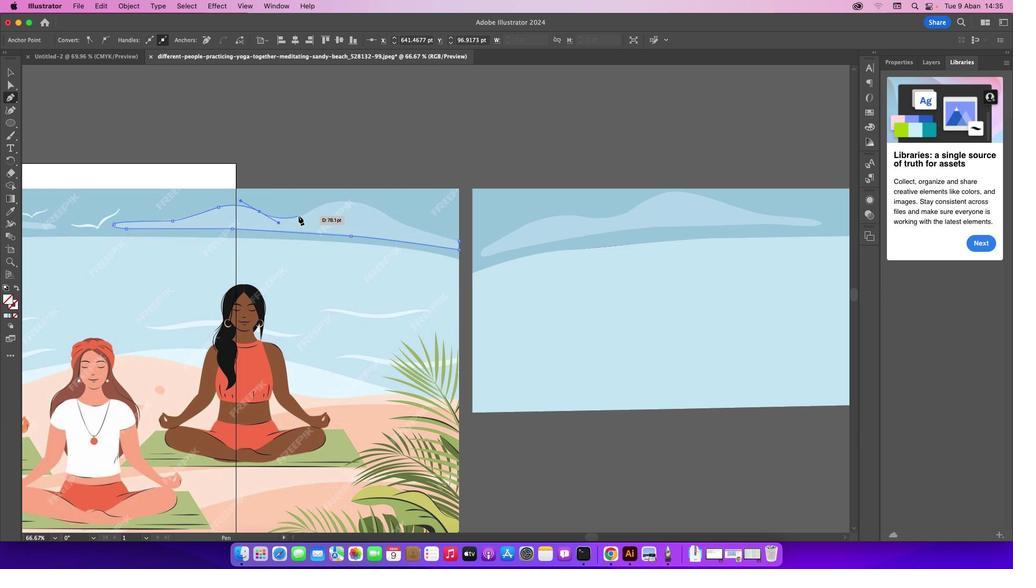 
Action: Mouse pressed left at (298, 216)
